 Task: Use "Web Vitals" tools in Chrome DevTools for website performance analysis.
Action: Mouse moved to (196, 29)
Screenshot: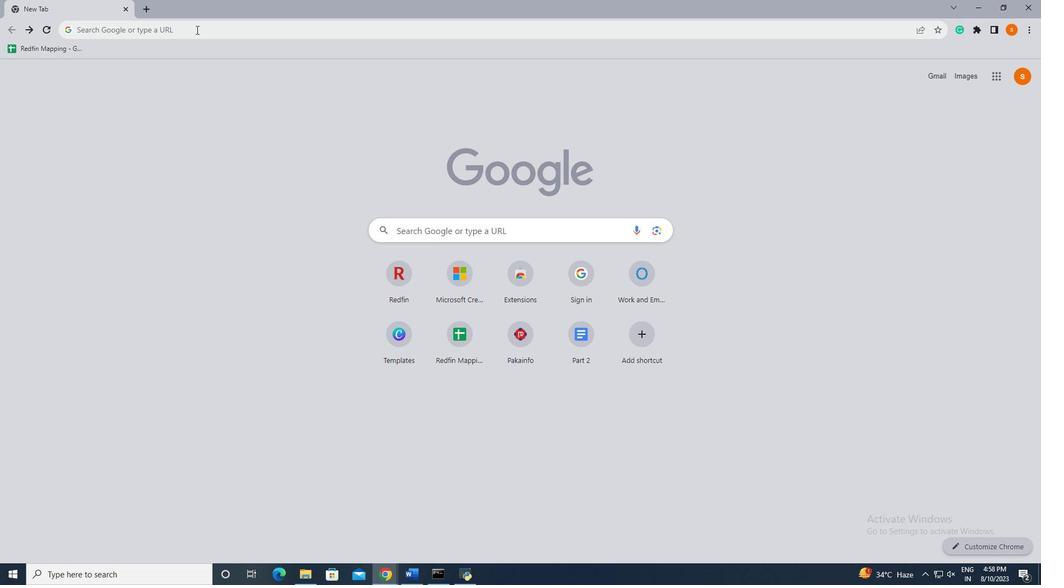 
Action: Mouse pressed left at (196, 29)
Screenshot: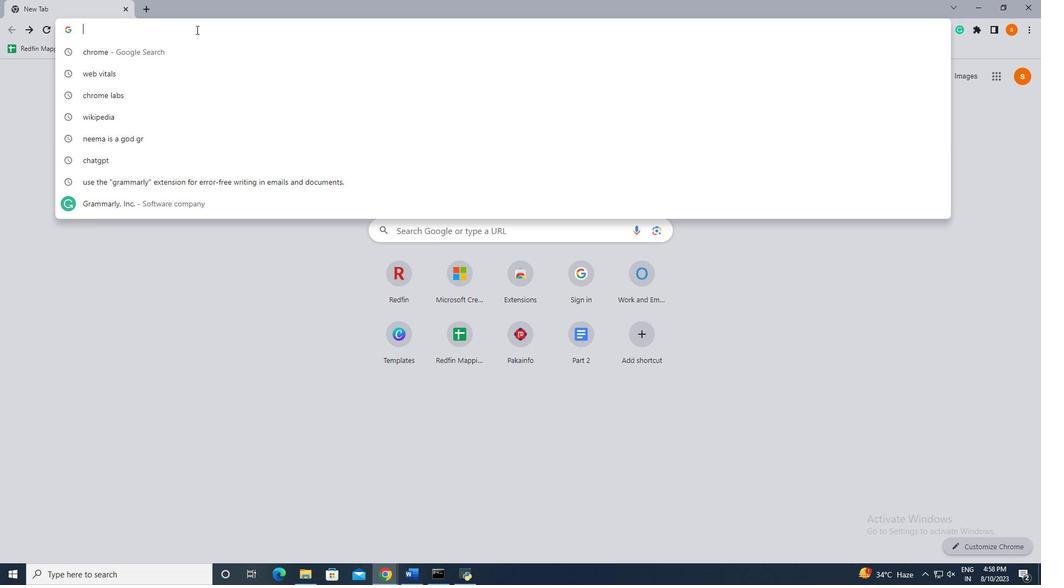 
Action: Key pressed ba<Key.backspace>oatstrap<Key.enter>
Screenshot: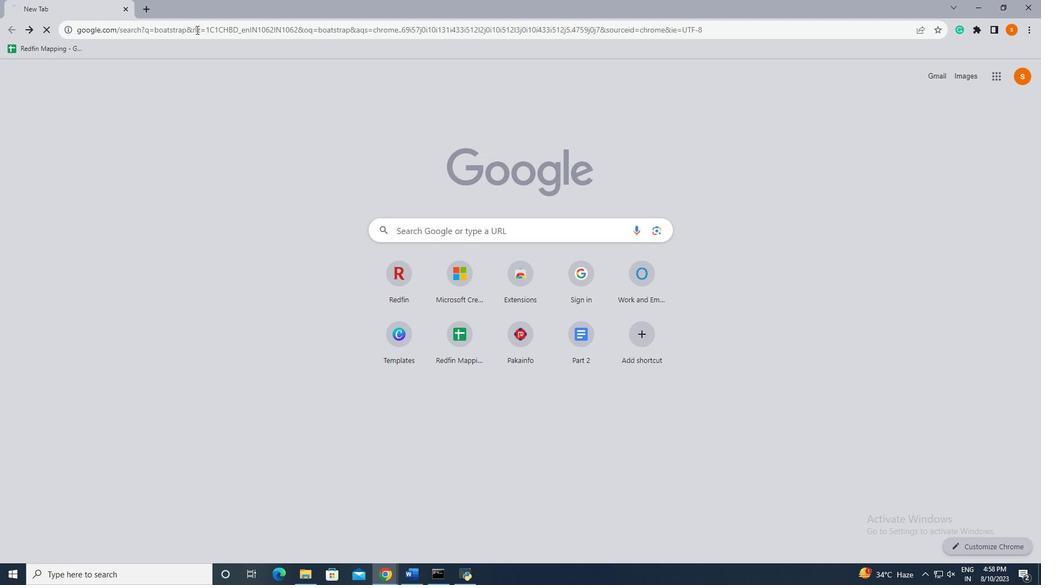 
Action: Mouse moved to (231, 217)
Screenshot: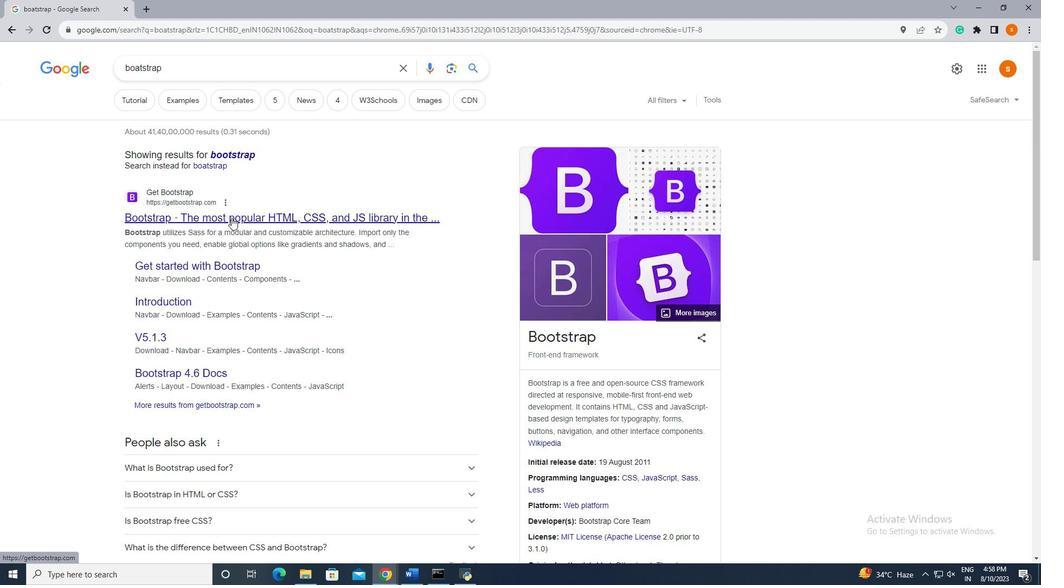 
Action: Mouse pressed left at (231, 217)
Screenshot: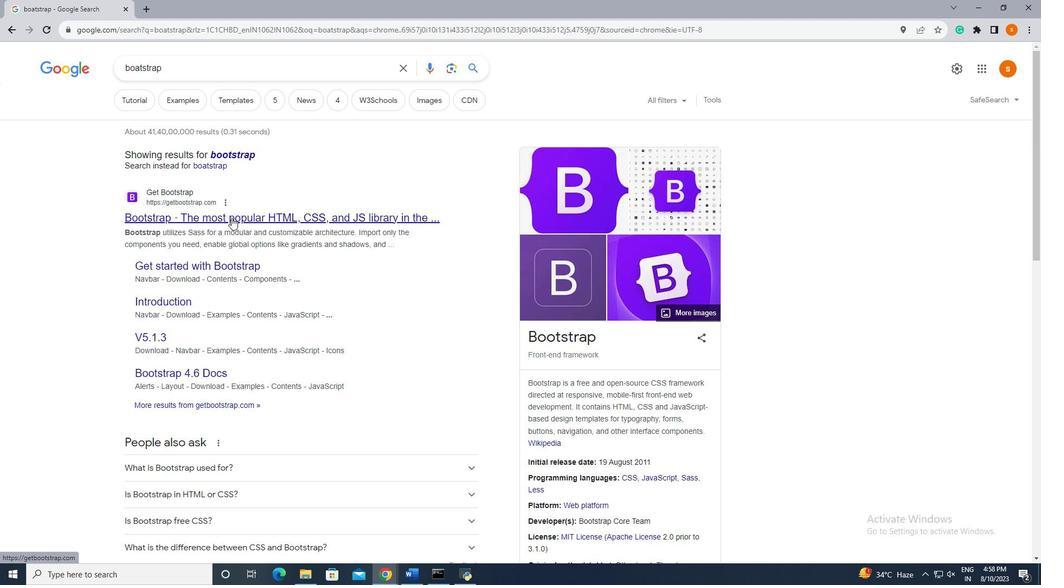 
Action: Mouse moved to (315, 235)
Screenshot: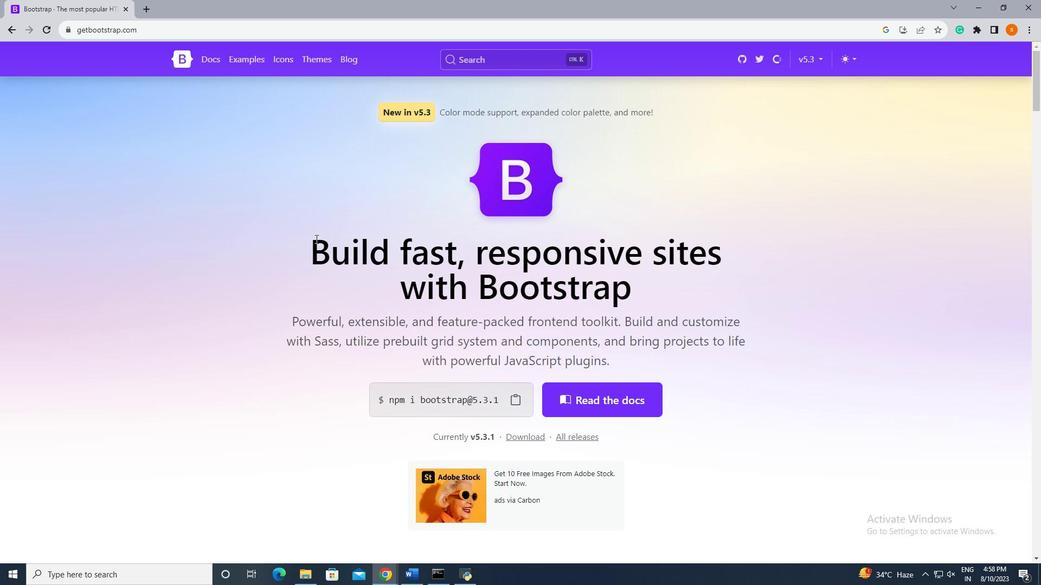 
Action: Mouse pressed left at (315, 235)
Screenshot: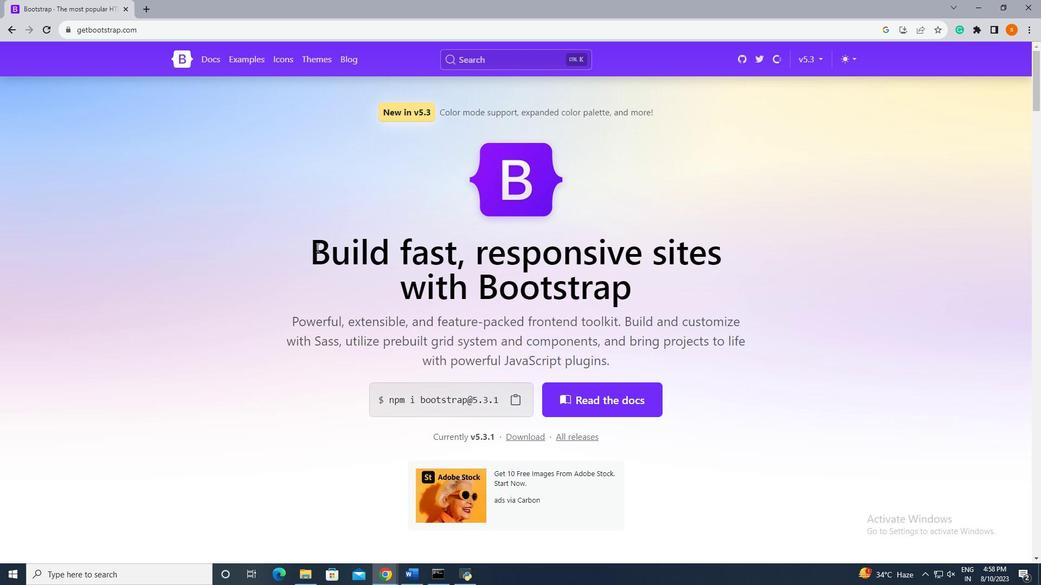 
Action: Mouse moved to (659, 258)
Screenshot: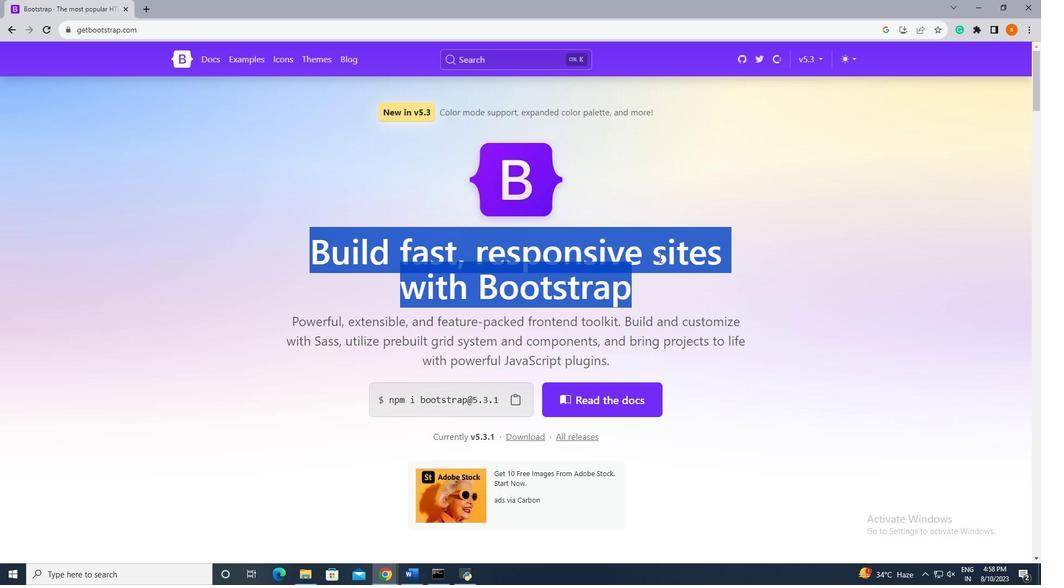 
Action: Mouse pressed right at (659, 258)
Screenshot: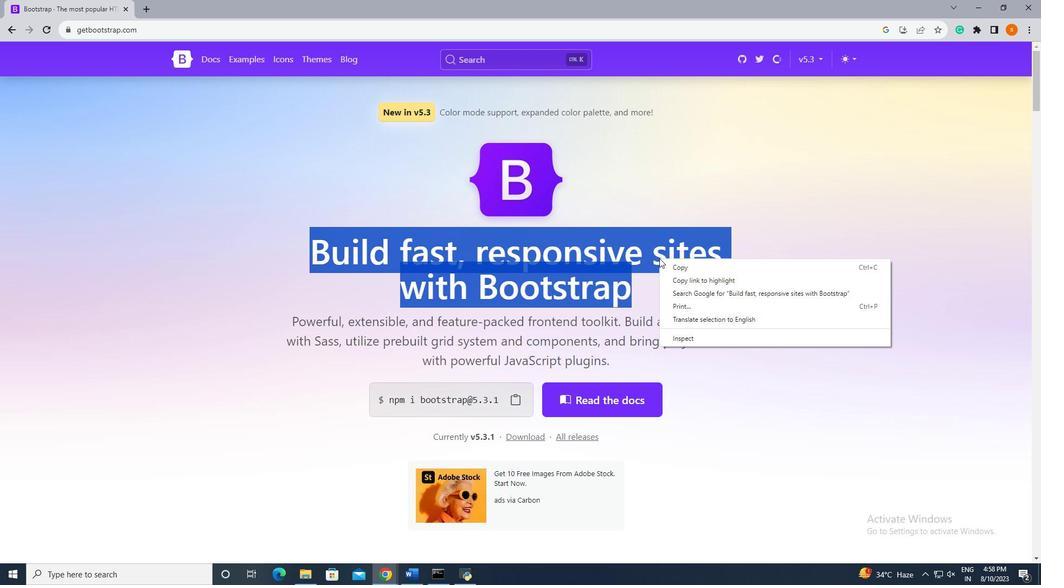 
Action: Mouse moved to (684, 335)
Screenshot: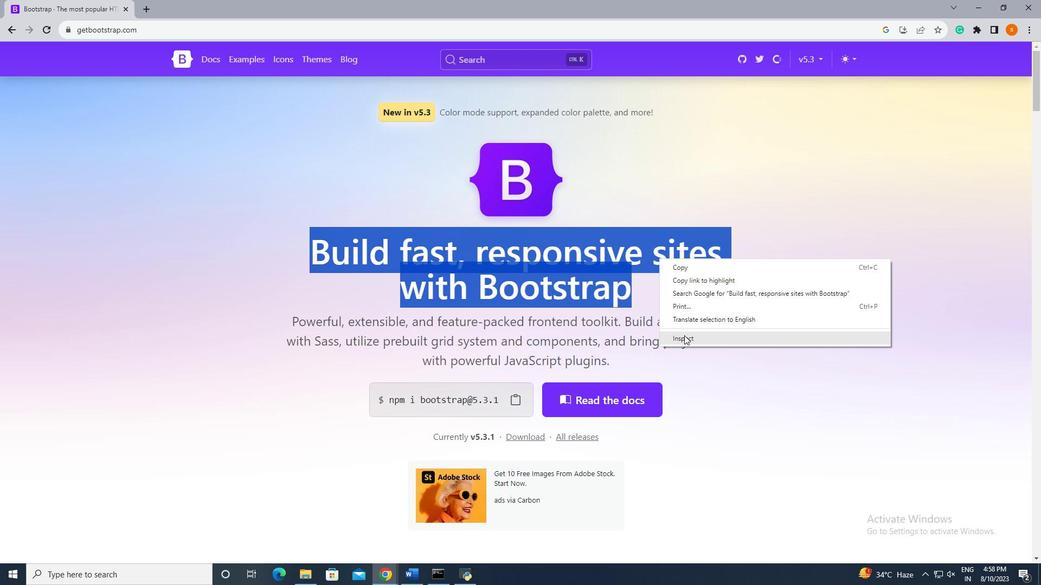 
Action: Mouse pressed left at (684, 335)
Screenshot: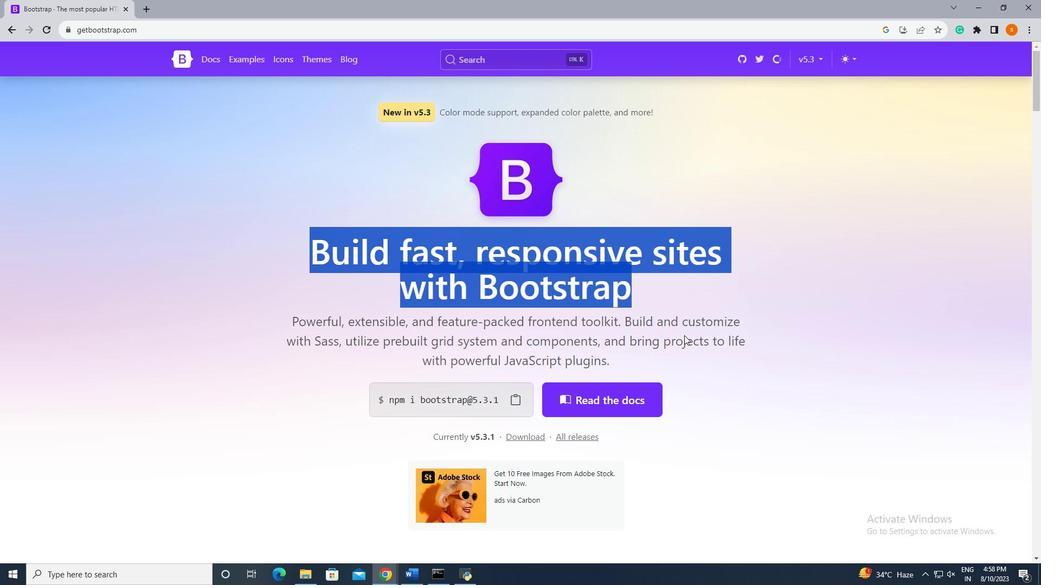 
Action: Mouse moved to (839, 209)
Screenshot: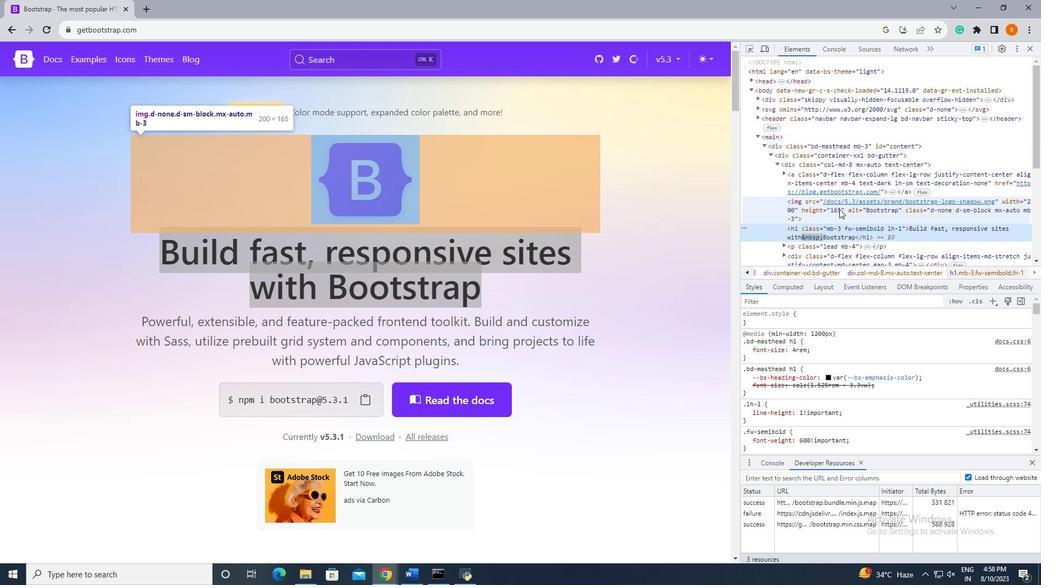 
Action: Mouse pressed left at (839, 209)
Screenshot: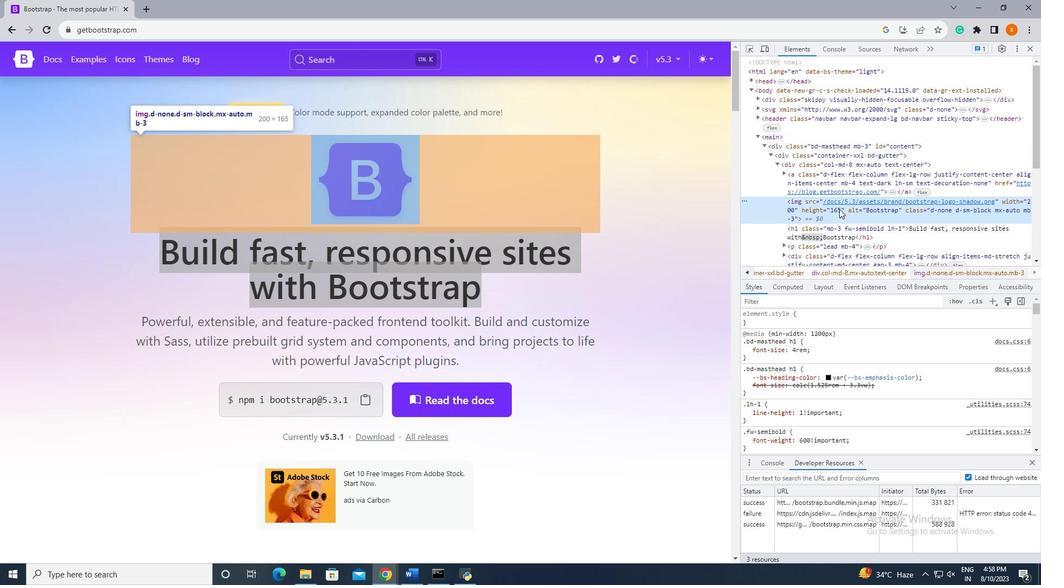 
Action: Mouse moved to (825, 237)
Screenshot: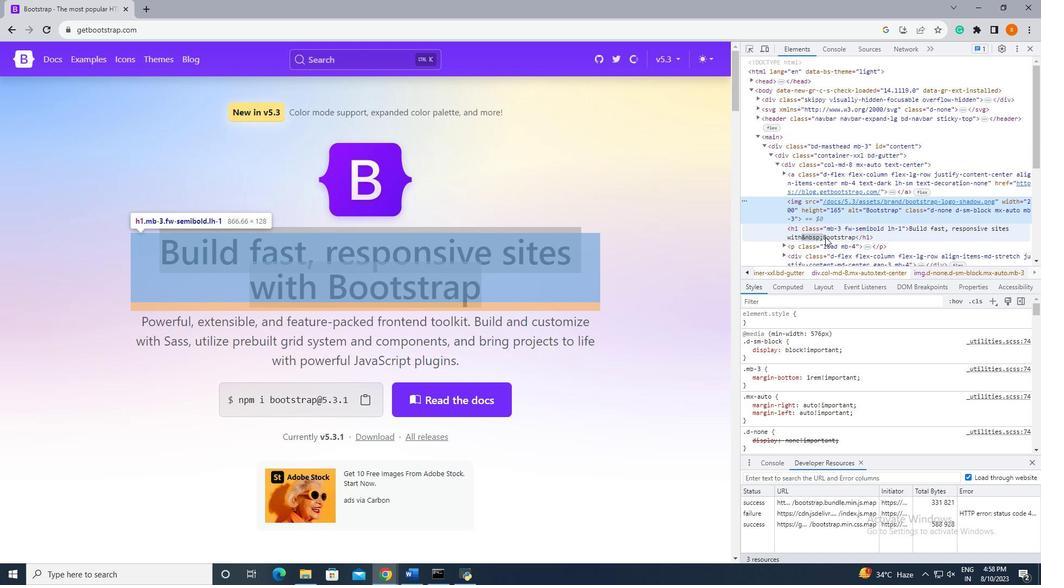 
Action: Mouse pressed left at (825, 237)
Screenshot: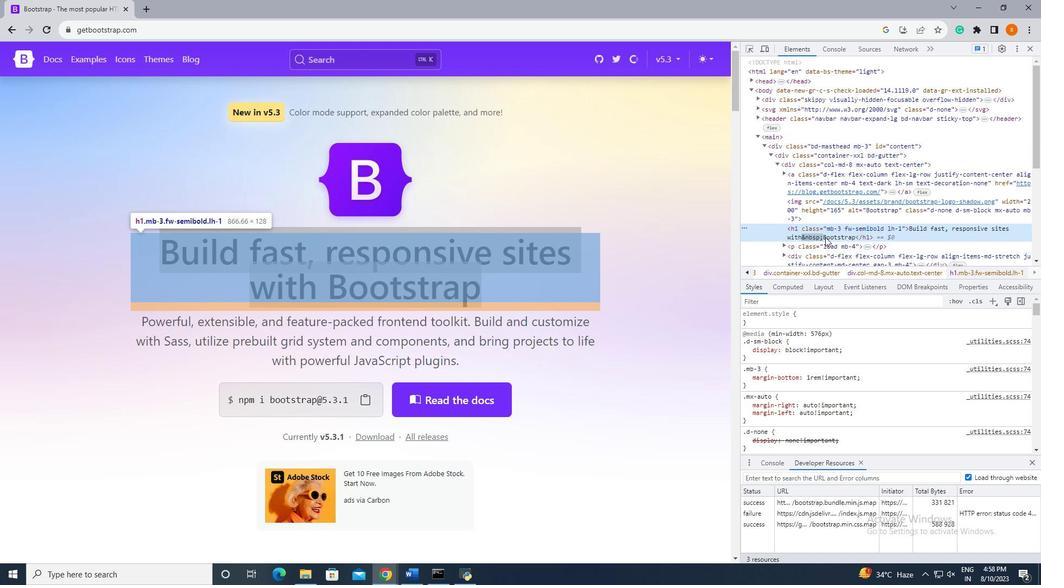 
Action: Mouse pressed left at (825, 237)
Screenshot: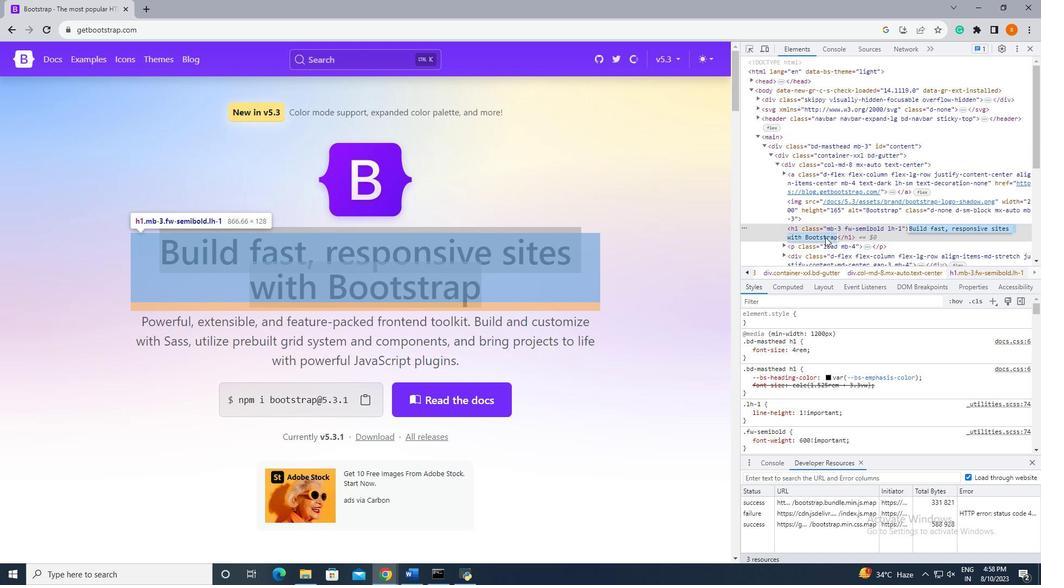 
Action: Key pressed <Key.shift><Key.shift><Key.shift><Key.shift><Key.shift><Key.shift><Key.shift><Key.shift><Key.shift><Key.shift><Key.shift><Key.shift><Key.shift><Key.shift><Key.shift><Key.shift><Key.shift>Code<Key.space><Key.backspace>s<Key.space>with<Key.space>annu<Key.enter>
Screenshot: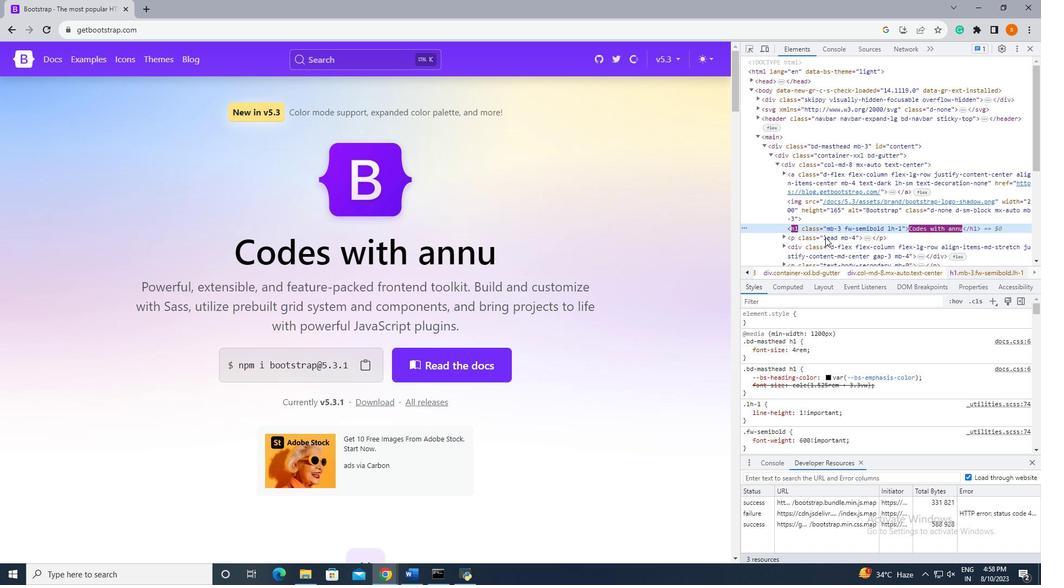 
Action: Mouse scrolled (825, 236) with delta (0, 0)
Screenshot: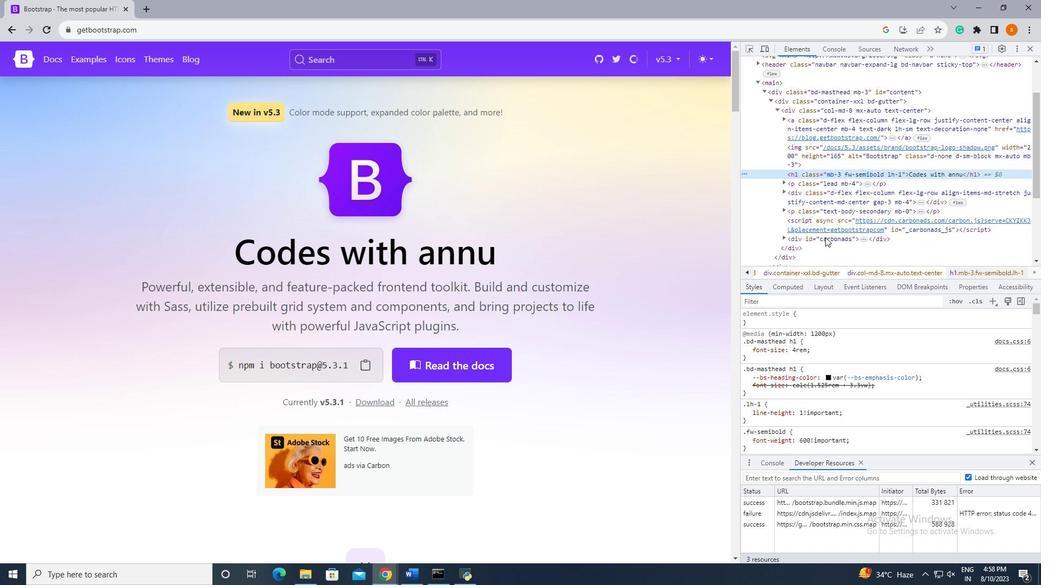 
Action: Mouse scrolled (825, 236) with delta (0, 0)
Screenshot: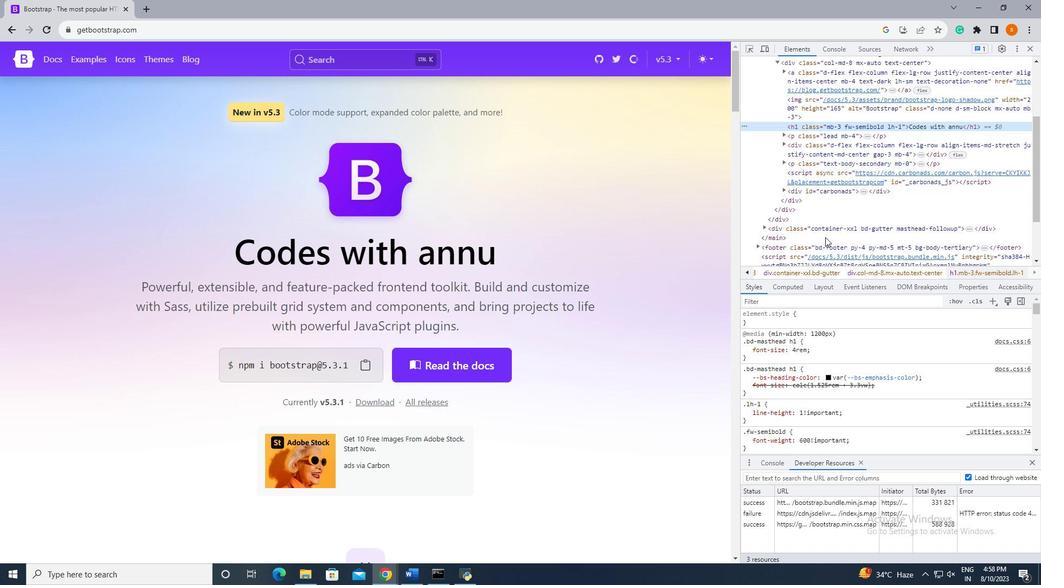 
Action: Mouse scrolled (825, 236) with delta (0, 0)
Screenshot: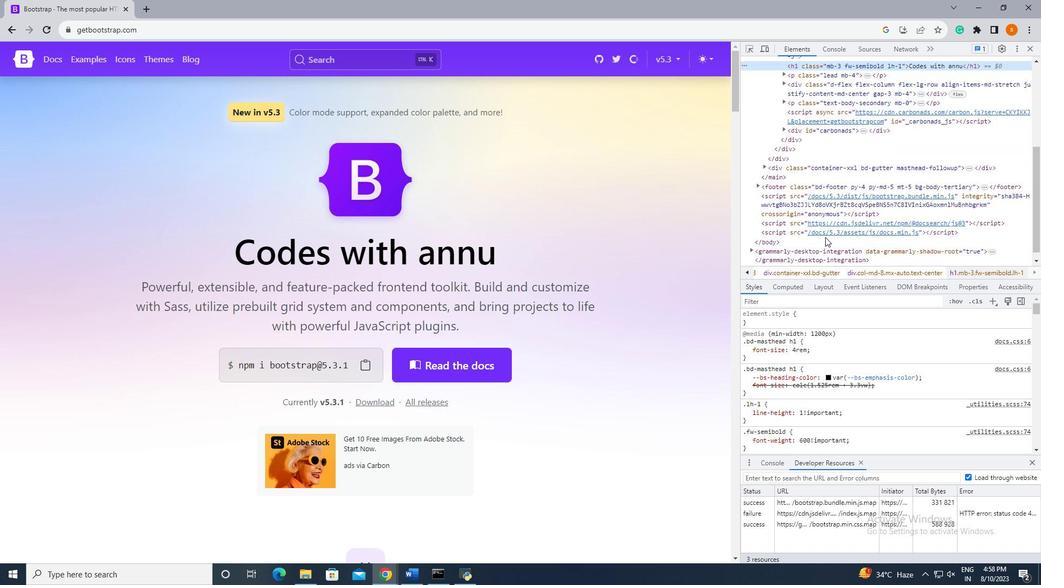 
Action: Mouse scrolled (825, 236) with delta (0, 0)
Screenshot: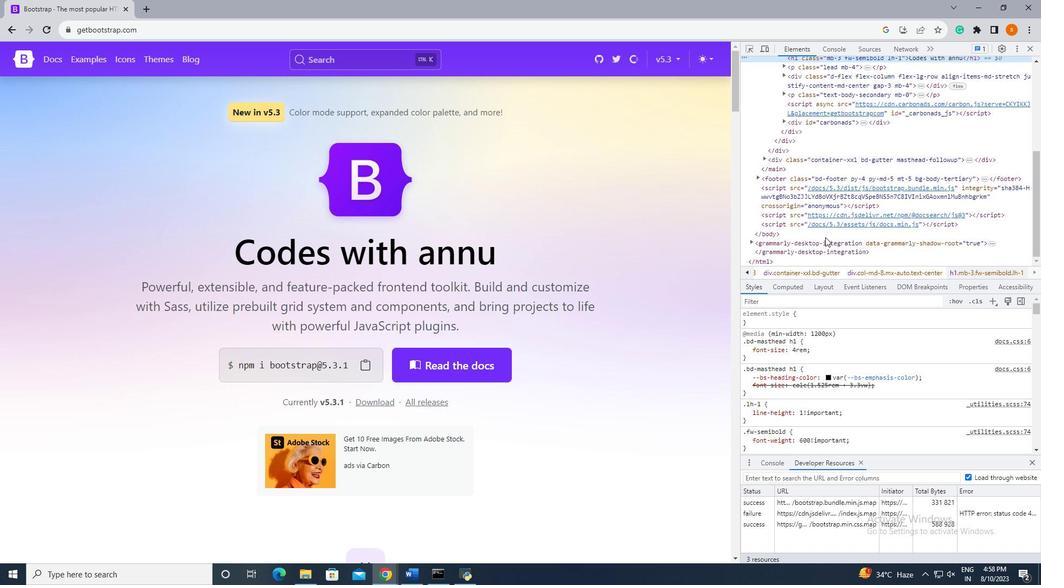 
Action: Mouse scrolled (825, 236) with delta (0, 0)
Screenshot: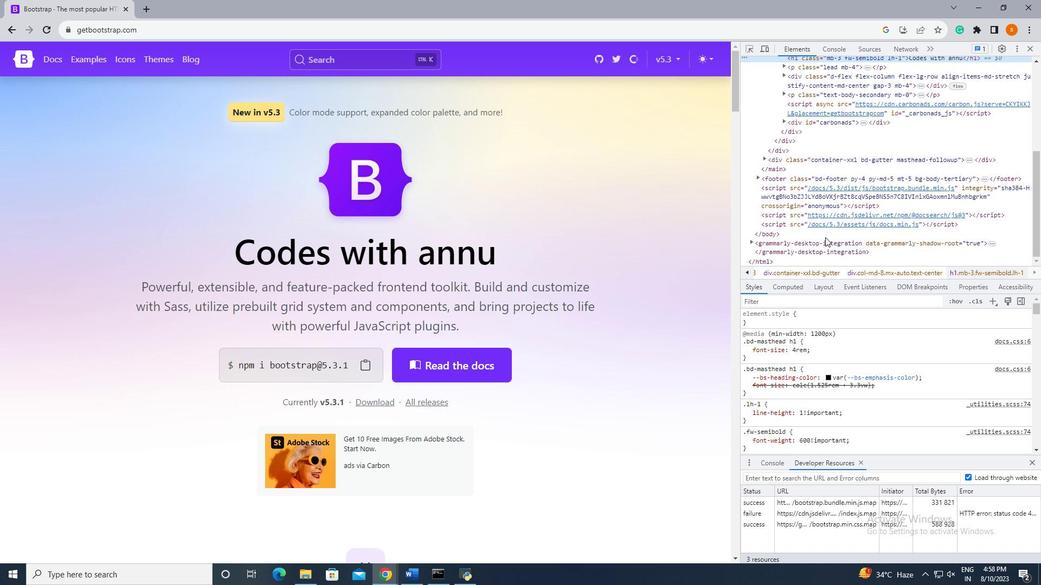 
Action: Mouse moved to (446, 365)
Screenshot: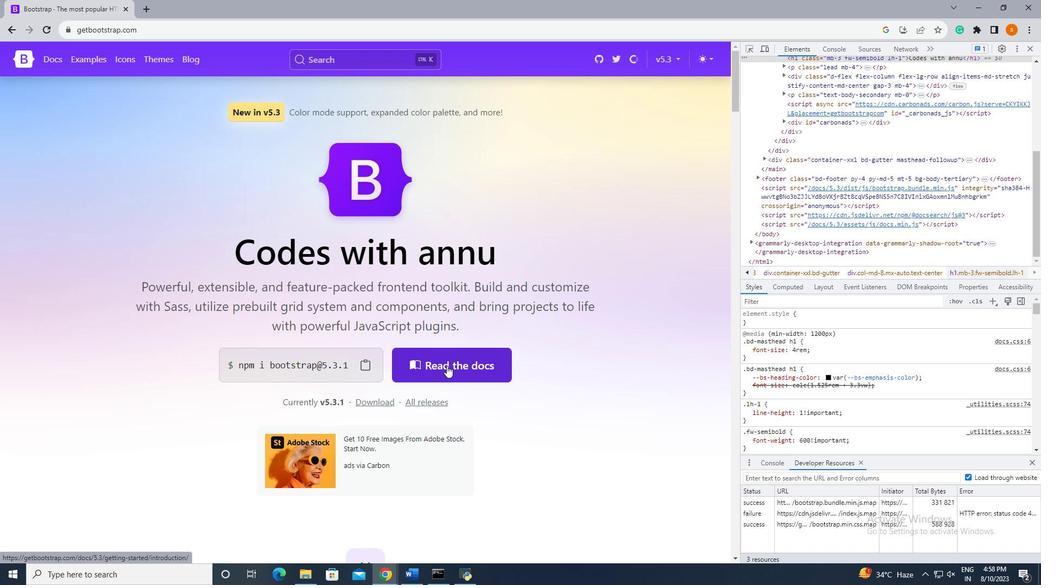 
Action: Mouse pressed left at (446, 365)
Screenshot: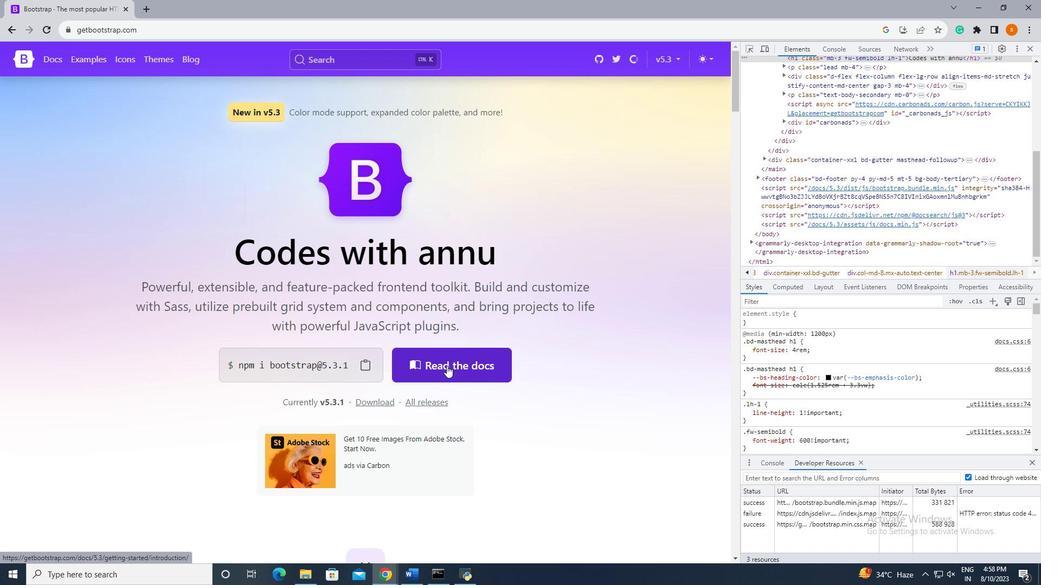 
Action: Mouse pressed right at (446, 365)
Screenshot: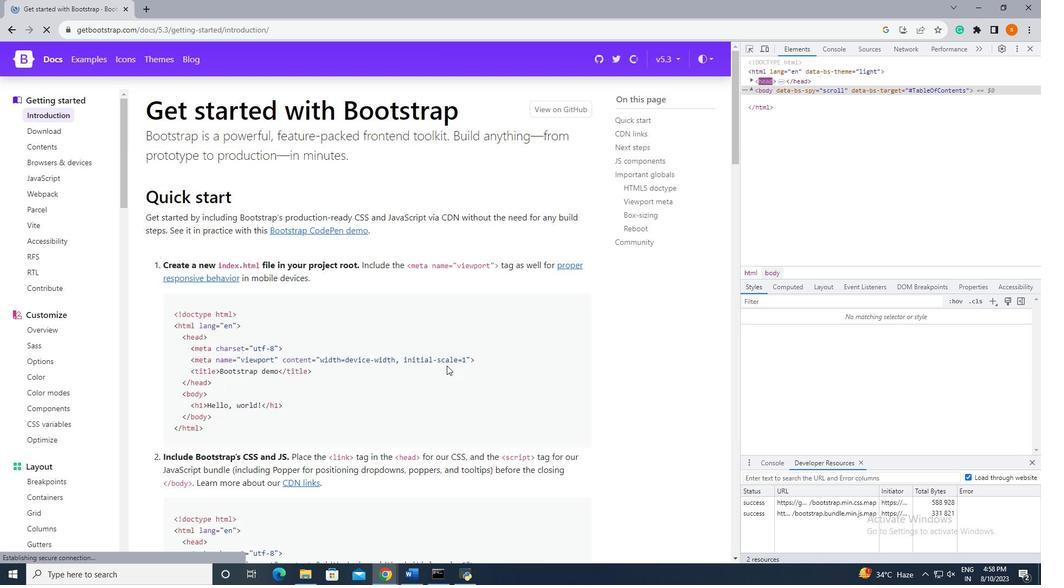 
Action: Mouse moved to (831, 171)
Screenshot: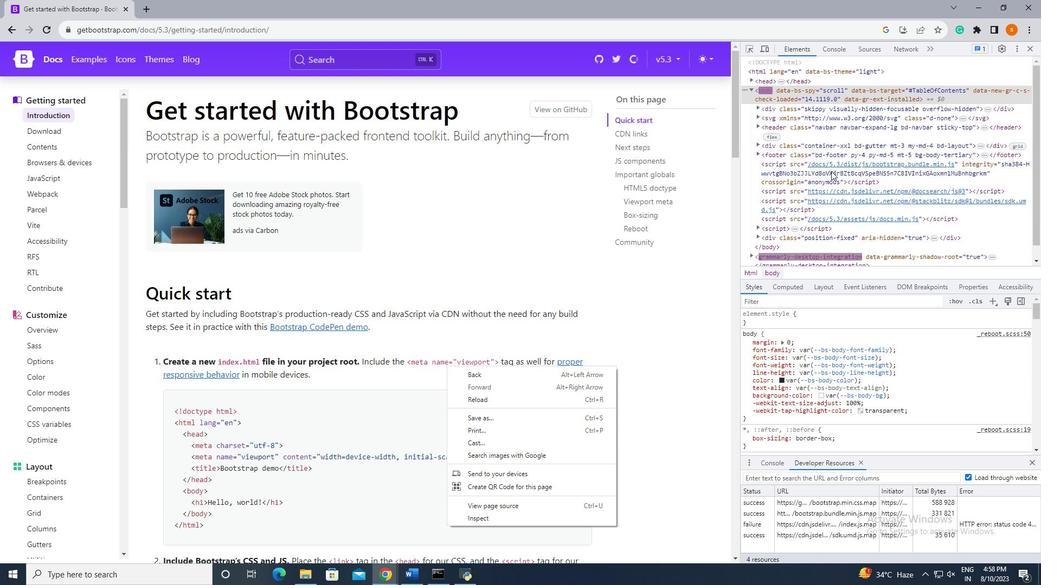 
Action: Mouse scrolled (831, 170) with delta (0, 0)
Screenshot: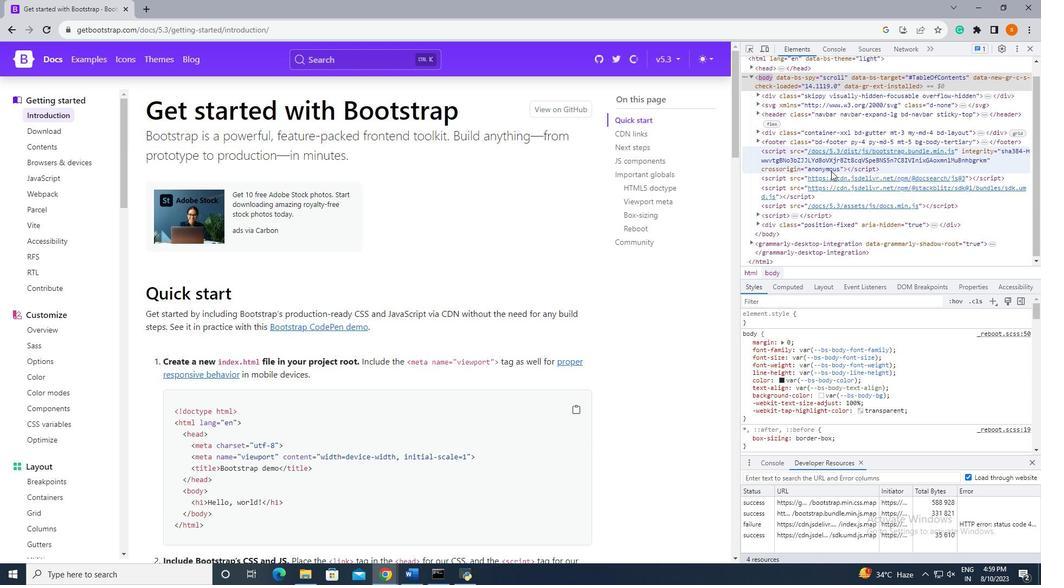 
Action: Mouse moved to (840, 158)
Screenshot: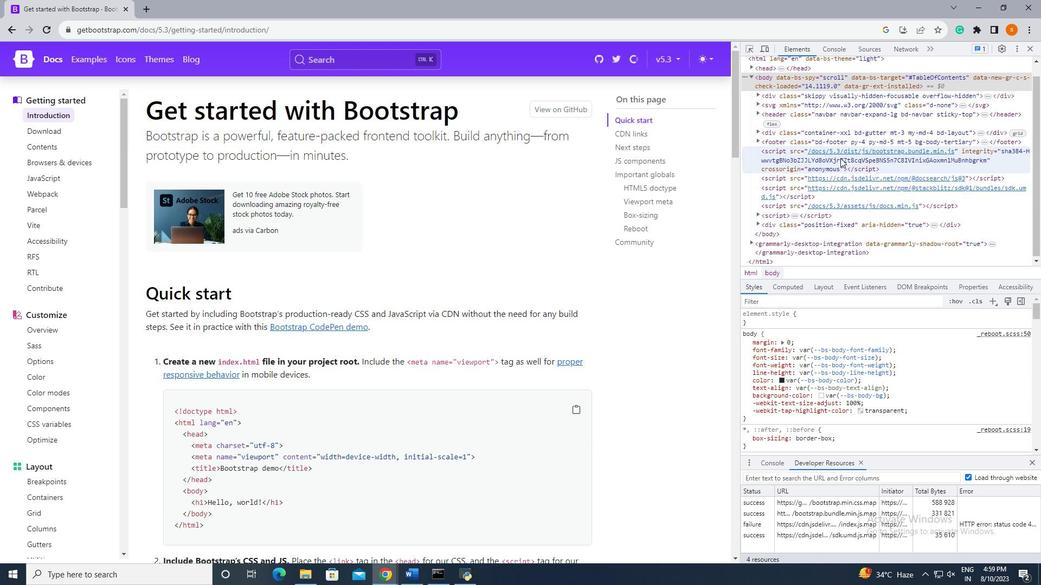 
Action: Mouse scrolled (840, 158) with delta (0, 0)
Screenshot: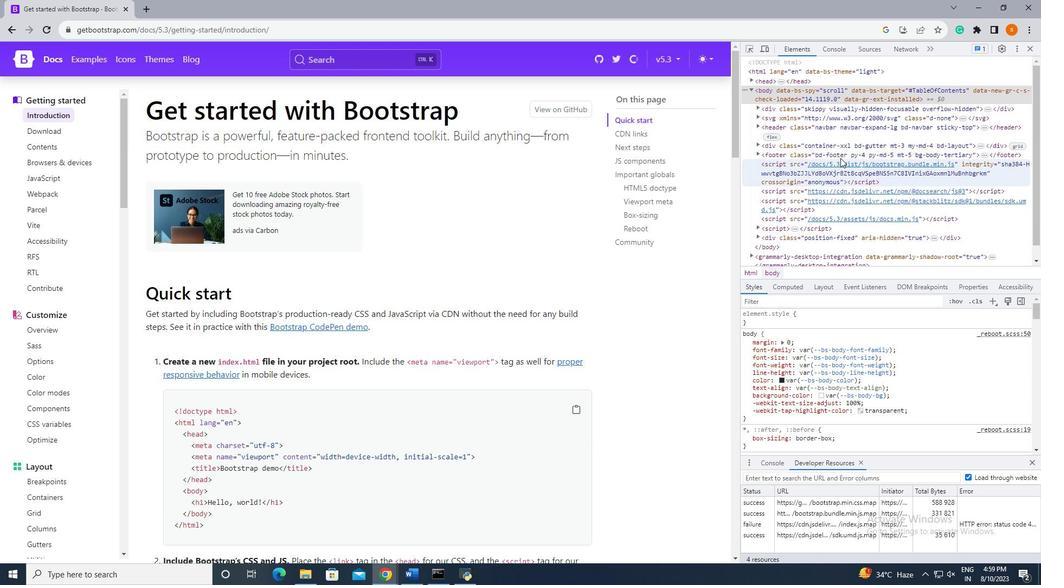 
Action: Mouse scrolled (840, 158) with delta (0, 0)
Screenshot: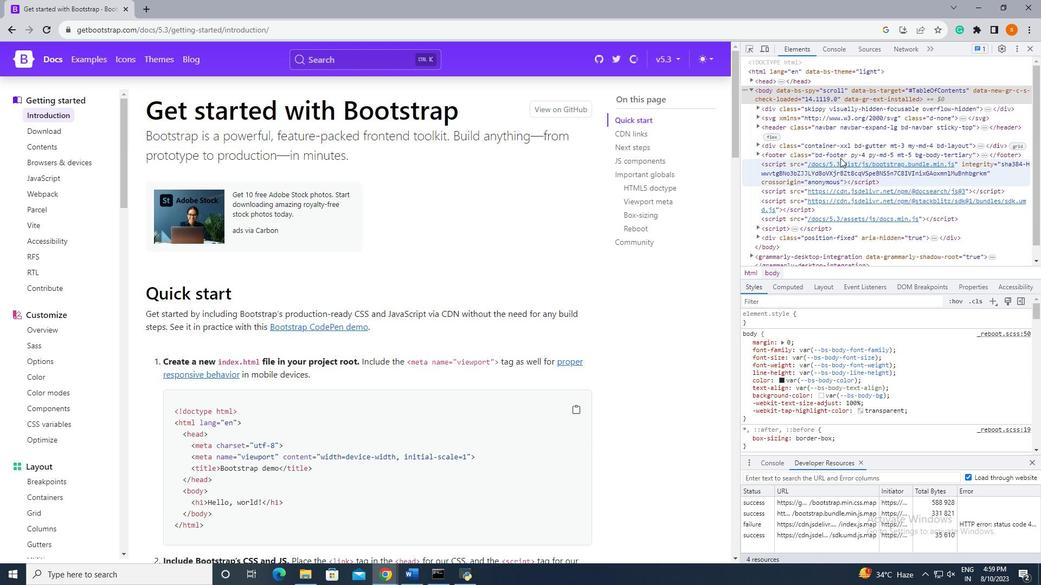 
Action: Mouse scrolled (840, 158) with delta (0, 0)
Screenshot: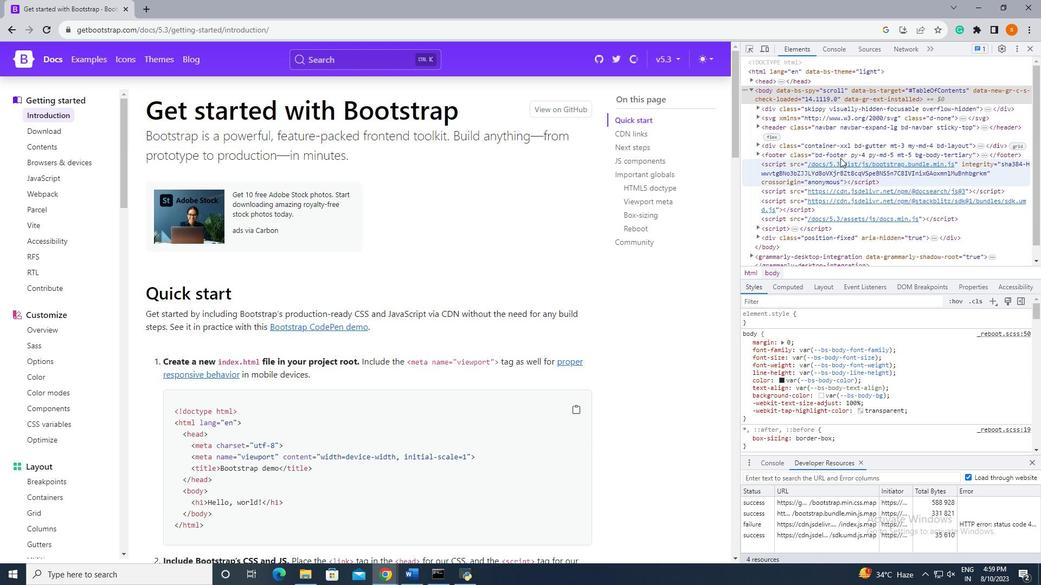
Action: Mouse moved to (285, 209)
Screenshot: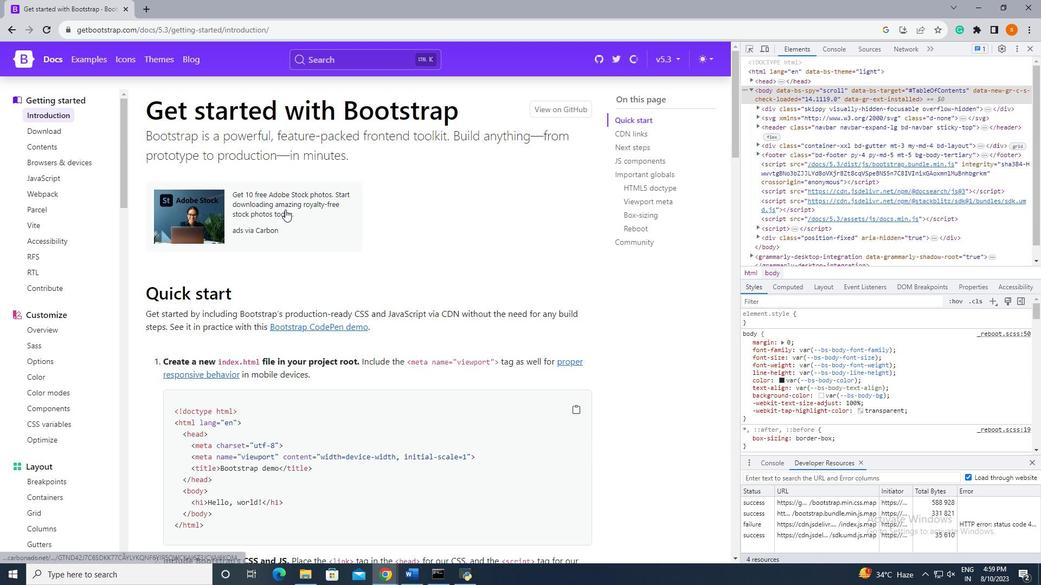 
Action: Mouse scrolled (285, 210) with delta (0, 0)
Screenshot: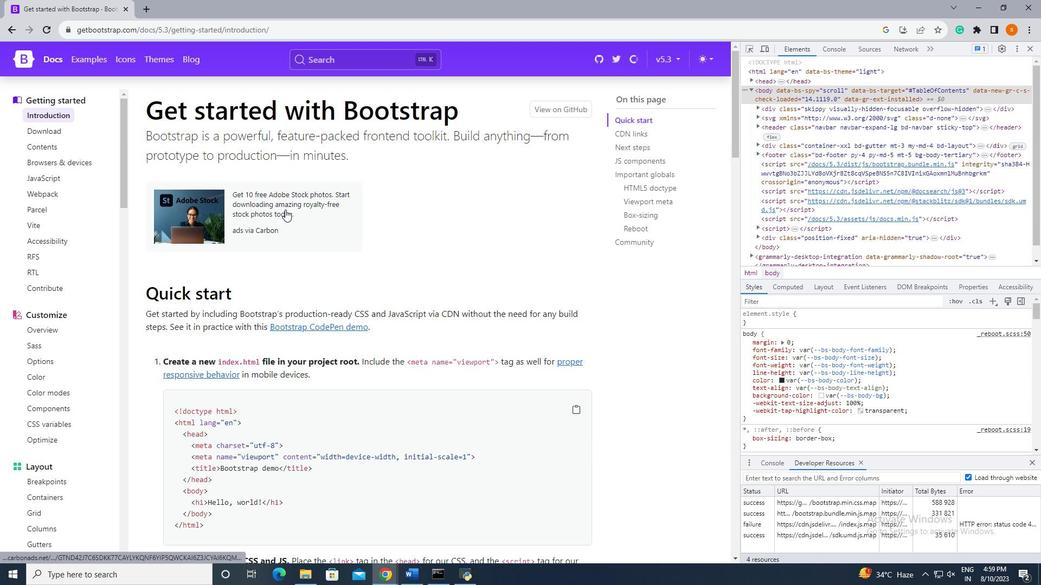 
Action: Mouse scrolled (285, 210) with delta (0, 0)
Screenshot: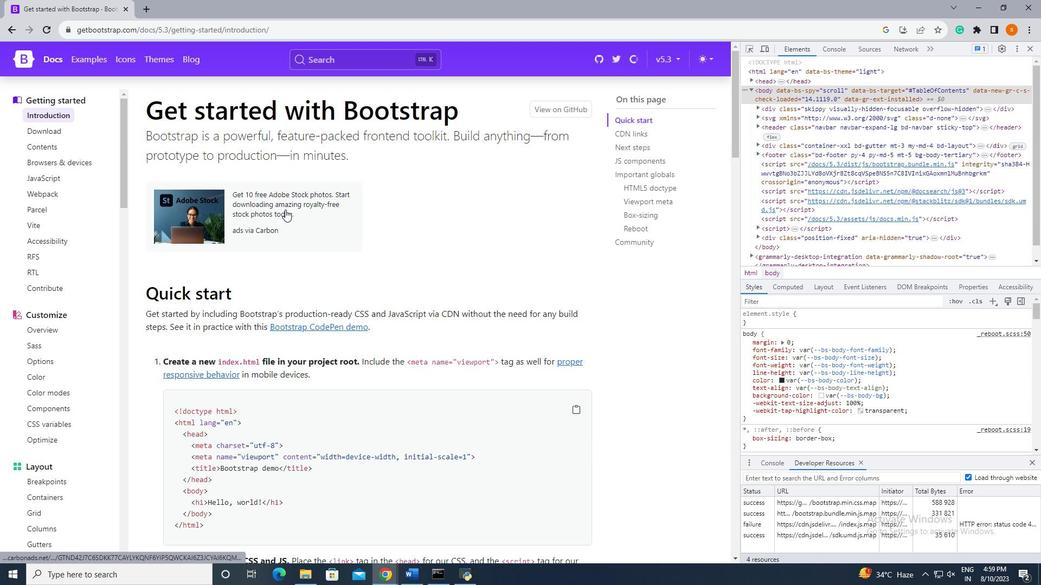 
Action: Mouse scrolled (285, 210) with delta (0, 0)
Screenshot: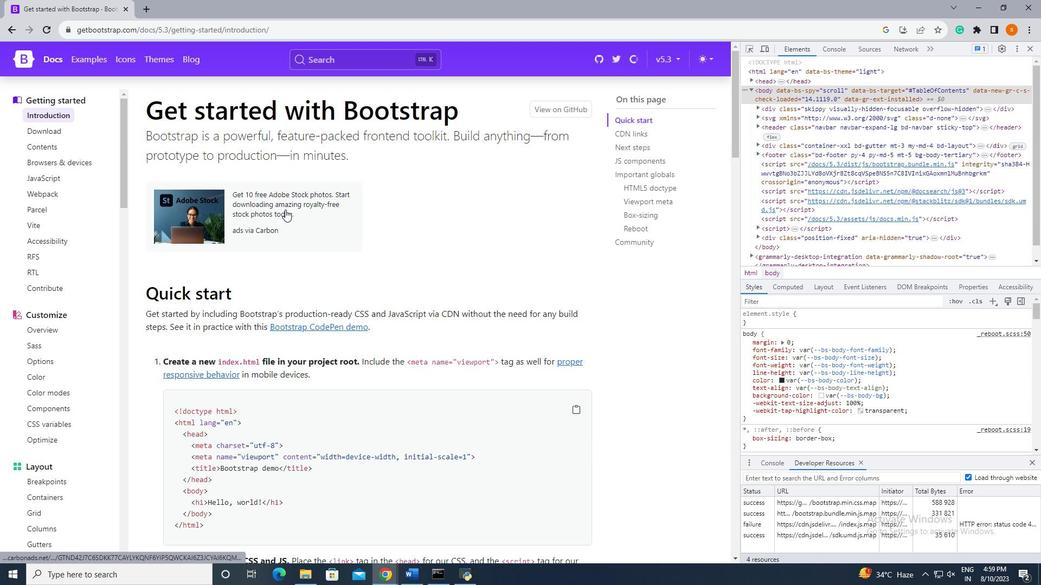 
Action: Mouse moved to (253, 378)
Screenshot: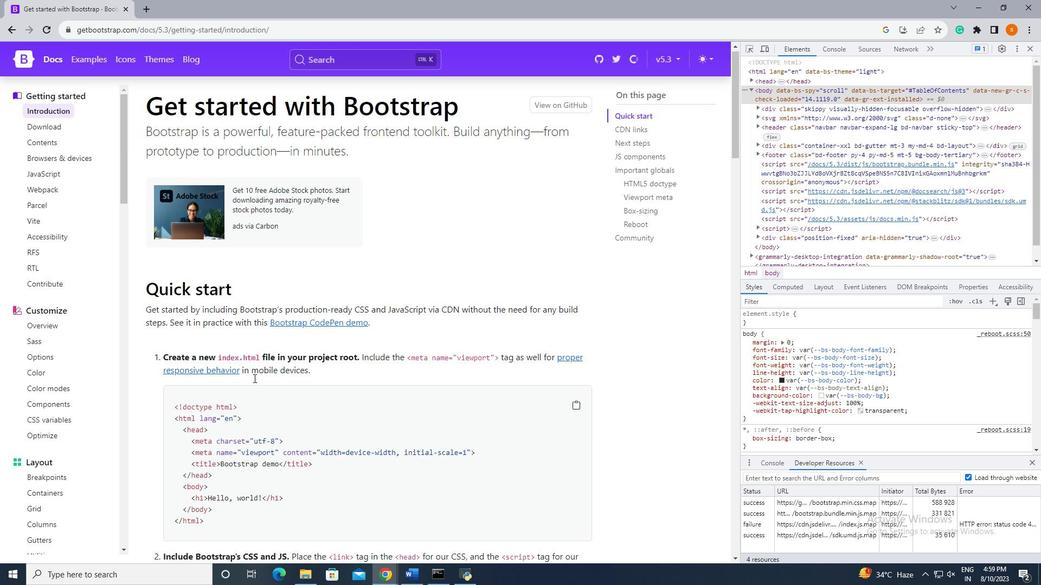 
Action: Mouse scrolled (253, 377) with delta (0, 0)
Screenshot: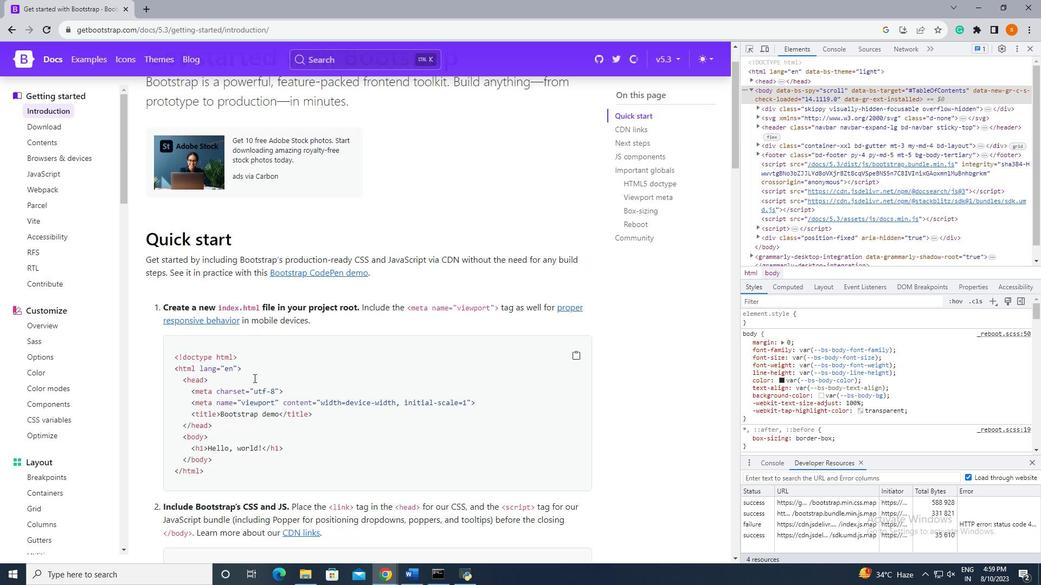 
Action: Mouse moved to (302, 358)
Screenshot: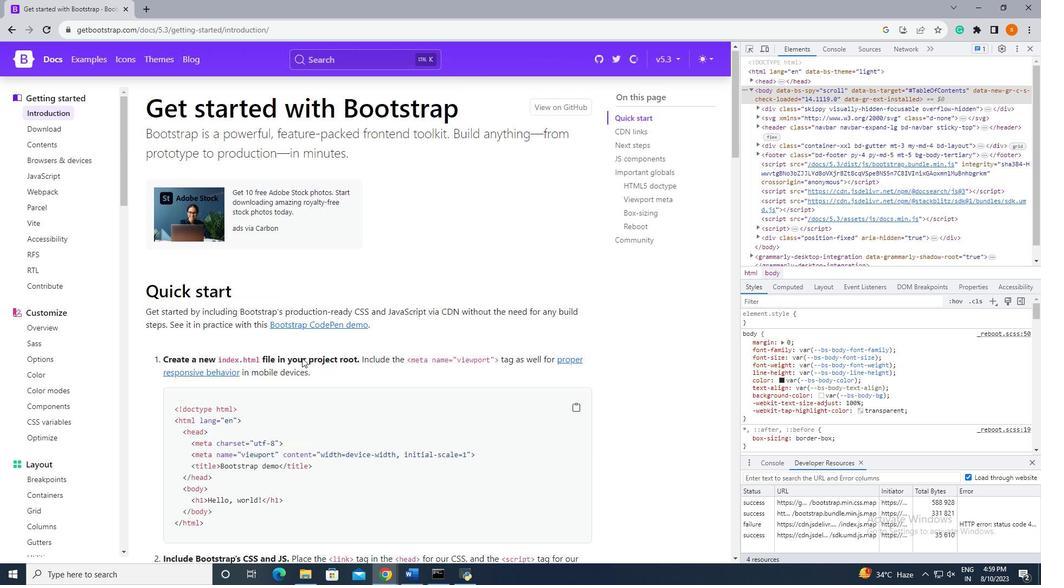 
Action: Mouse scrolled (302, 358) with delta (0, 0)
Screenshot: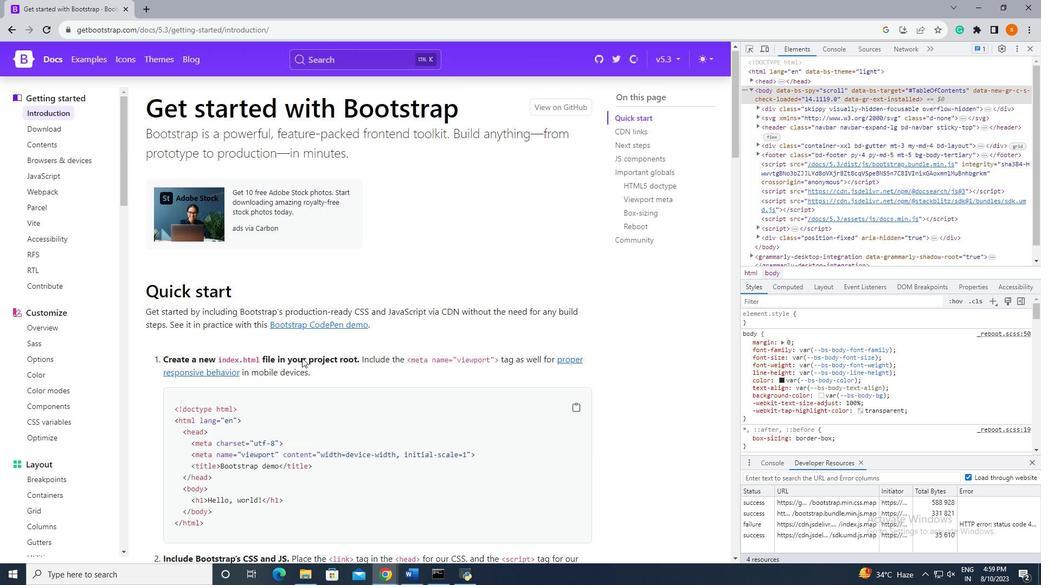 
Action: Mouse scrolled (302, 358) with delta (0, 0)
Screenshot: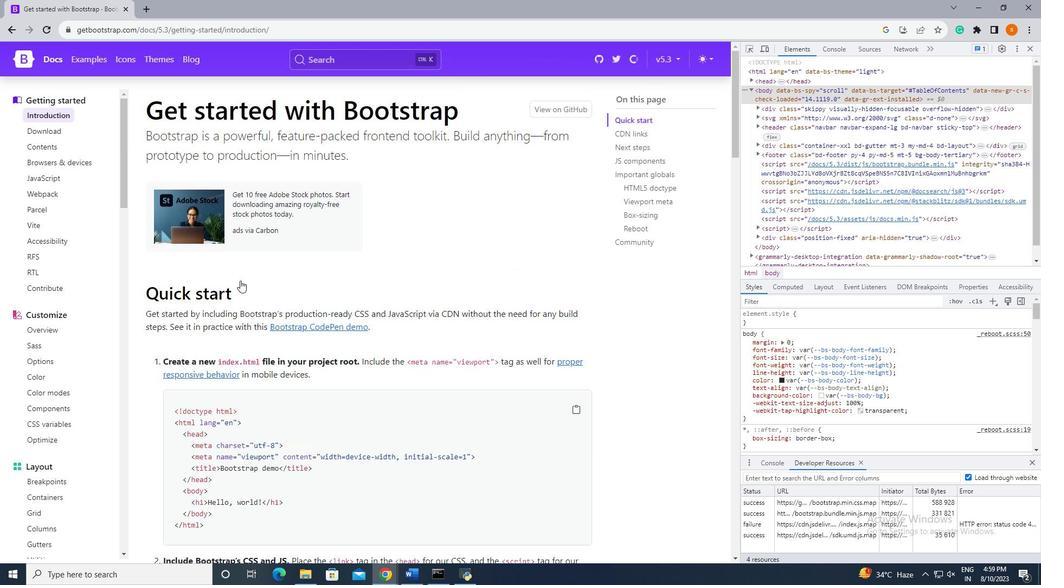 
Action: Mouse moved to (14, 28)
Screenshot: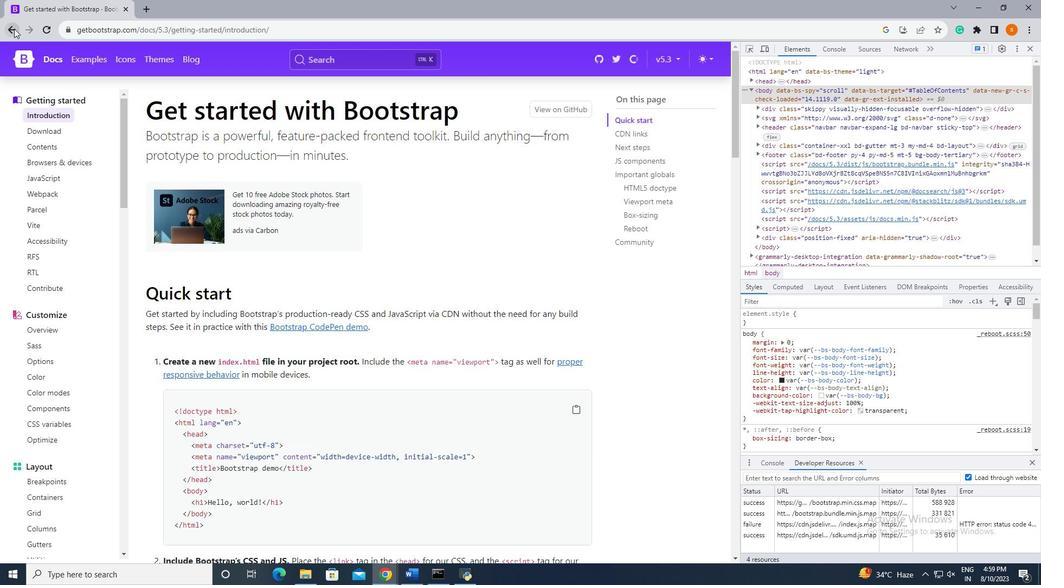 
Action: Mouse pressed left at (14, 28)
Screenshot: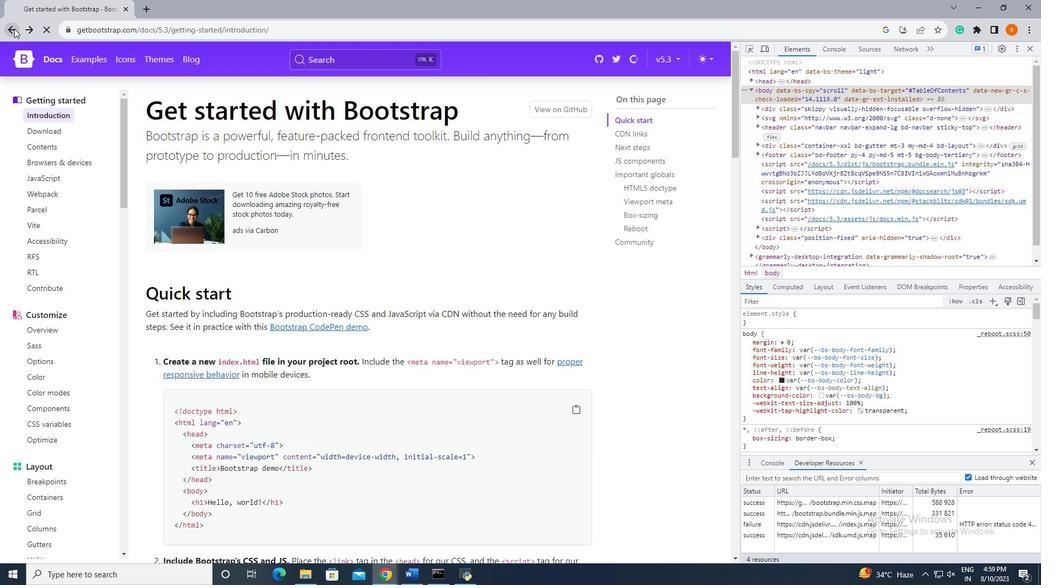 
Action: Mouse moved to (467, 353)
Screenshot: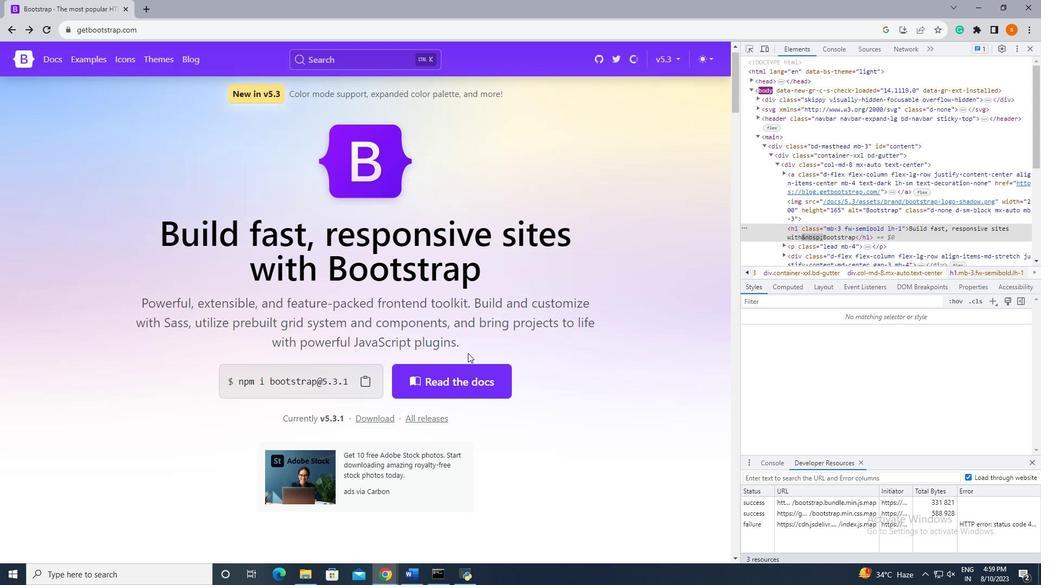 
Action: Mouse scrolled (467, 352) with delta (0, 0)
Screenshot: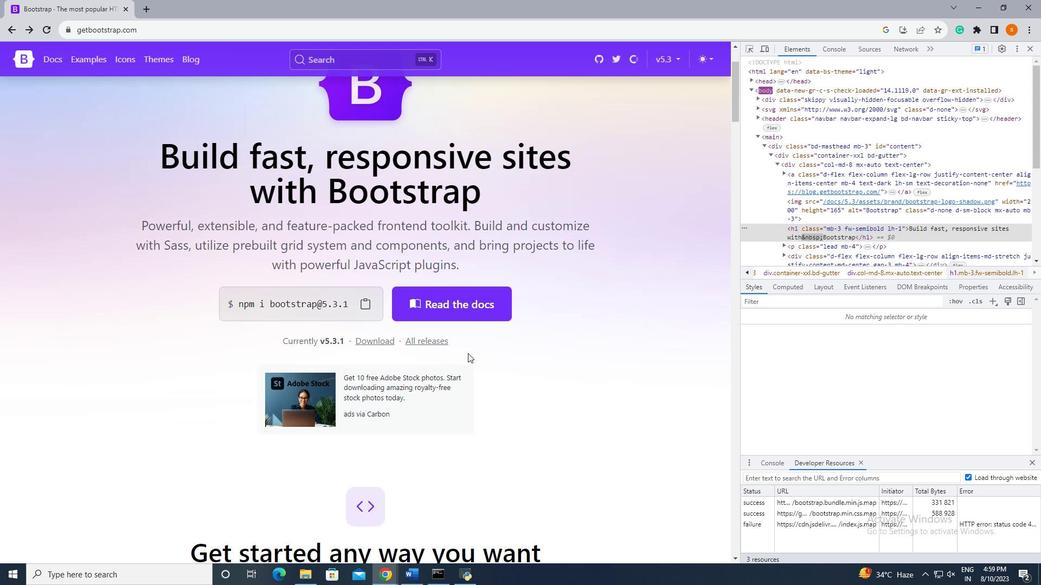 
Action: Mouse scrolled (467, 352) with delta (0, 0)
Screenshot: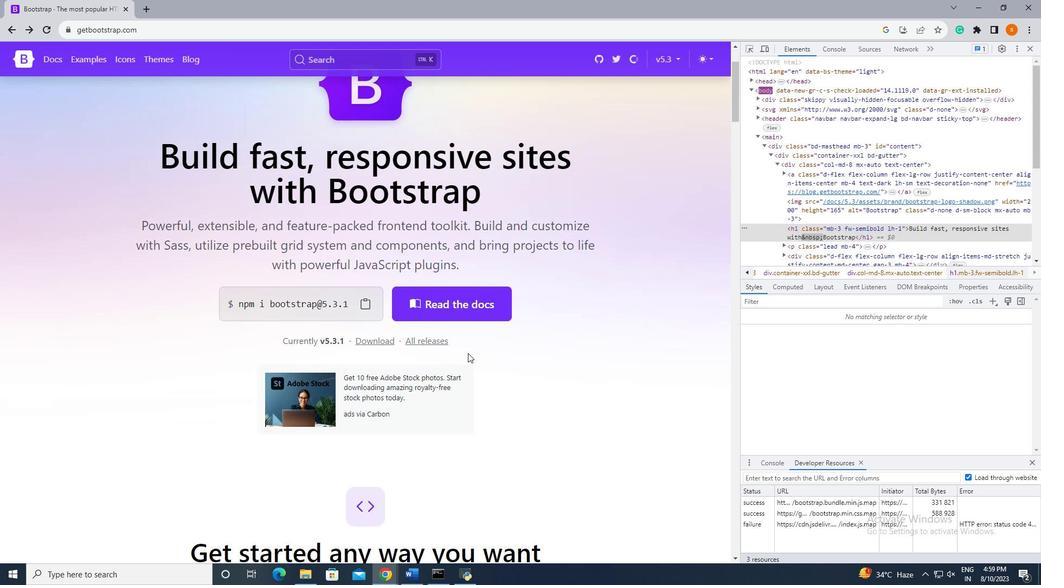 
Action: Mouse scrolled (467, 352) with delta (0, 0)
Screenshot: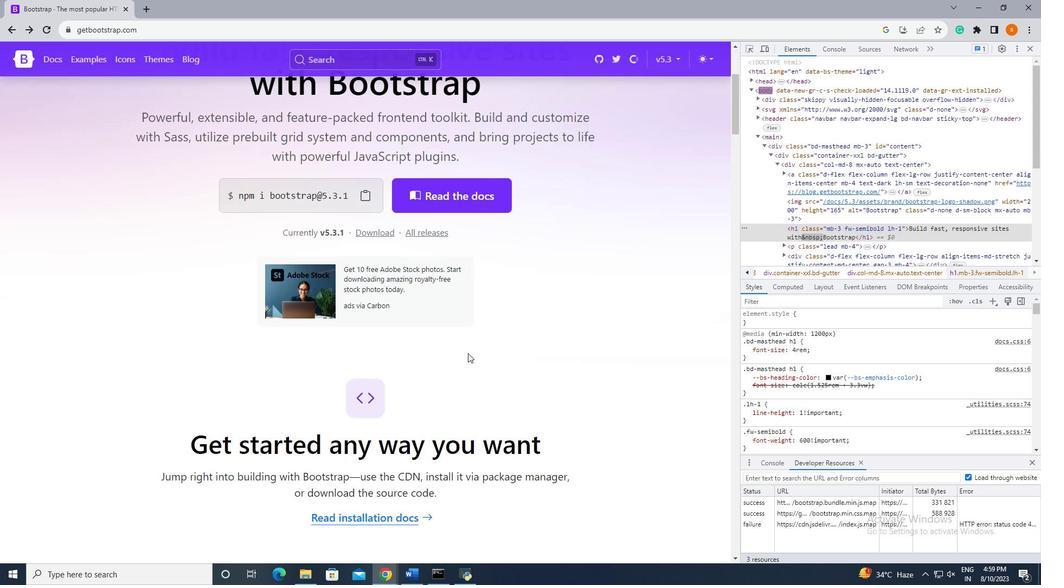 
Action: Mouse scrolled (467, 352) with delta (0, 0)
Screenshot: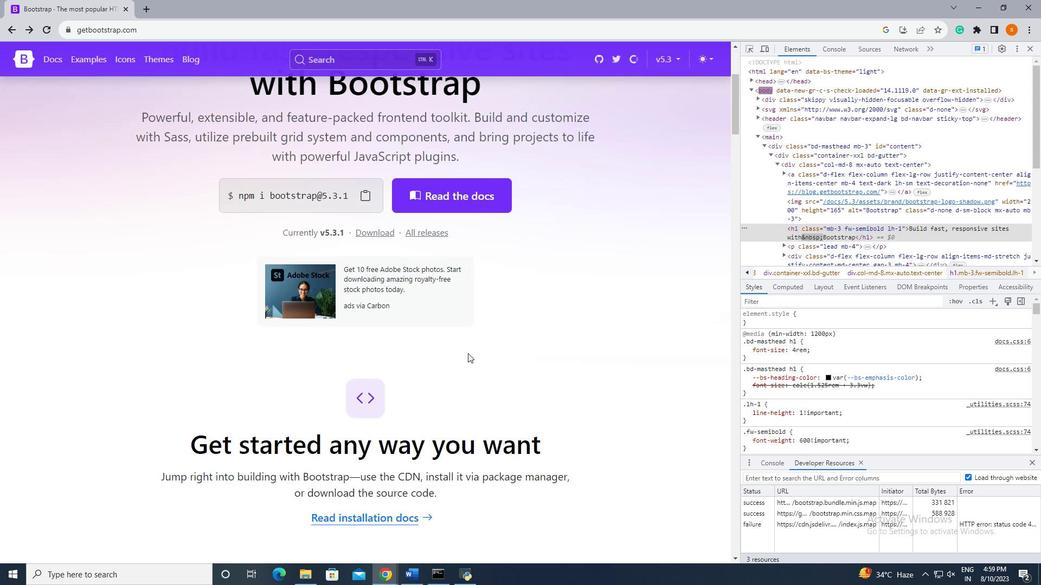 
Action: Mouse scrolled (467, 352) with delta (0, 0)
Screenshot: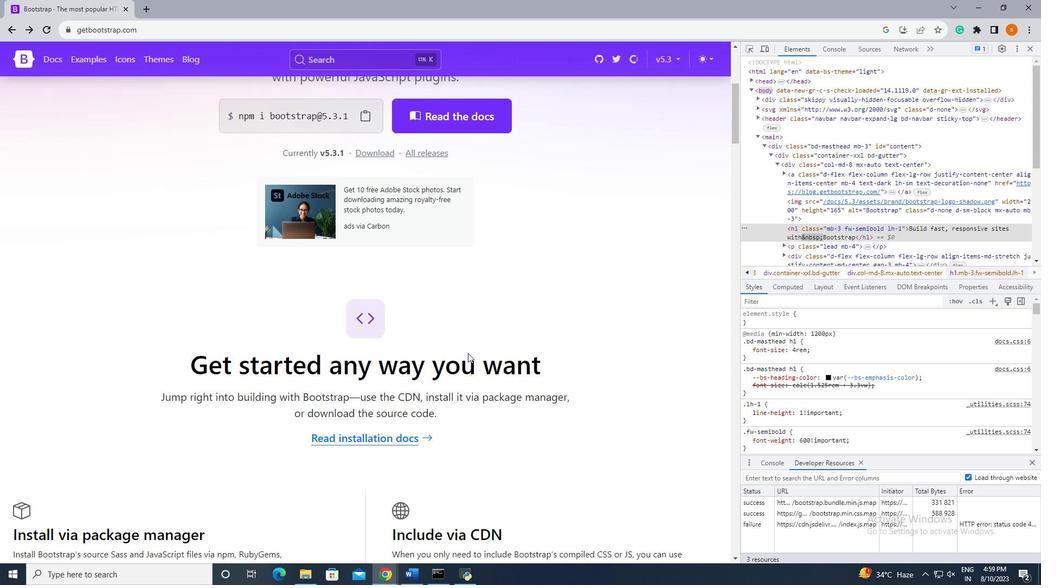 
Action: Mouse scrolled (467, 352) with delta (0, 0)
Screenshot: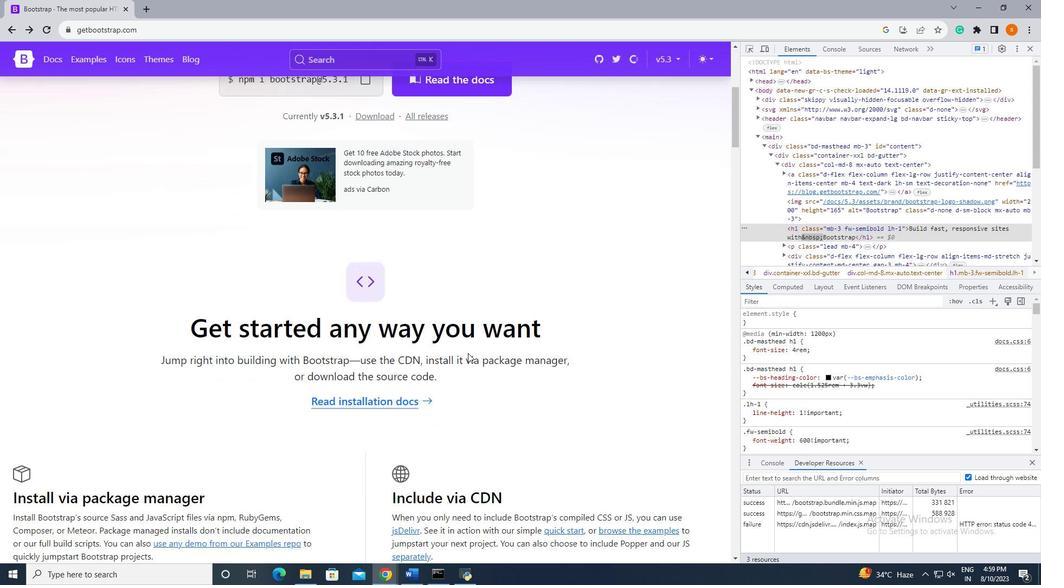 
Action: Mouse moved to (180, 322)
Screenshot: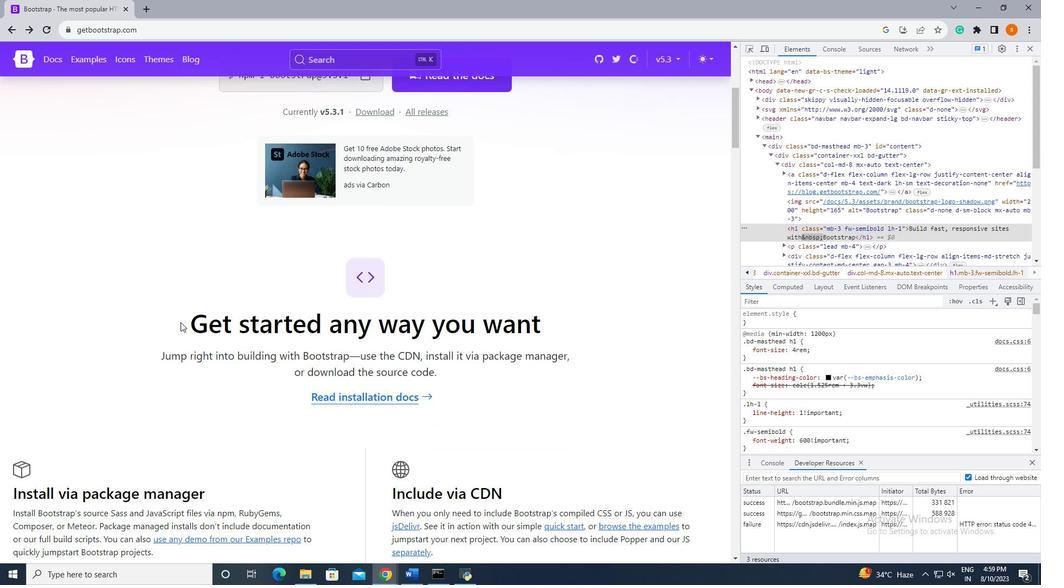 
Action: Mouse pressed left at (180, 322)
Screenshot: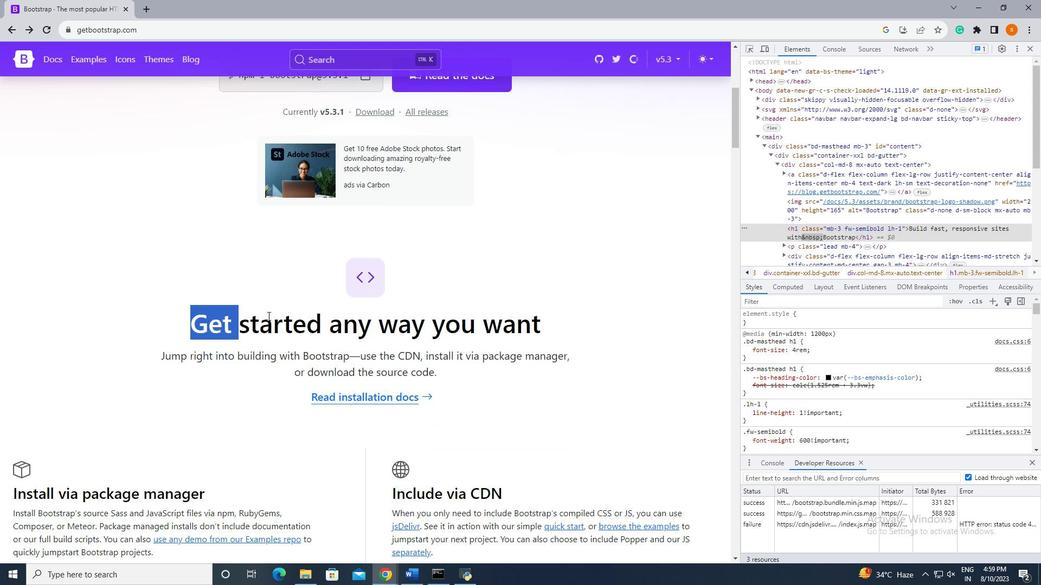 
Action: Mouse moved to (518, 323)
Screenshot: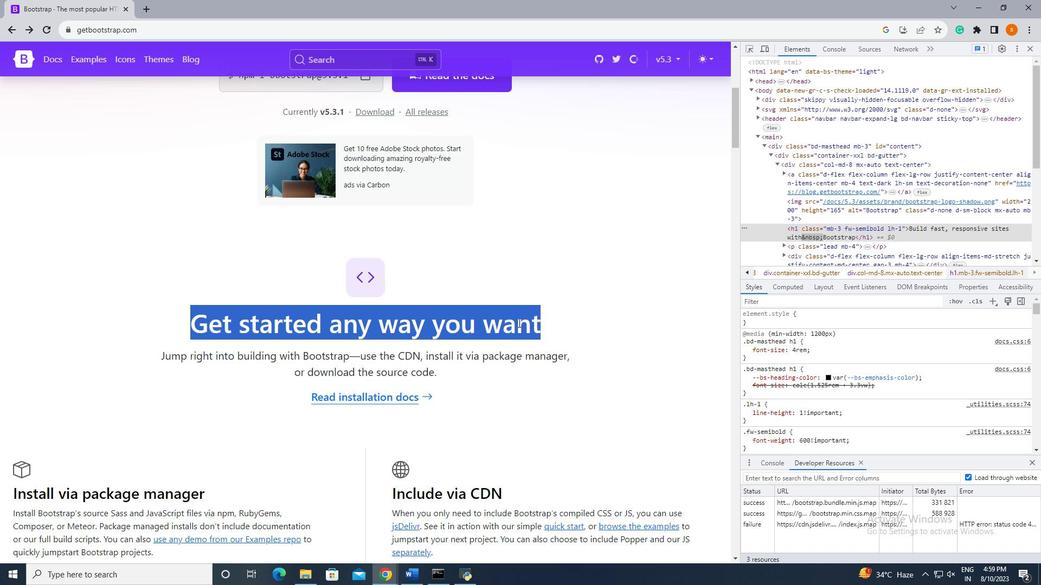 
Action: Mouse pressed right at (518, 323)
Screenshot: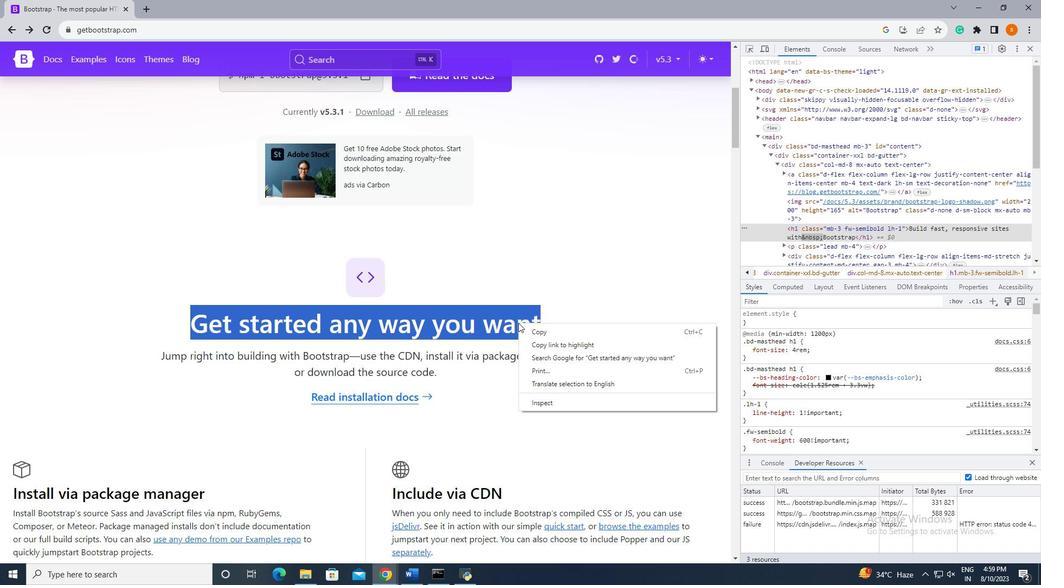 
Action: Mouse moved to (548, 401)
Screenshot: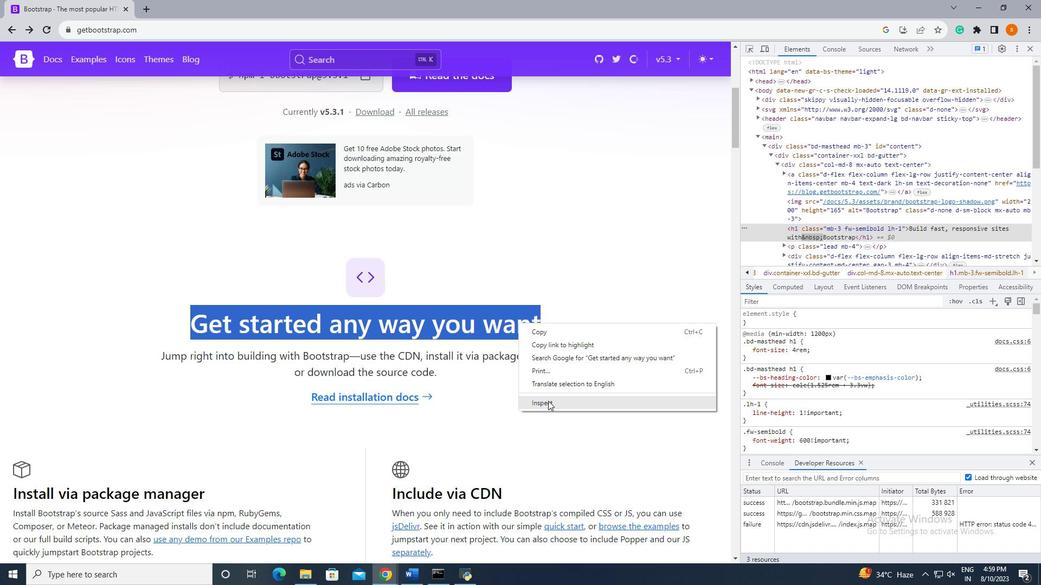 
Action: Mouse pressed left at (548, 401)
Screenshot: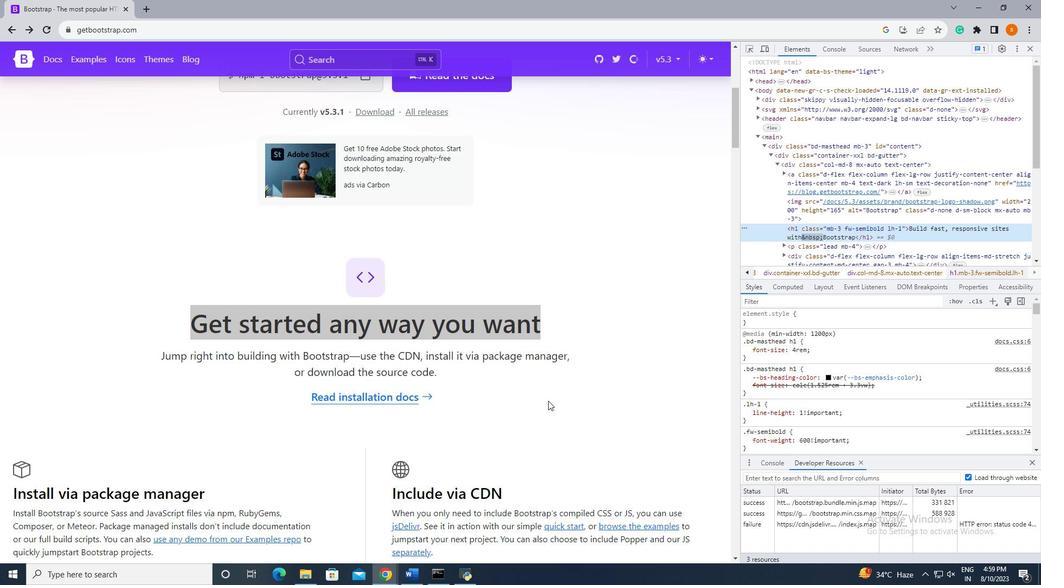 
Action: Mouse moved to (876, 188)
Screenshot: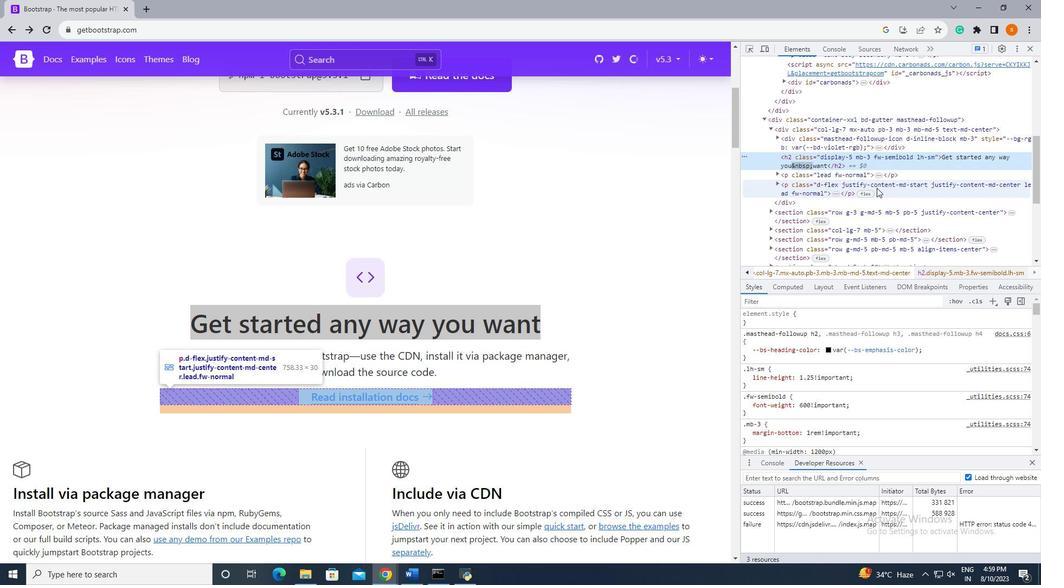 
Action: Mouse pressed left at (876, 188)
Screenshot: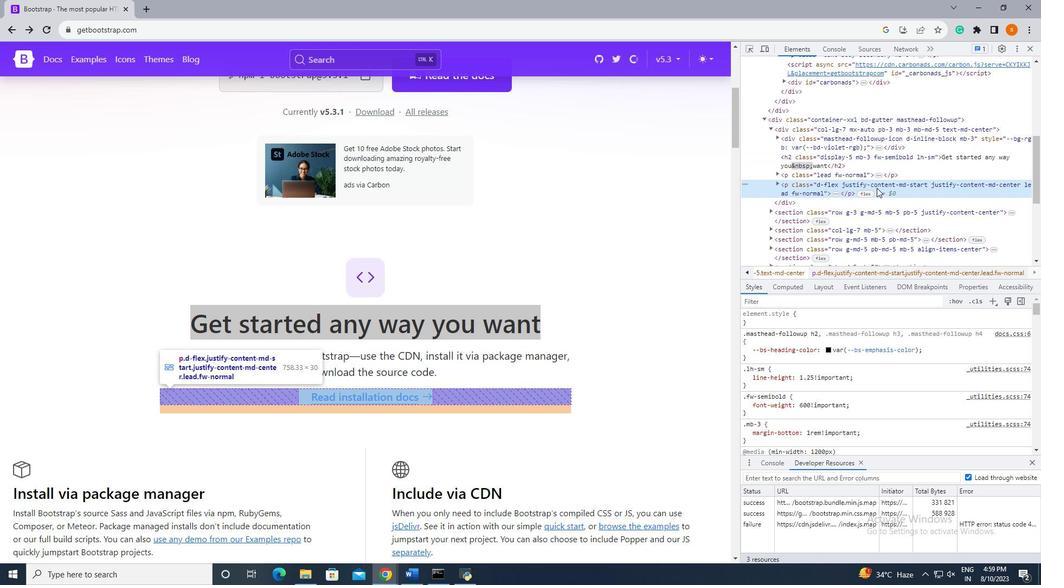 
Action: Mouse scrolled (876, 188) with delta (0, 0)
Screenshot: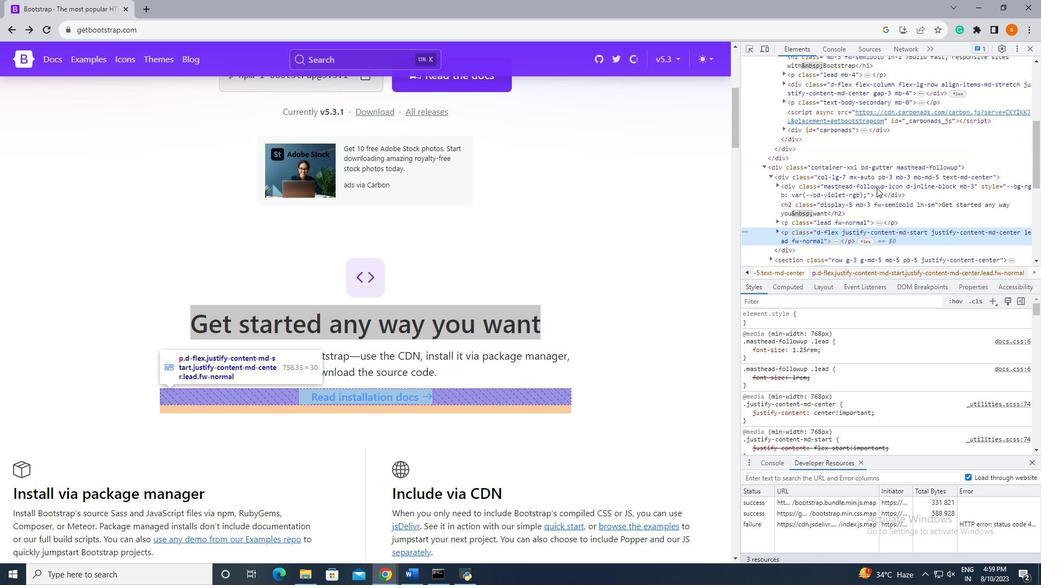
Action: Mouse scrolled (876, 187) with delta (0, 0)
Screenshot: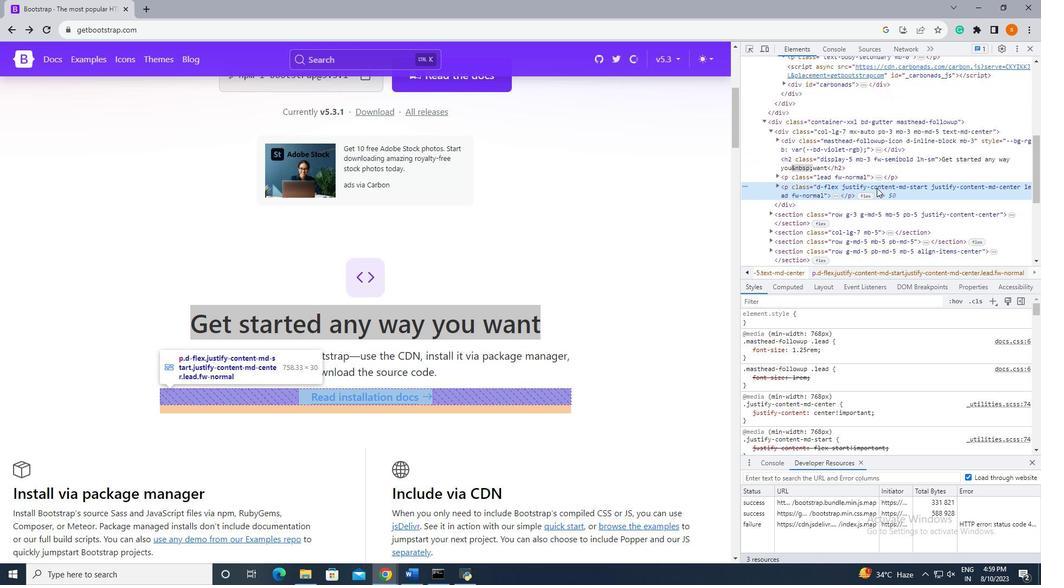 
Action: Mouse scrolled (876, 187) with delta (0, 0)
Screenshot: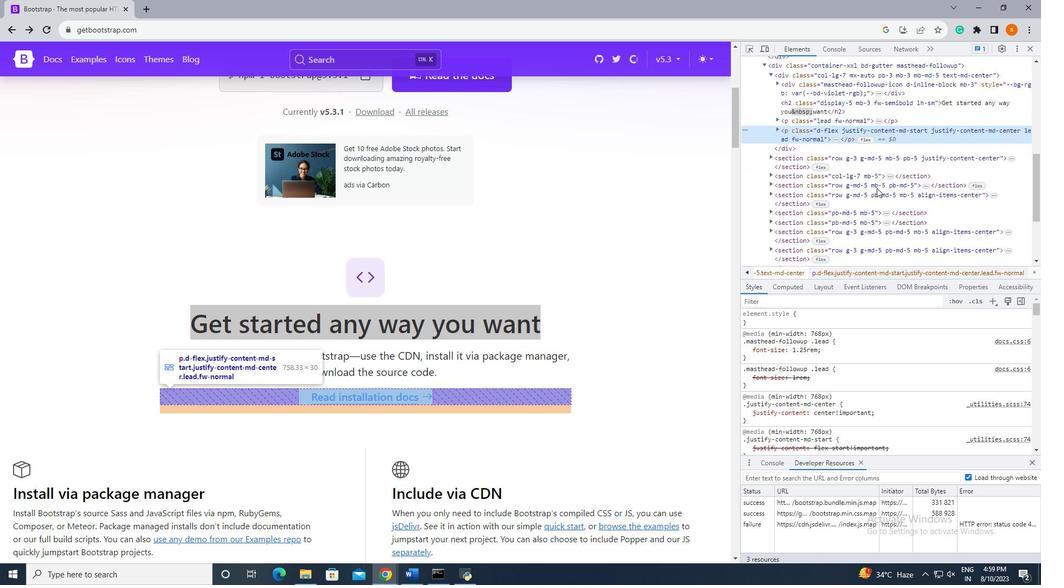 
Action: Mouse scrolled (876, 187) with delta (0, 0)
Screenshot: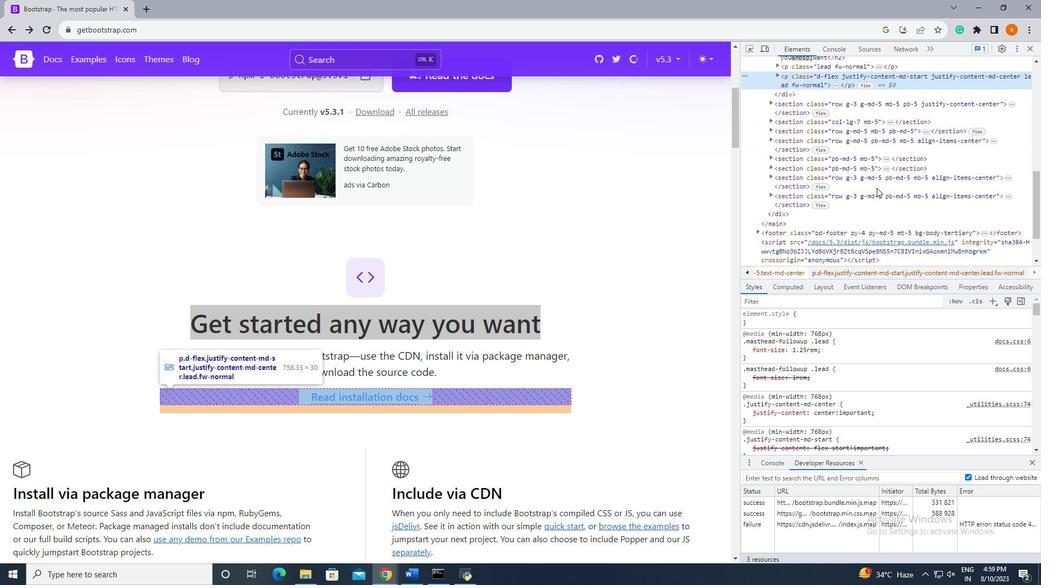 
Action: Mouse scrolled (876, 187) with delta (0, 0)
Screenshot: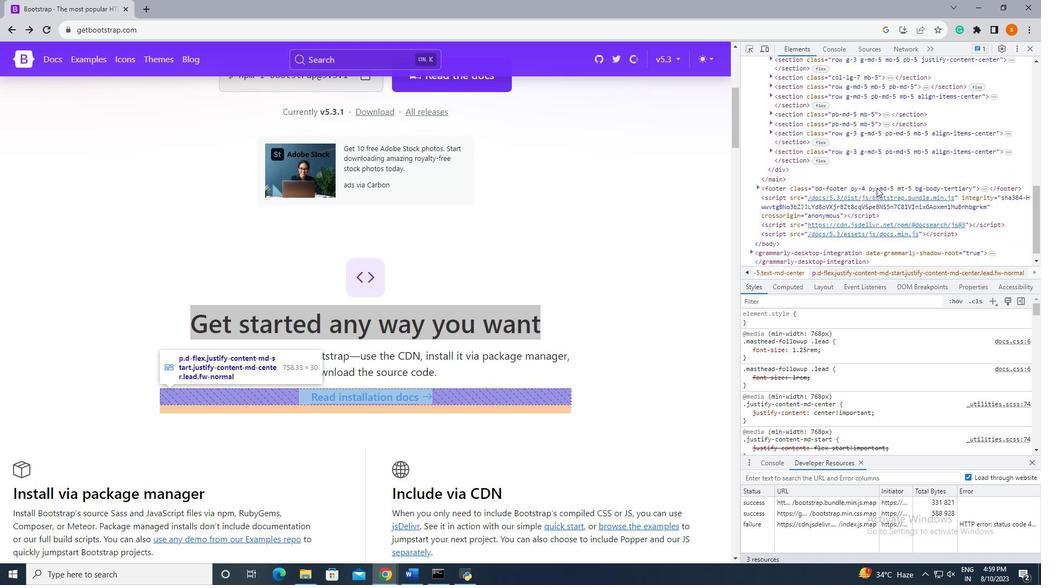 
Action: Mouse scrolled (876, 187) with delta (0, 0)
Screenshot: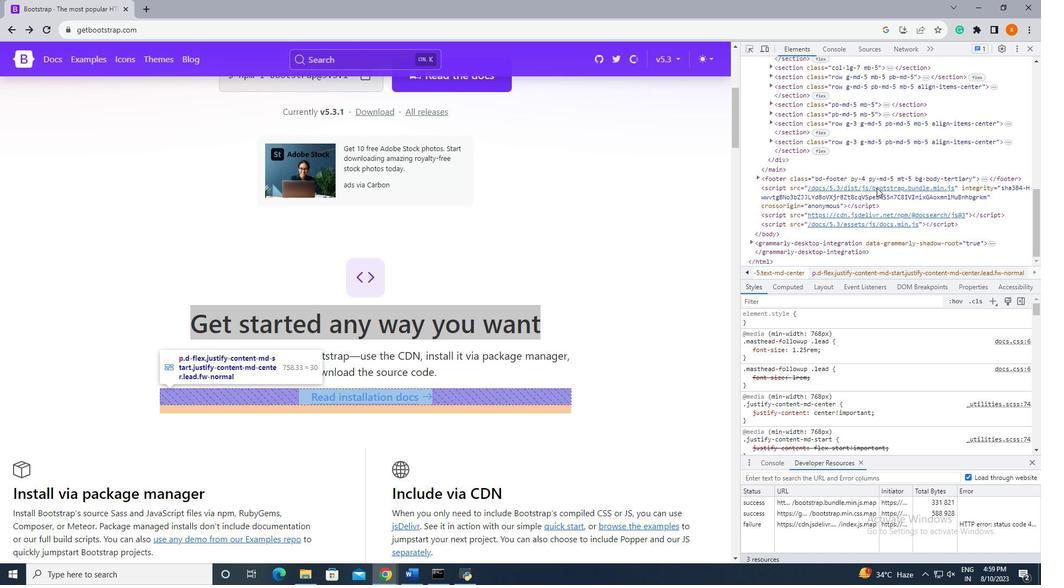 
Action: Mouse scrolled (876, 187) with delta (0, 0)
Screenshot: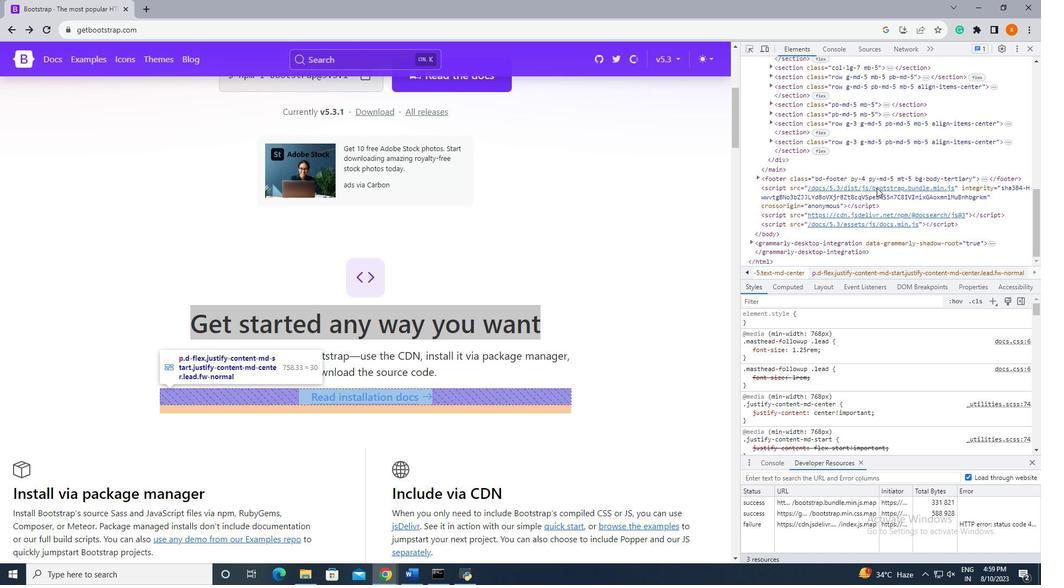 
Action: Mouse moved to (852, 204)
Screenshot: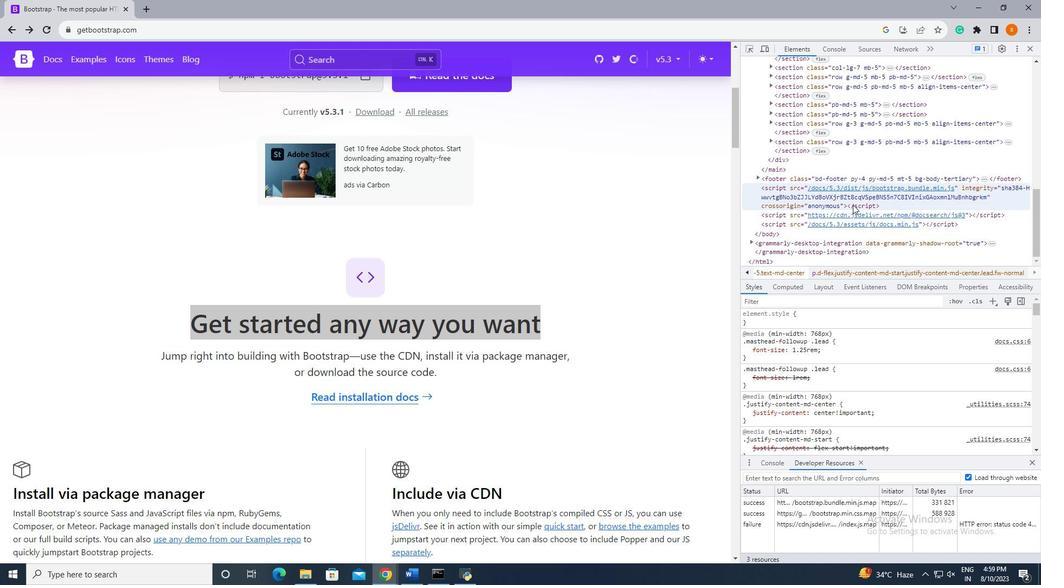 
Action: Mouse scrolled (852, 205) with delta (0, 0)
Screenshot: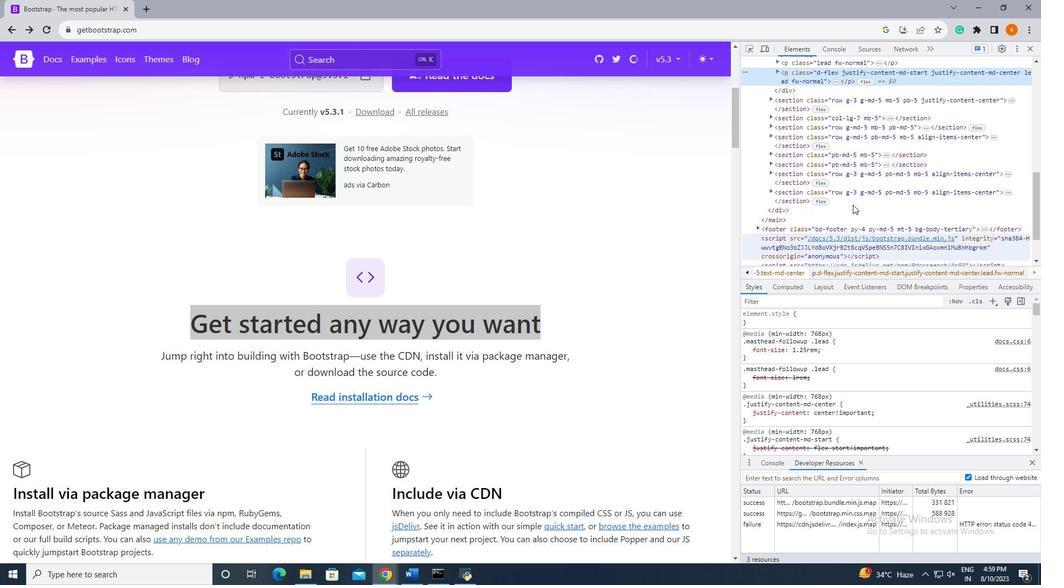 
Action: Mouse moved to (848, 196)
Screenshot: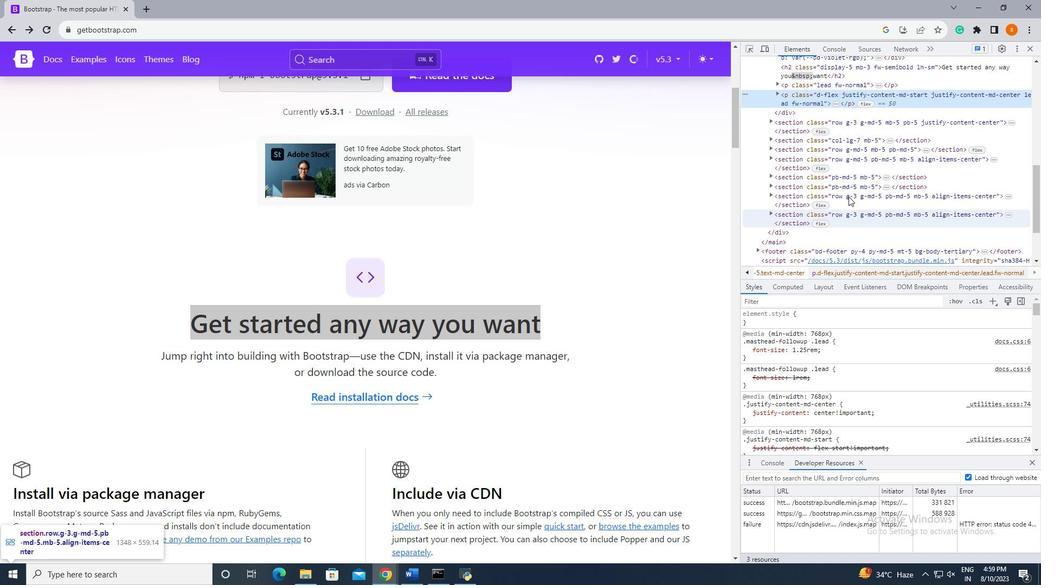 
Action: Mouse scrolled (848, 197) with delta (0, 0)
Screenshot: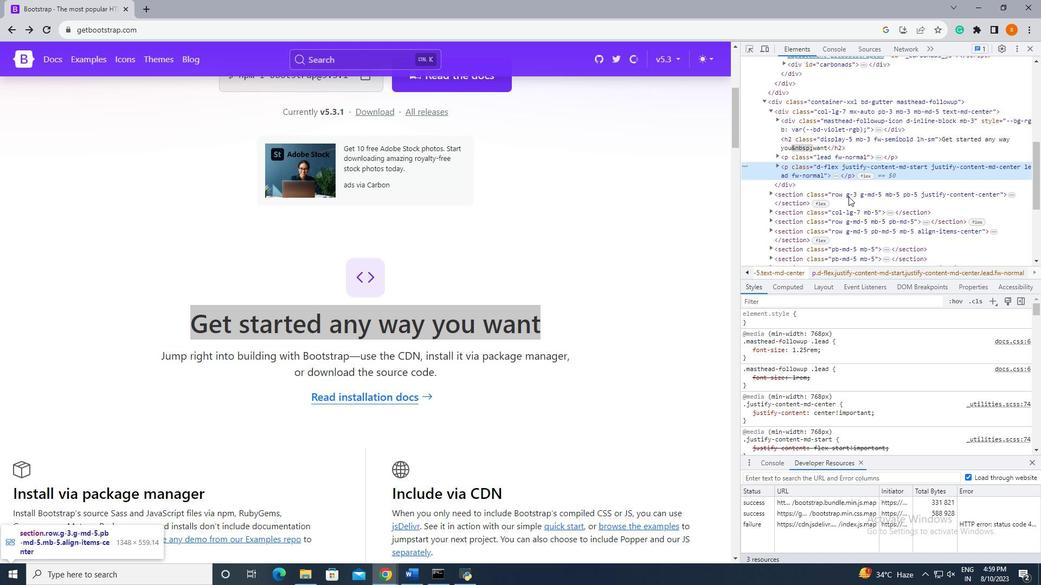 
Action: Mouse scrolled (848, 197) with delta (0, 0)
Screenshot: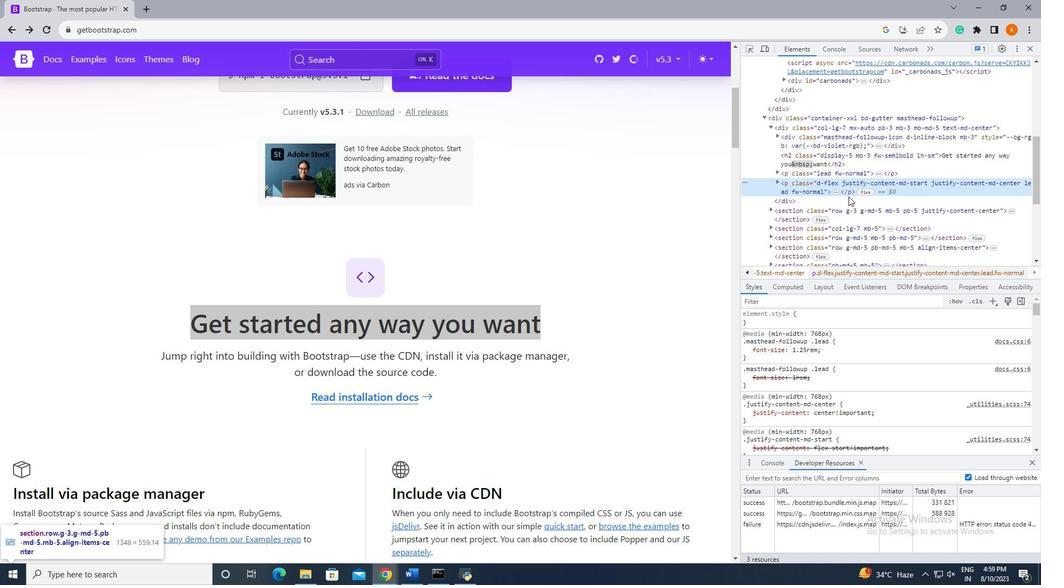 
Action: Mouse scrolled (848, 197) with delta (0, 0)
Screenshot: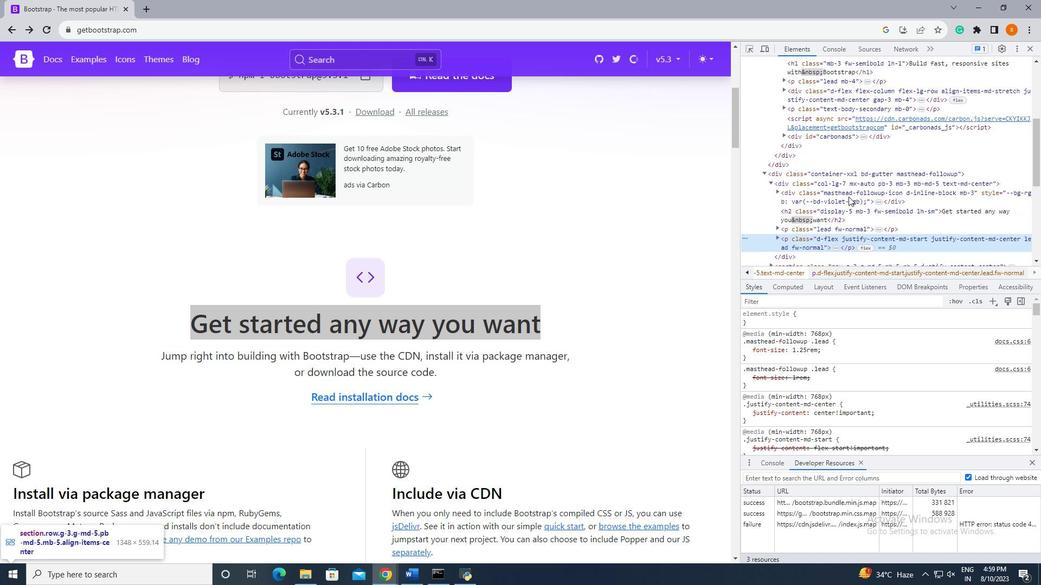 
Action: Mouse moved to (947, 210)
Screenshot: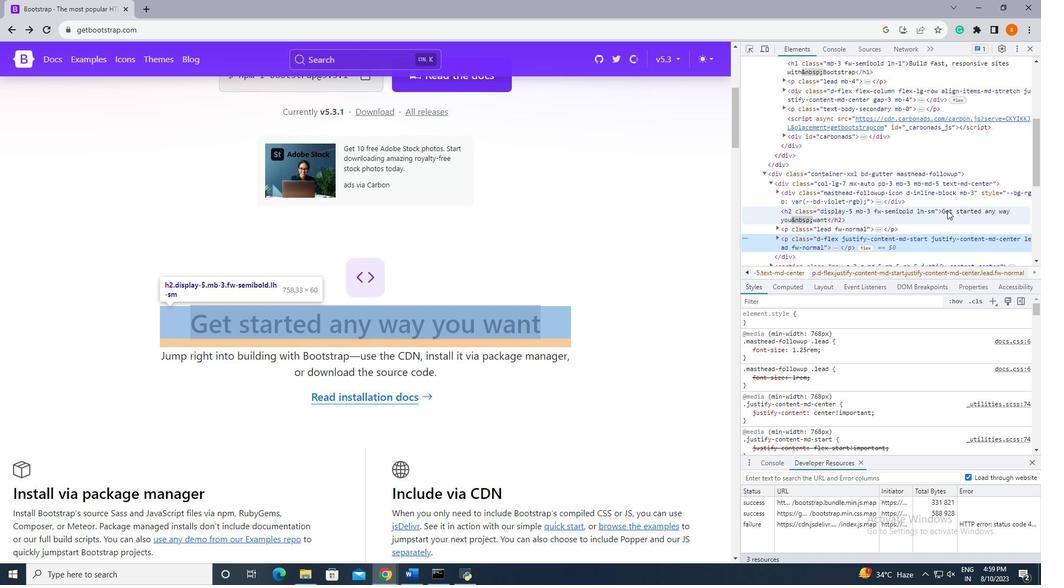 
Action: Mouse pressed left at (947, 210)
Screenshot: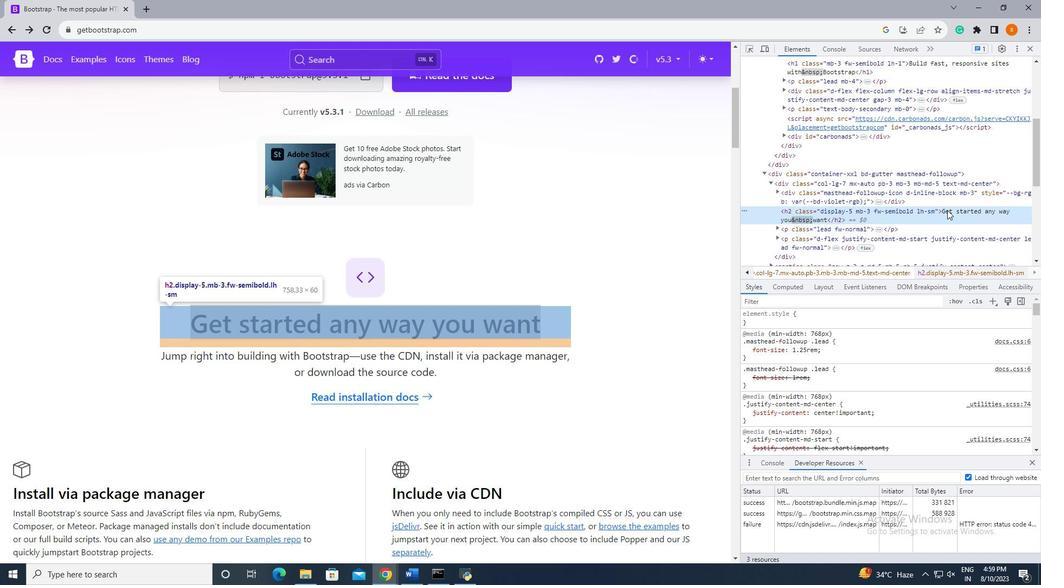 
Action: Key pressed <Key.shift>Mune
Screenshot: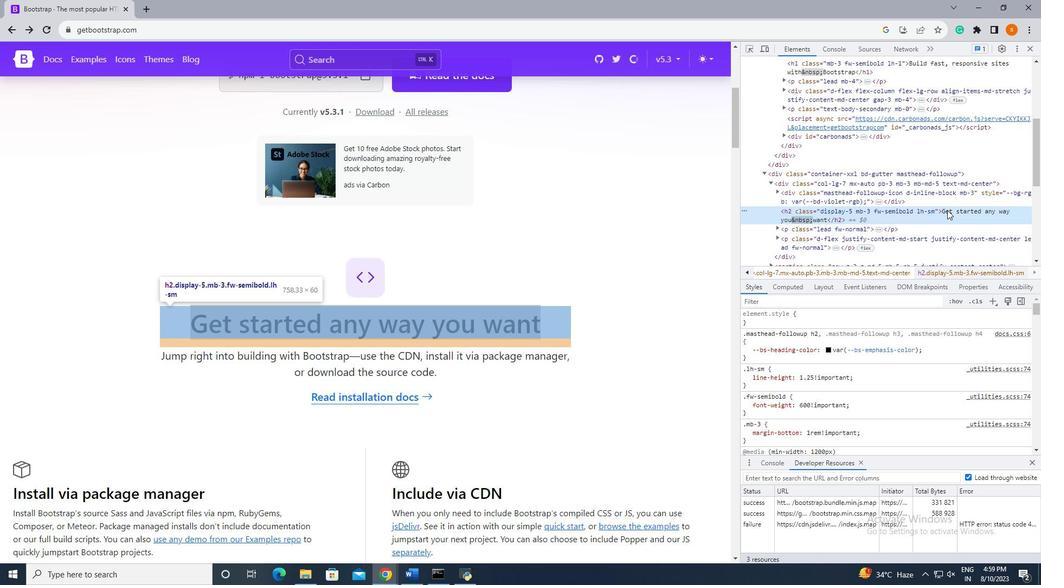 
Action: Mouse pressed left at (947, 210)
Screenshot: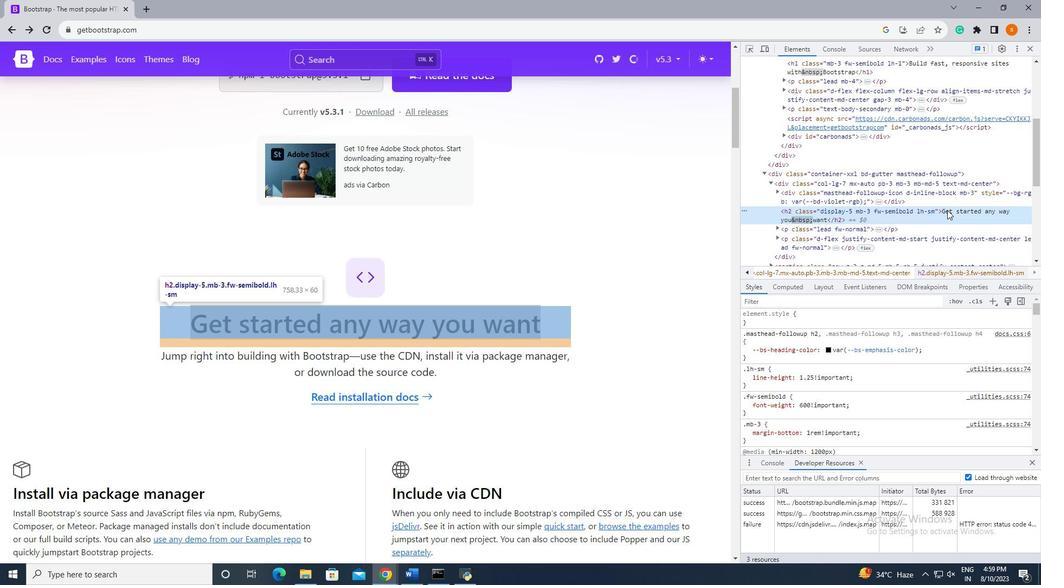 
Action: Mouse pressed left at (947, 210)
Screenshot: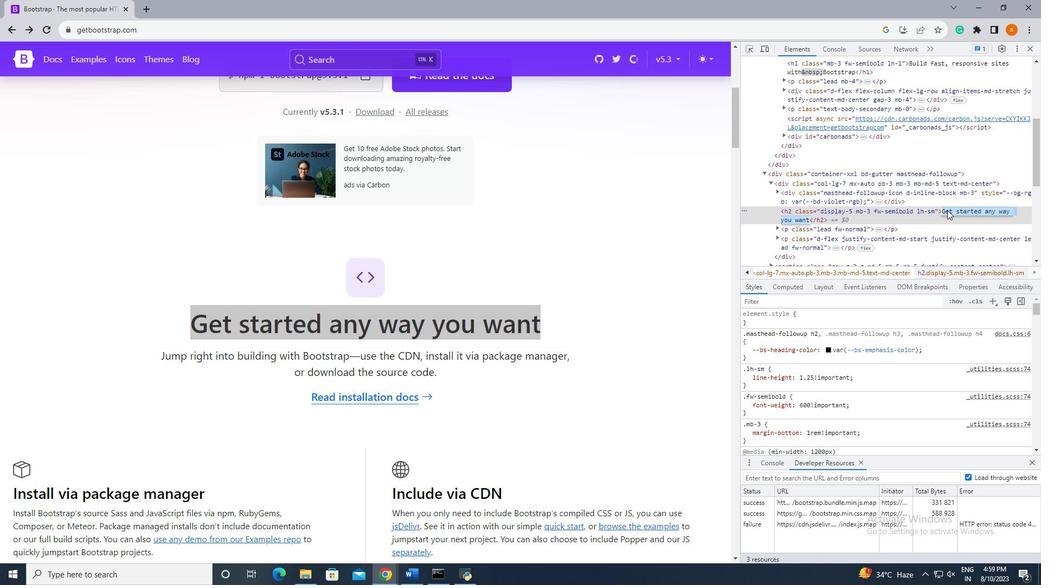 
Action: Key pressed <Key.shift><Key.shift><Key.shift><Key.shift><Key.shift><Key.shift><Key.shift><Key.shift><Key.shift><Key.shift><Key.shift><Key.shift><Key.shift>Krishan<Key.space>kanth<Key.space>is<Key.space>a<Key.space>good<Key.space>boy<Key.space>by<Key.space>using<Key.space>dev<Key.space>tools<Key.enter>
Screenshot: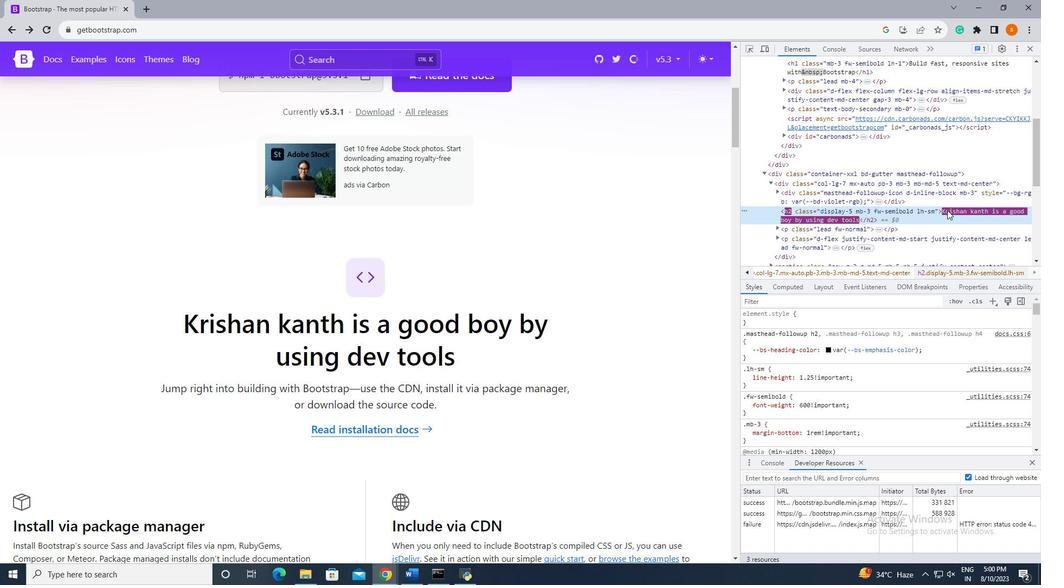
Action: Mouse scrolled (947, 209) with delta (0, 0)
Screenshot: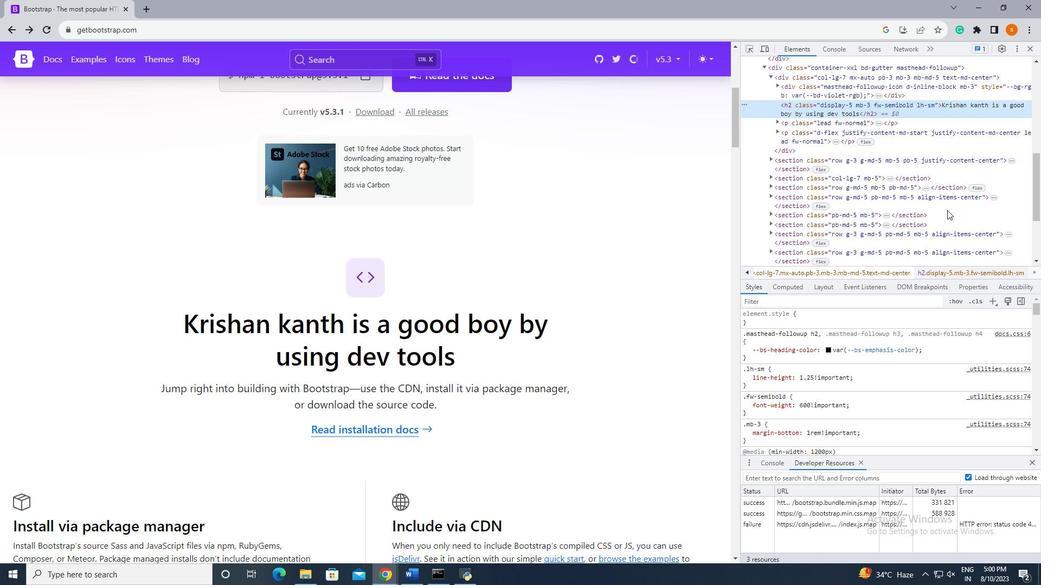 
Action: Mouse scrolled (947, 209) with delta (0, 0)
Screenshot: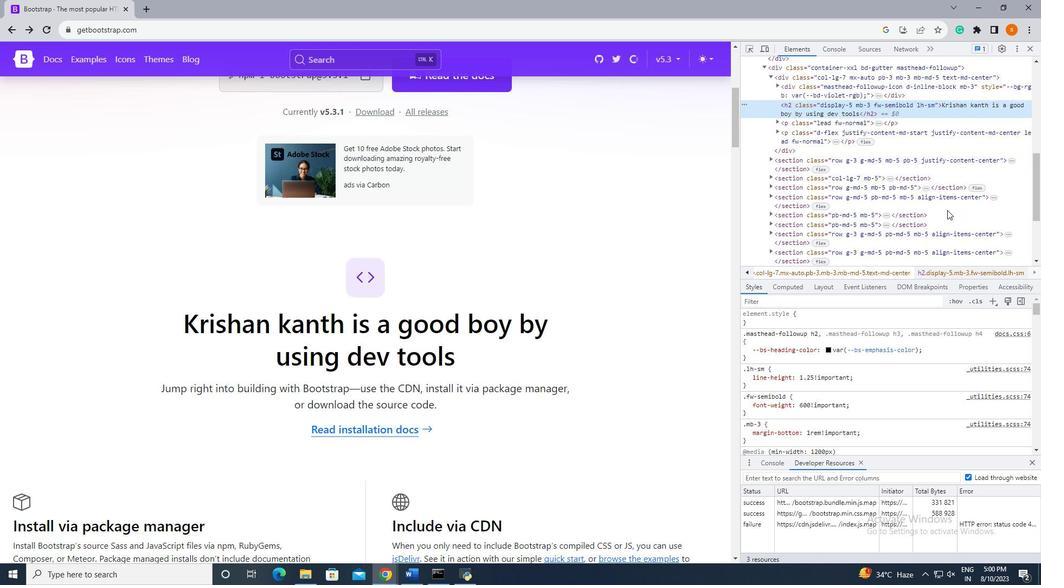 
Action: Mouse moved to (914, 162)
Screenshot: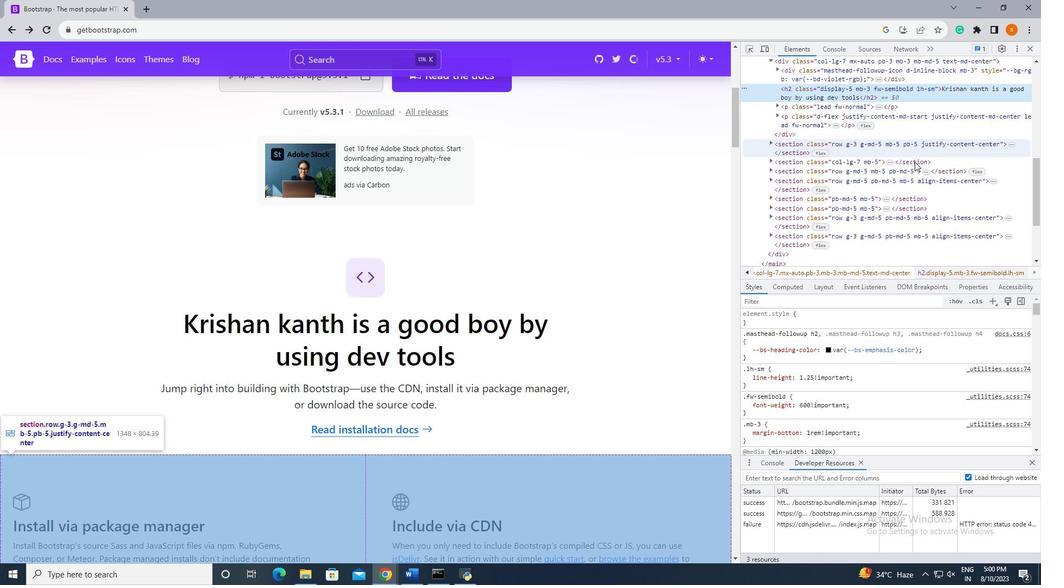 
Action: Mouse scrolled (914, 161) with delta (0, 0)
Screenshot: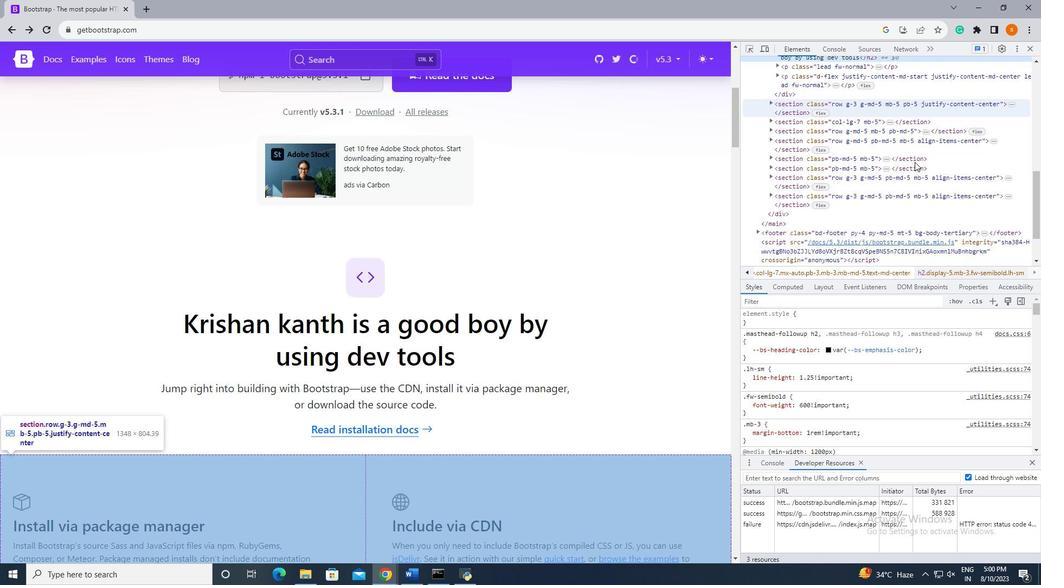 
Action: Mouse scrolled (914, 161) with delta (0, 0)
Screenshot: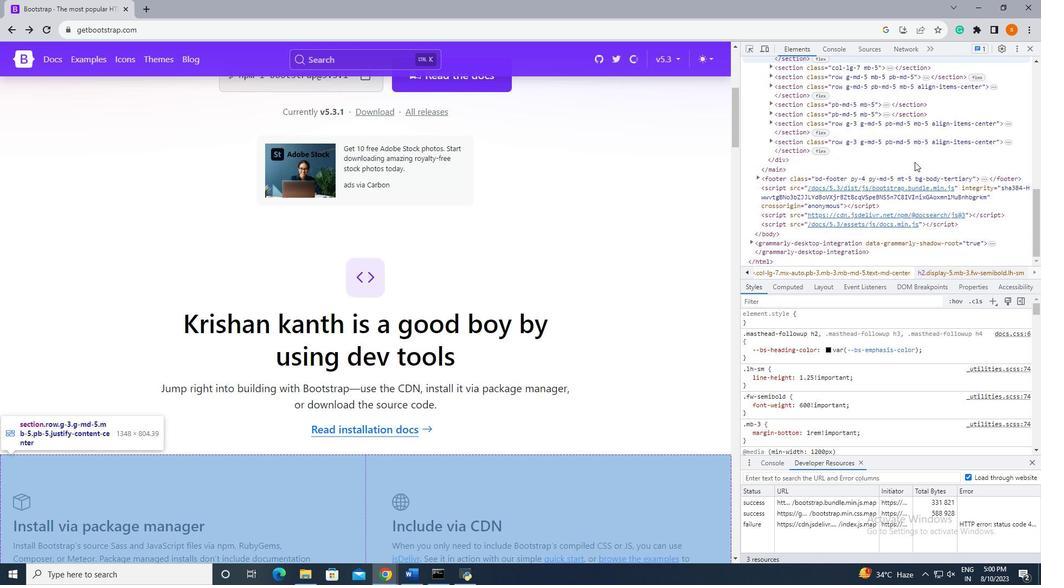 
Action: Mouse scrolled (914, 161) with delta (0, 0)
Screenshot: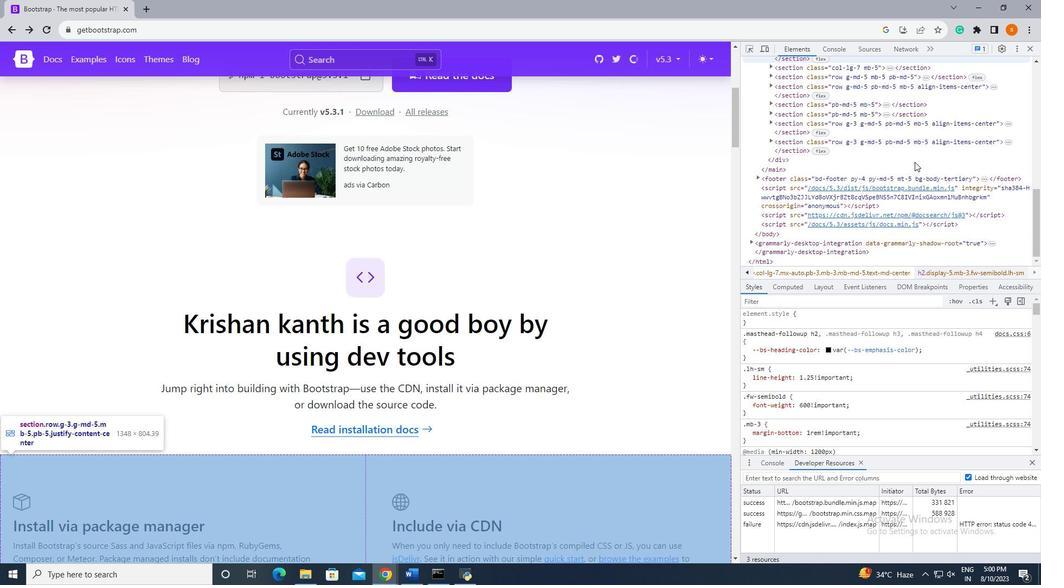 
Action: Mouse scrolled (914, 161) with delta (0, 0)
Screenshot: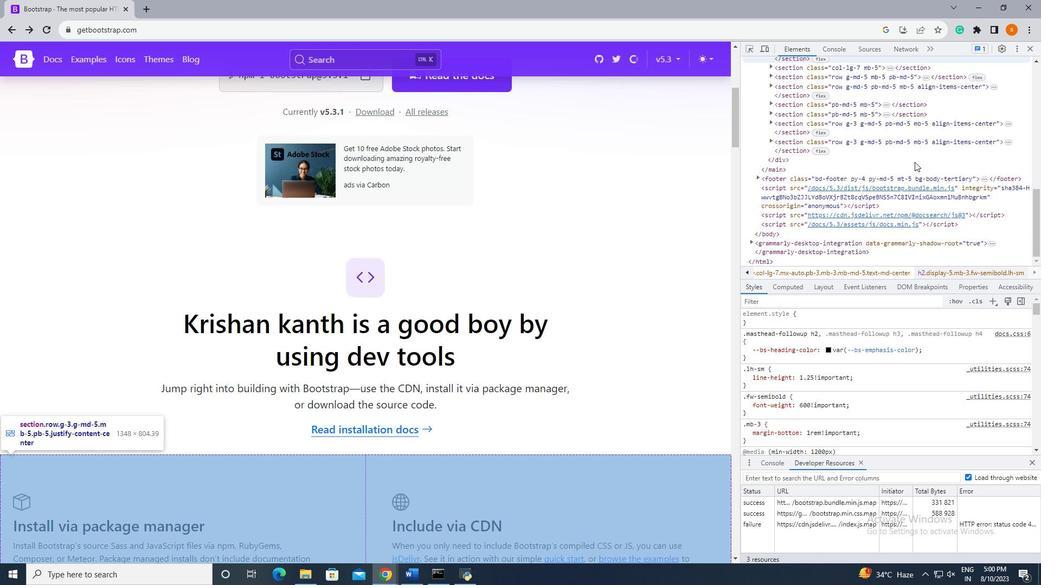 
Action: Mouse scrolled (914, 161) with delta (0, 0)
Screenshot: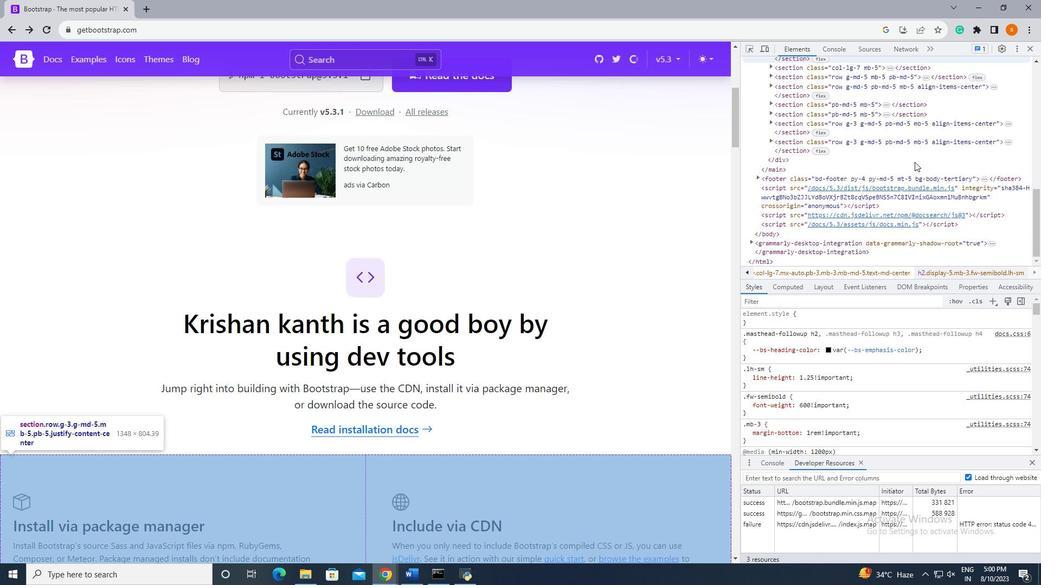 
Action: Mouse moved to (526, 324)
Screenshot: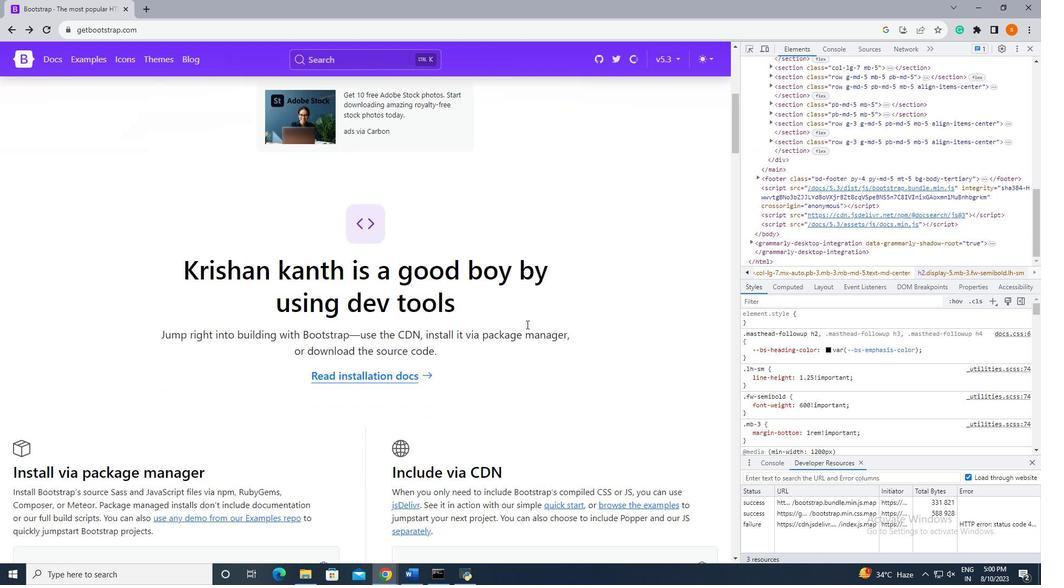 
Action: Mouse scrolled (526, 324) with delta (0, 0)
Screenshot: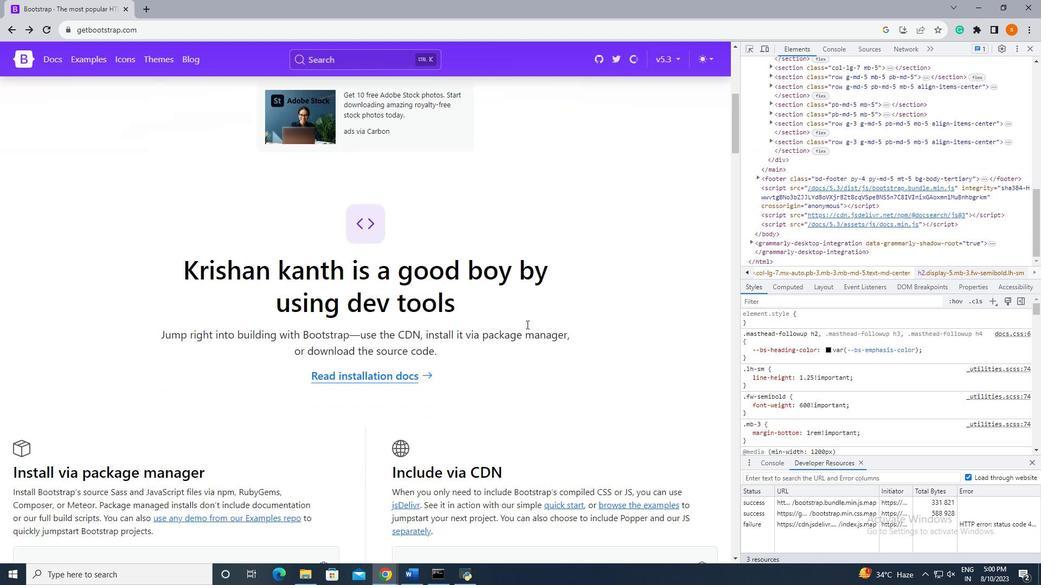 
Action: Mouse scrolled (526, 324) with delta (0, 0)
Screenshot: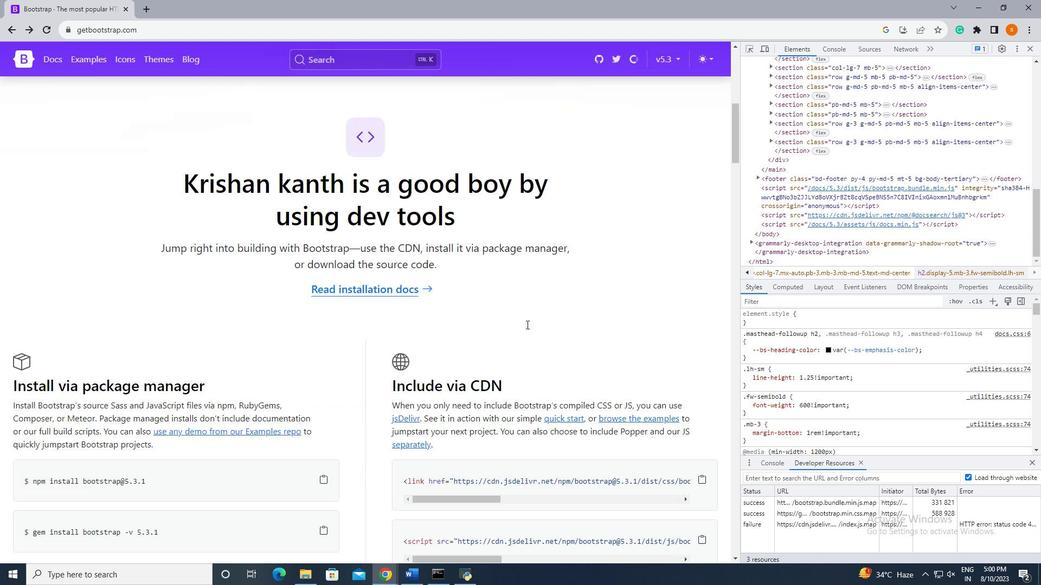 
Action: Mouse scrolled (526, 324) with delta (0, 0)
Screenshot: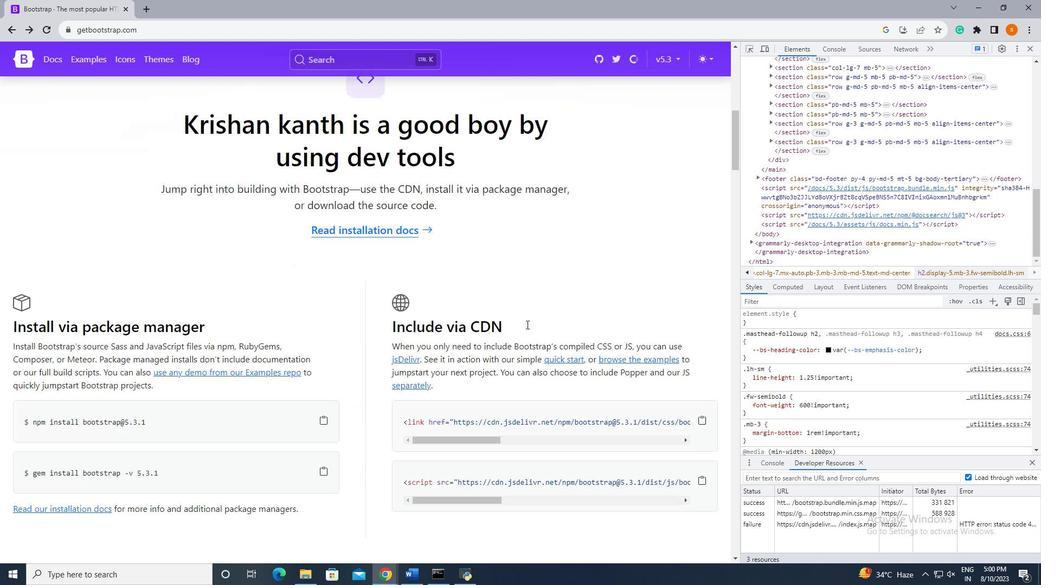 
Action: Mouse scrolled (526, 324) with delta (0, 0)
Screenshot: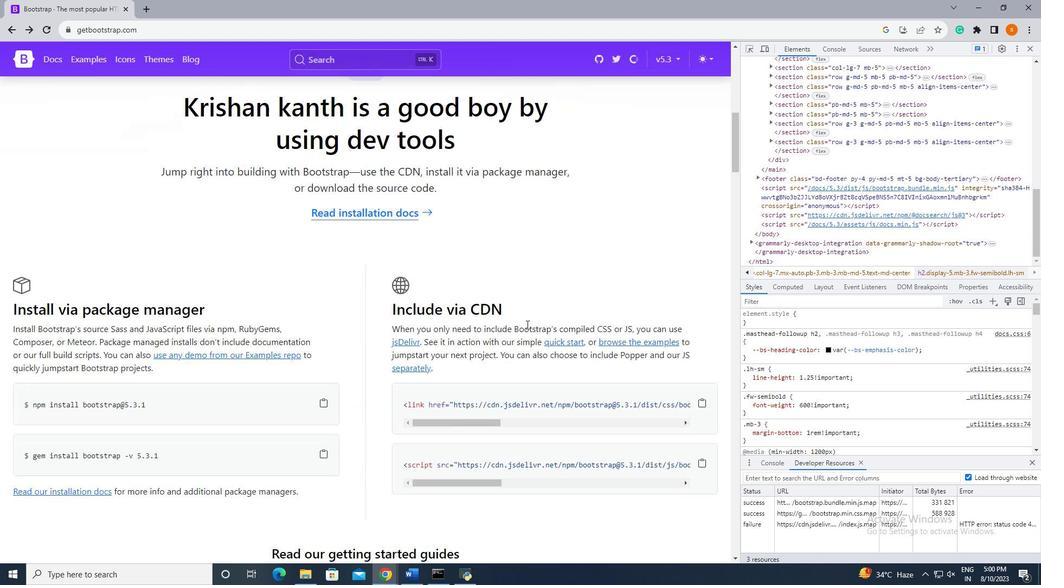 
Action: Mouse scrolled (526, 324) with delta (0, 0)
Screenshot: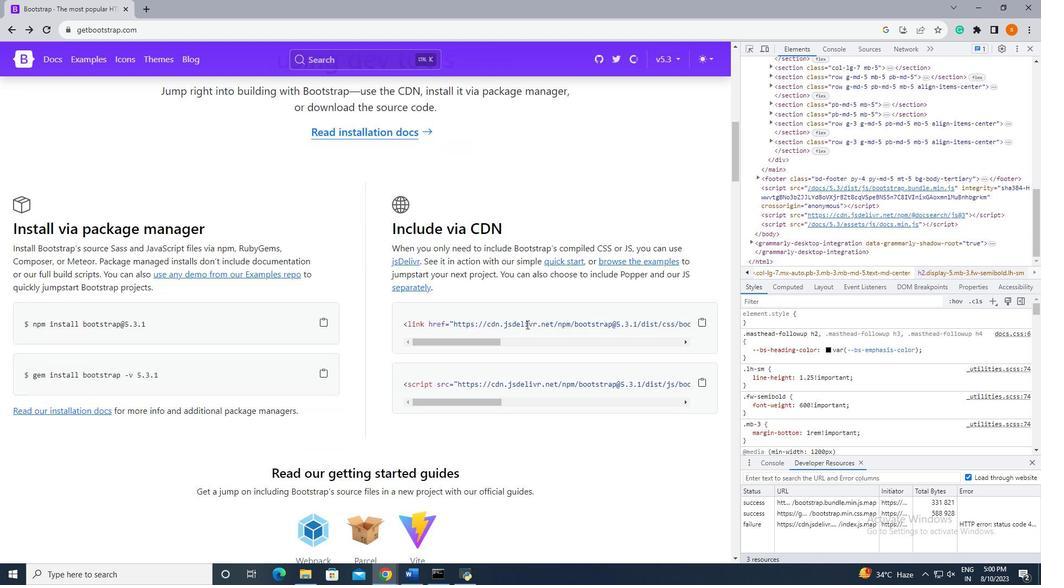 
Action: Mouse scrolled (526, 324) with delta (0, 0)
Screenshot: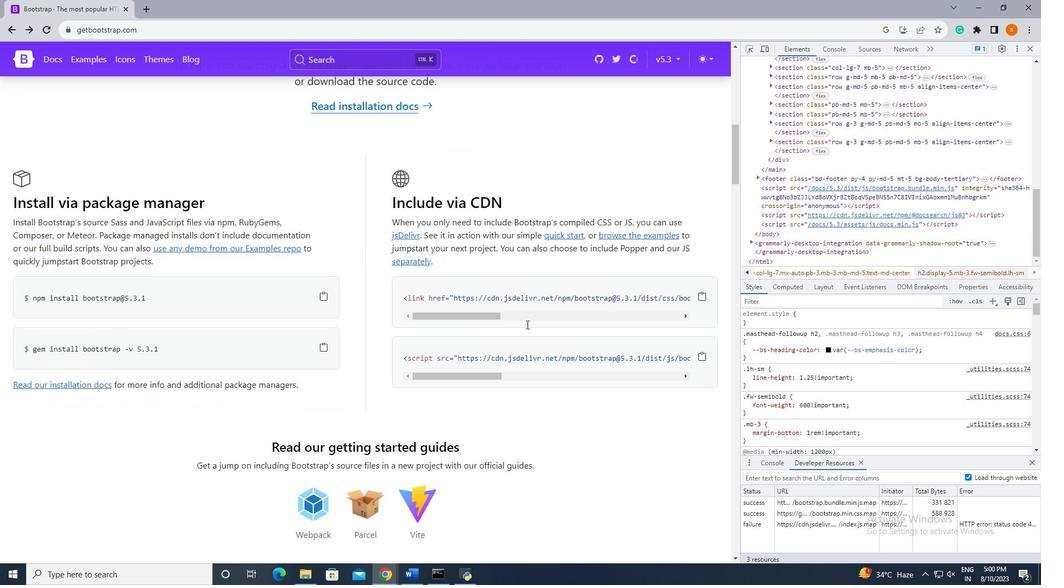 
Action: Mouse scrolled (526, 324) with delta (0, 0)
Screenshot: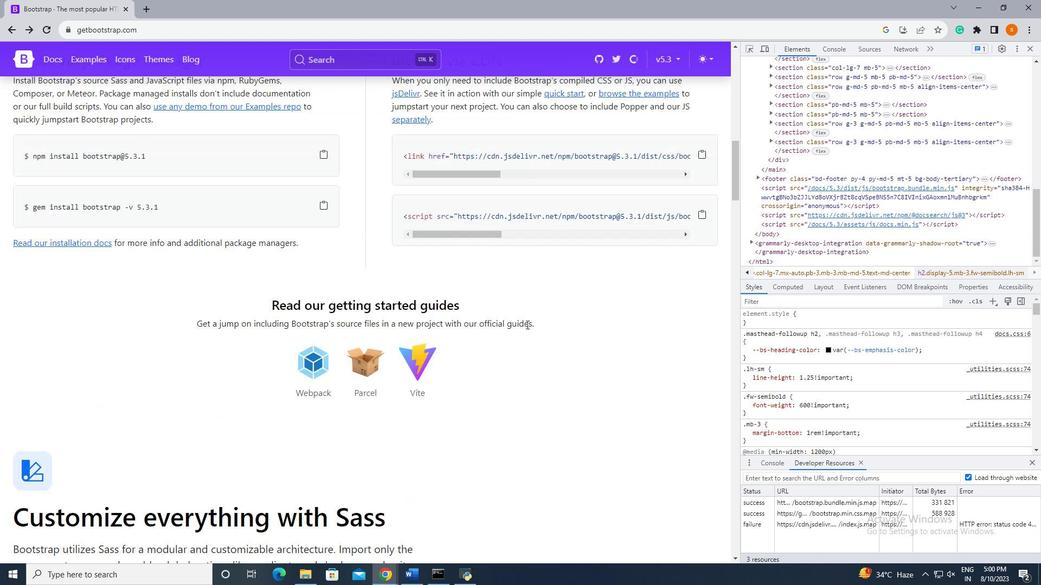 
Action: Mouse scrolled (526, 324) with delta (0, 0)
Screenshot: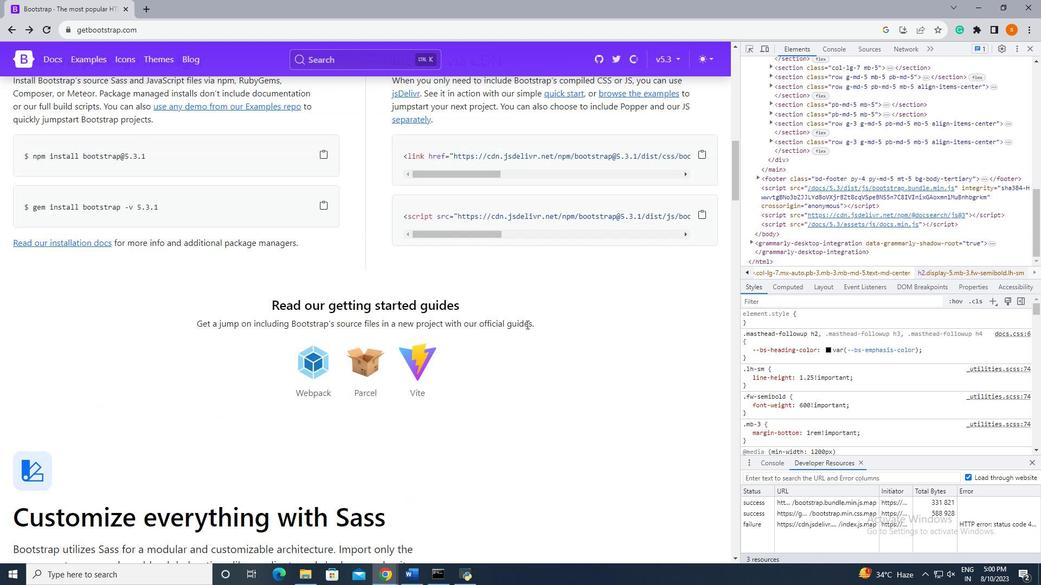 
Action: Mouse scrolled (526, 324) with delta (0, 0)
Screenshot: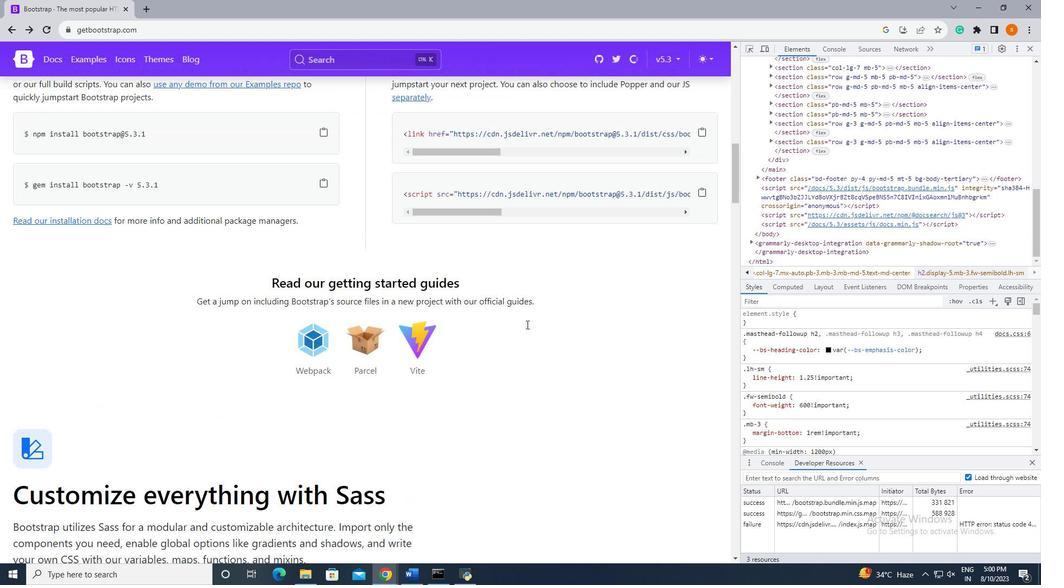 
Action: Mouse scrolled (526, 324) with delta (0, 0)
Screenshot: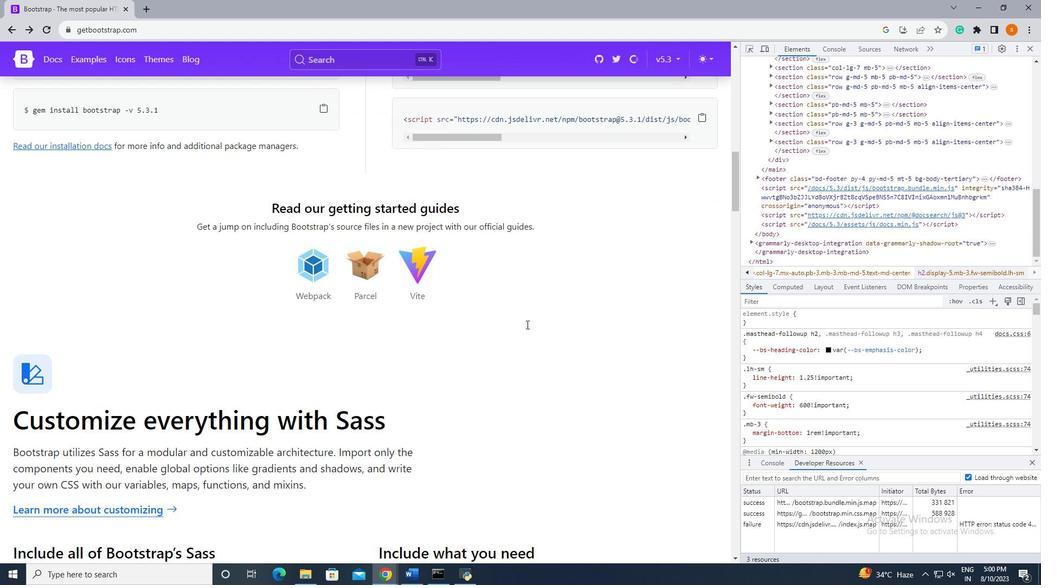 
Action: Mouse scrolled (526, 324) with delta (0, 0)
Screenshot: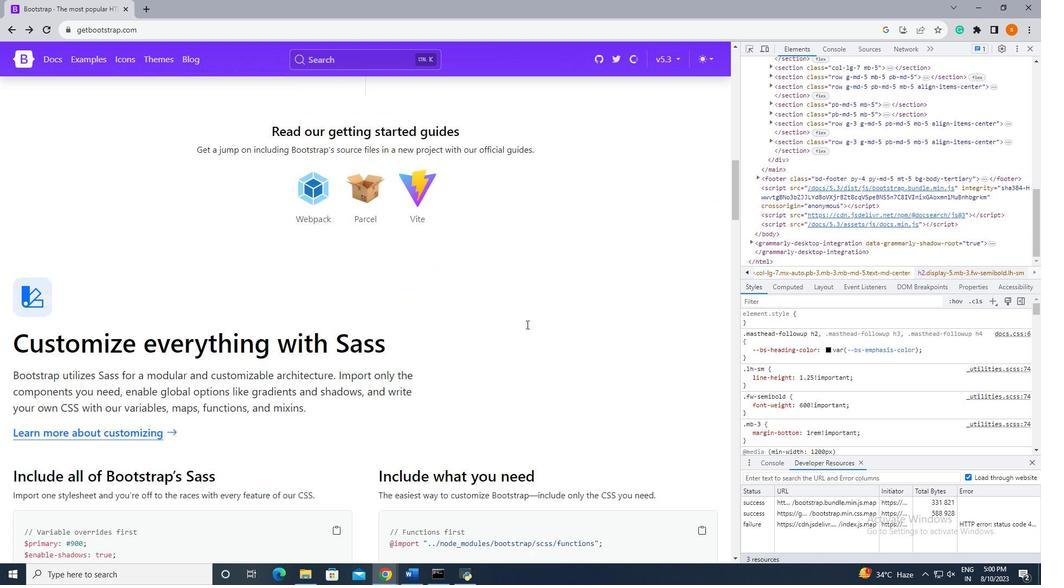 
Action: Mouse scrolled (526, 324) with delta (0, 0)
Screenshot: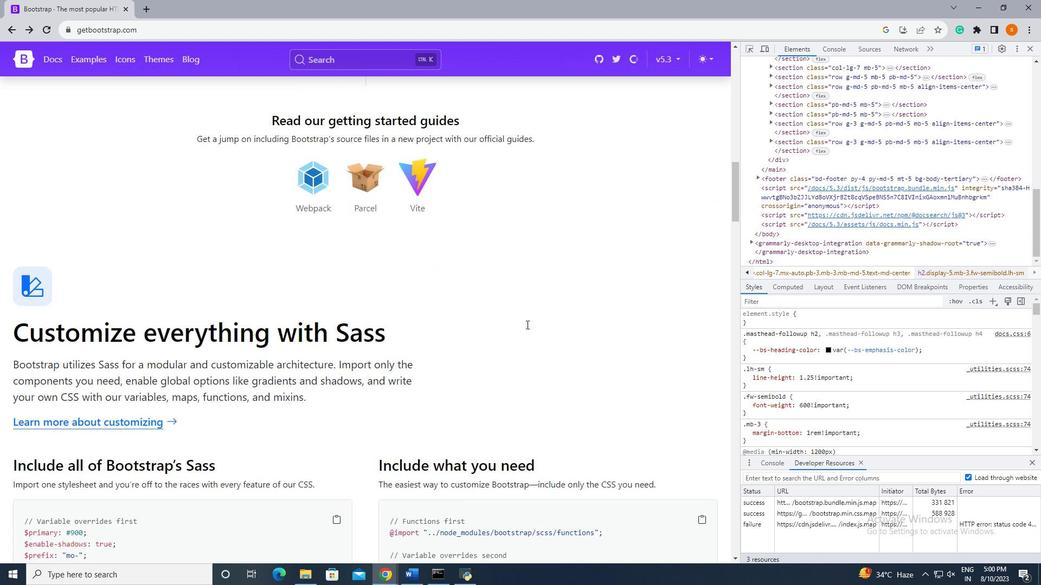 
Action: Mouse moved to (20, 322)
Screenshot: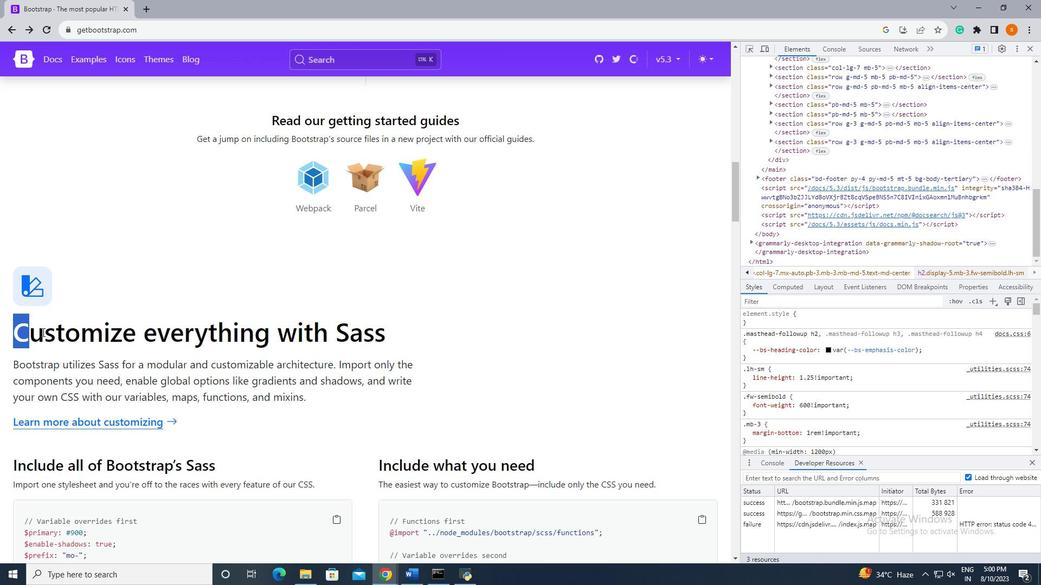
Action: Mouse pressed left at (20, 322)
Screenshot: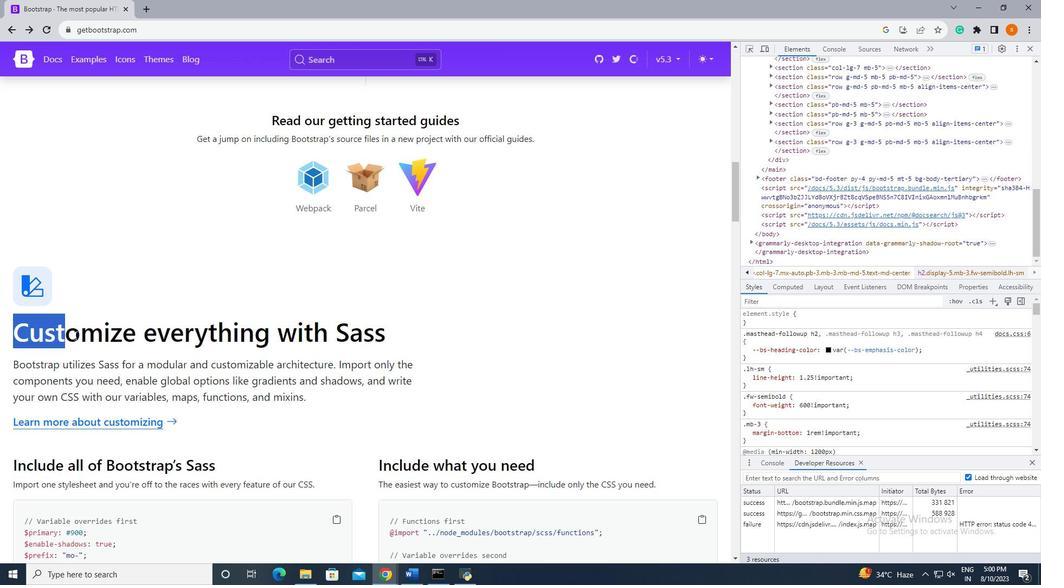 
Action: Mouse moved to (342, 326)
Screenshot: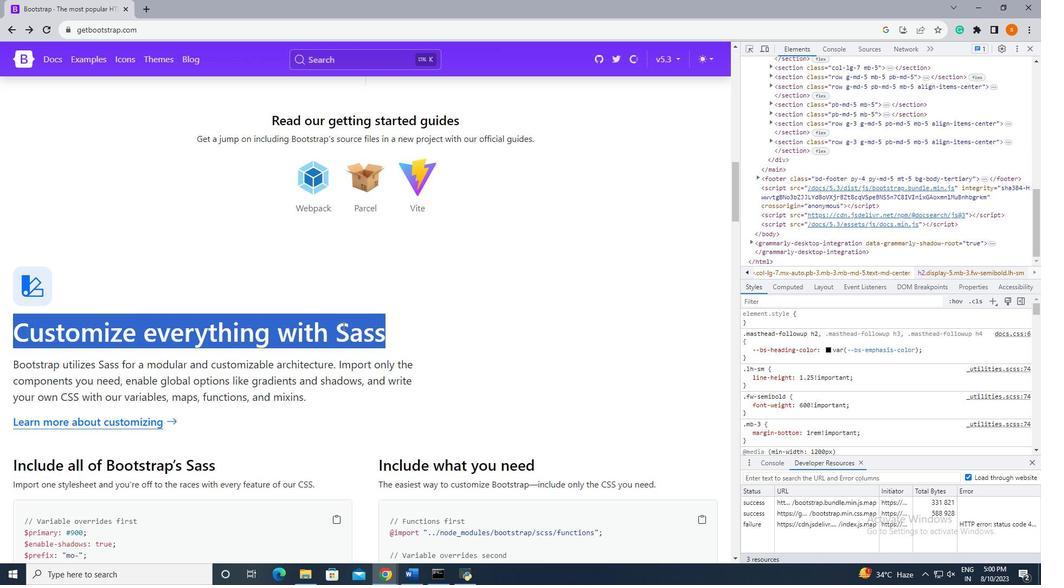 
Action: Mouse pressed right at (342, 326)
Screenshot: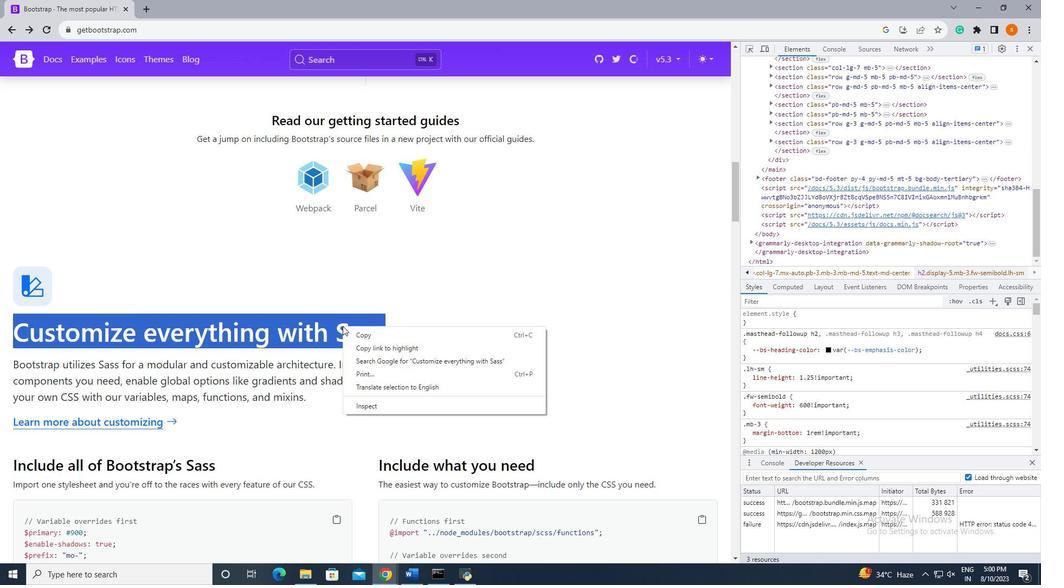 
Action: Mouse moved to (381, 406)
Screenshot: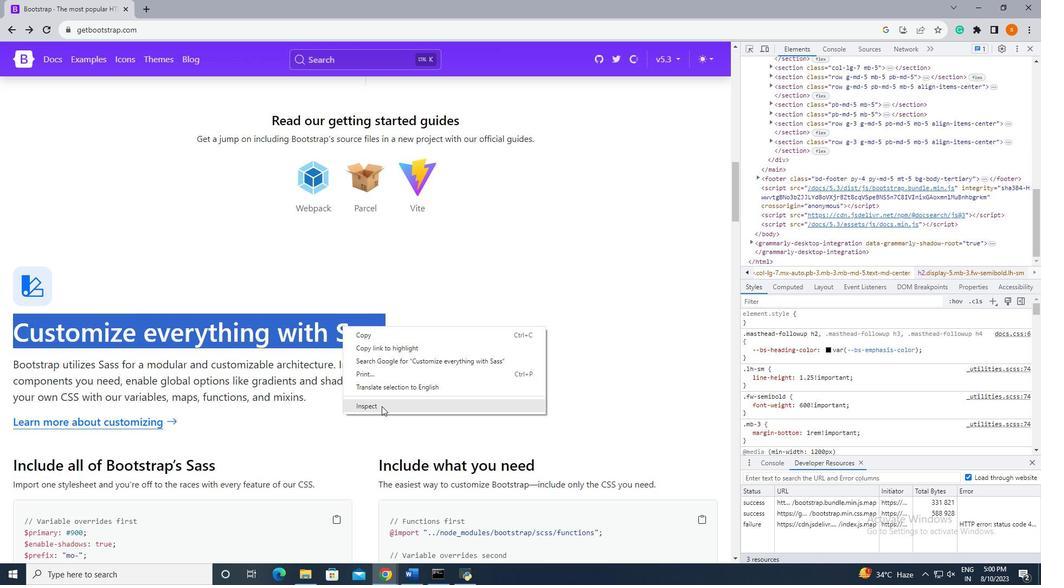 
Action: Mouse pressed left at (381, 406)
Screenshot: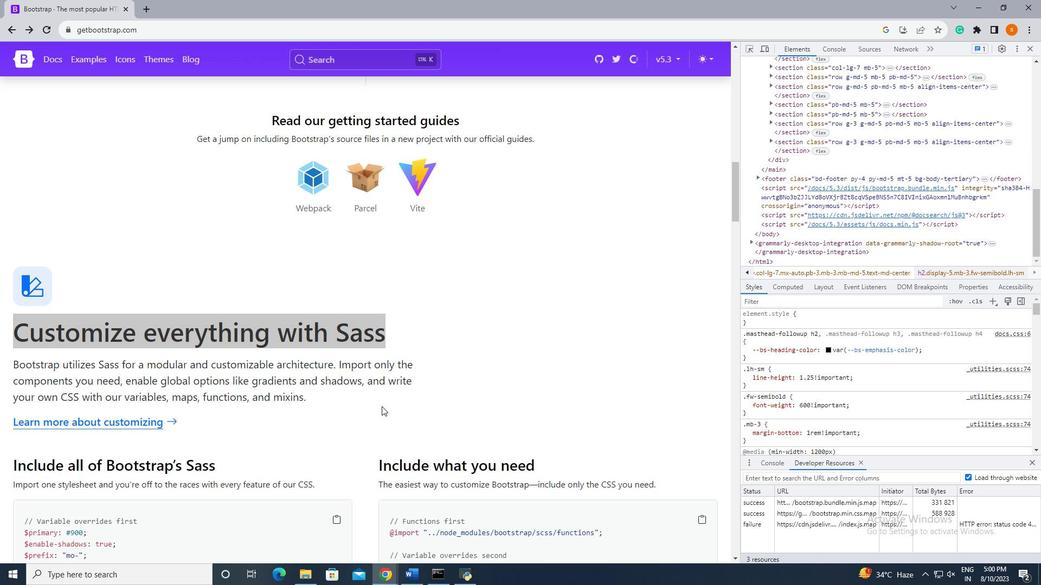 
Action: Mouse moved to (820, 226)
Screenshot: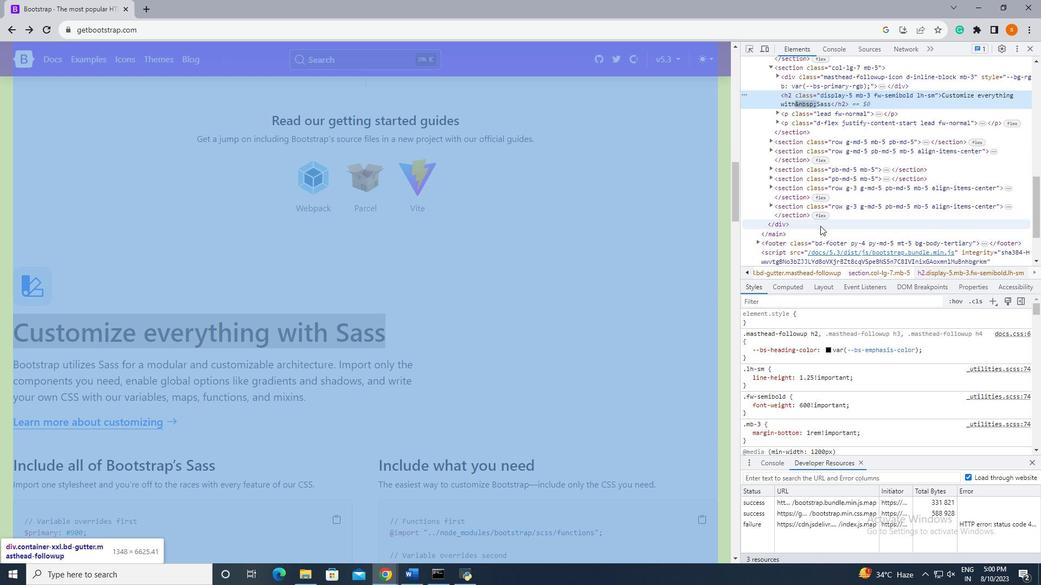 
Action: Mouse scrolled (820, 225) with delta (0, 0)
Screenshot: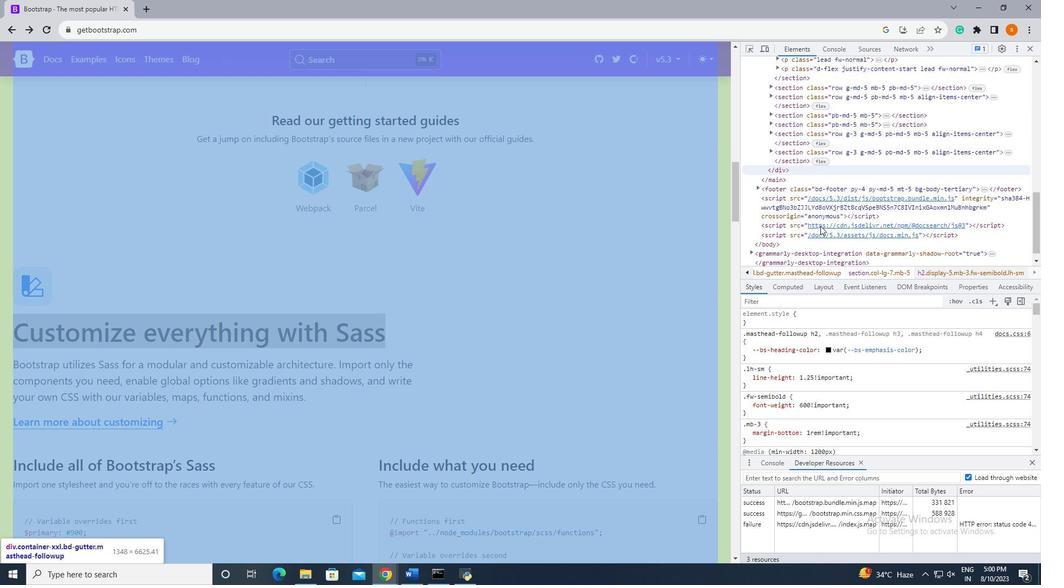 
Action: Mouse scrolled (820, 225) with delta (0, 0)
Screenshot: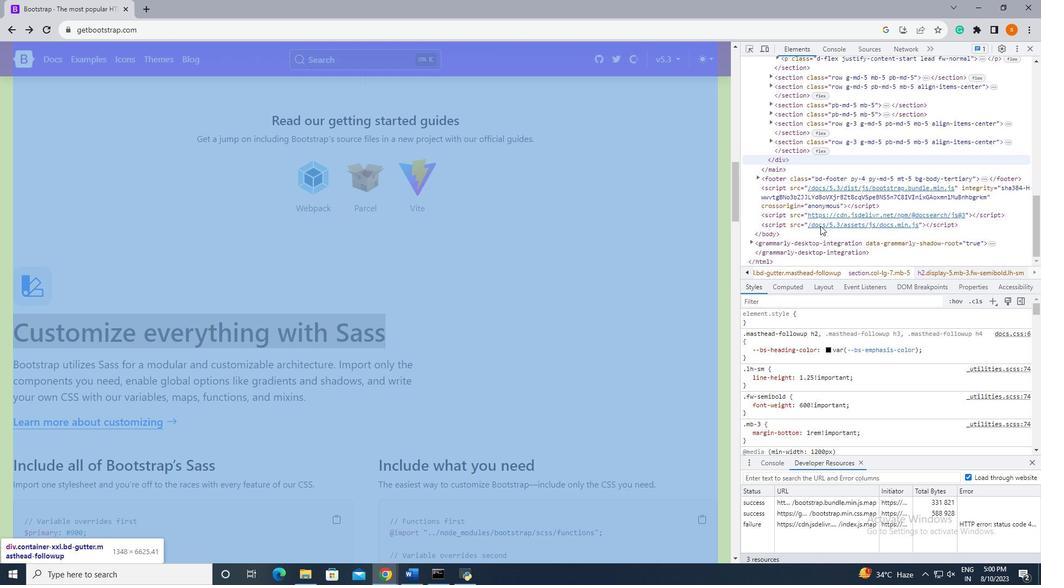 
Action: Mouse scrolled (820, 225) with delta (0, 0)
Screenshot: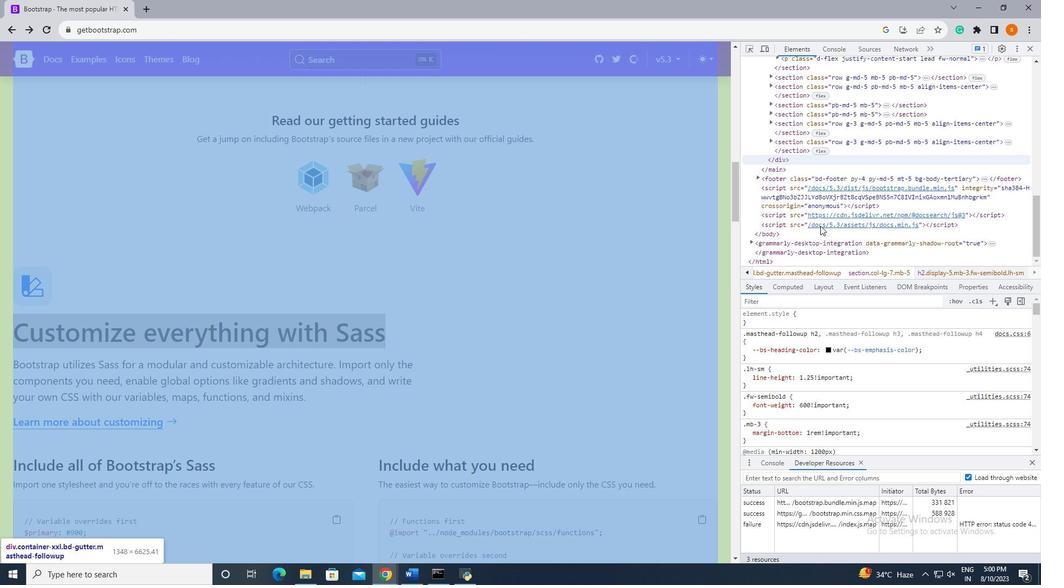 
Action: Mouse scrolled (820, 225) with delta (0, 0)
Screenshot: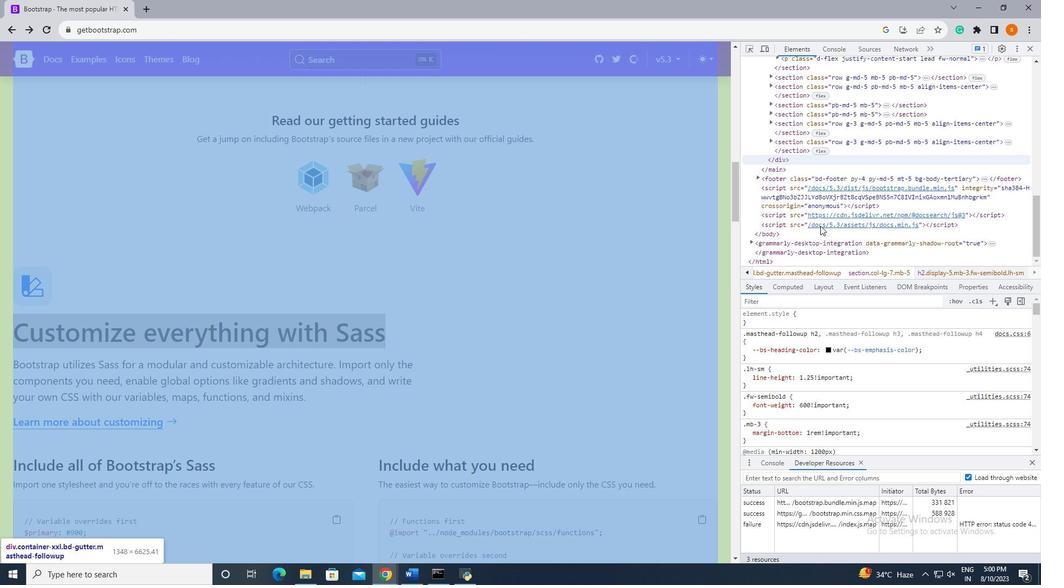 
Action: Mouse scrolled (820, 226) with delta (0, 0)
Screenshot: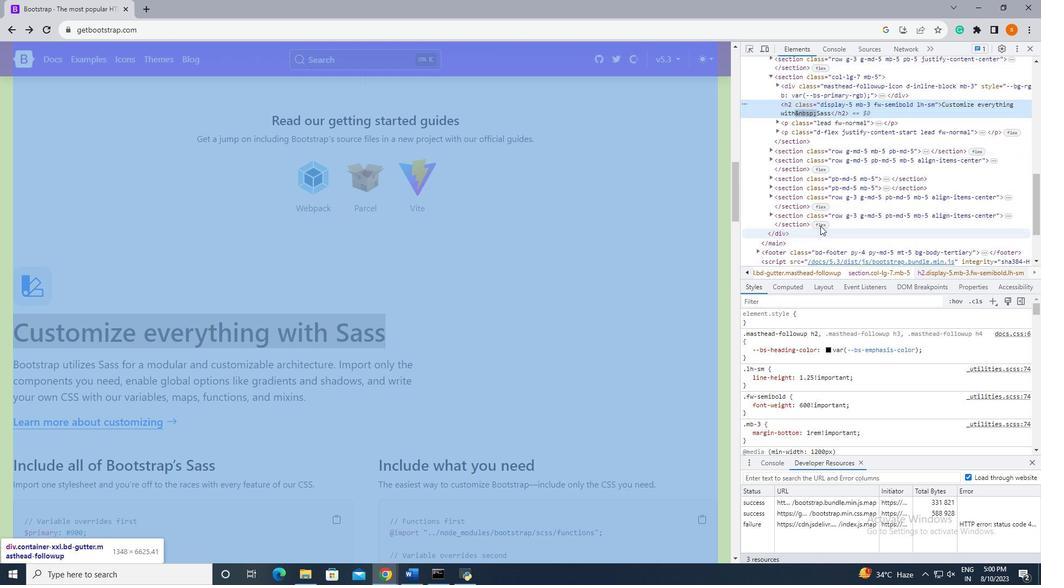 
Action: Mouse scrolled (820, 226) with delta (0, 0)
Screenshot: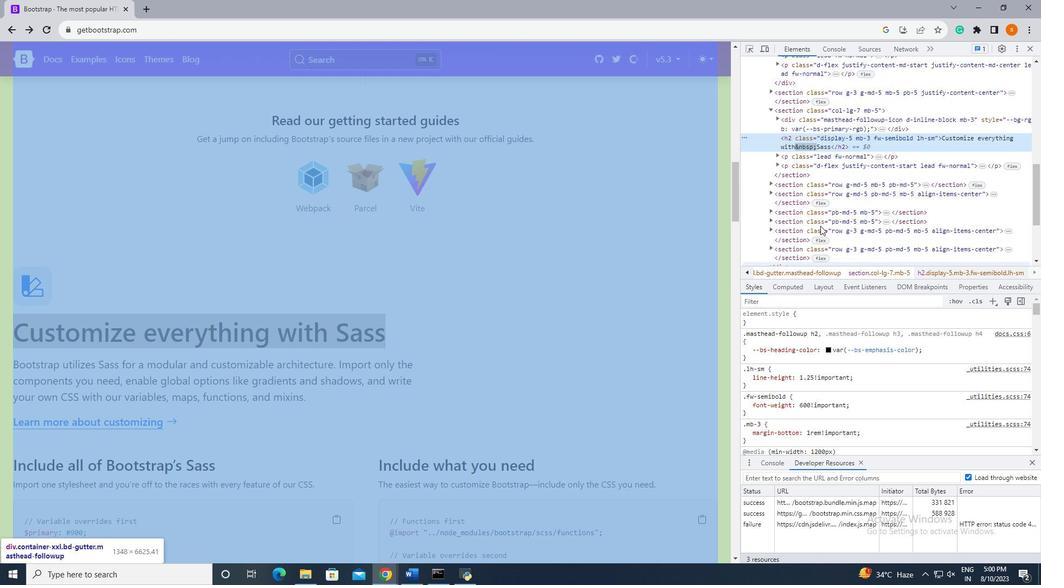 
Action: Mouse scrolled (820, 226) with delta (0, 0)
Screenshot: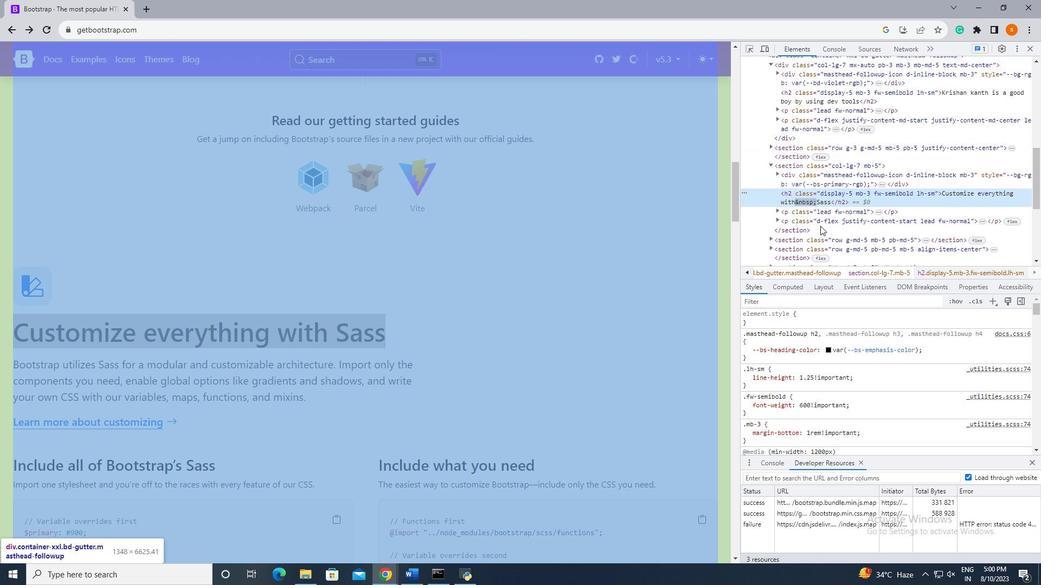 
Action: Mouse moved to (898, 197)
Screenshot: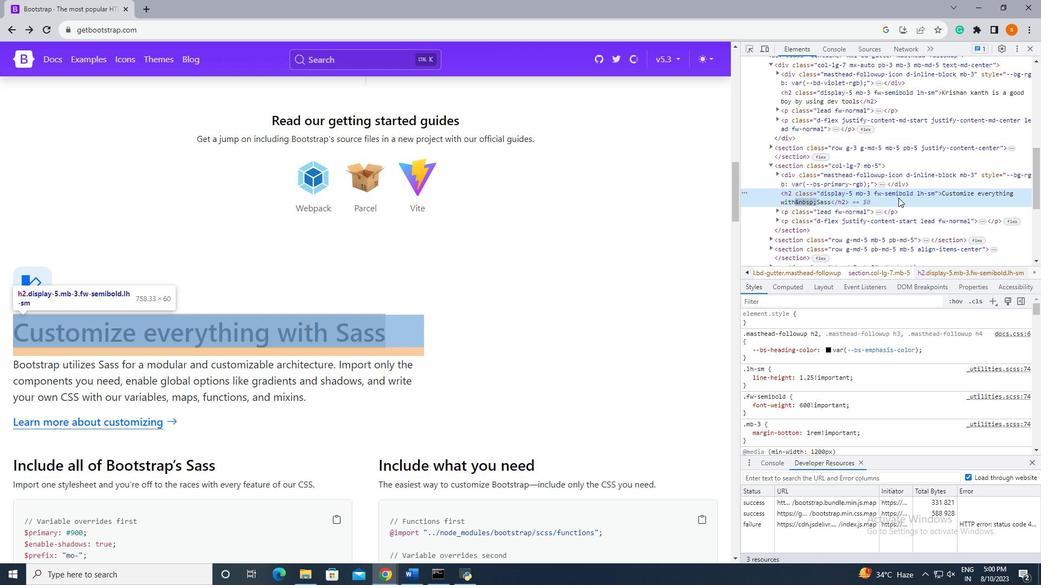 
Action: Mouse scrolled (898, 198) with delta (0, 0)
Screenshot: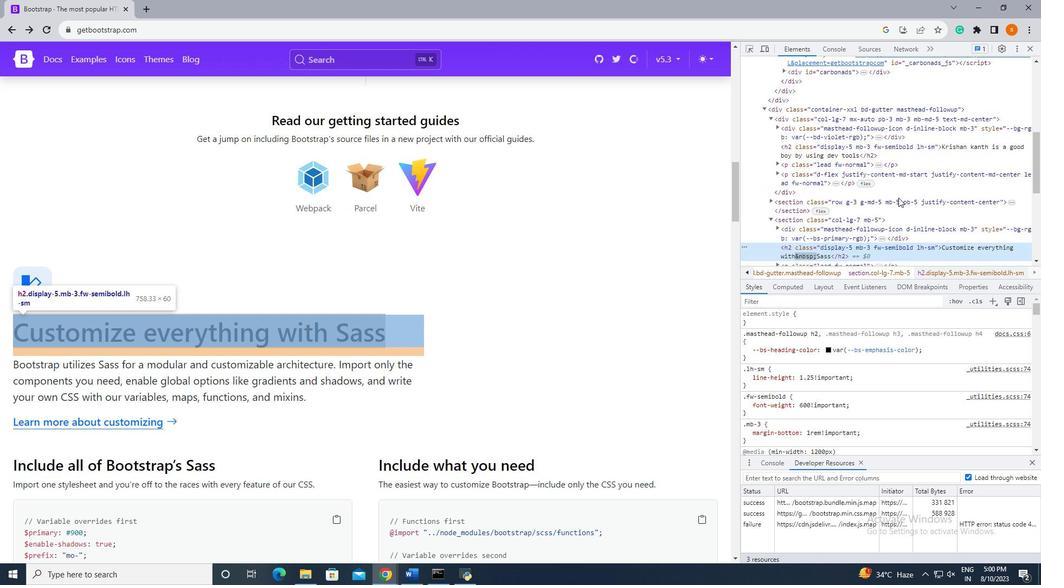 
Action: Mouse scrolled (898, 198) with delta (0, 0)
Screenshot: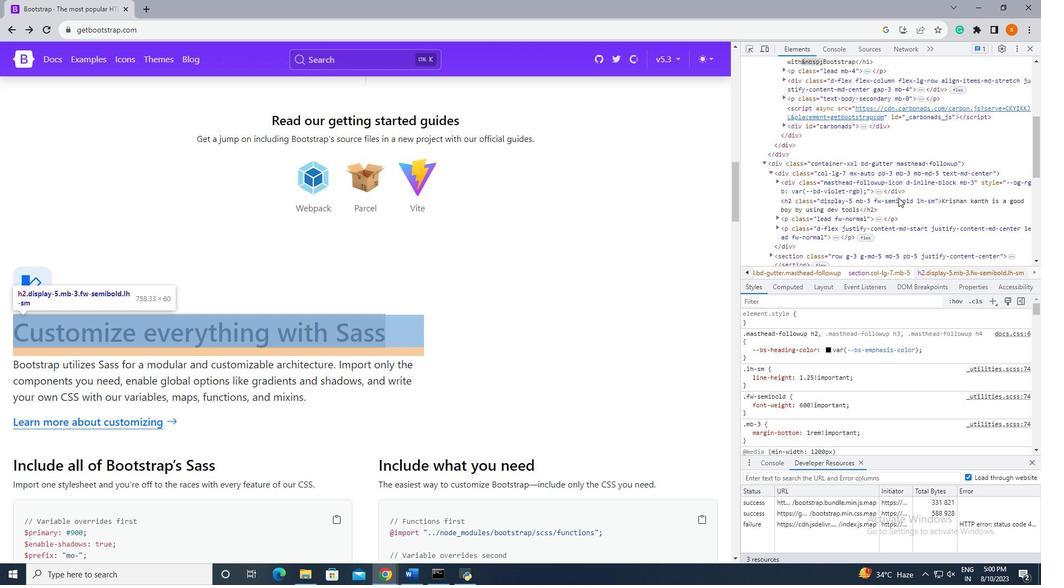 
Action: Mouse scrolled (898, 197) with delta (0, 0)
Screenshot: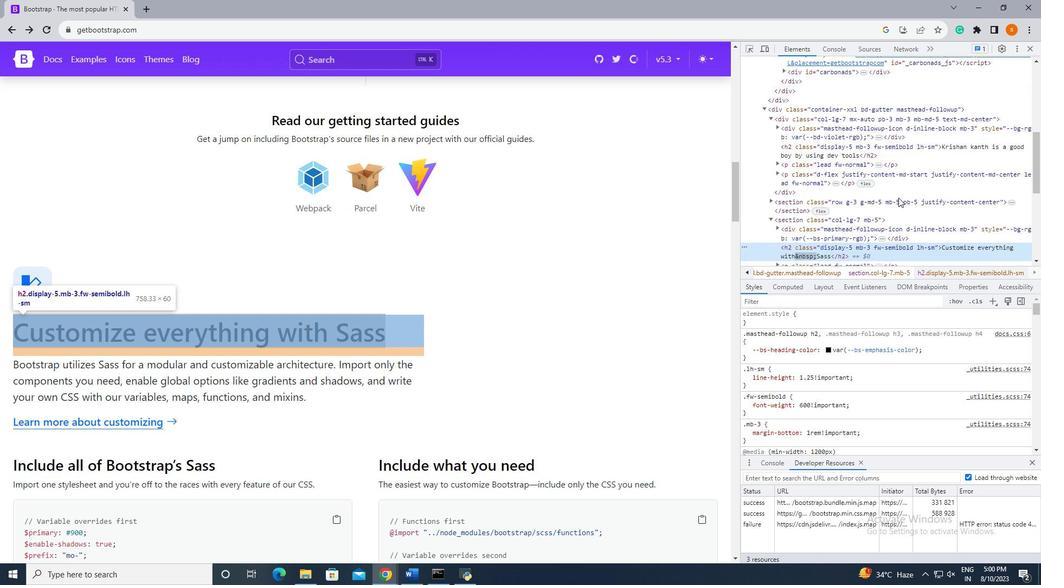 
Action: Mouse moved to (904, 191)
Screenshot: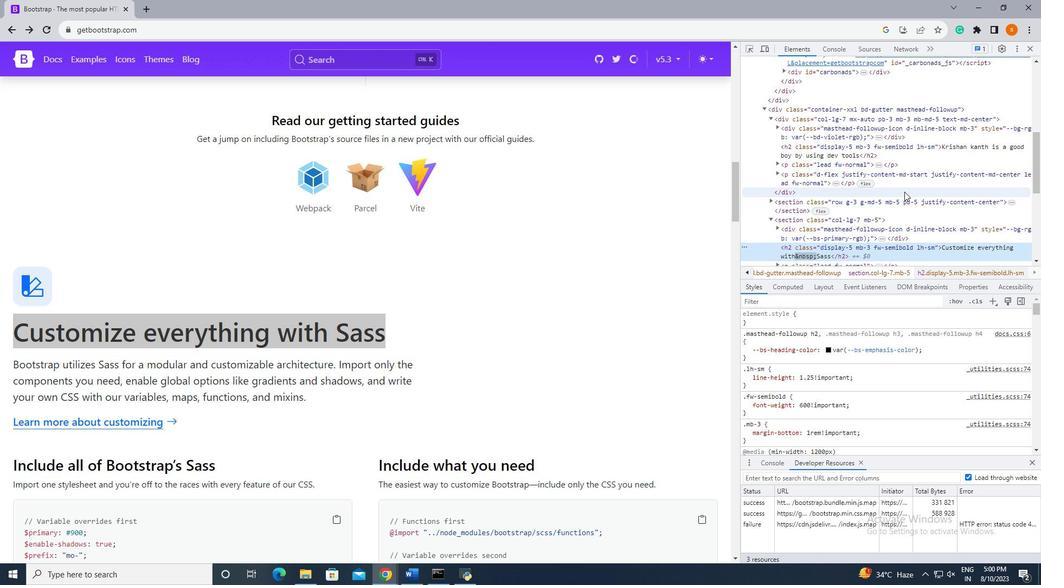 
Action: Mouse scrolled (904, 191) with delta (0, 0)
Screenshot: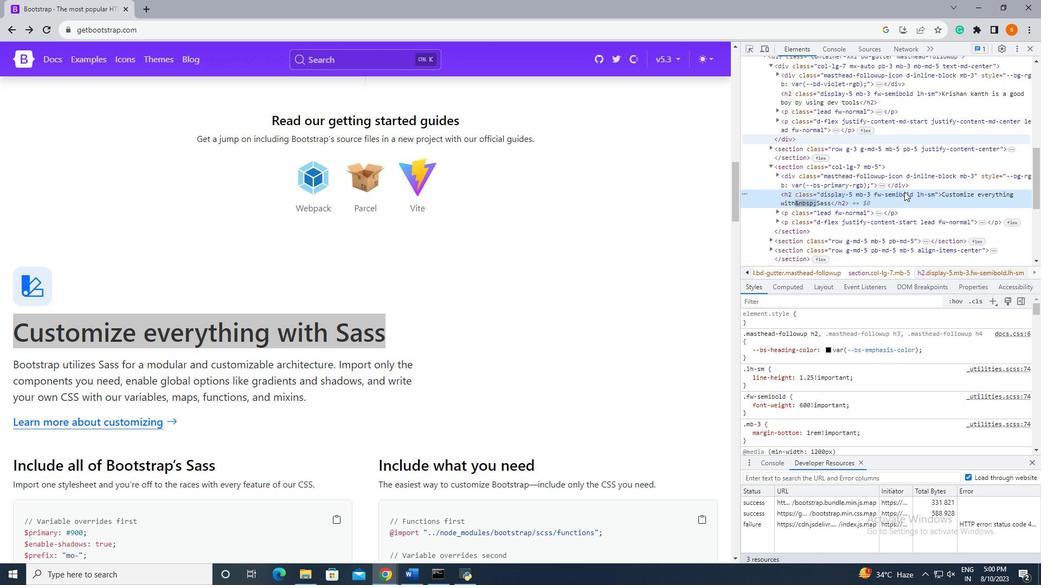 
Action: Mouse moved to (945, 192)
Screenshot: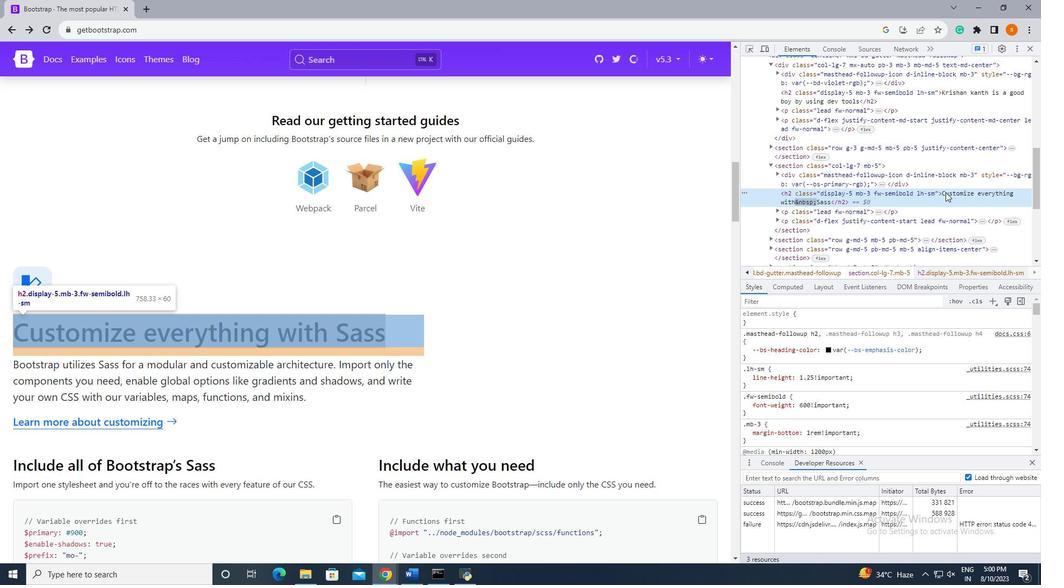 
Action: Mouse pressed left at (945, 192)
Screenshot: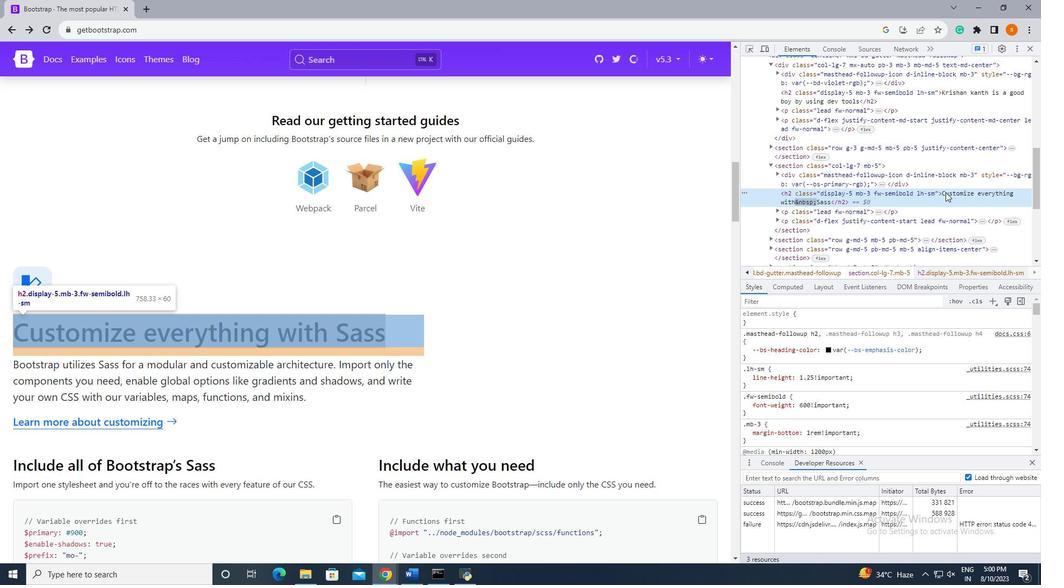 
Action: Mouse pressed left at (945, 192)
Screenshot: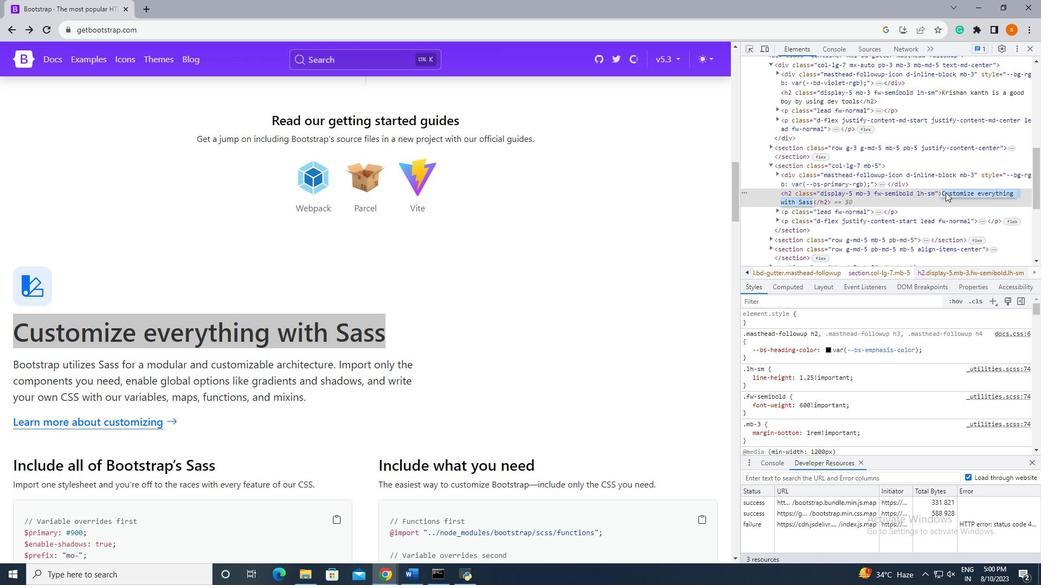 
Action: Mouse pressed left at (945, 192)
Screenshot: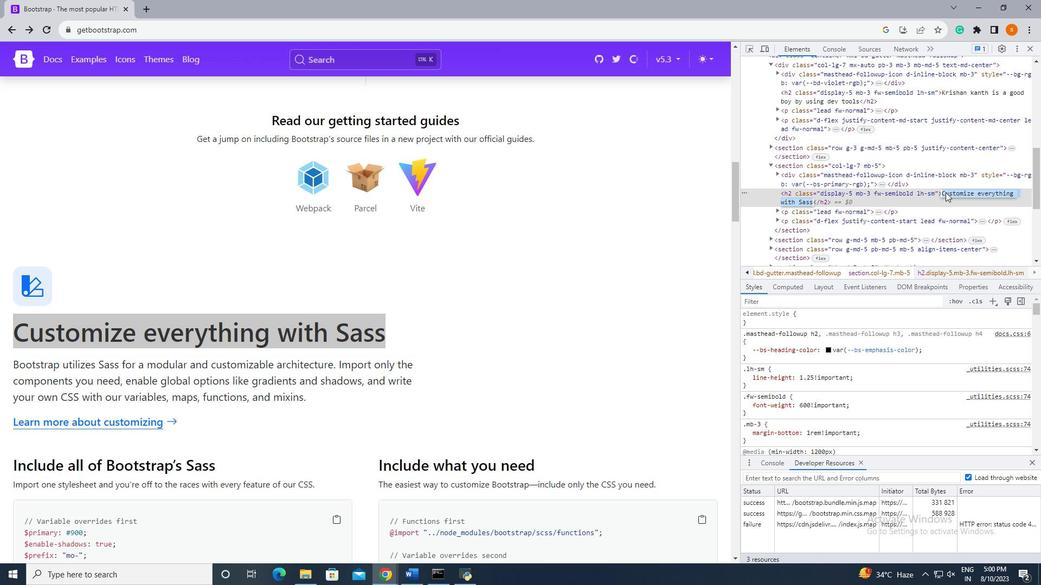 
Action: Mouse moved to (946, 191)
Screenshot: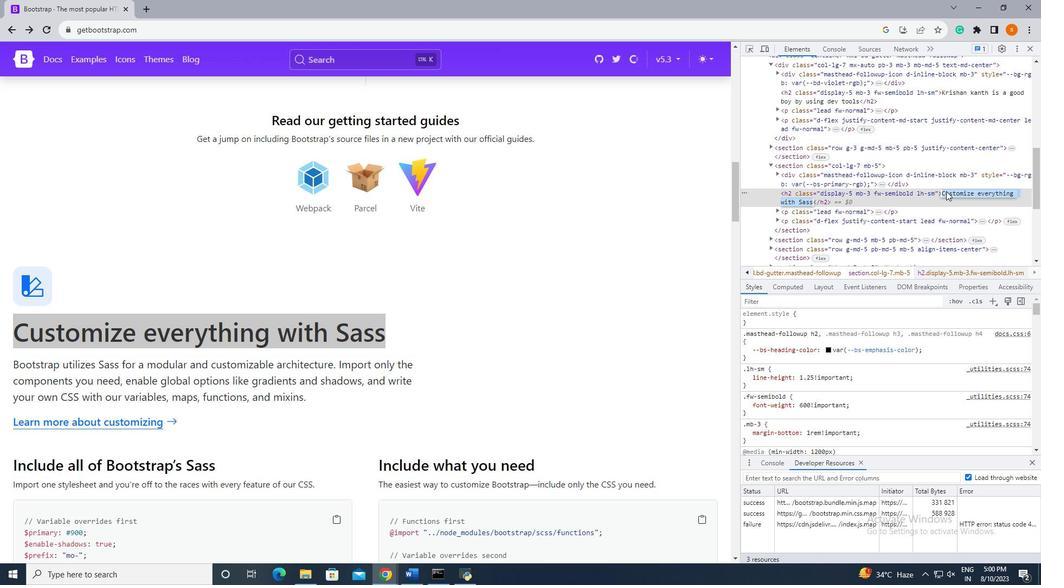 
Action: Key pressed <Key.shift><Key.shift><Key.shift><Key.shift><Key.shift><Key.shift><Key.shift><Key.shift><Key.shift><Key.shift>We<Key.space>are<Key.space>all<Key.space>a<Key.space>stue<Key.backspace>dents<Key.space>in<Key.space>a<Key.space><Key.backspace><Key.backspace><Key.space>softage<Key.space>firms<Key.enter>
Screenshot: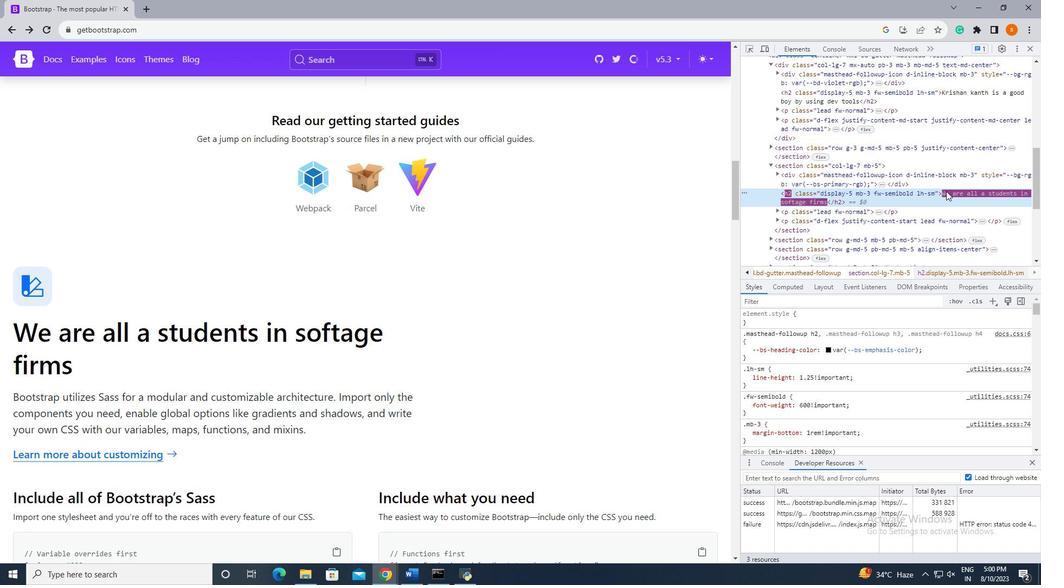 
Action: Mouse moved to (914, 195)
Screenshot: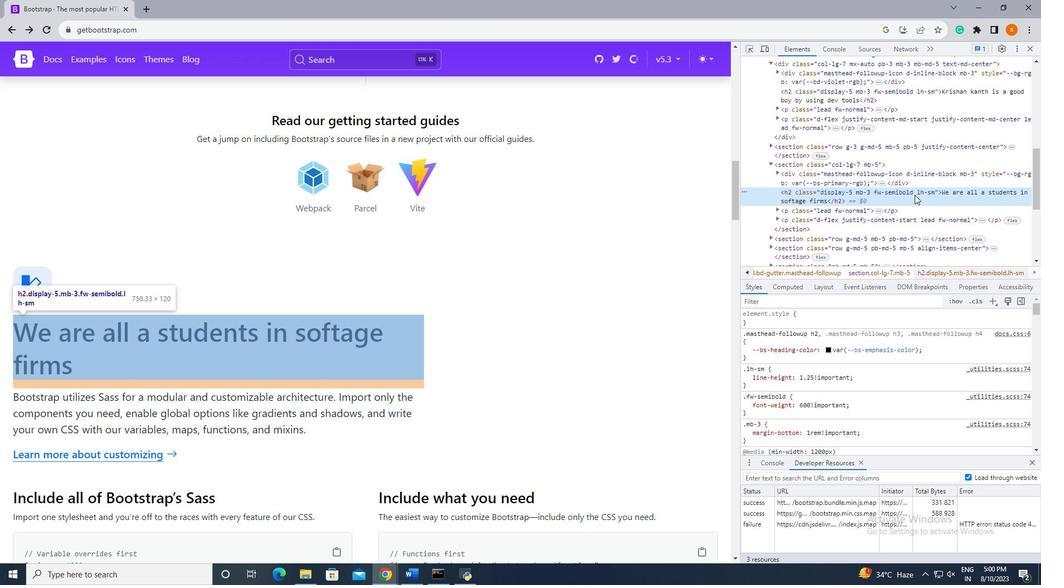 
Action: Mouse scrolled (914, 194) with delta (0, 0)
Screenshot: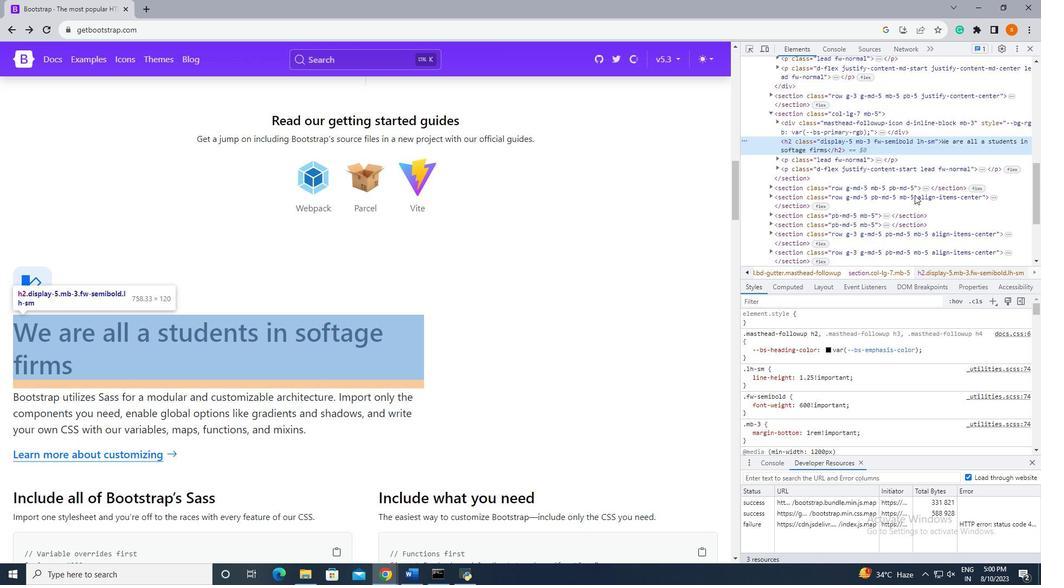 
Action: Mouse moved to (868, 166)
Screenshot: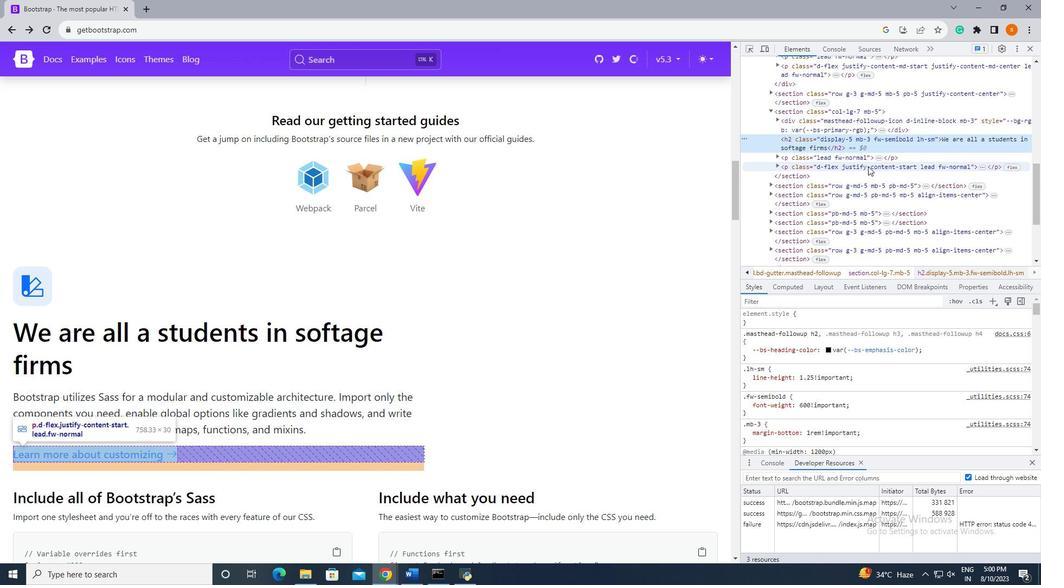 
Action: Mouse scrolled (868, 165) with delta (0, 0)
Screenshot: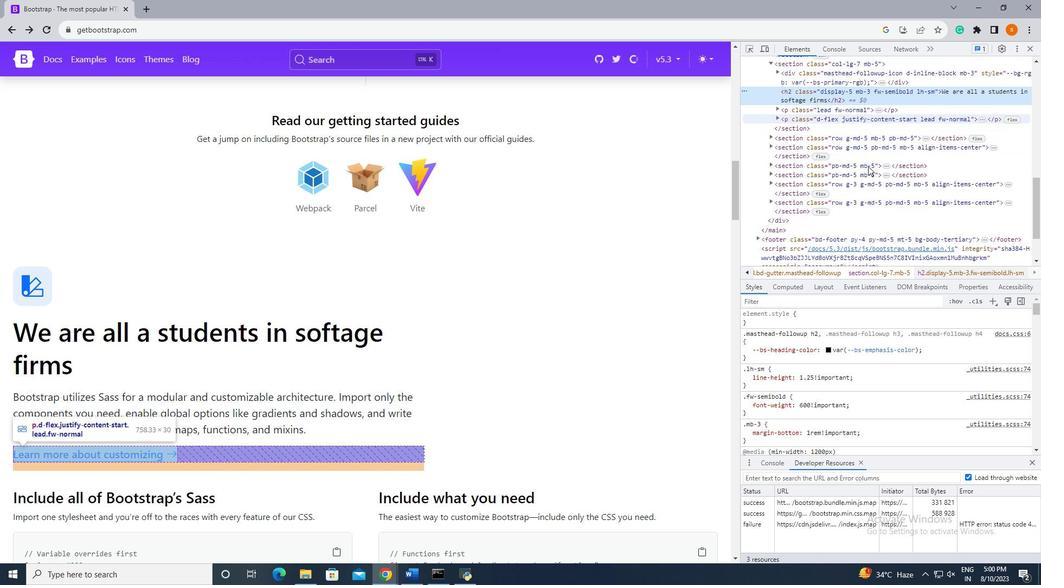 
Action: Mouse moved to (969, 138)
Screenshot: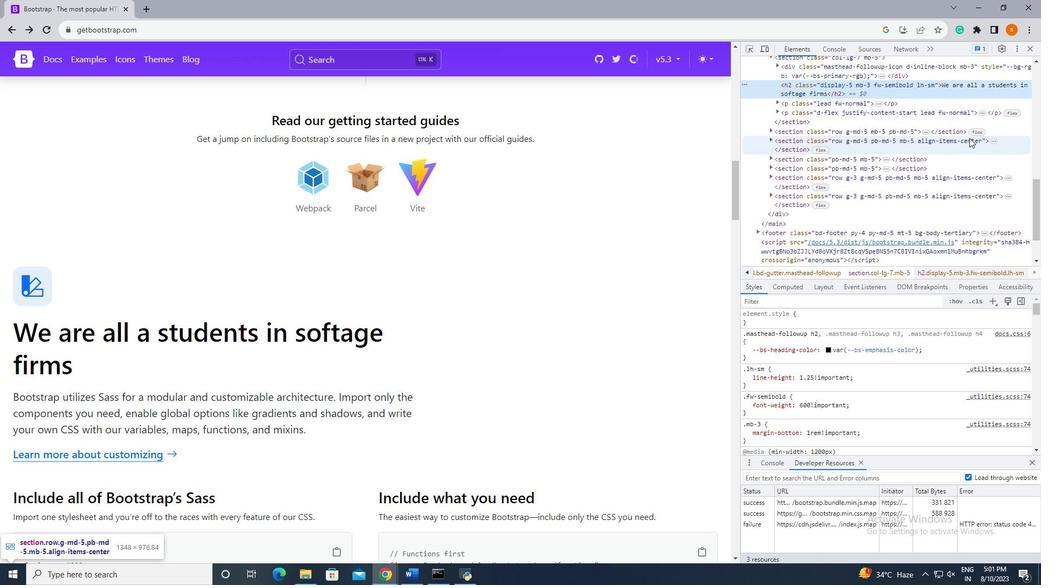 
Action: Mouse scrolled (969, 137) with delta (0, 0)
Screenshot: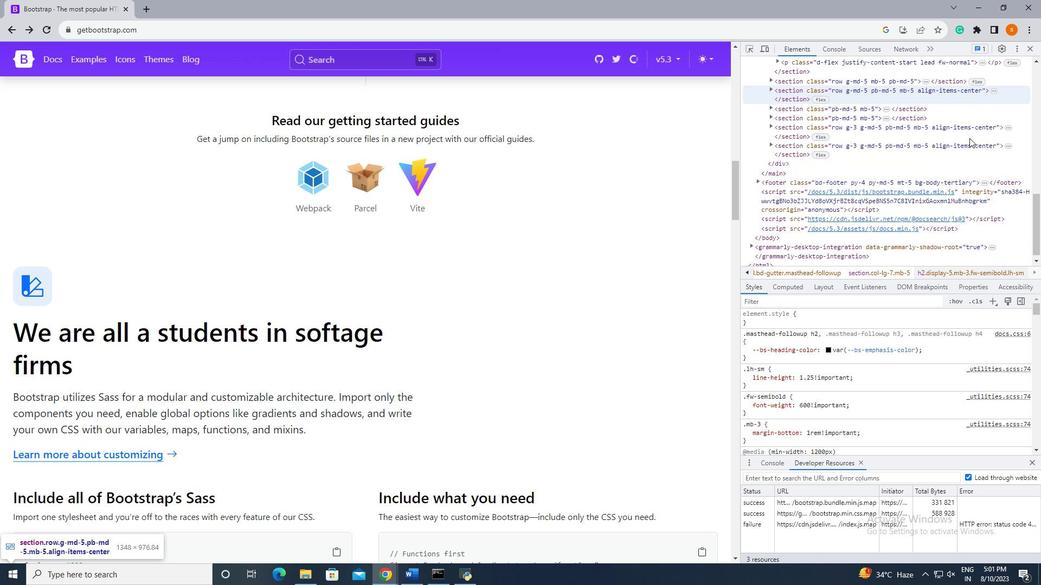 
Action: Mouse moved to (909, 133)
Screenshot: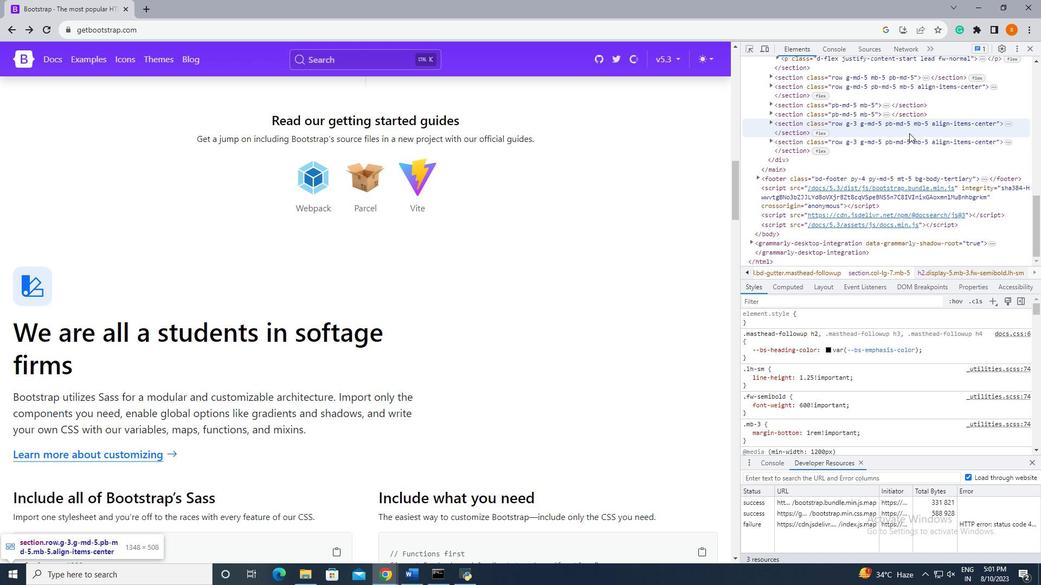 
Action: Mouse scrolled (909, 132) with delta (0, 0)
Screenshot: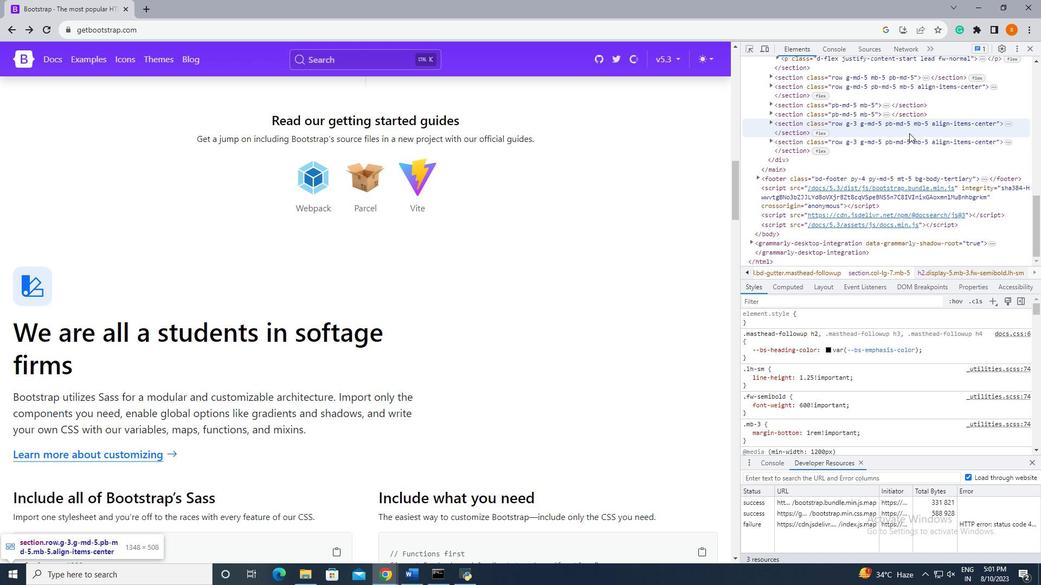 
Action: Mouse moved to (496, 265)
Screenshot: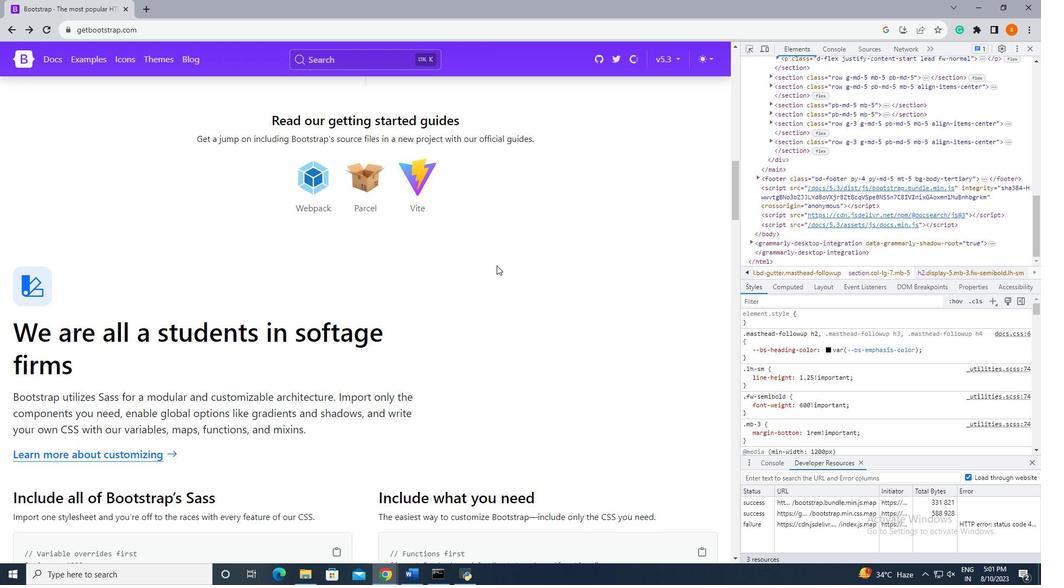 
Action: Mouse scrolled (496, 265) with delta (0, 0)
Screenshot: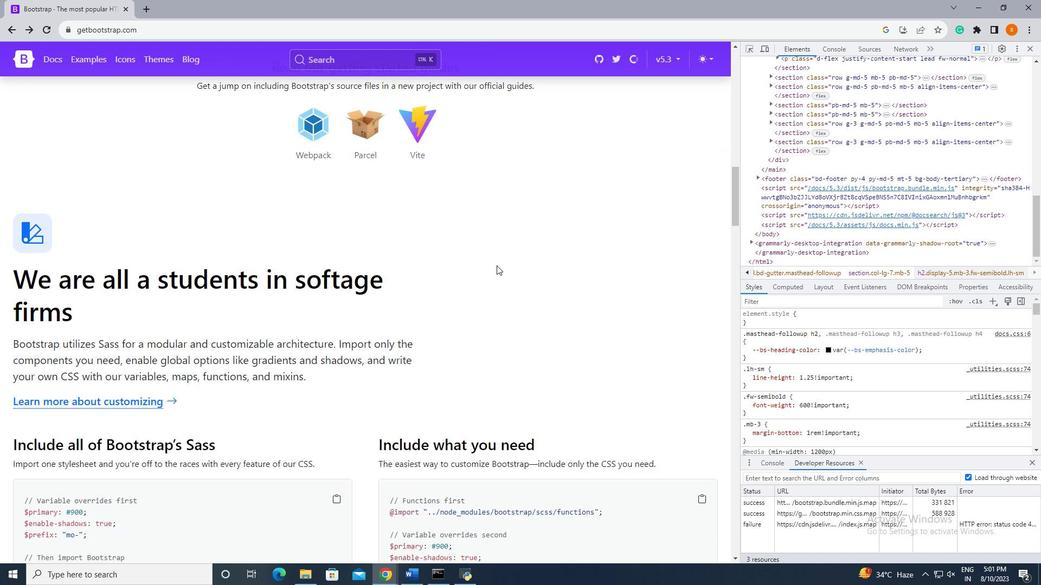 
Action: Mouse scrolled (496, 265) with delta (0, 0)
Screenshot: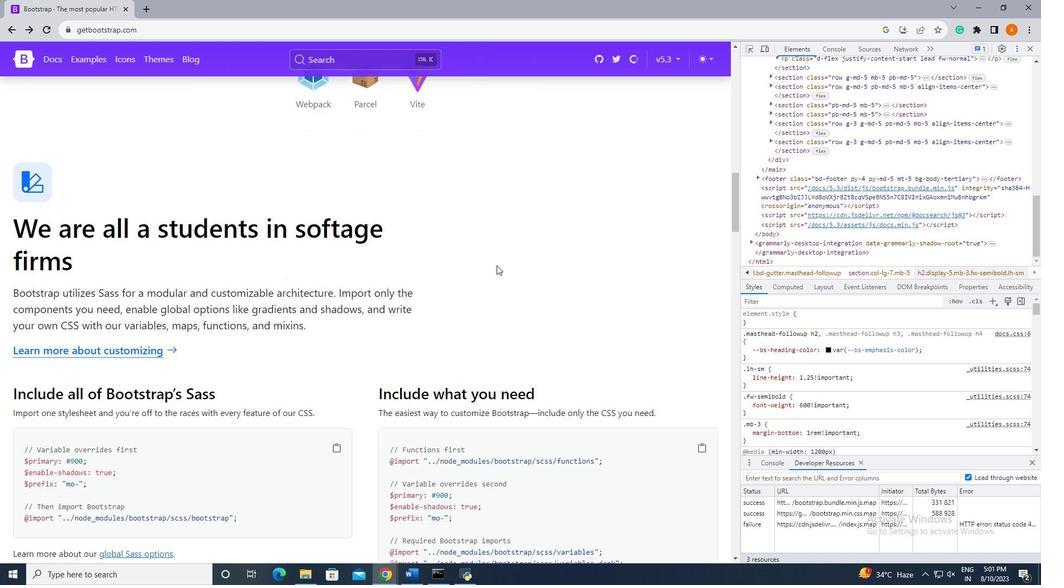 
Action: Mouse moved to (1029, 50)
Screenshot: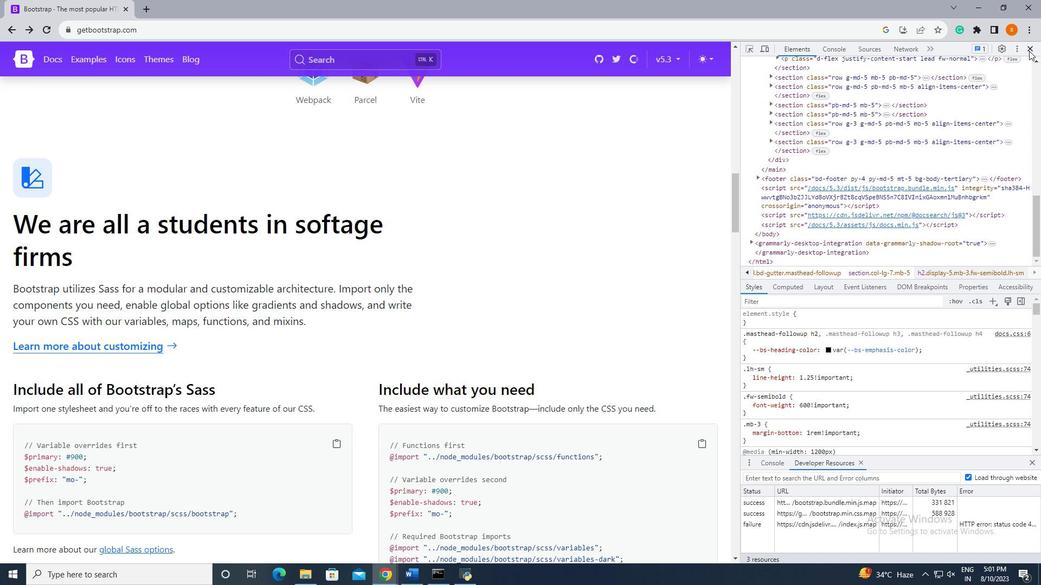 
Action: Mouse pressed left at (1029, 50)
Screenshot: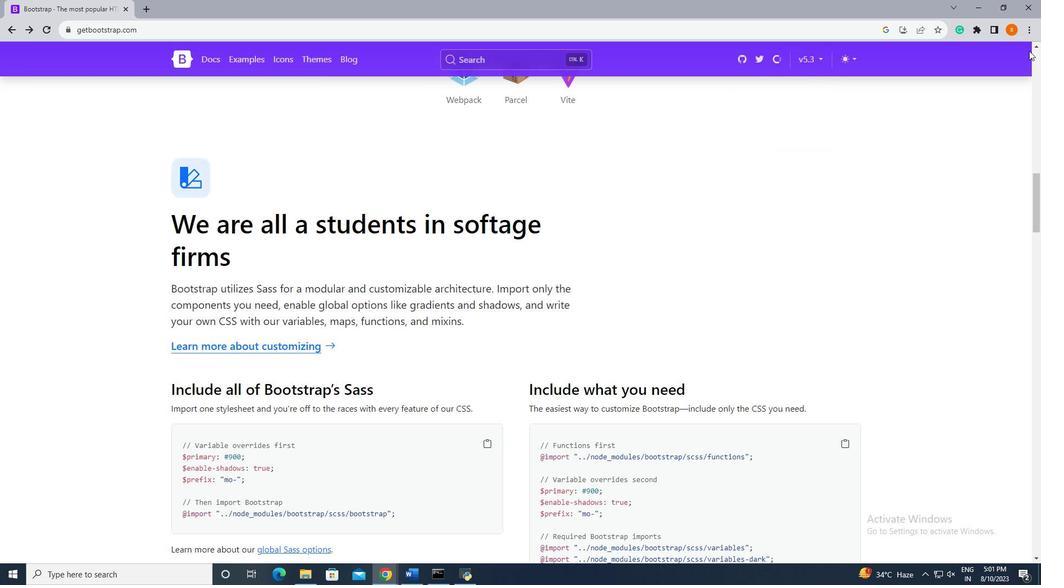 
Action: Mouse moved to (432, 230)
Screenshot: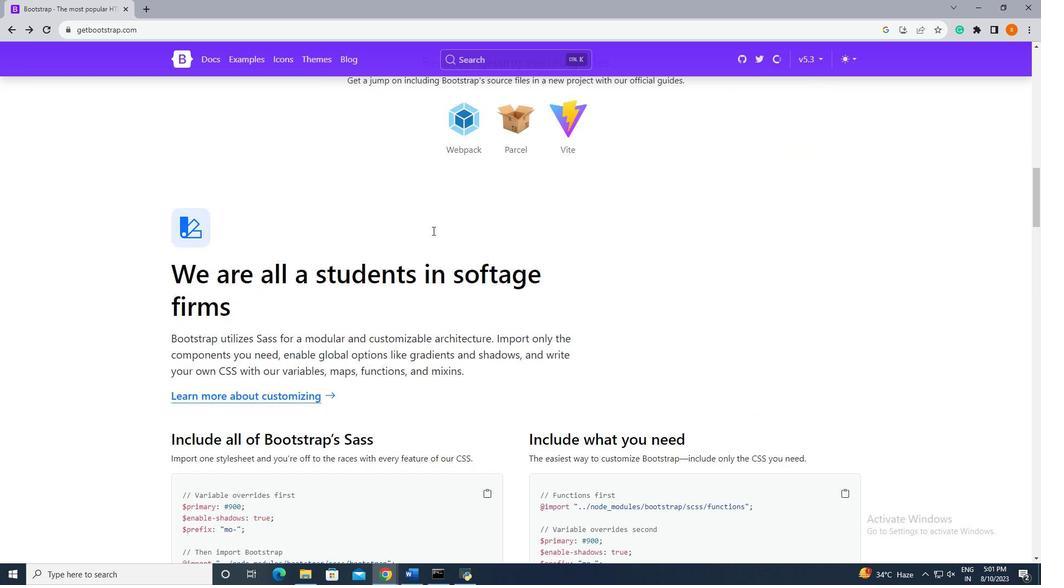 
Action: Mouse scrolled (432, 231) with delta (0, 0)
Screenshot: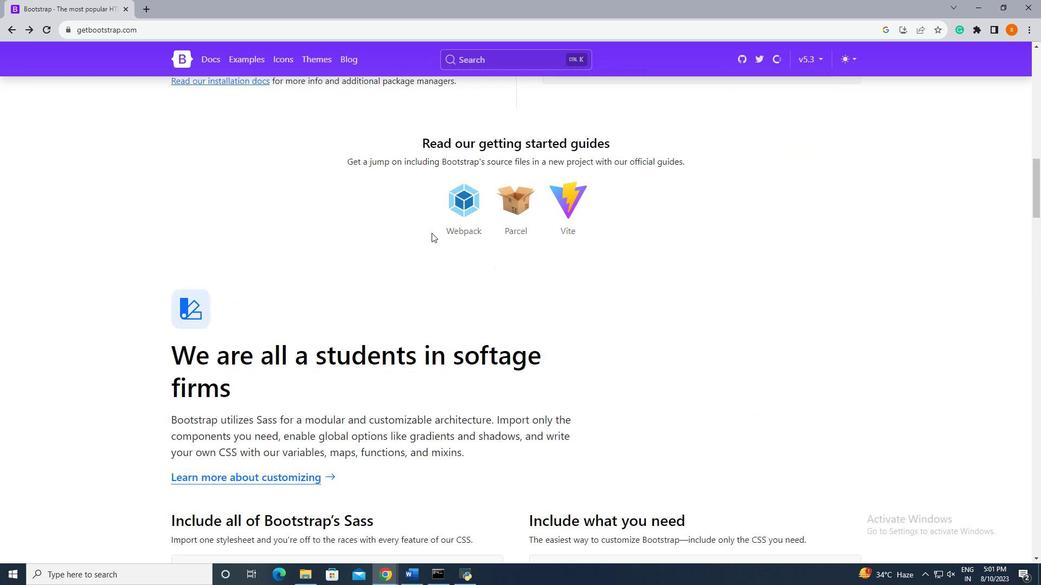 
Action: Mouse scrolled (432, 231) with delta (0, 0)
Screenshot: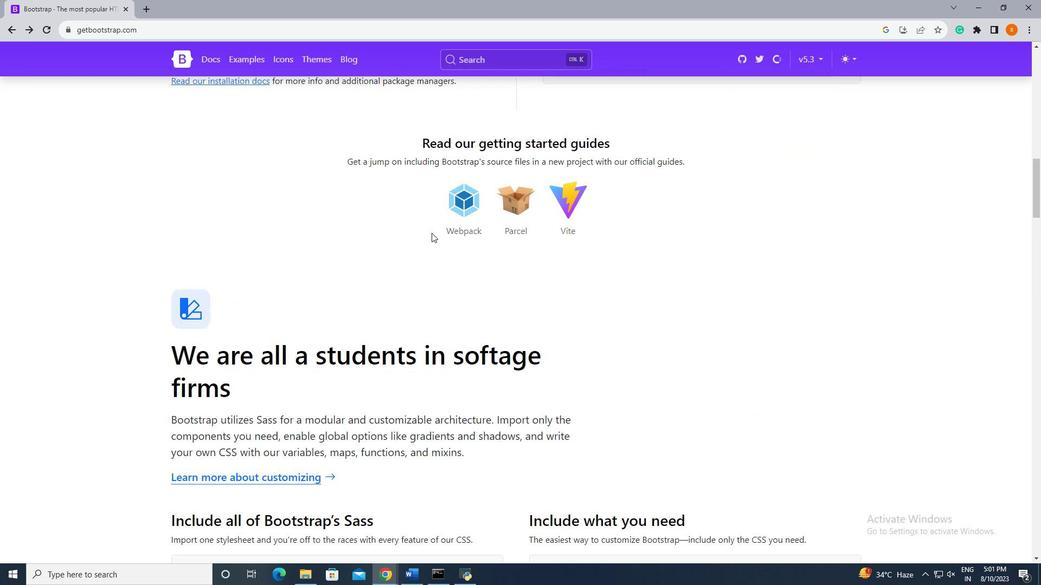 
Action: Mouse scrolled (432, 231) with delta (0, 0)
Screenshot: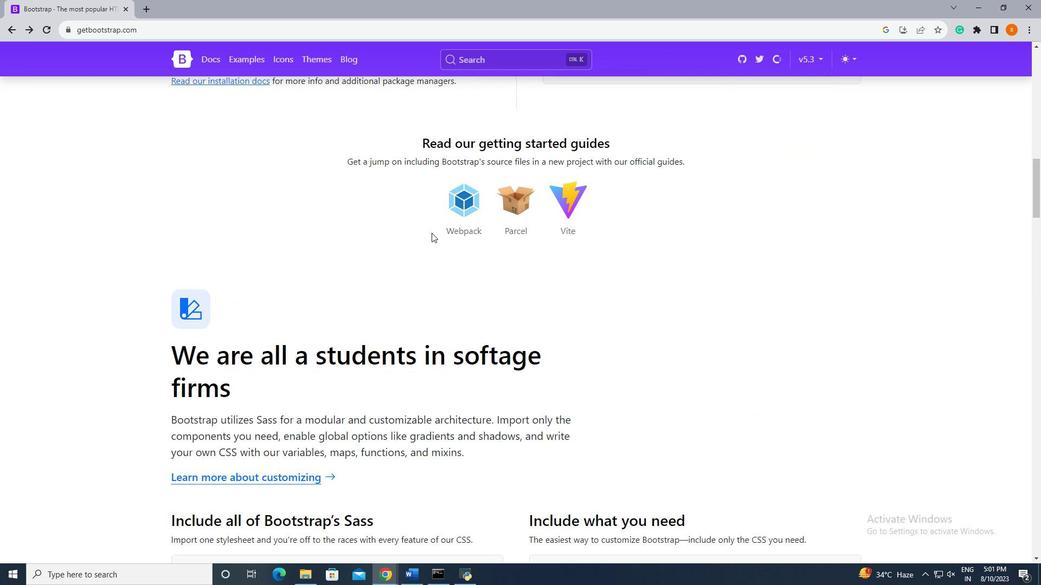 
Action: Mouse moved to (415, 279)
Screenshot: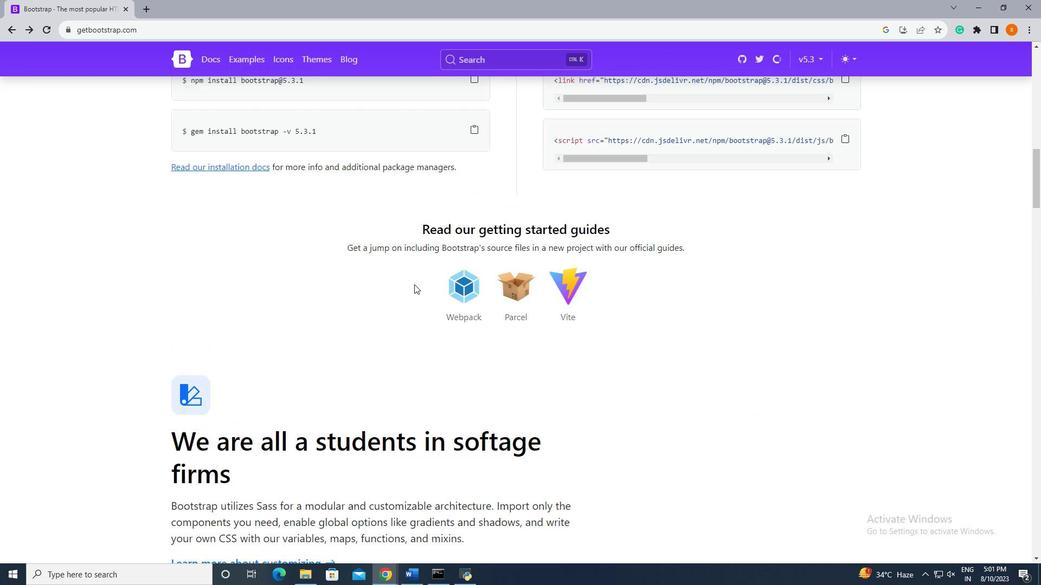 
Action: Mouse scrolled (415, 277) with delta (0, 0)
Screenshot: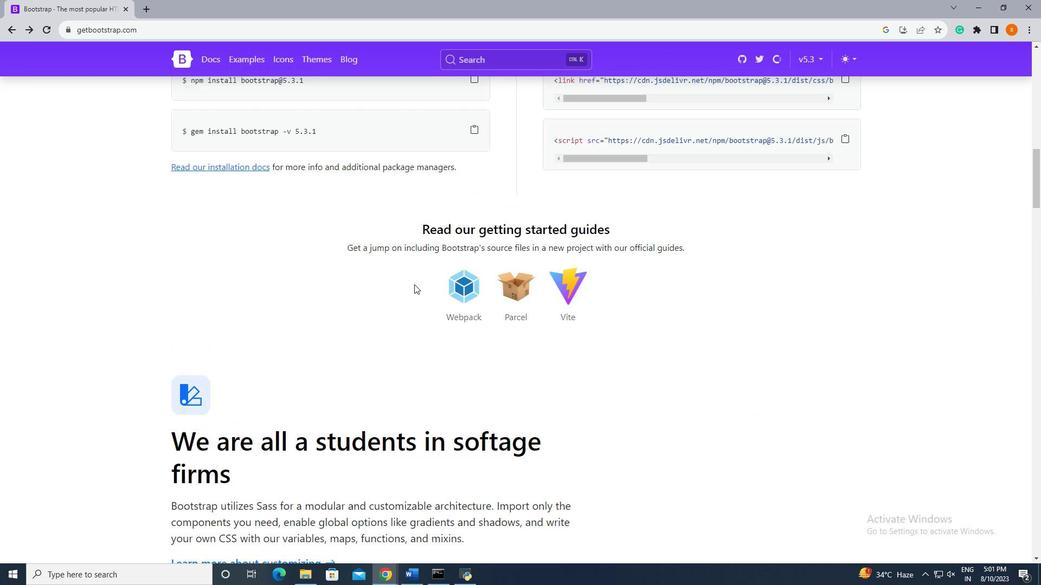 
Action: Mouse moved to (414, 284)
Screenshot: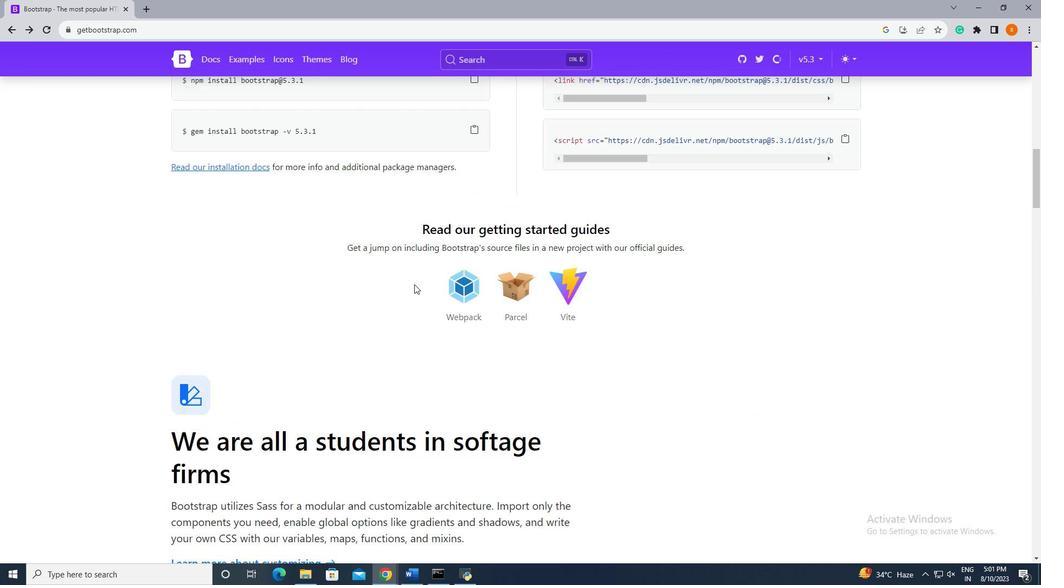 
Action: Mouse scrolled (414, 285) with delta (0, 0)
Screenshot: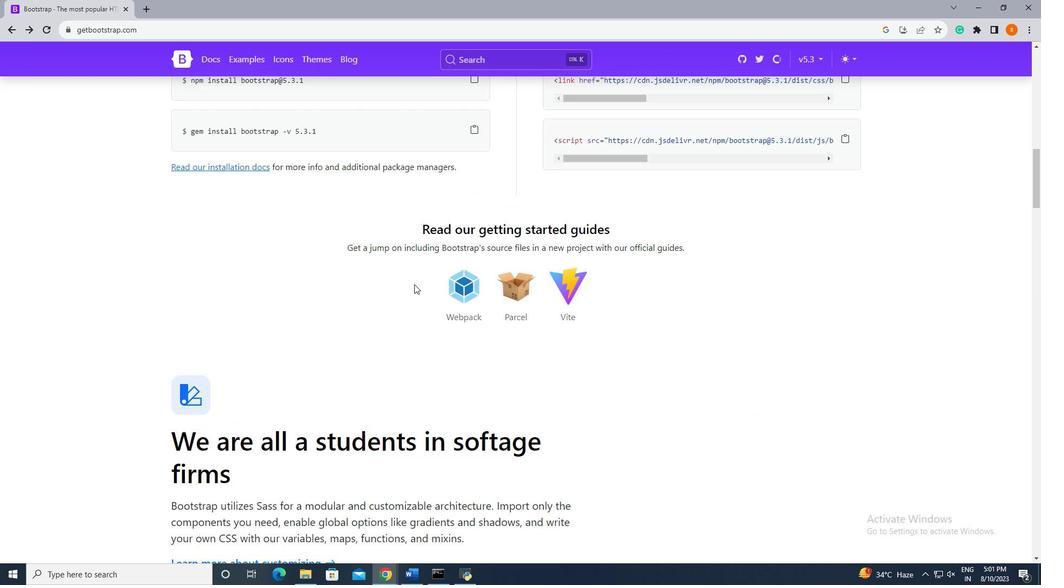 
Action: Mouse scrolled (414, 285) with delta (0, 0)
Screenshot: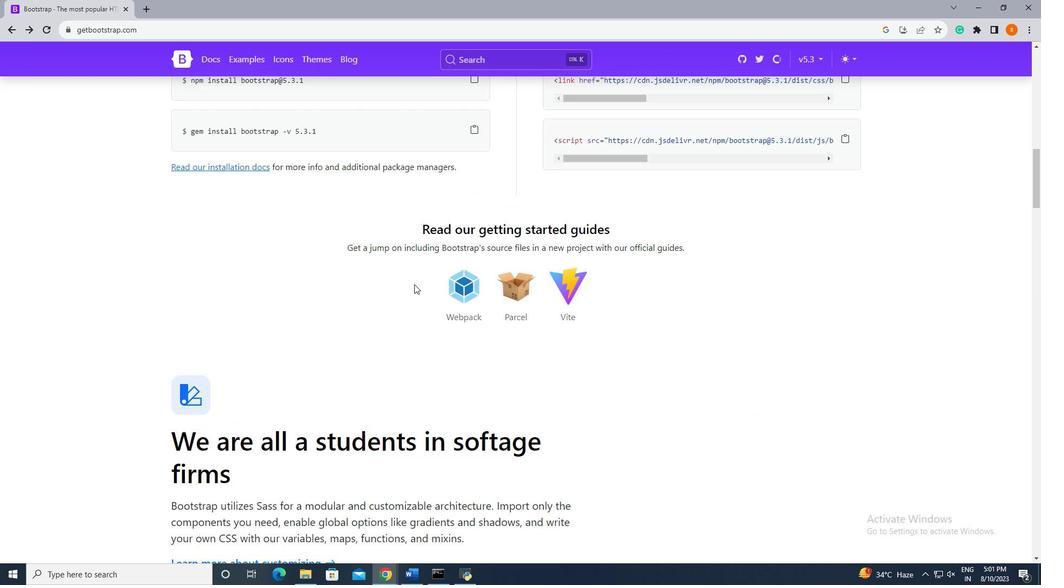 
Action: Mouse scrolled (414, 285) with delta (0, 0)
Screenshot: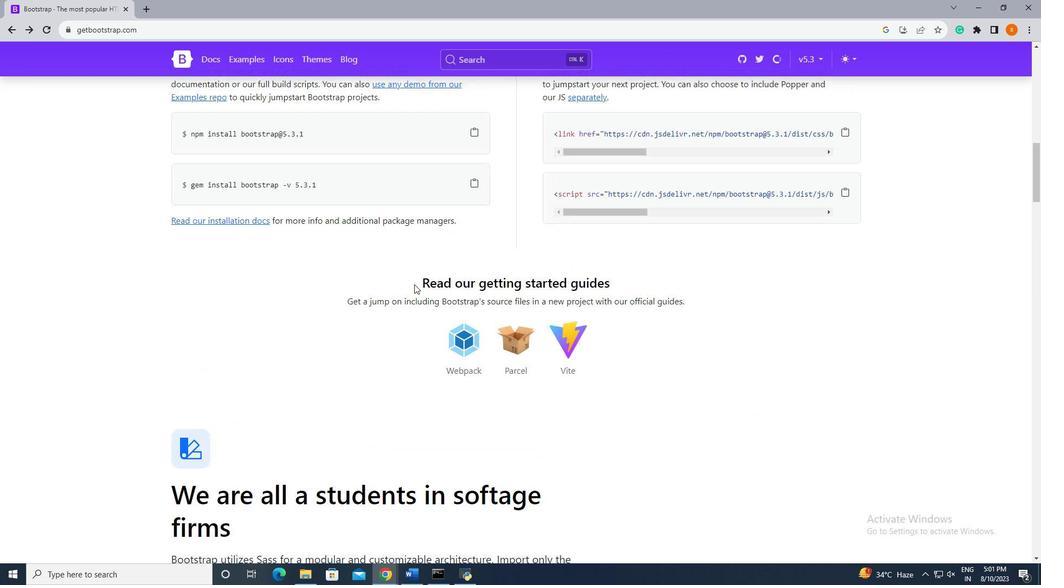 
Action: Mouse scrolled (414, 285) with delta (0, 0)
Screenshot: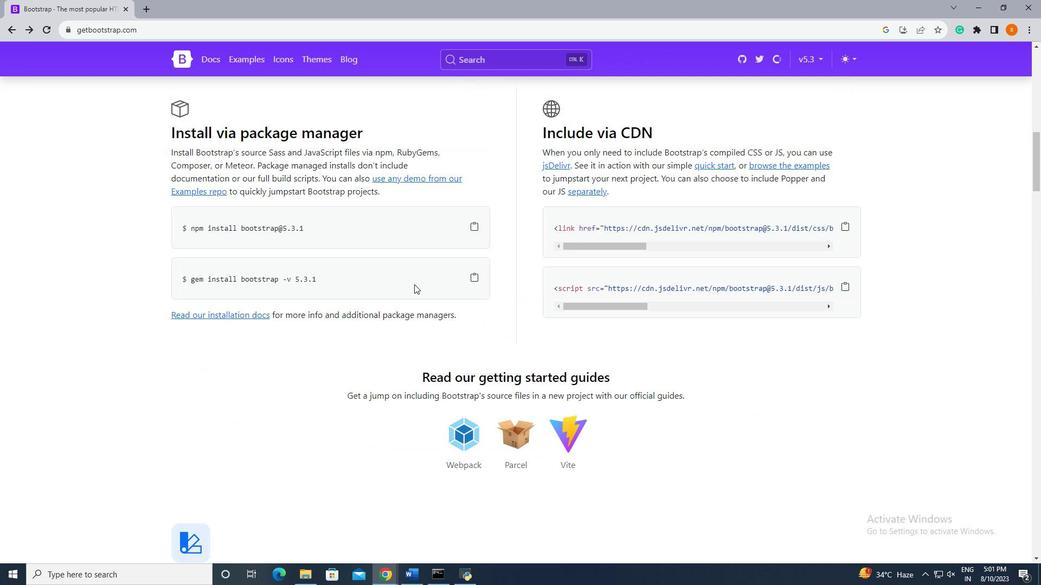 
Action: Mouse scrolled (414, 285) with delta (0, 0)
Screenshot: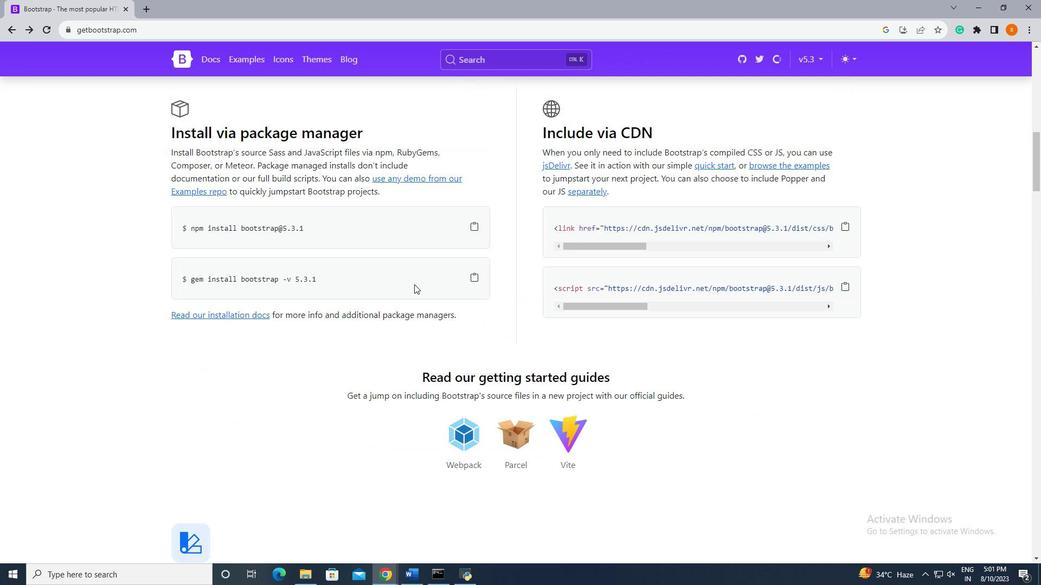 
Action: Mouse scrolled (414, 285) with delta (0, 0)
Screenshot: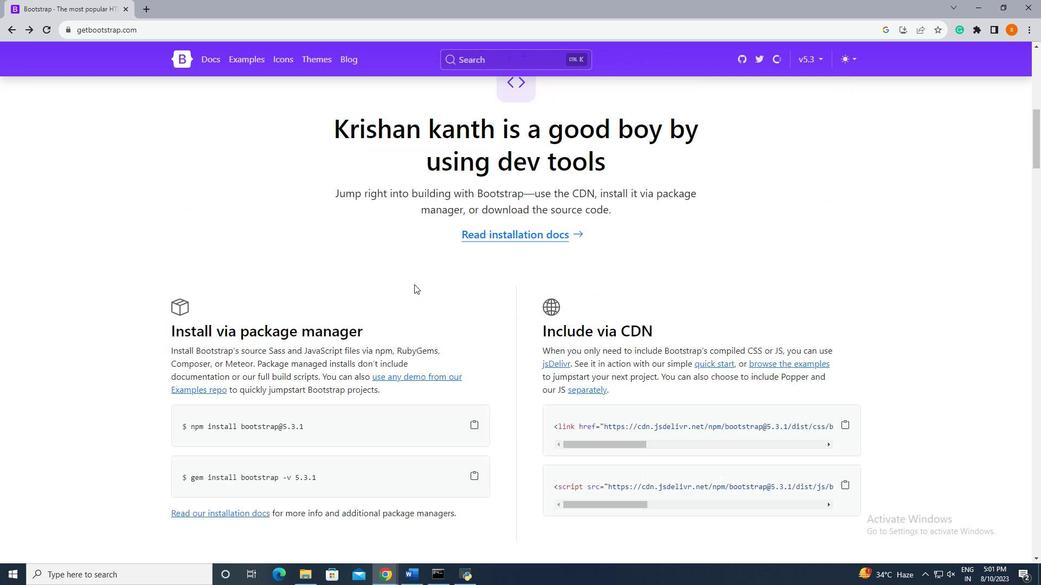 
Action: Mouse scrolled (414, 285) with delta (0, 0)
Screenshot: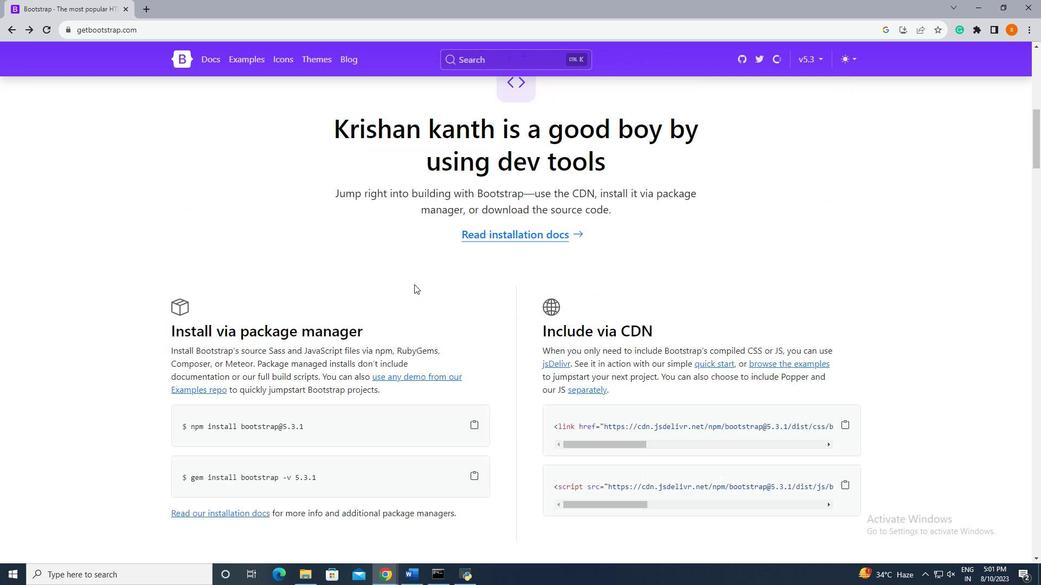 
Action: Mouse scrolled (414, 285) with delta (0, 0)
Screenshot: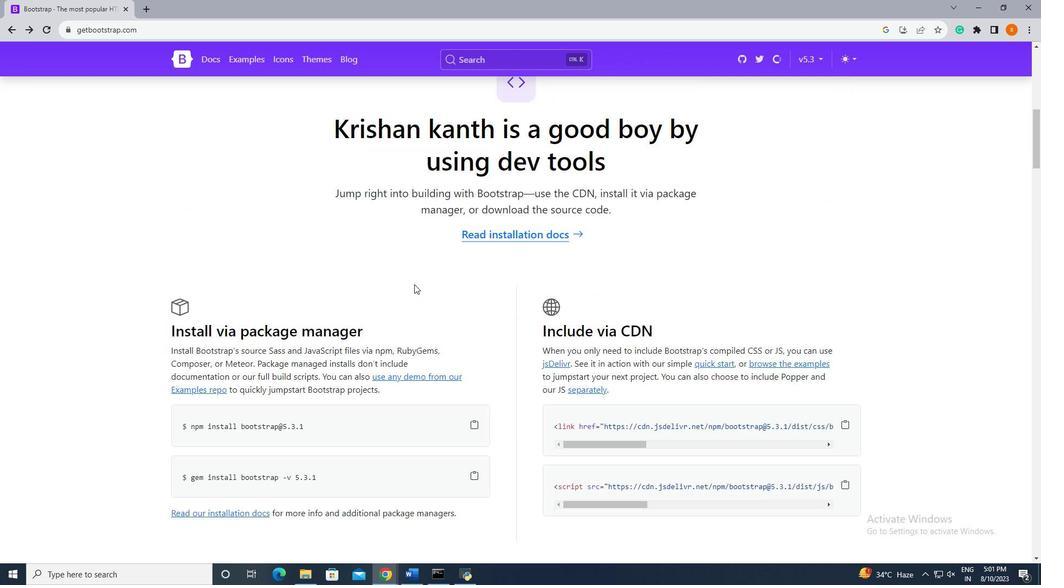 
Action: Mouse scrolled (414, 285) with delta (0, 0)
Screenshot: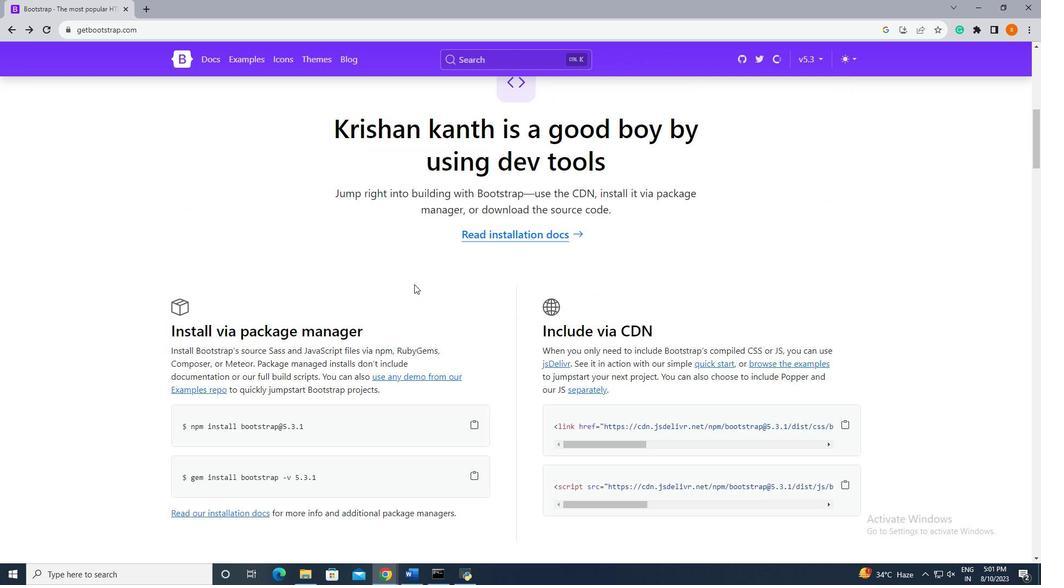 
Action: Mouse scrolled (414, 285) with delta (0, 0)
Screenshot: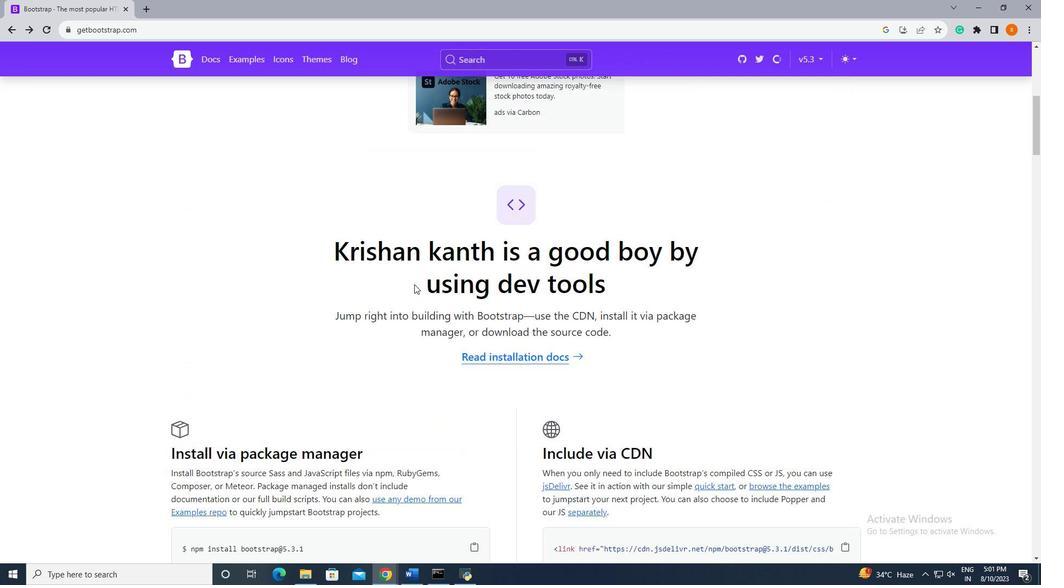 
Action: Mouse scrolled (414, 285) with delta (0, 0)
Screenshot: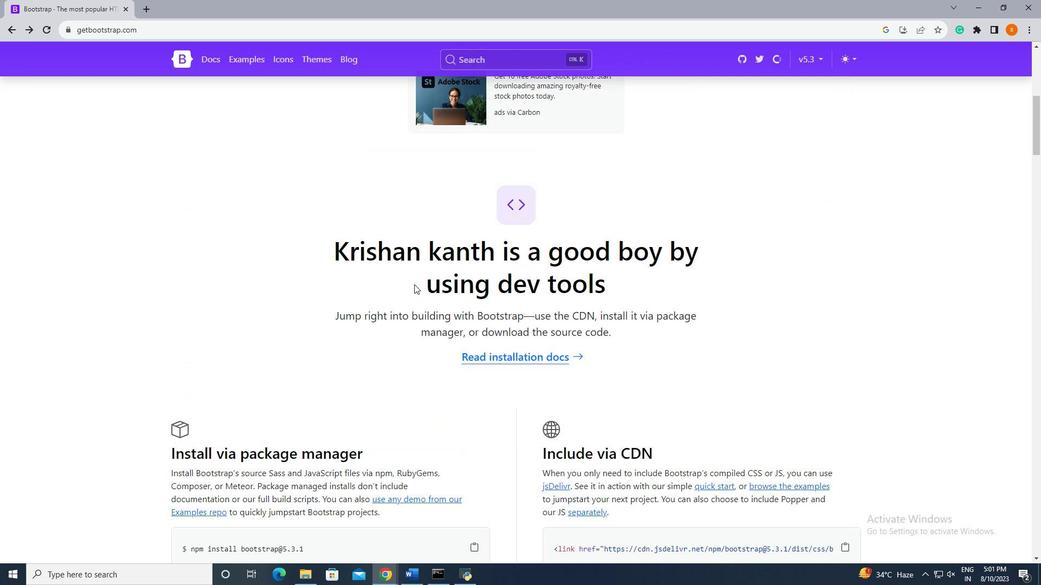 
Action: Mouse scrolled (414, 285) with delta (0, 0)
Screenshot: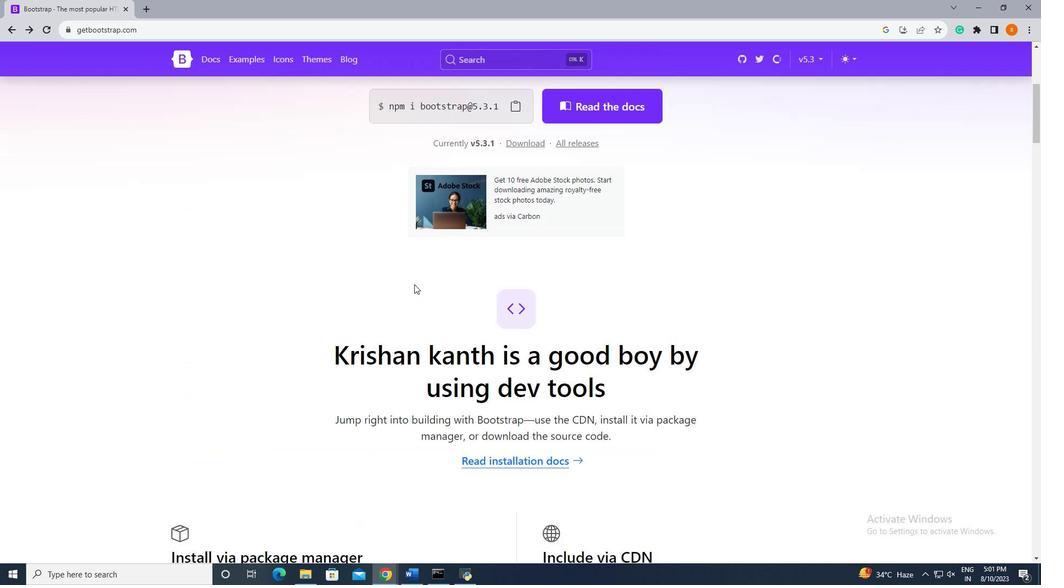
Action: Mouse scrolled (414, 284) with delta (0, 0)
Screenshot: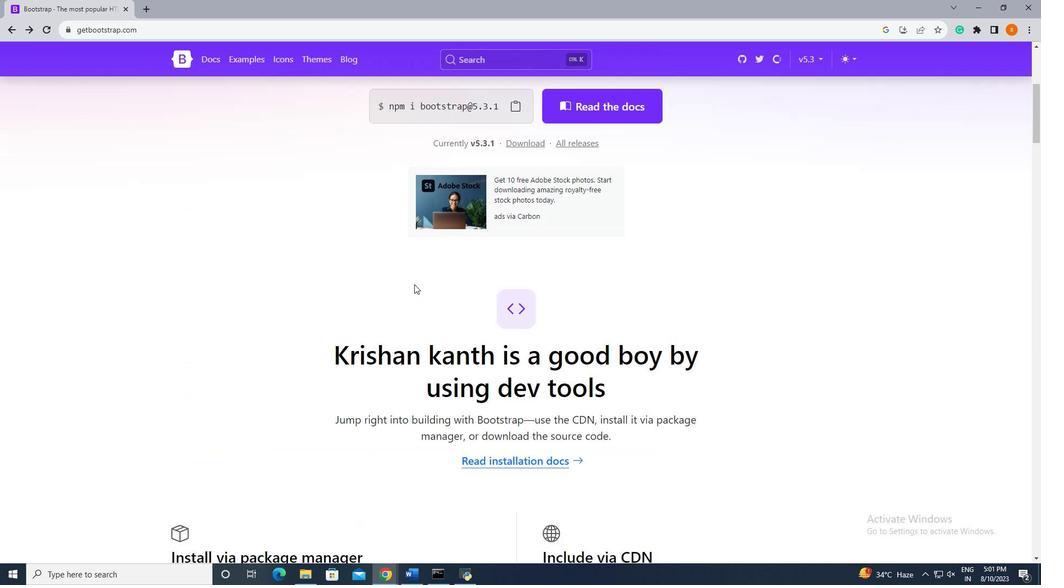 
Action: Mouse scrolled (414, 285) with delta (0, 0)
Screenshot: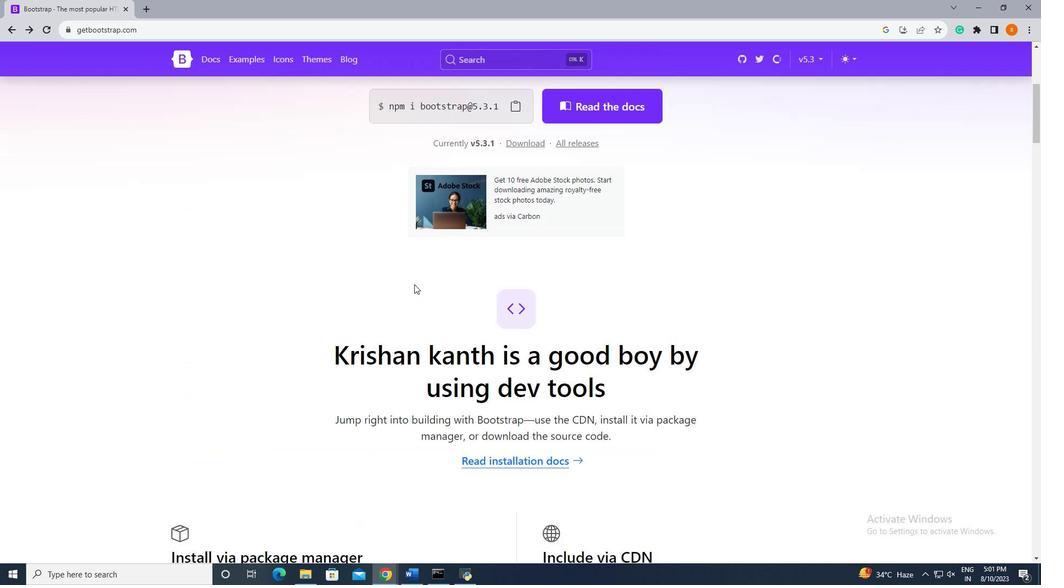 
Action: Mouse scrolled (414, 285) with delta (0, 0)
Screenshot: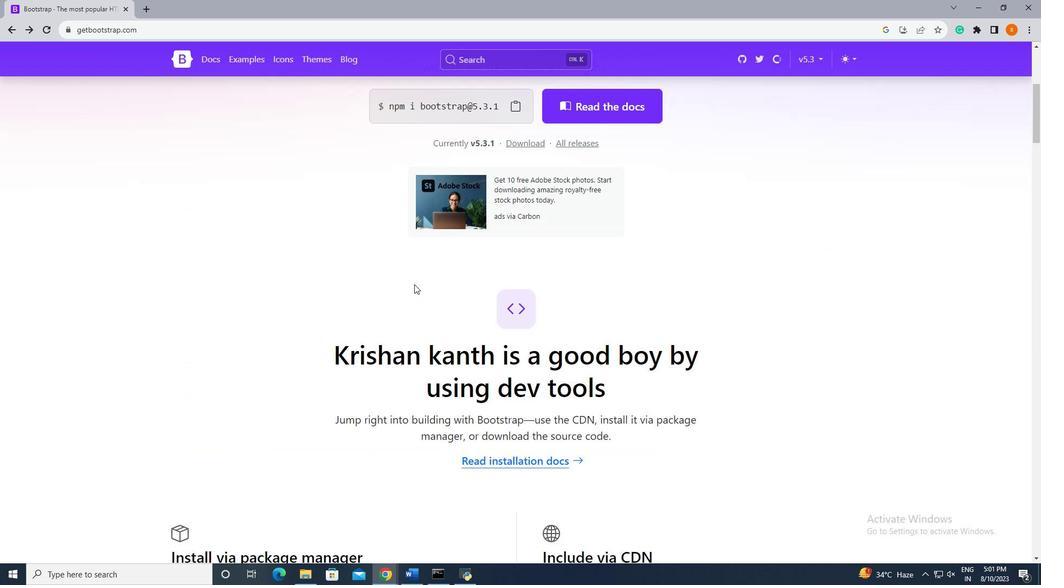 
Action: Mouse scrolled (414, 285) with delta (0, 0)
Screenshot: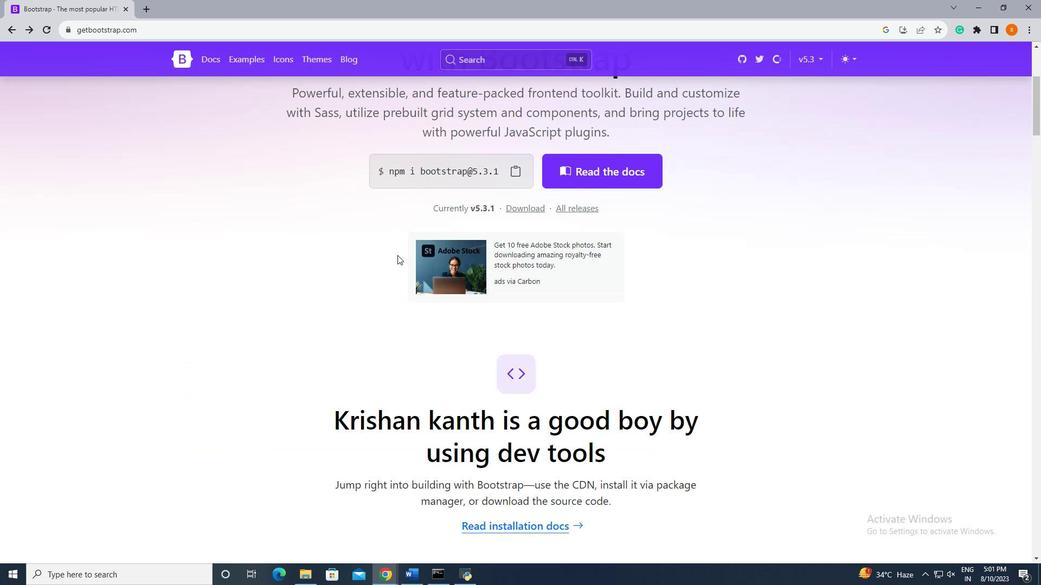 
Action: Mouse scrolled (414, 285) with delta (0, 0)
Screenshot: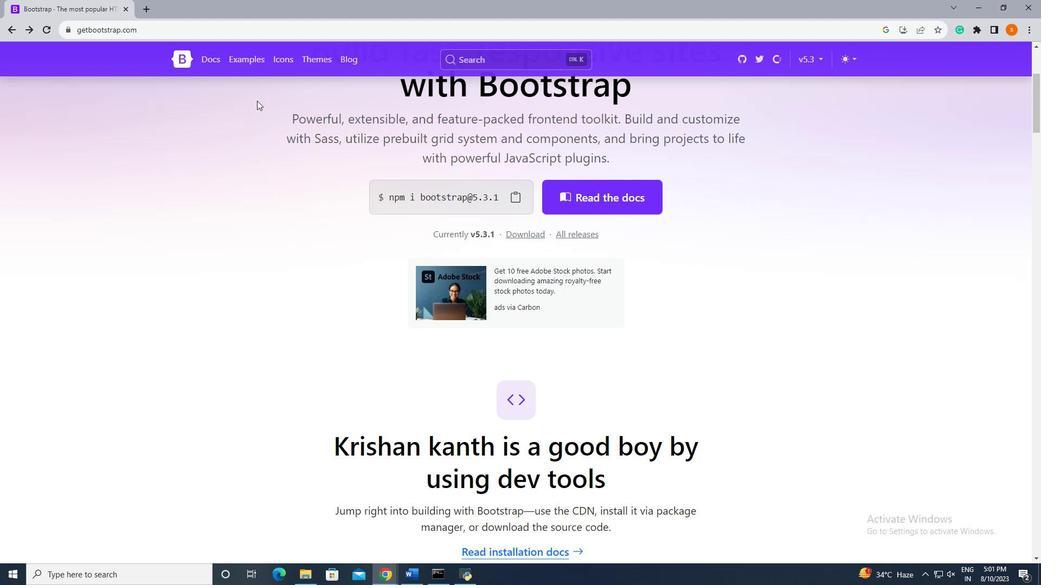 
Action: Mouse moved to (214, 169)
Screenshot: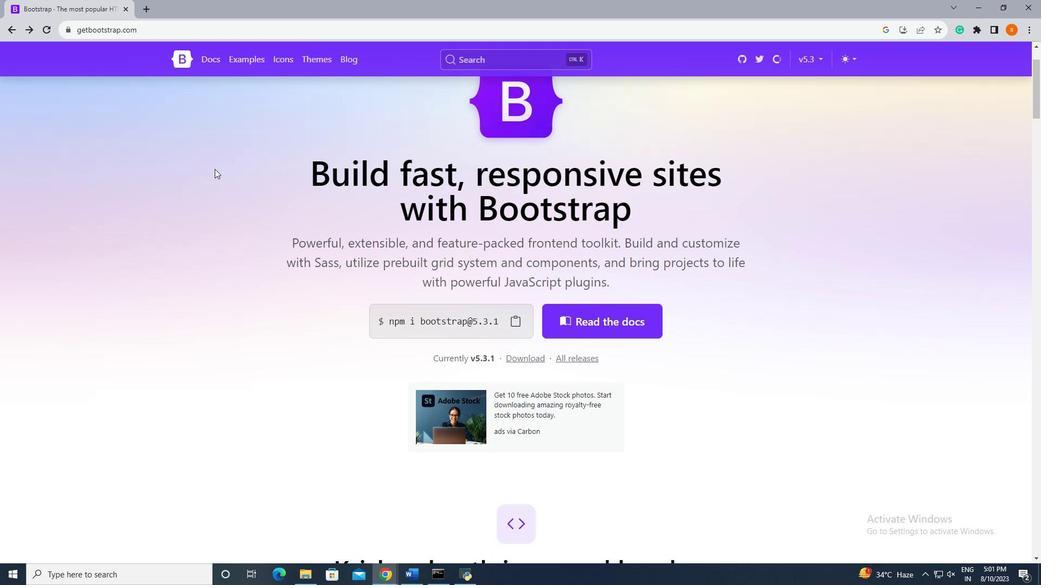 
Action: Mouse scrolled (214, 169) with delta (0, 0)
Screenshot: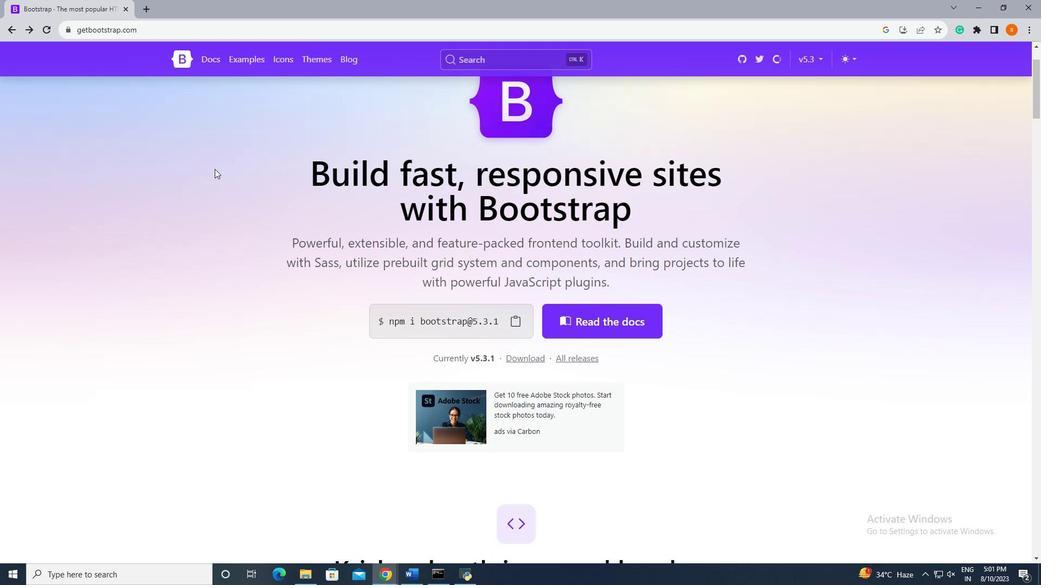 
Action: Mouse scrolled (214, 169) with delta (0, 0)
Screenshot: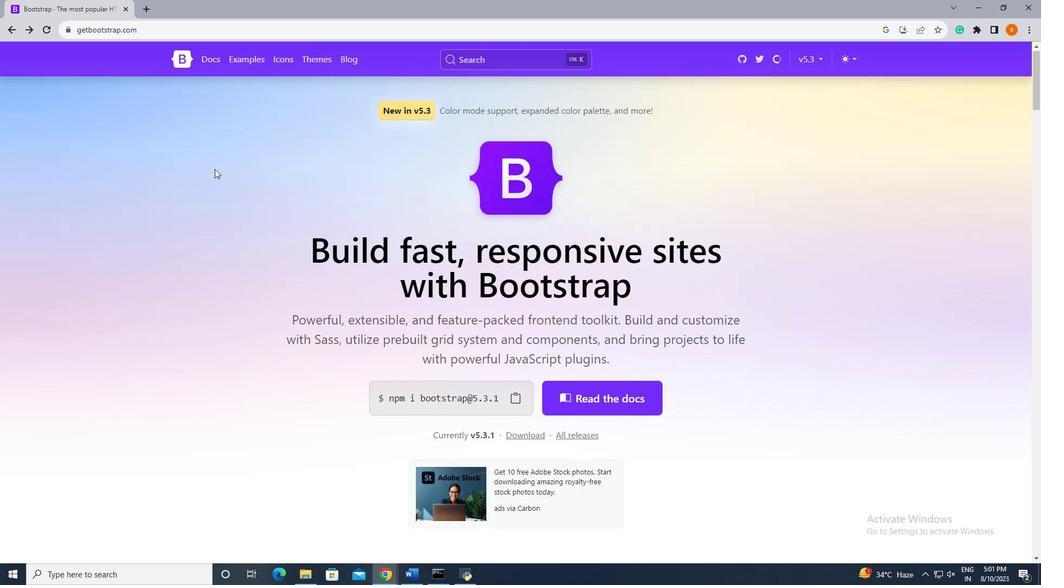 
Action: Mouse scrolled (214, 169) with delta (0, 0)
Screenshot: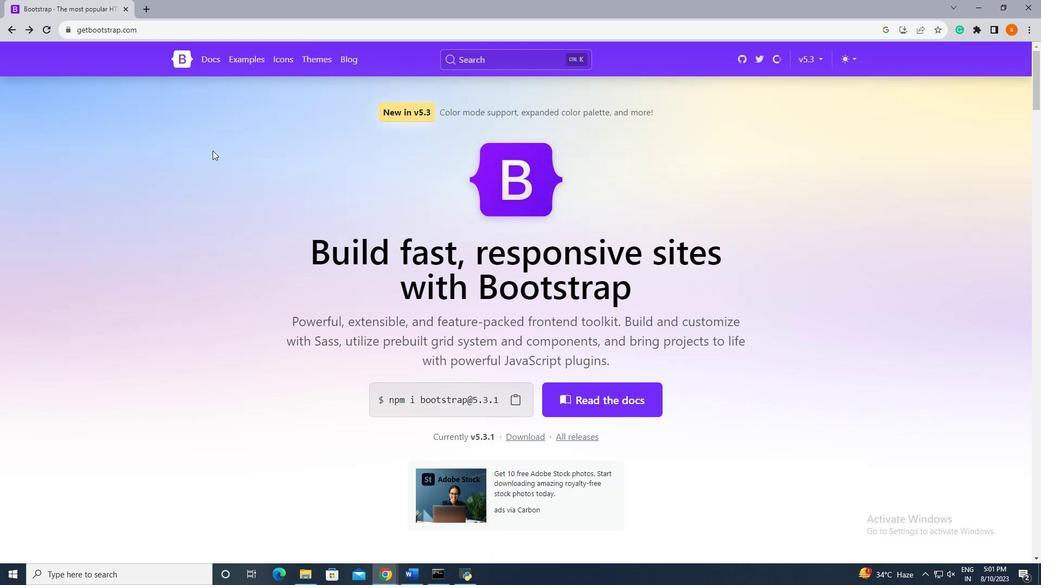 
Action: Mouse scrolled (214, 169) with delta (0, 0)
Screenshot: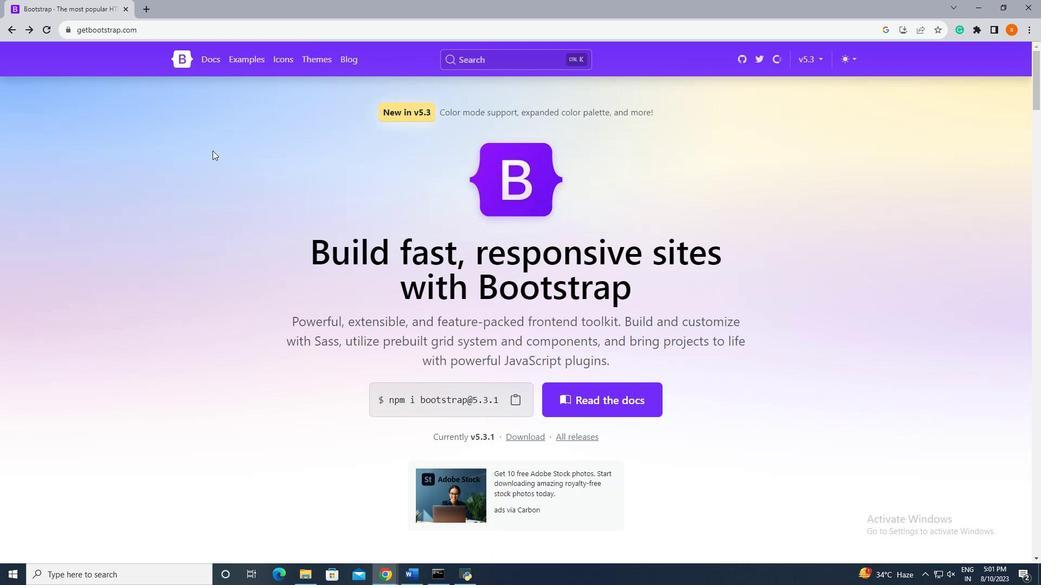 
Action: Mouse moved to (208, 29)
Screenshot: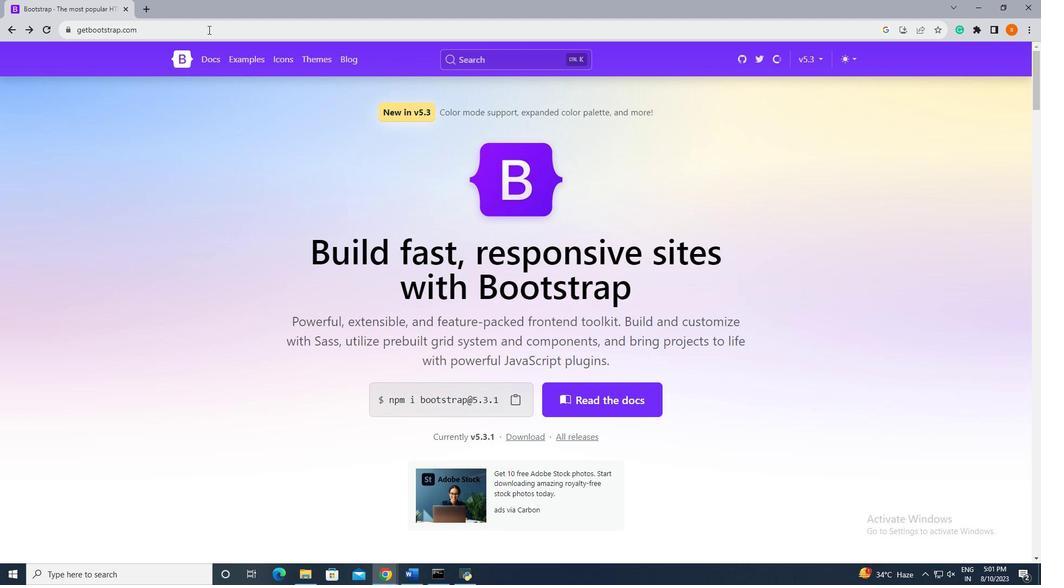 
Action: Mouse pressed left at (208, 29)
Screenshot: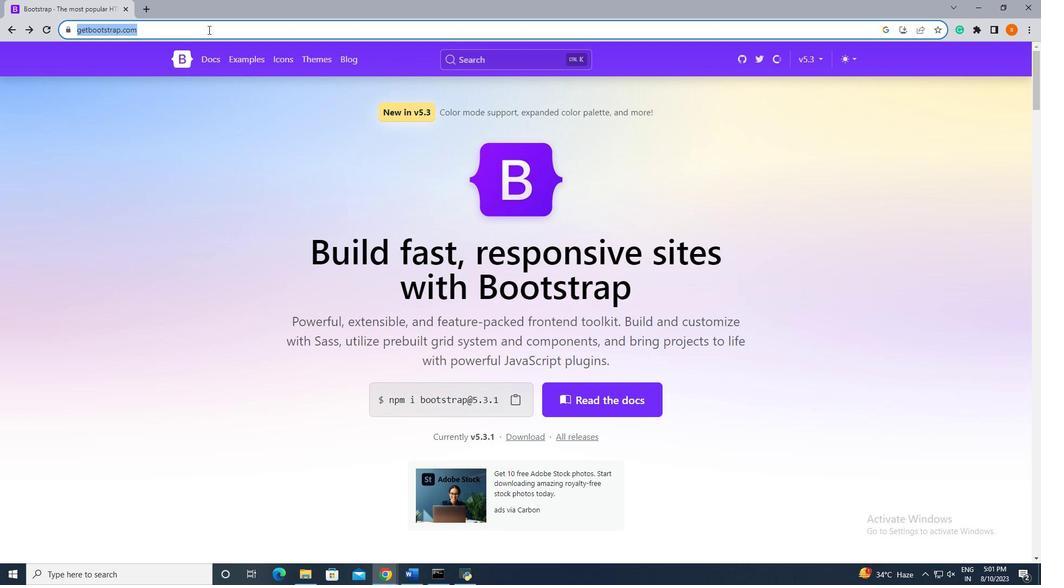 
Action: Key pressed <Key.shift><Key.shift><Key.shift><Key.shift><Key.shift><Key.shift><Key.shift><Key.shift><Key.shift><Key.shift><Key.shift><Key.shift><Key.shift><Key.shift><Key.shift><Key.shift><Key.shift><Key.shift><Key.shift><Key.shift><Key.shift>Softage<Key.space>infoamtion<Key.space>technoogy<Key.enter>
Screenshot: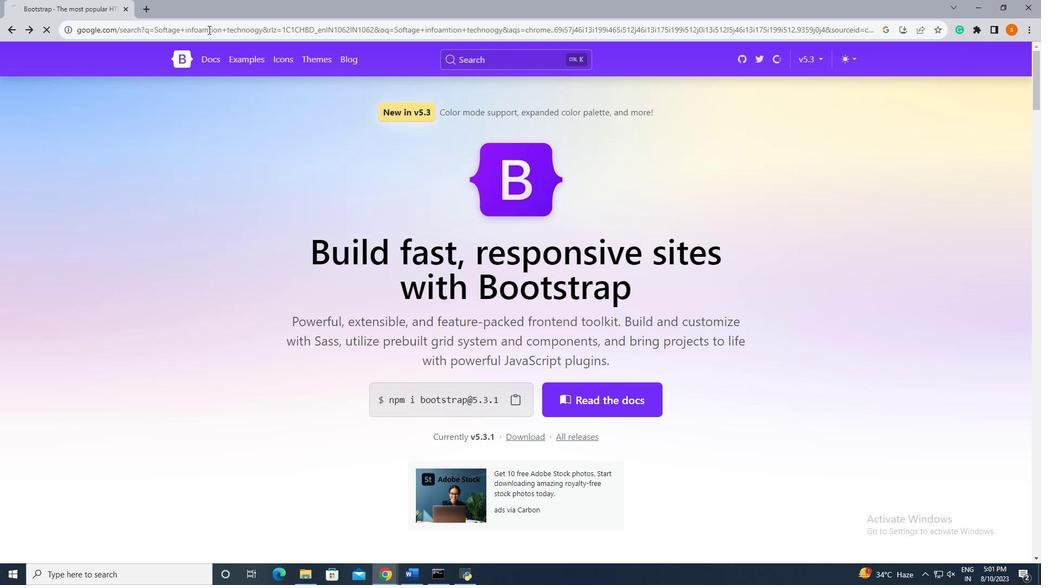
Action: Mouse moved to (192, 260)
Screenshot: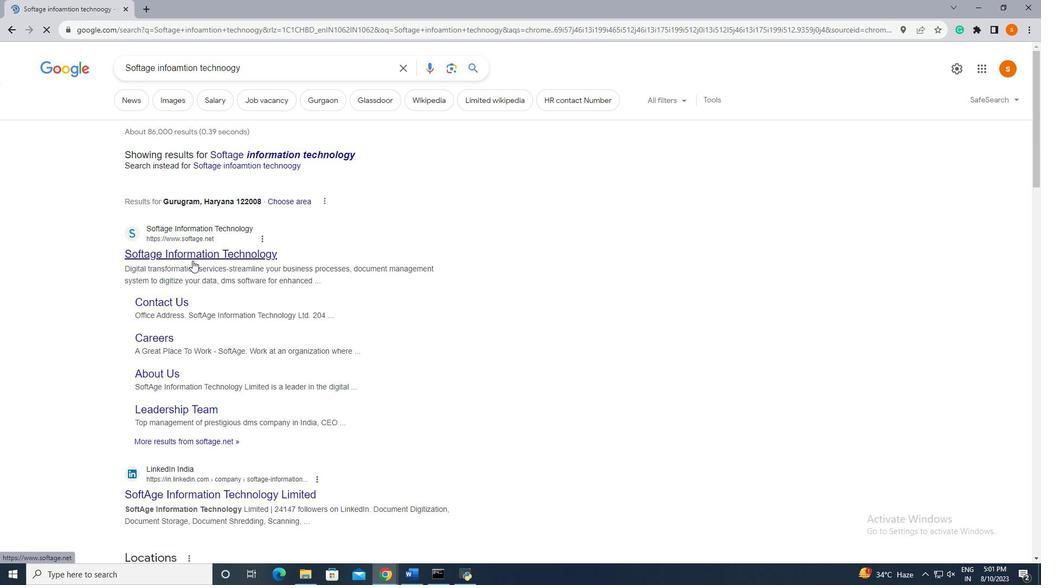 
Action: Mouse pressed left at (192, 260)
Screenshot: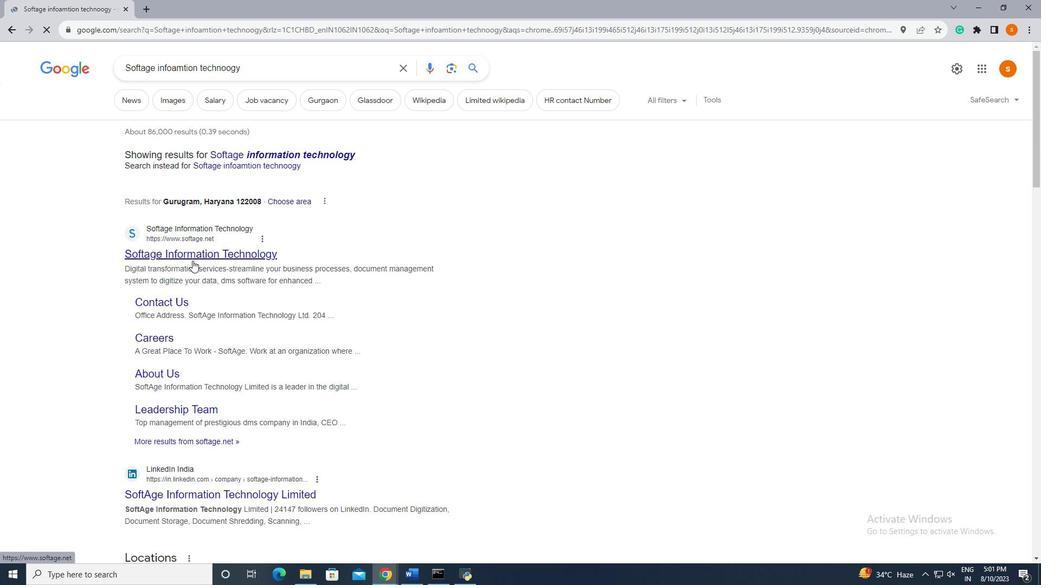 
Action: Mouse moved to (194, 248)
Screenshot: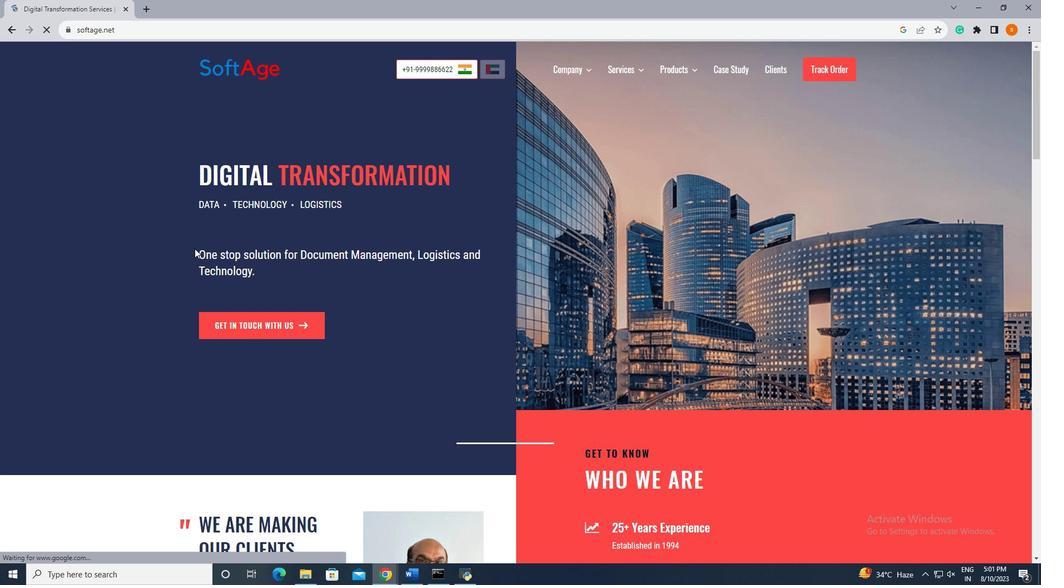
Action: Mouse pressed left at (194, 248)
Screenshot: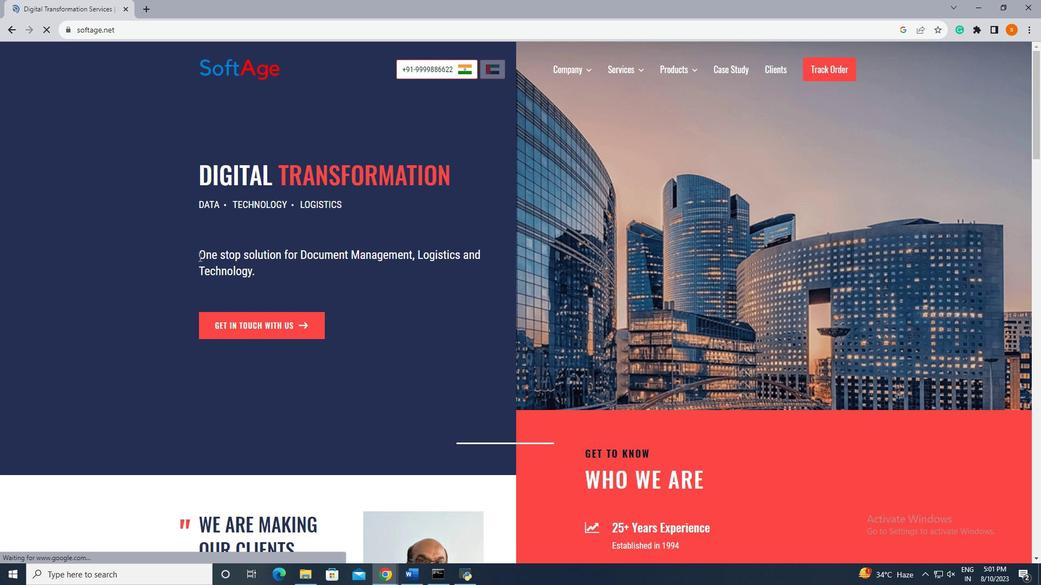 
Action: Mouse moved to (399, 257)
Screenshot: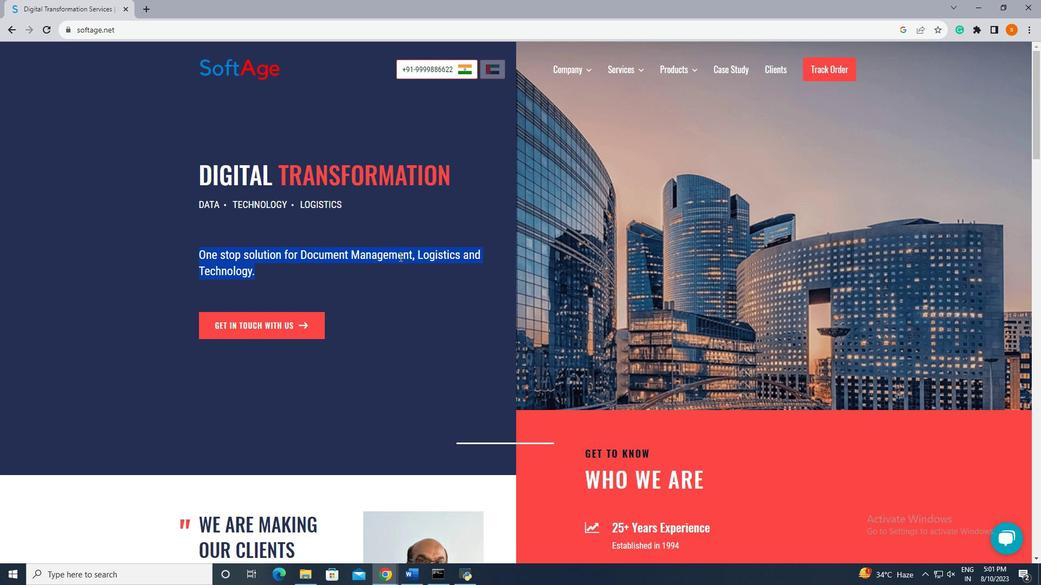 
Action: Mouse pressed right at (399, 257)
Screenshot: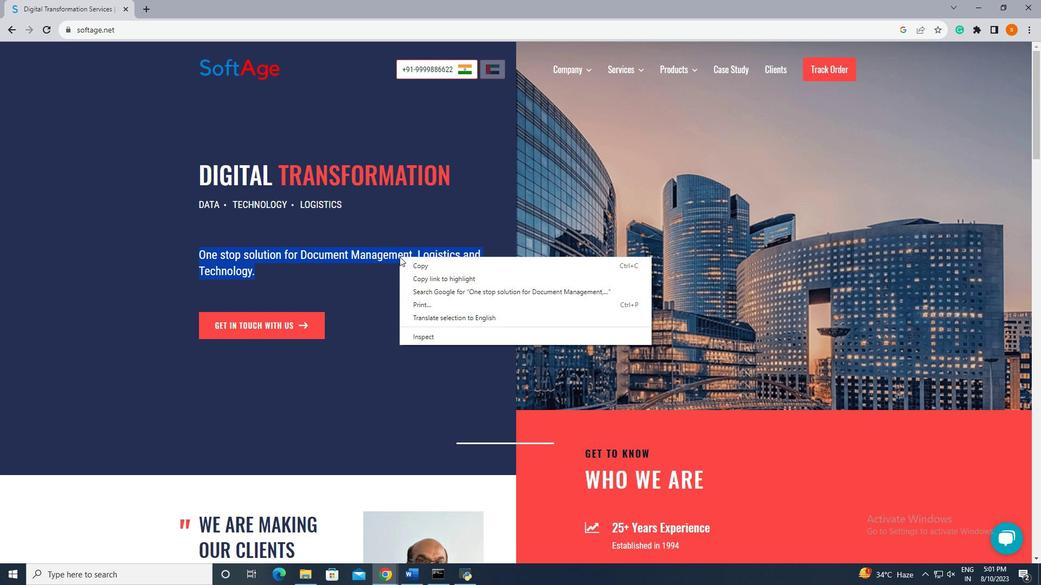 
Action: Mouse moved to (428, 332)
Screenshot: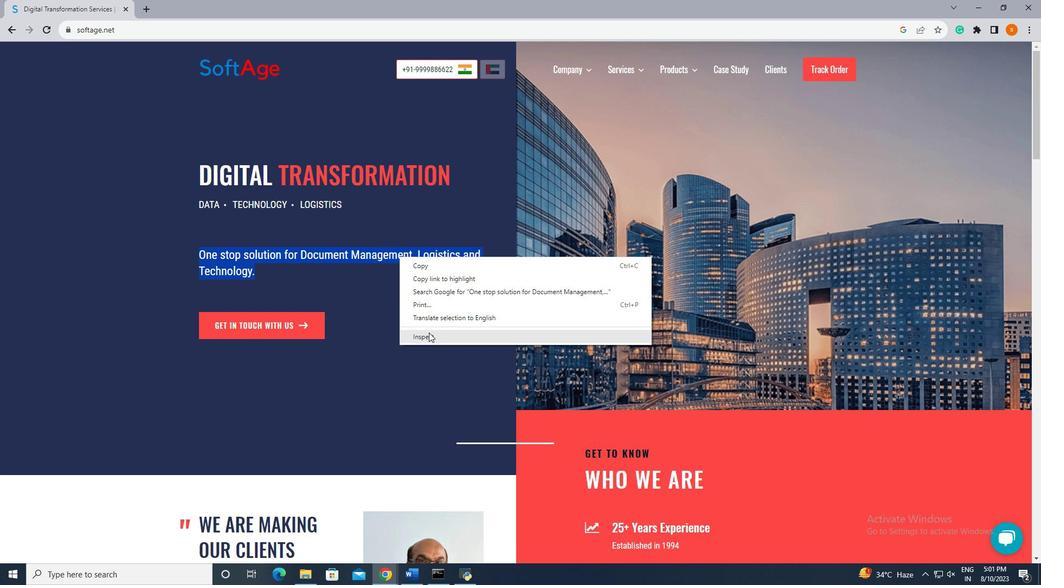 
Action: Mouse pressed left at (428, 332)
Screenshot: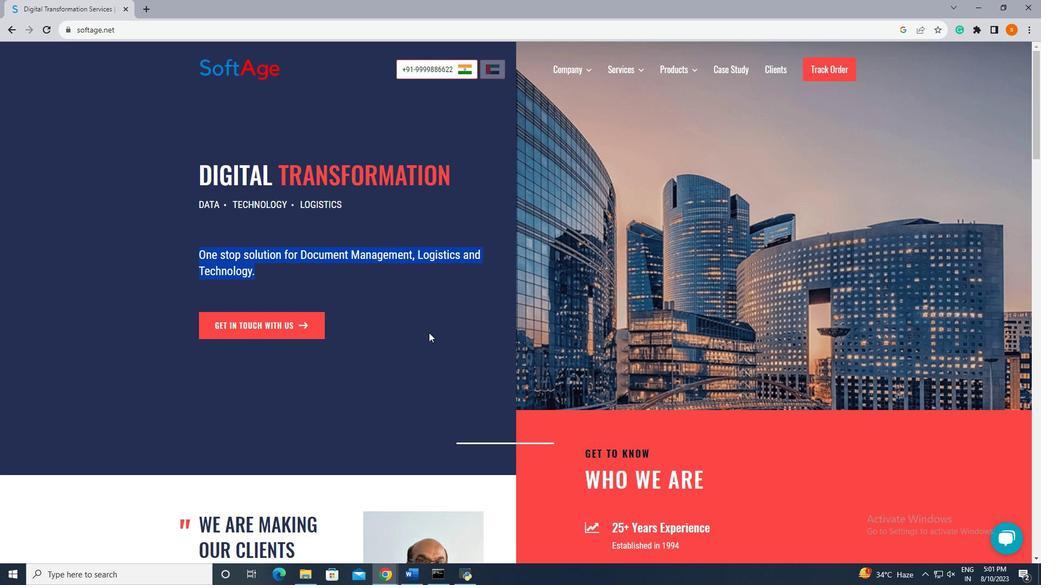 
Action: Mouse moved to (906, 162)
Screenshot: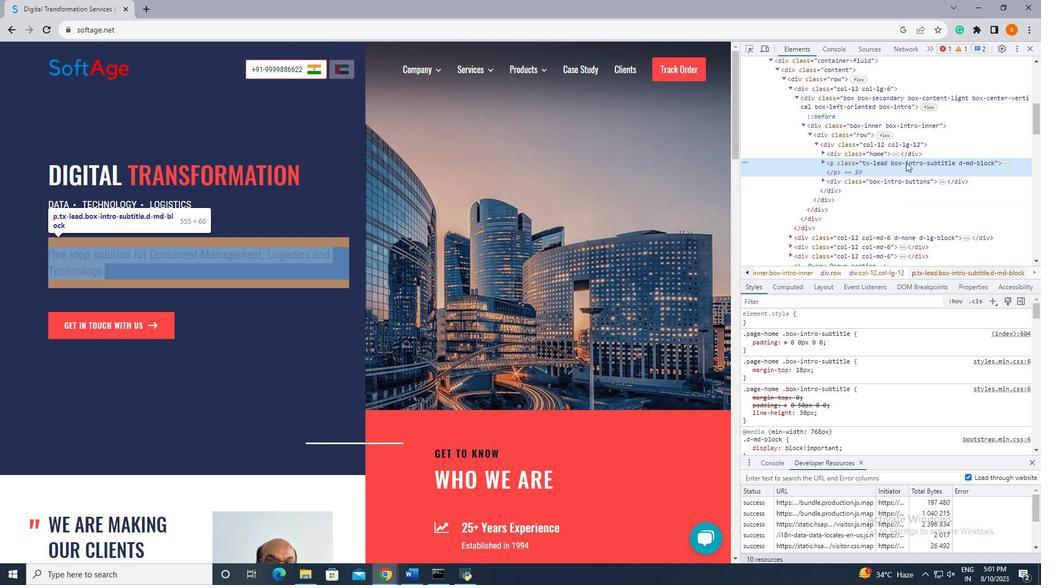 
Action: Mouse scrolled (906, 163) with delta (0, 0)
Screenshot: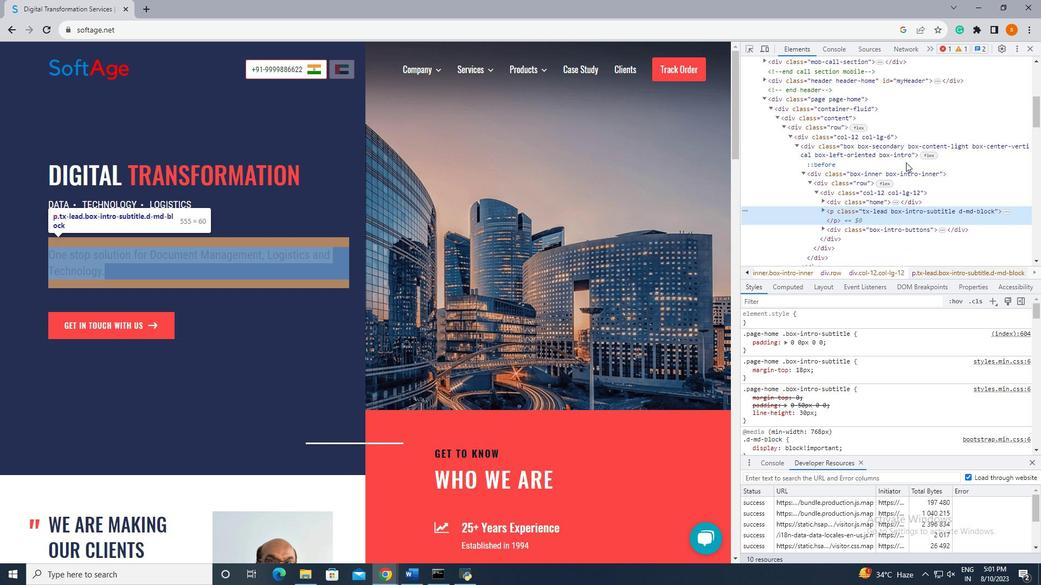 
Action: Mouse moved to (899, 165)
Screenshot: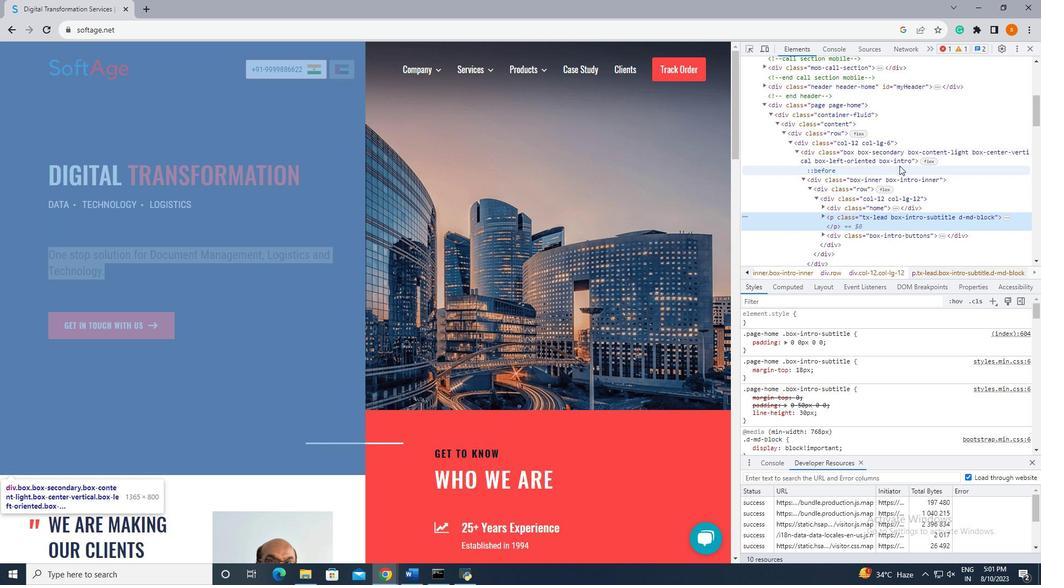 
Action: Mouse scrolled (899, 166) with delta (0, 0)
Screenshot: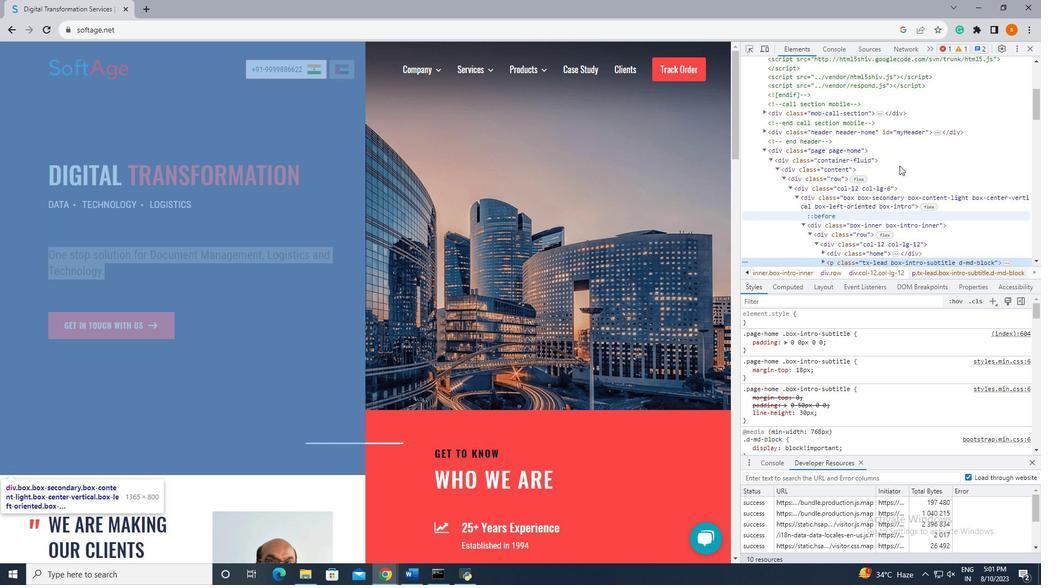 
Action: Mouse scrolled (899, 165) with delta (0, 0)
Screenshot: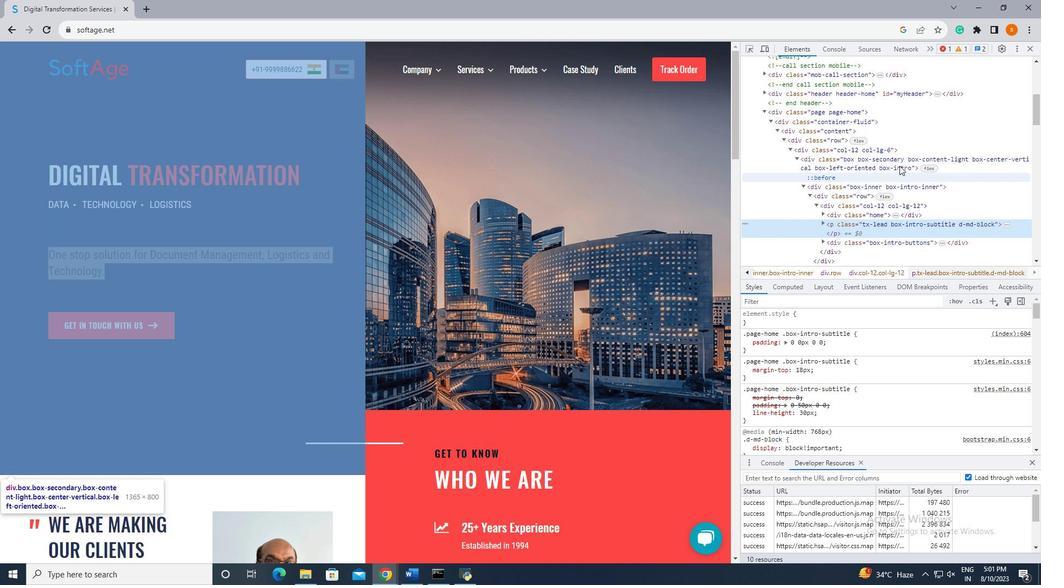 
Action: Mouse scrolled (899, 165) with delta (0, 0)
Screenshot: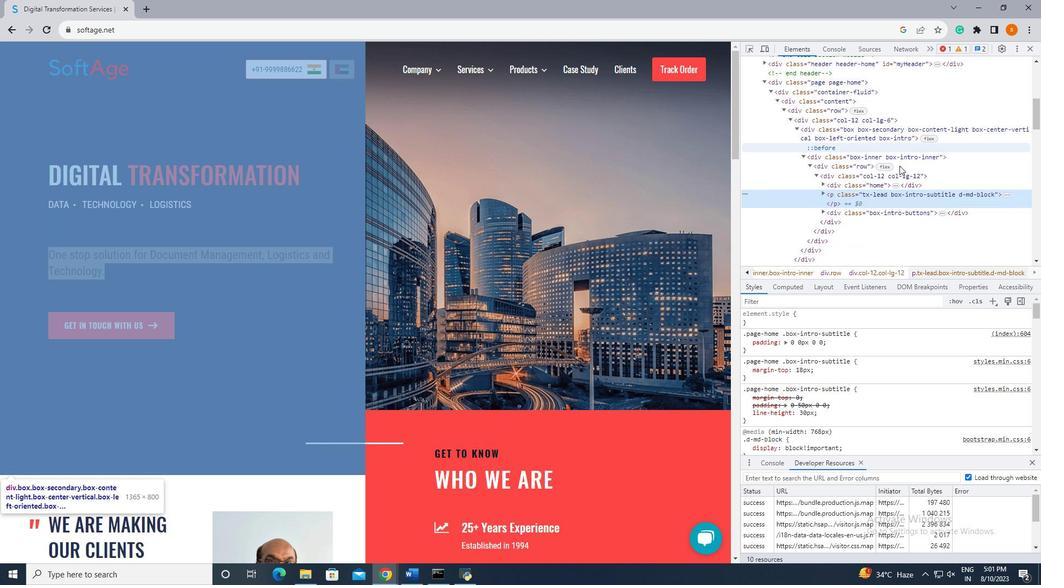 
Action: Mouse scrolled (899, 165) with delta (0, 0)
Screenshot: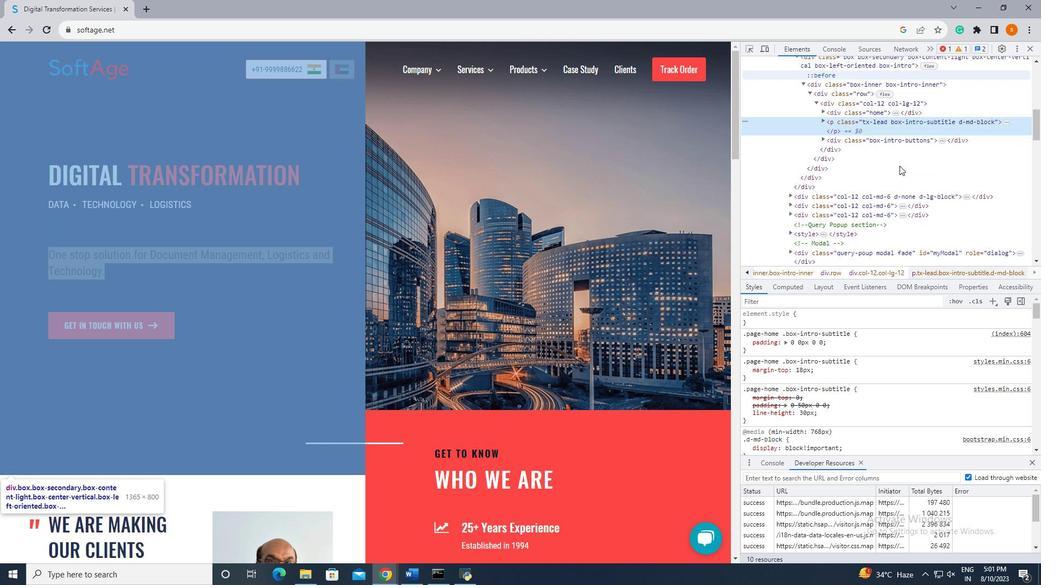 
Action: Mouse scrolled (899, 166) with delta (0, 0)
Screenshot: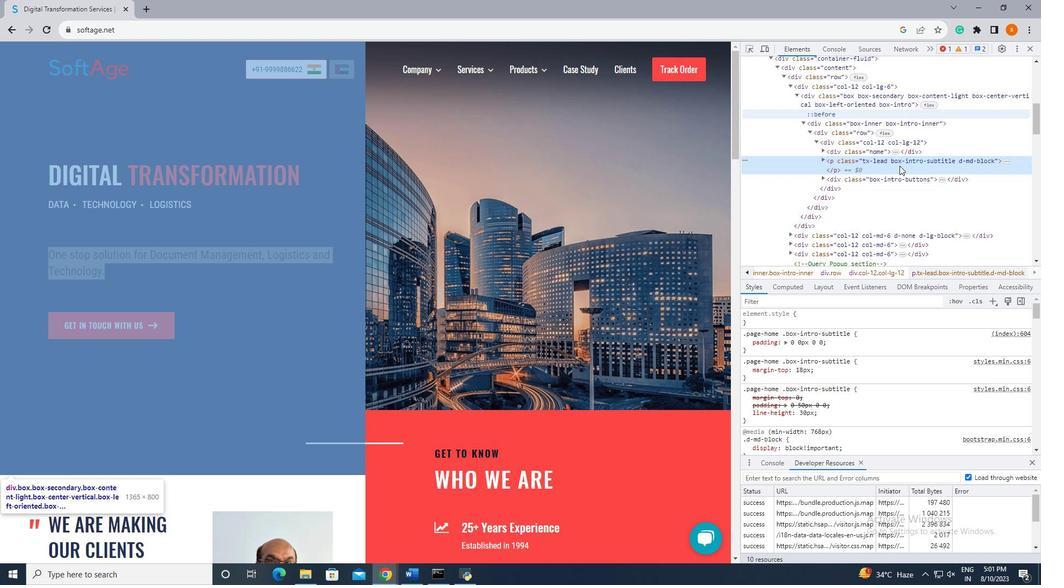 
Action: Mouse scrolled (899, 166) with delta (0, 0)
Screenshot: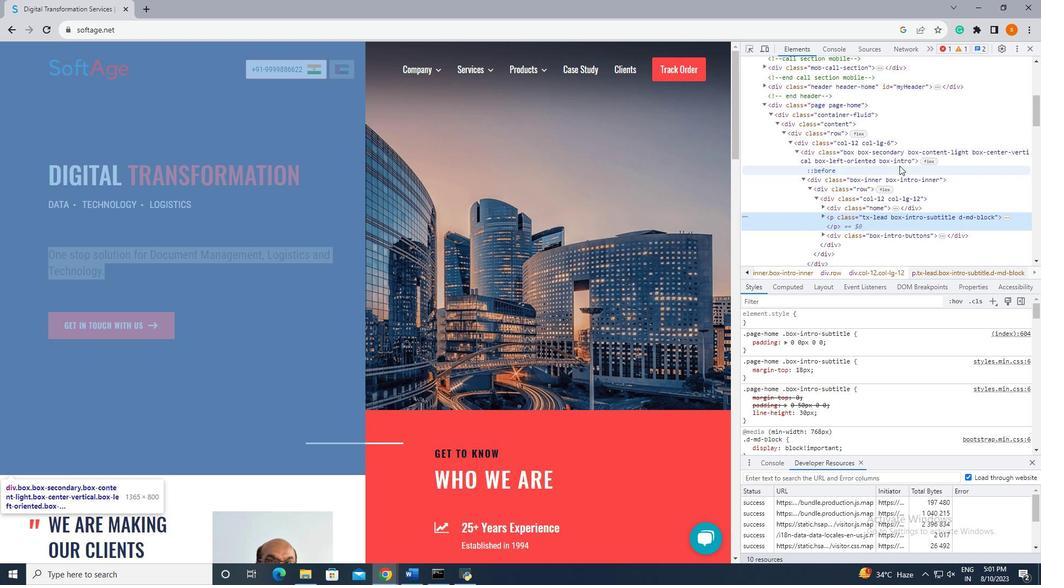
Action: Mouse scrolled (899, 166) with delta (0, 0)
Screenshot: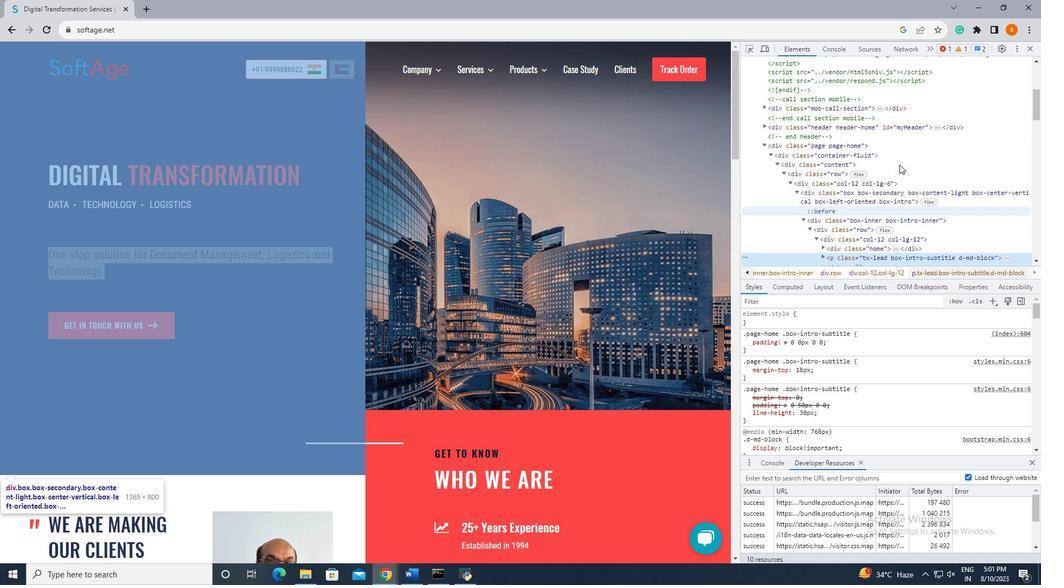 
Action: Mouse moved to (899, 164)
Screenshot: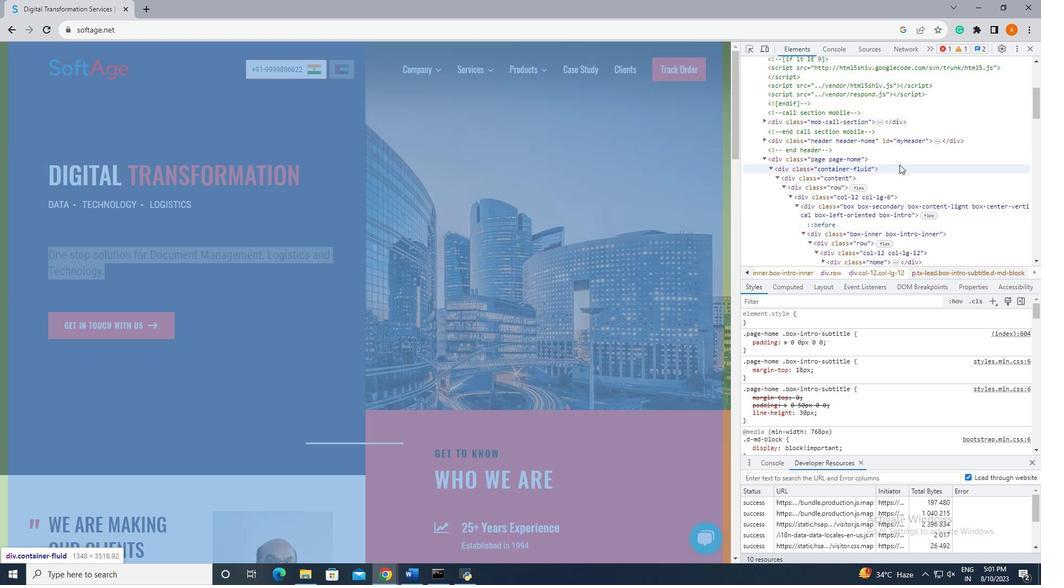 
Action: Mouse scrolled (899, 165) with delta (0, 0)
Screenshot: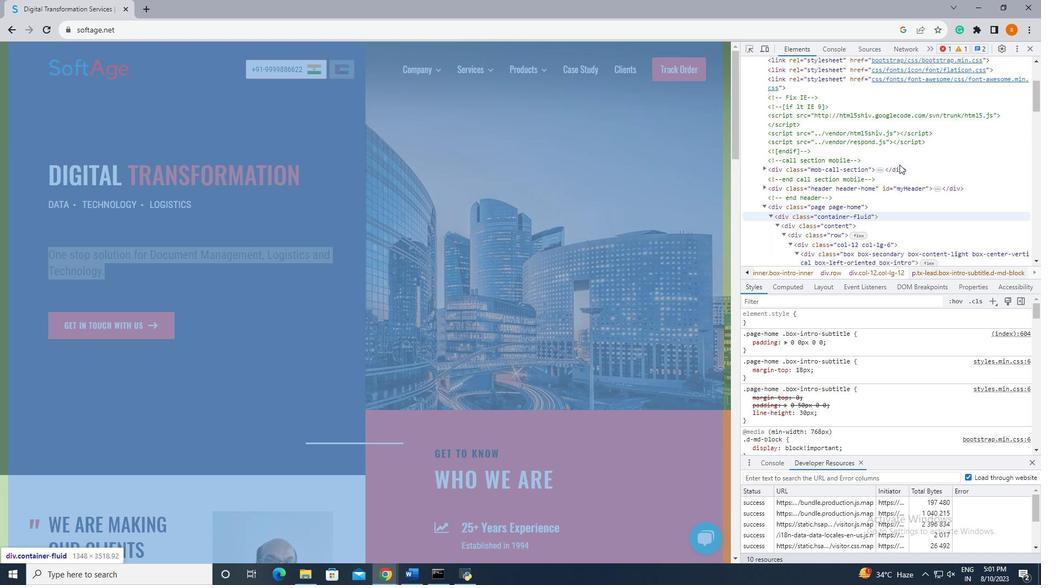 
Action: Mouse scrolled (899, 165) with delta (0, 0)
Screenshot: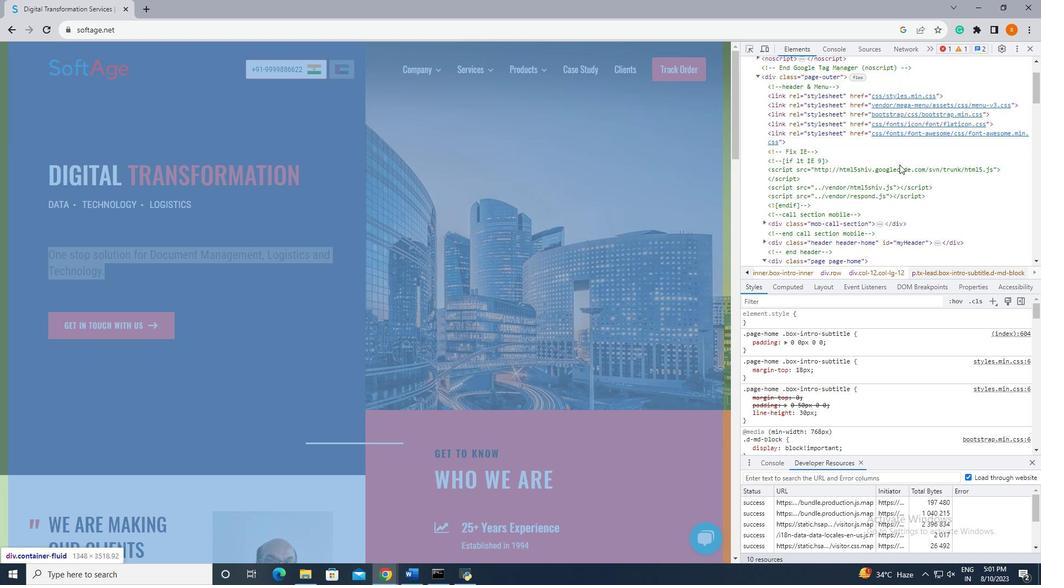 
Action: Mouse scrolled (899, 164) with delta (0, 0)
Screenshot: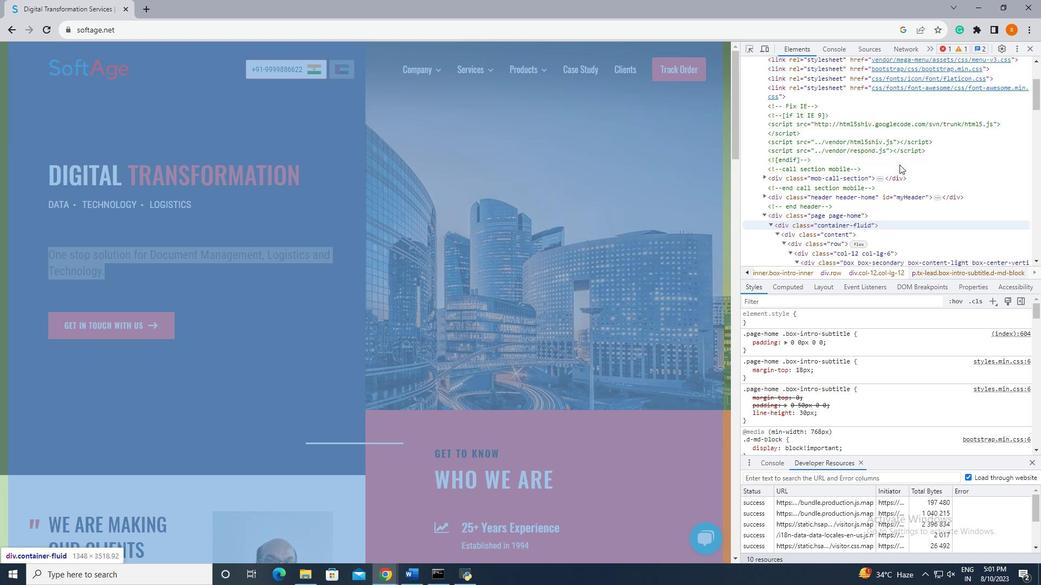 
Action: Mouse scrolled (899, 164) with delta (0, 0)
Screenshot: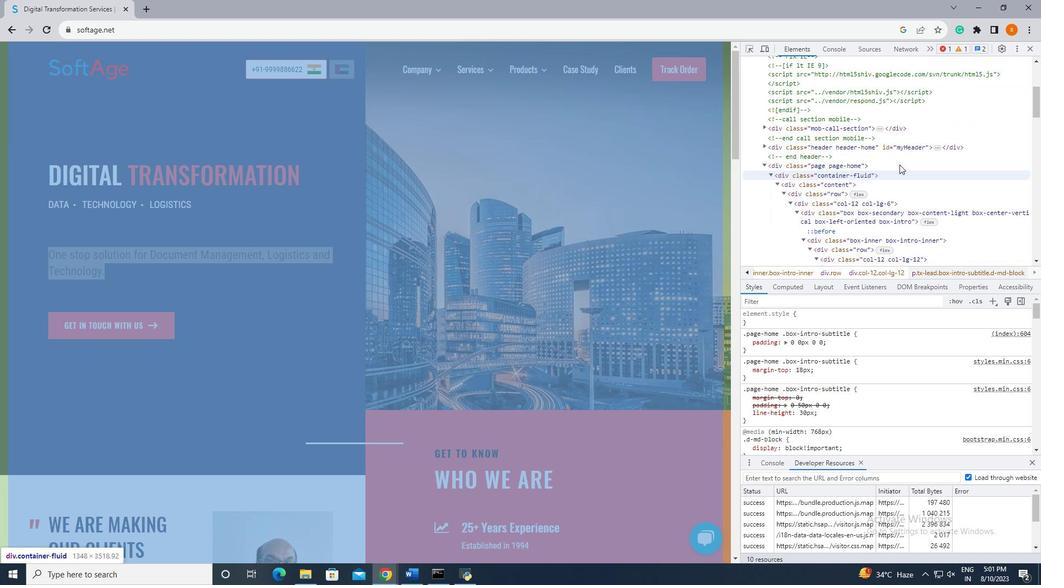 
Action: Mouse scrolled (899, 164) with delta (0, 0)
Screenshot: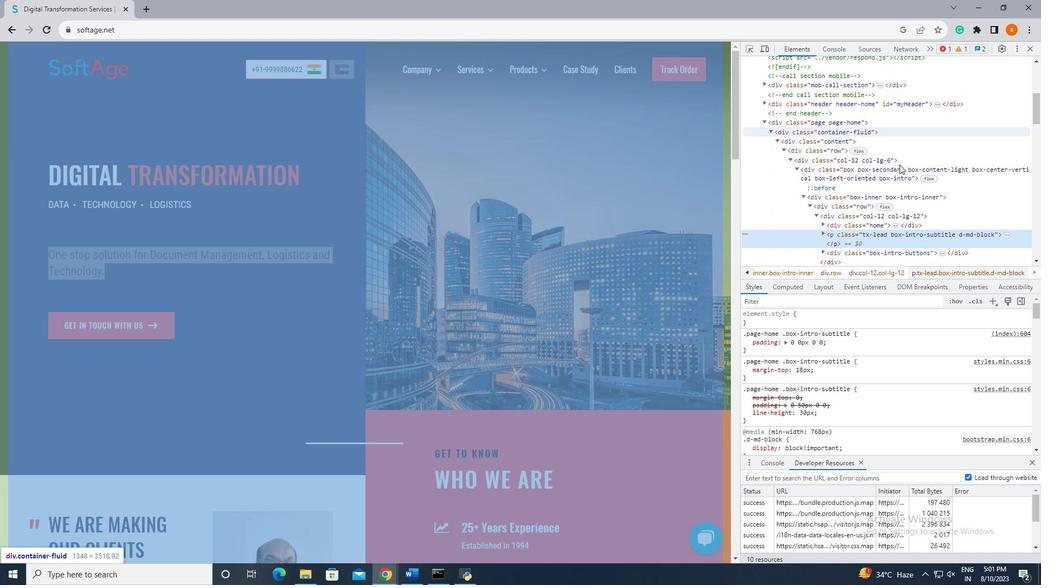
Action: Mouse scrolled (899, 164) with delta (0, 0)
Screenshot: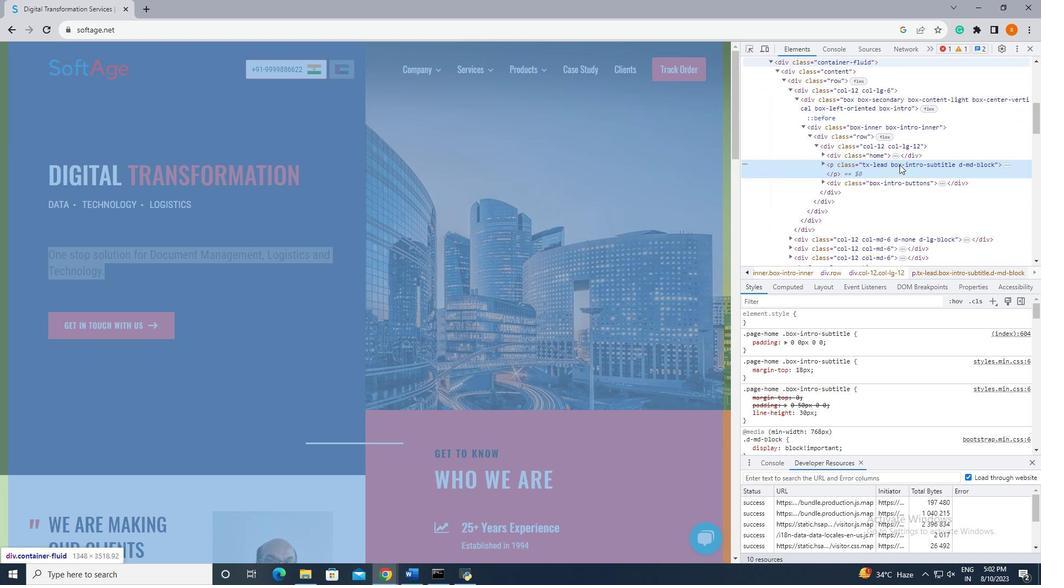 
Action: Mouse moved to (877, 162)
Screenshot: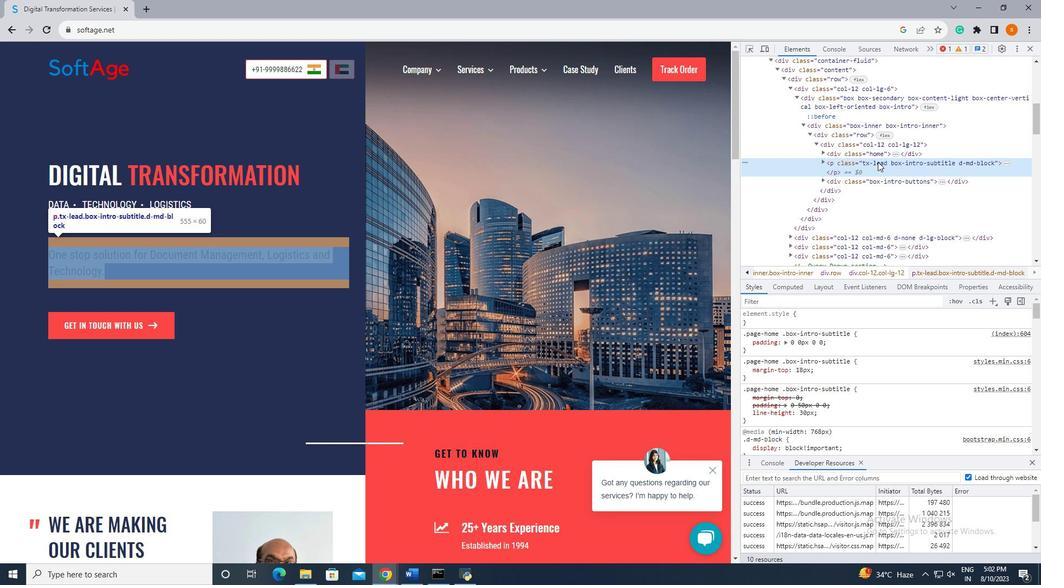 
Action: Mouse scrolled (877, 161) with delta (0, 0)
Screenshot: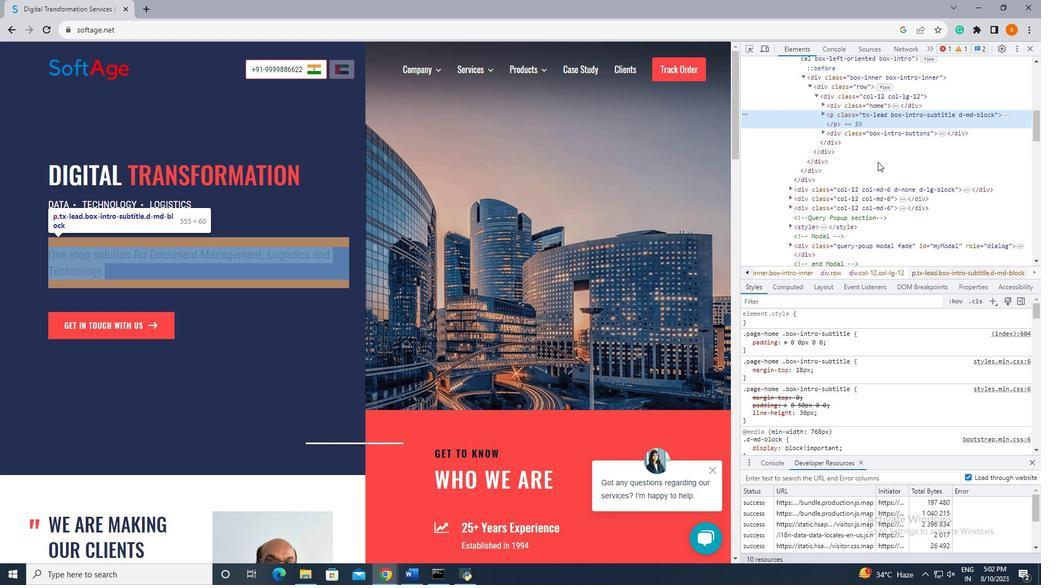 
Action: Mouse scrolled (877, 161) with delta (0, 0)
Screenshot: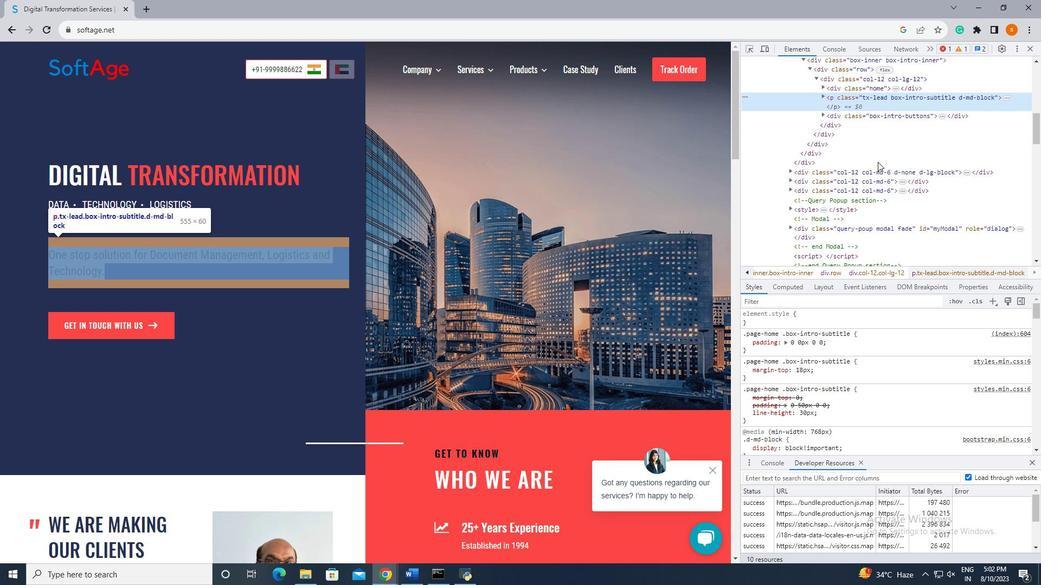 
Action: Mouse moved to (877, 161)
Screenshot: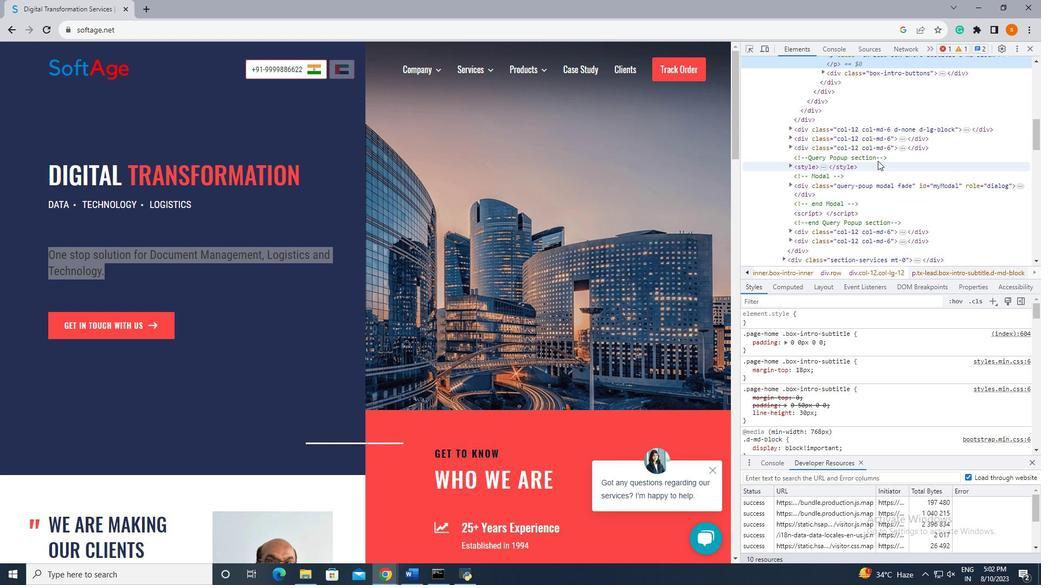 
Action: Mouse scrolled (877, 160) with delta (0, 0)
Screenshot: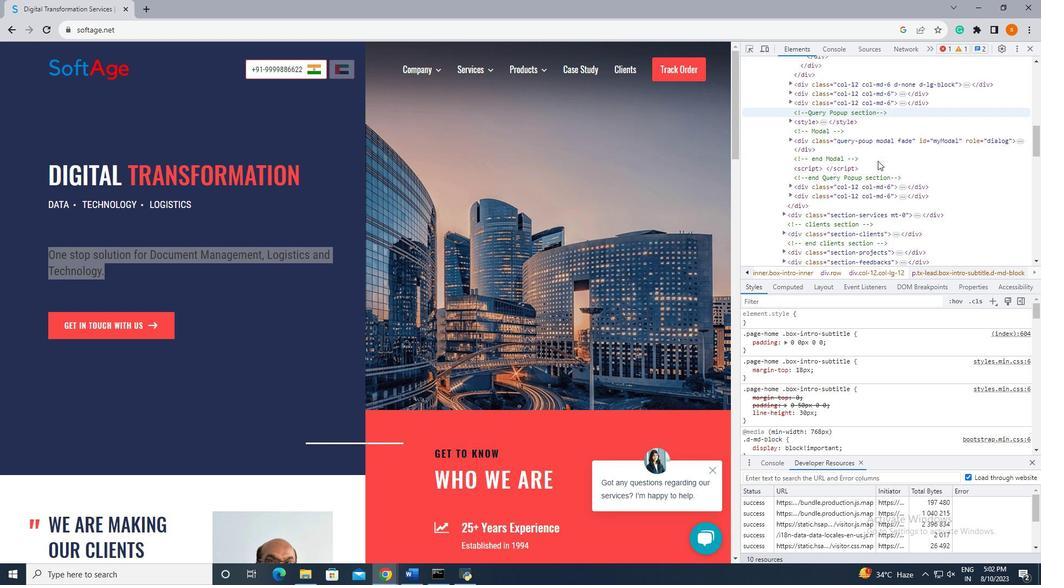 
Action: Mouse scrolled (877, 160) with delta (0, 0)
Screenshot: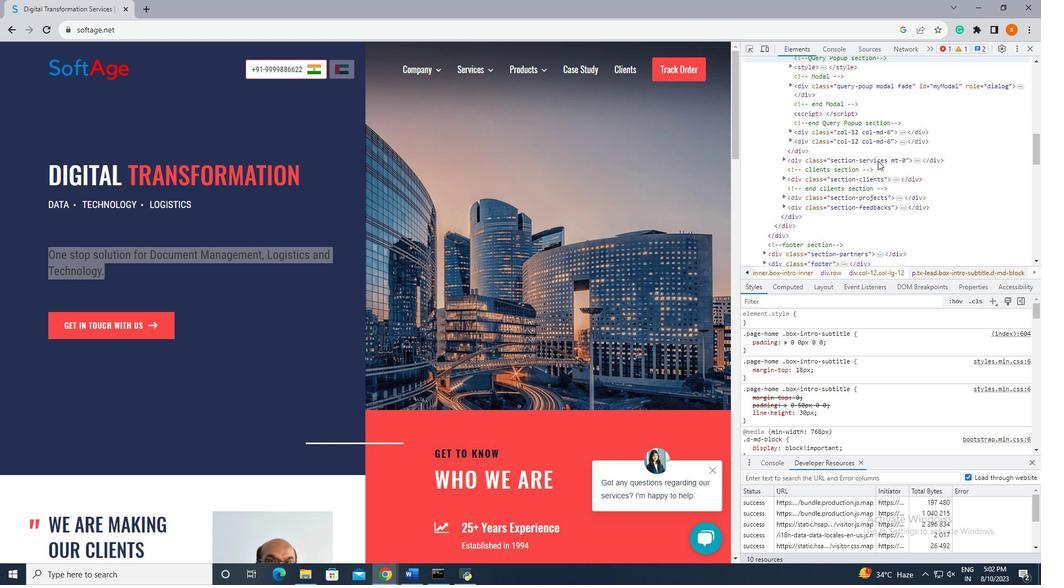 
Action: Mouse scrolled (877, 161) with delta (0, 0)
Screenshot: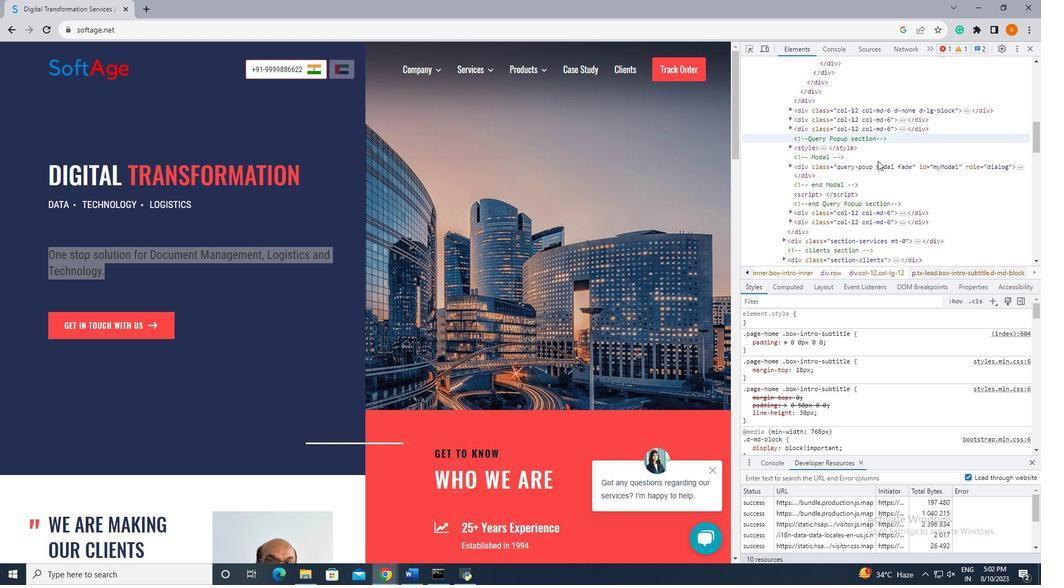 
Action: Mouse scrolled (877, 161) with delta (0, 0)
Screenshot: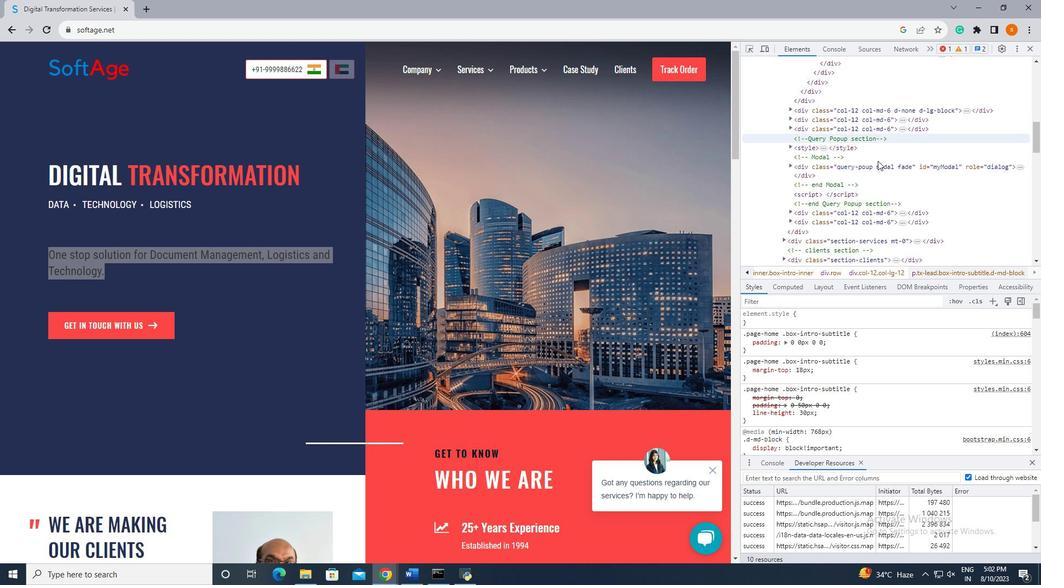 
Action: Mouse scrolled (877, 161) with delta (0, 0)
Screenshot: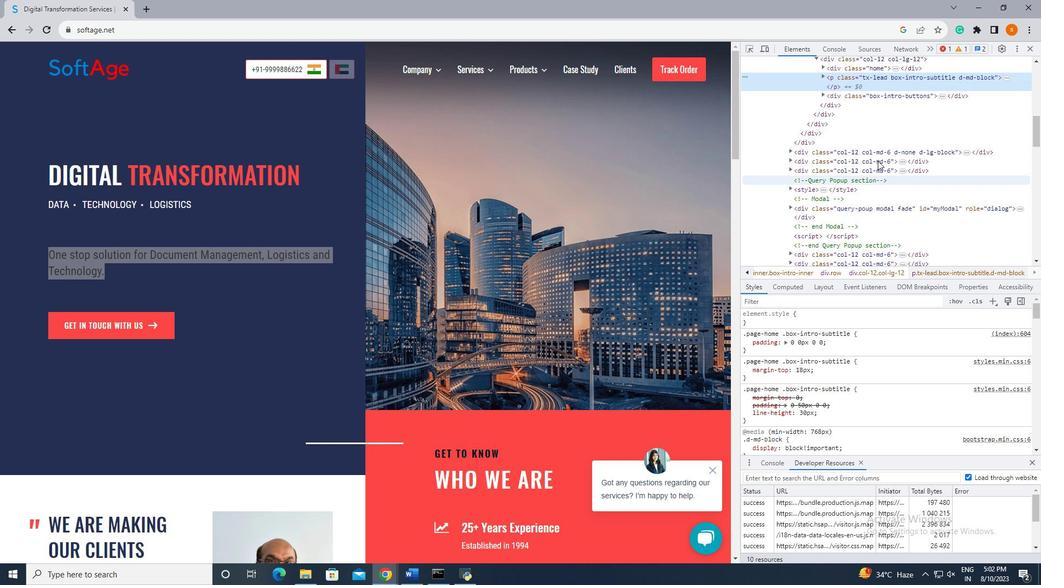 
Action: Mouse scrolled (877, 161) with delta (0, 0)
Screenshot: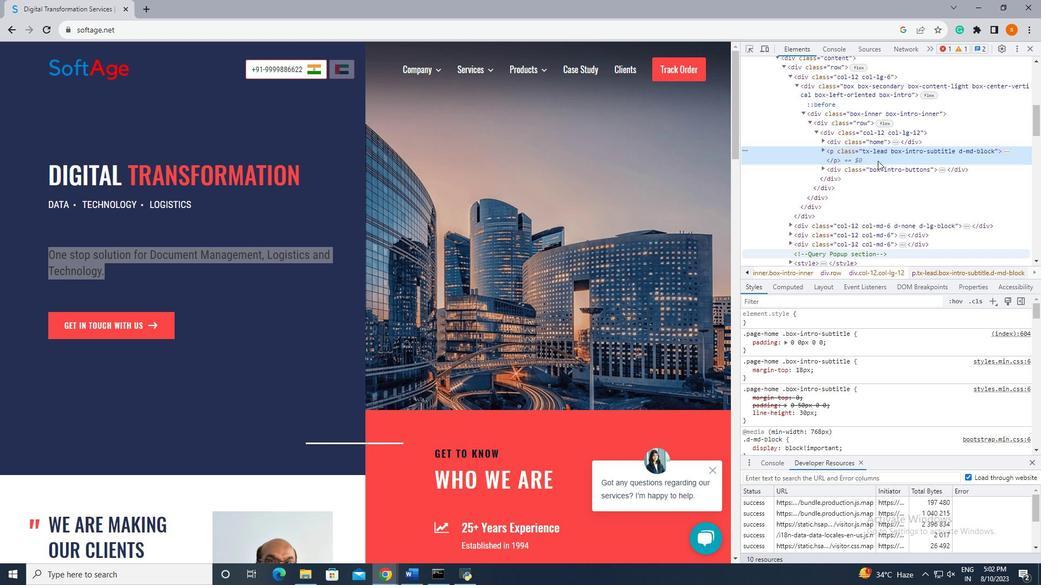 
Action: Mouse scrolled (877, 161) with delta (0, 0)
Screenshot: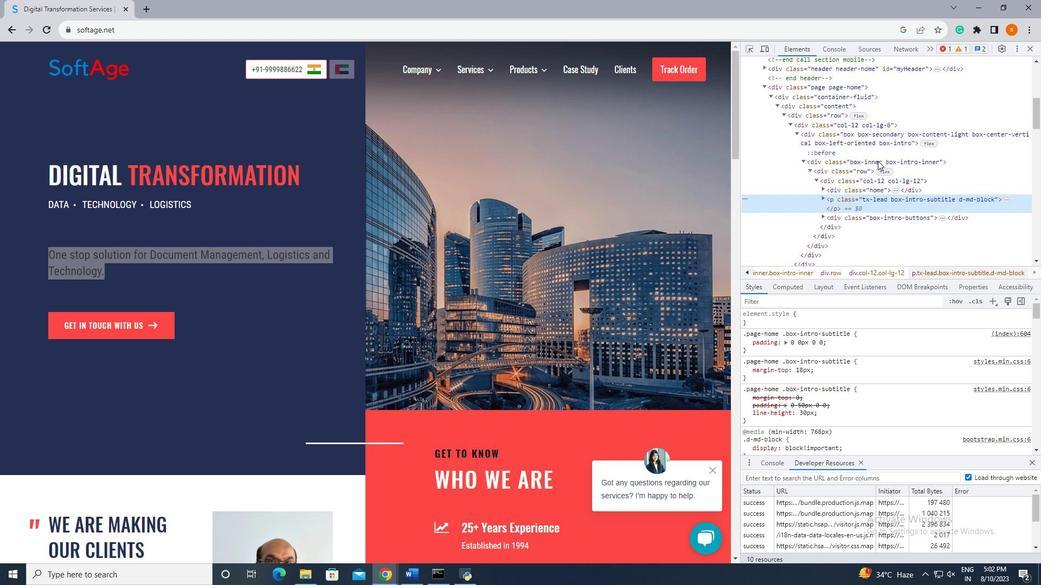 
Action: Mouse scrolled (877, 161) with delta (0, 0)
Screenshot: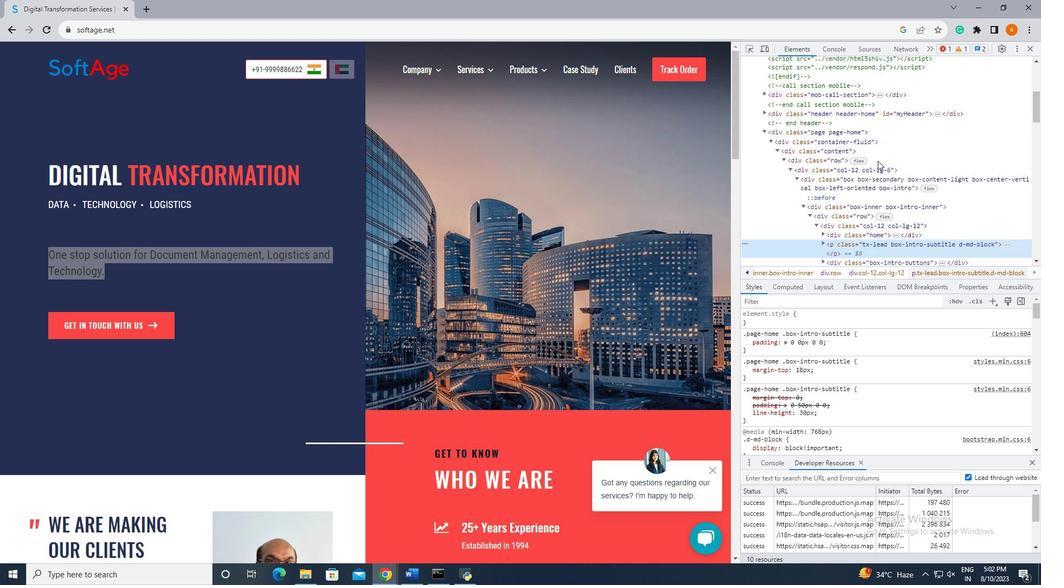 
Action: Mouse scrolled (877, 161) with delta (0, 0)
Screenshot: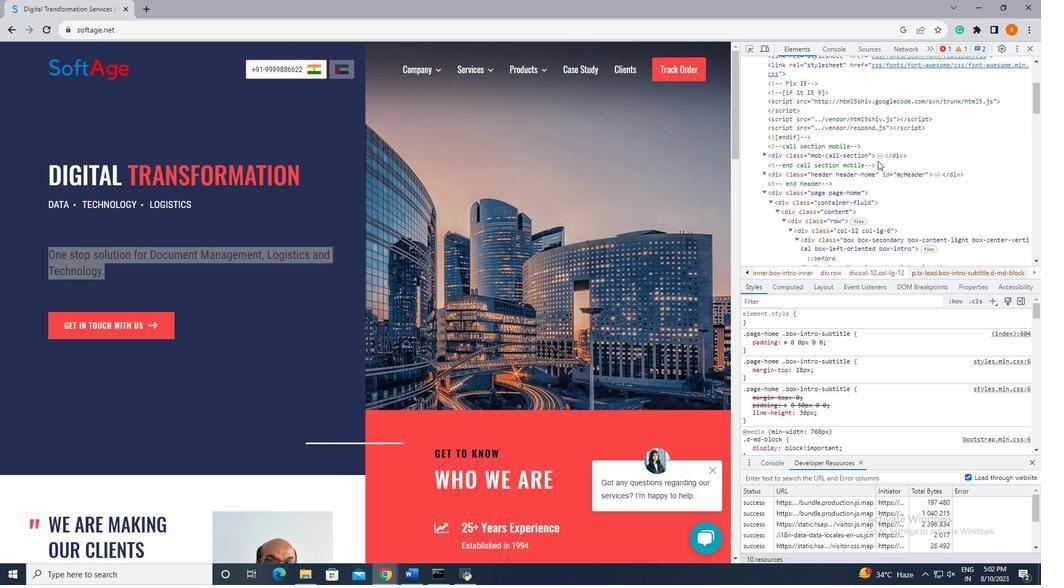 
Action: Mouse scrolled (877, 161) with delta (0, 0)
Screenshot: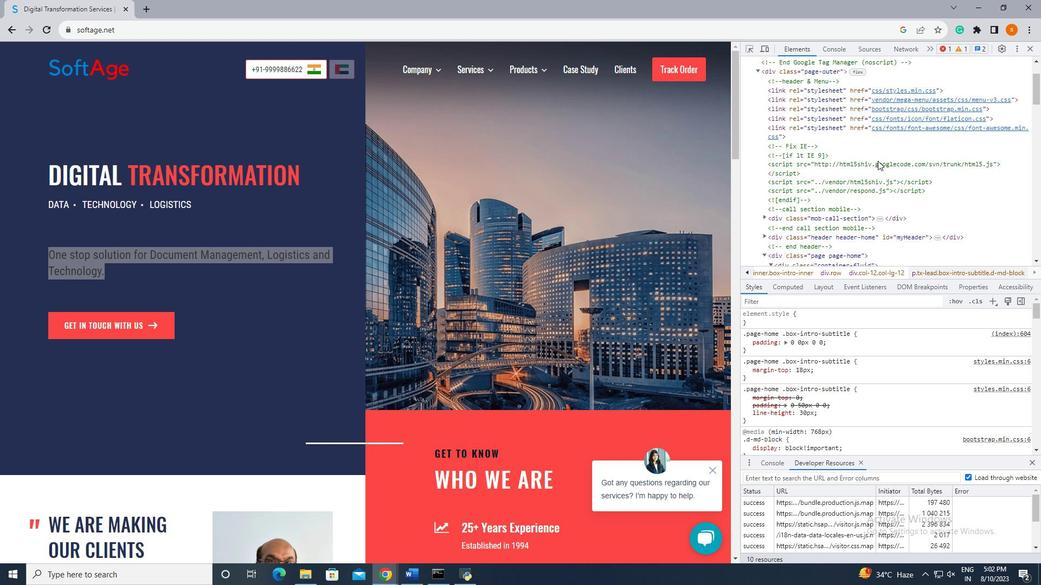 
Action: Mouse scrolled (877, 161) with delta (0, 0)
Screenshot: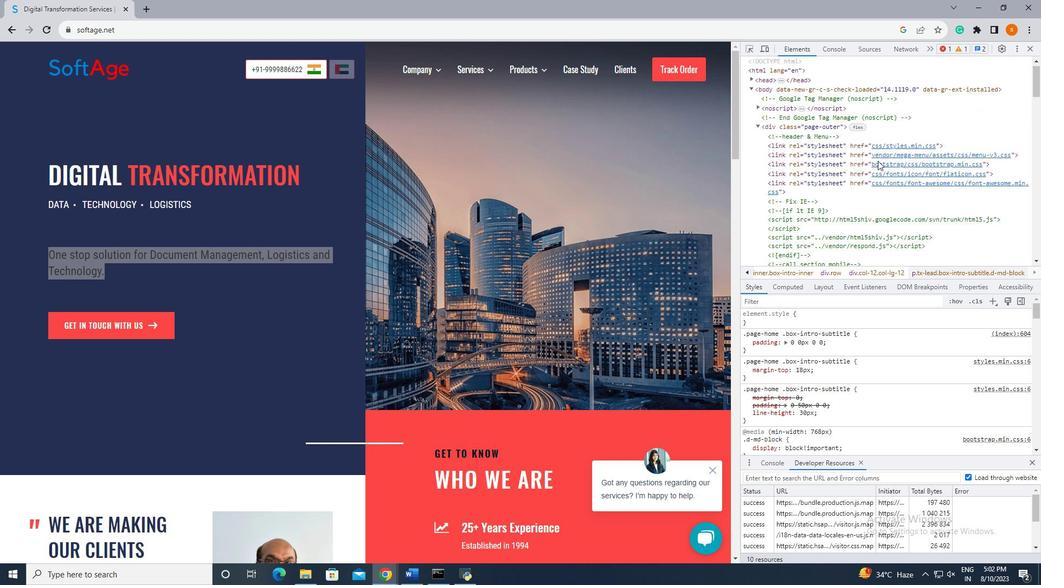 
Action: Mouse scrolled (877, 161) with delta (0, 0)
Screenshot: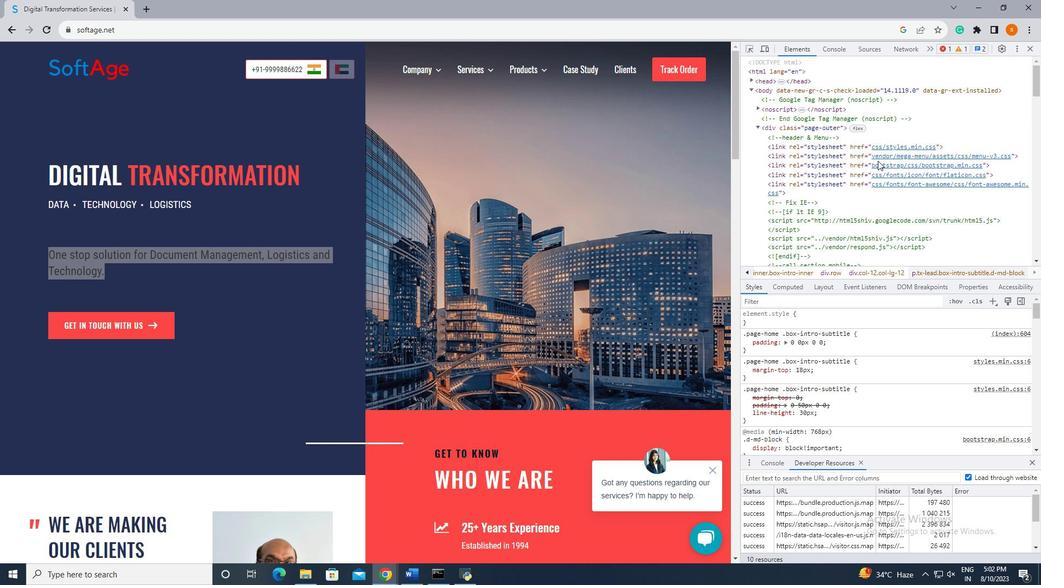 
Action: Mouse scrolled (877, 160) with delta (0, 0)
Screenshot: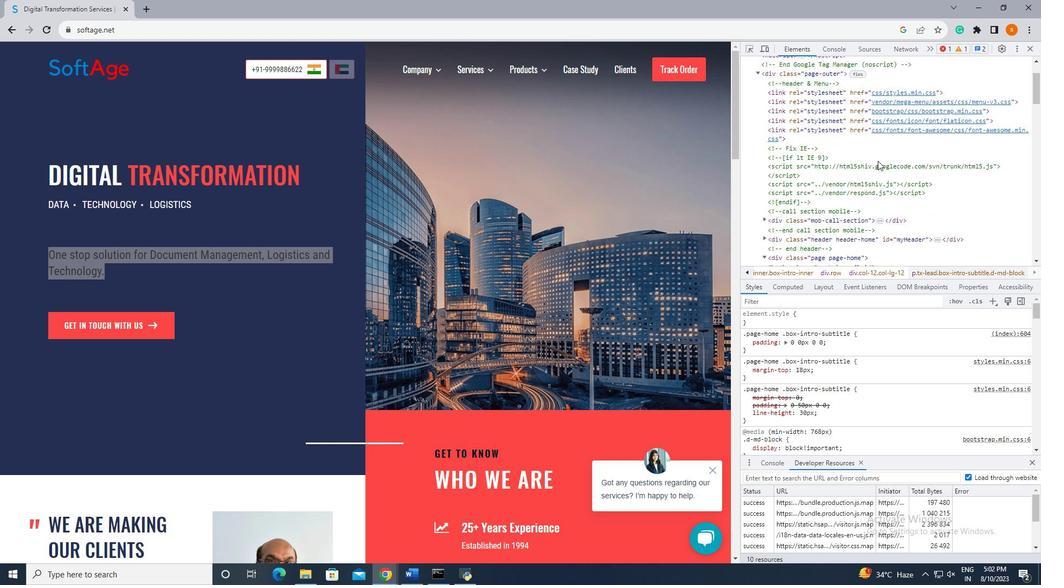 
Action: Mouse scrolled (877, 160) with delta (0, 0)
Screenshot: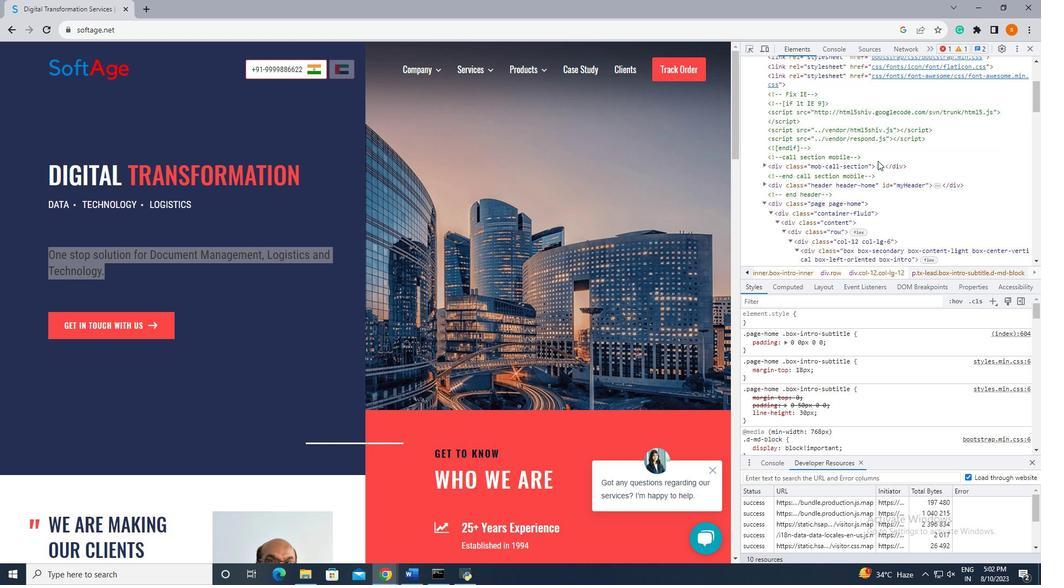 
Action: Mouse scrolled (877, 160) with delta (0, 0)
Screenshot: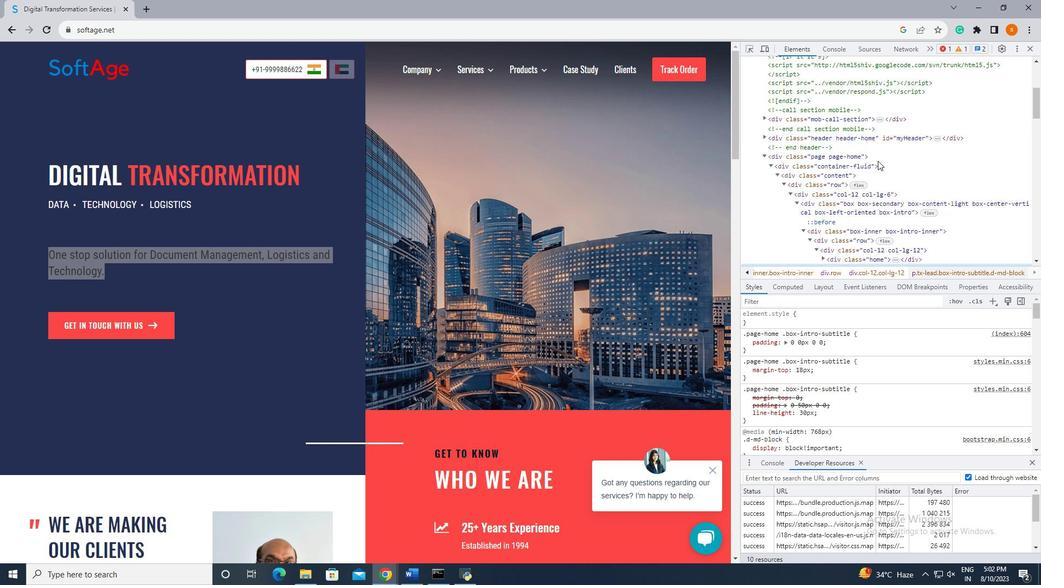 
Action: Mouse scrolled (877, 161) with delta (0, 0)
Screenshot: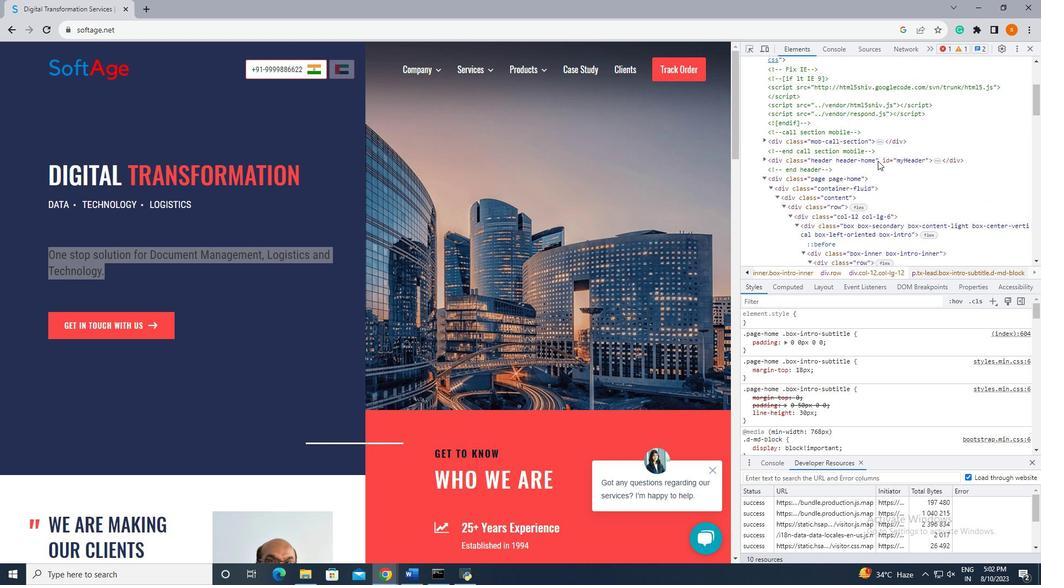 
Action: Mouse moved to (863, 168)
Screenshot: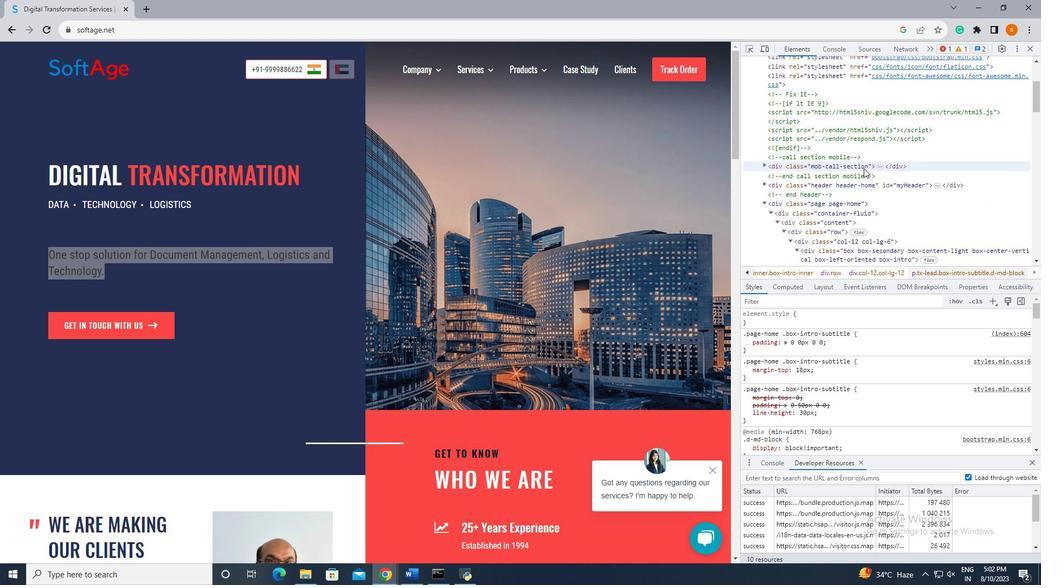 
Action: Mouse scrolled (863, 169) with delta (0, 0)
Screenshot: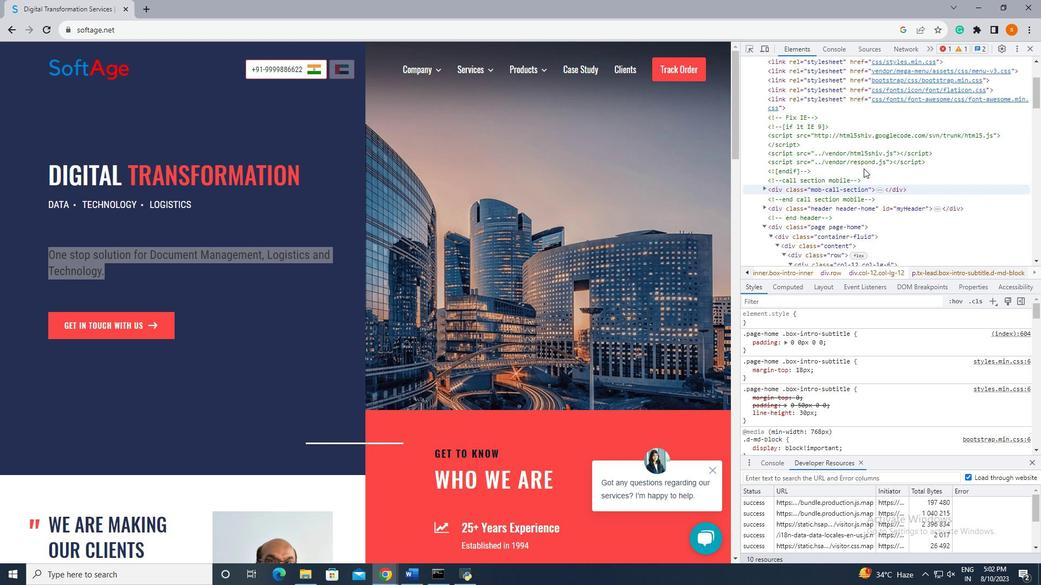 
Action: Mouse scrolled (863, 169) with delta (0, 0)
Screenshot: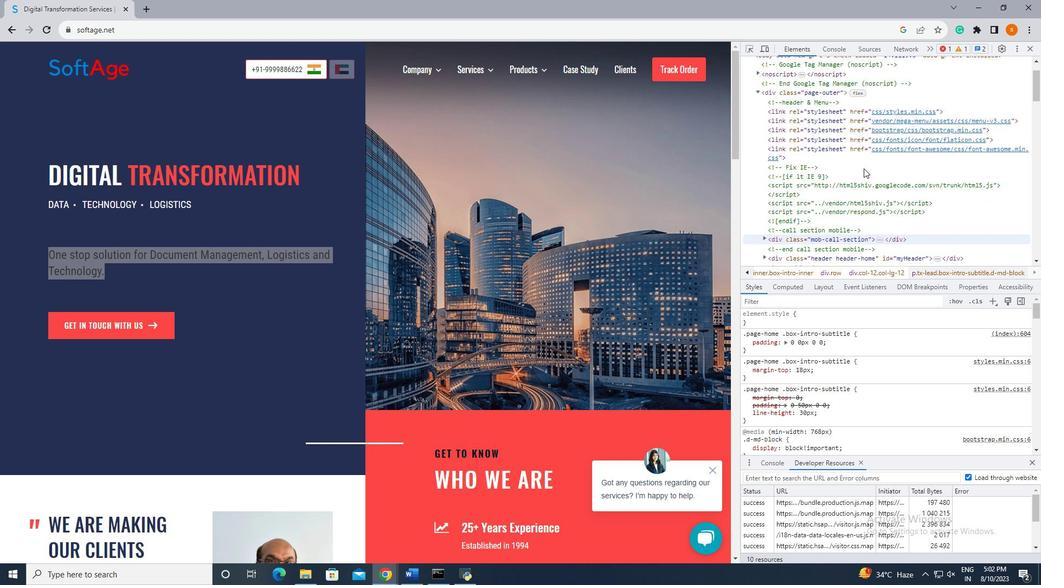 
Action: Mouse moved to (868, 204)
Screenshot: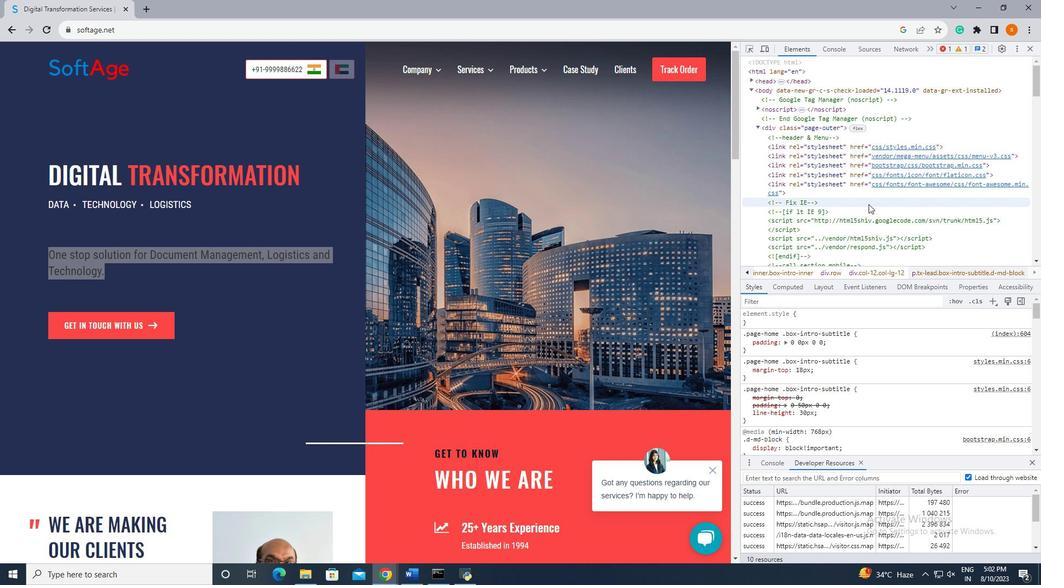 
Action: Mouse scrolled (868, 203) with delta (0, 0)
Screenshot: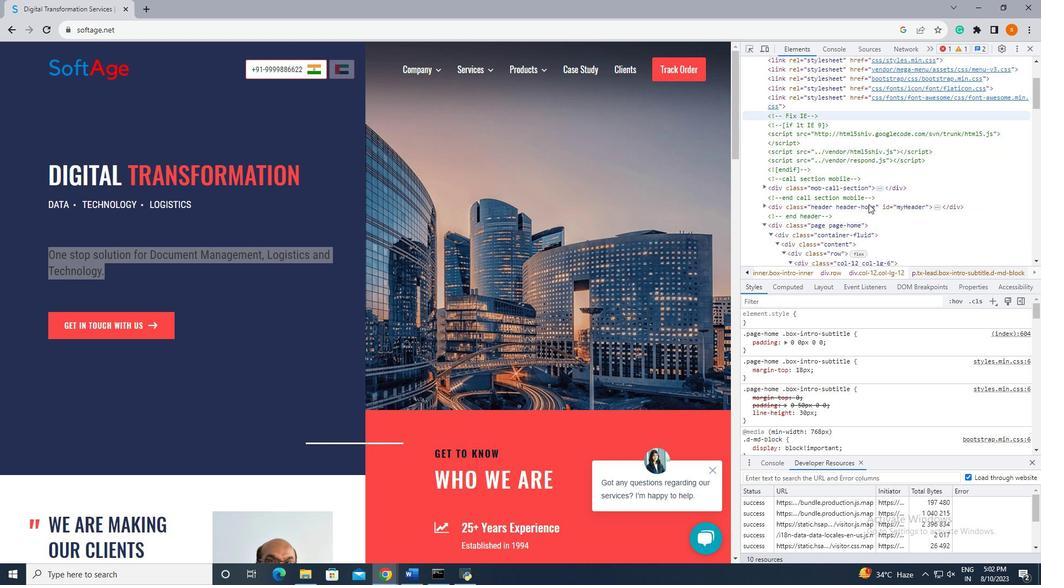 
Action: Mouse scrolled (868, 203) with delta (0, 0)
Screenshot: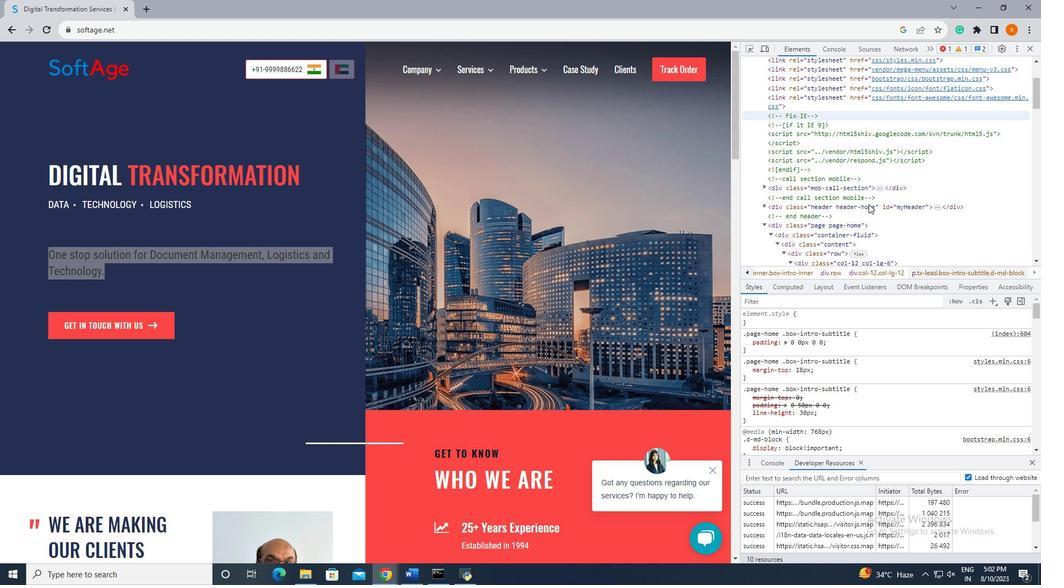 
Action: Mouse scrolled (868, 203) with delta (0, 0)
Screenshot: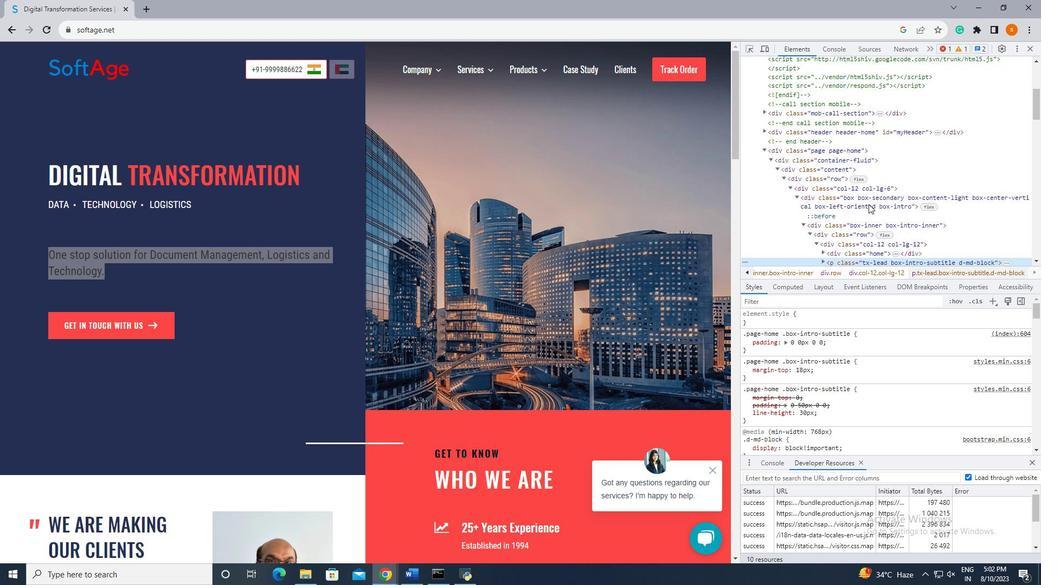 
Action: Mouse scrolled (868, 203) with delta (0, 0)
Screenshot: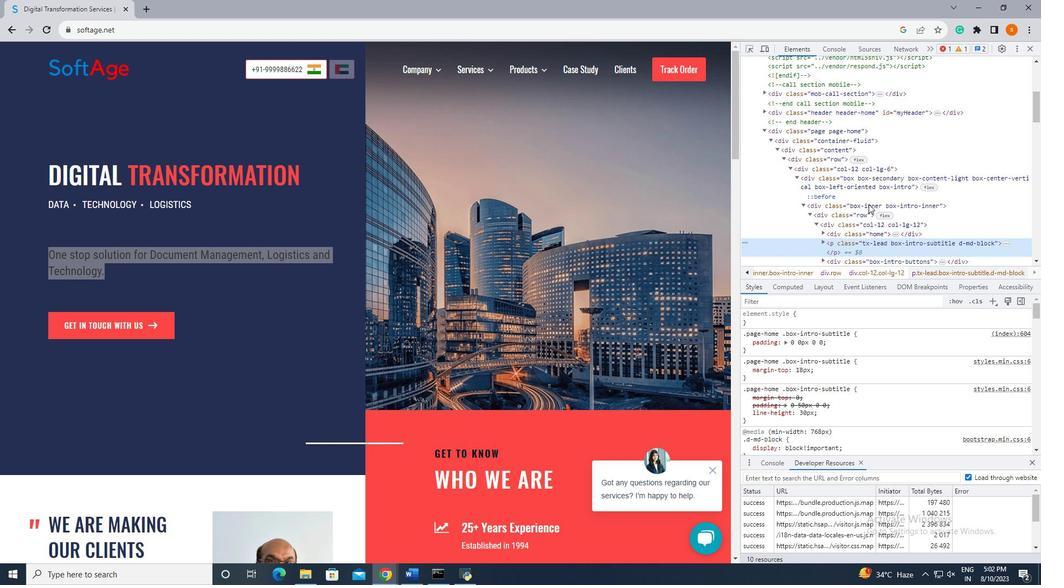 
Action: Mouse moved to (866, 209)
Screenshot: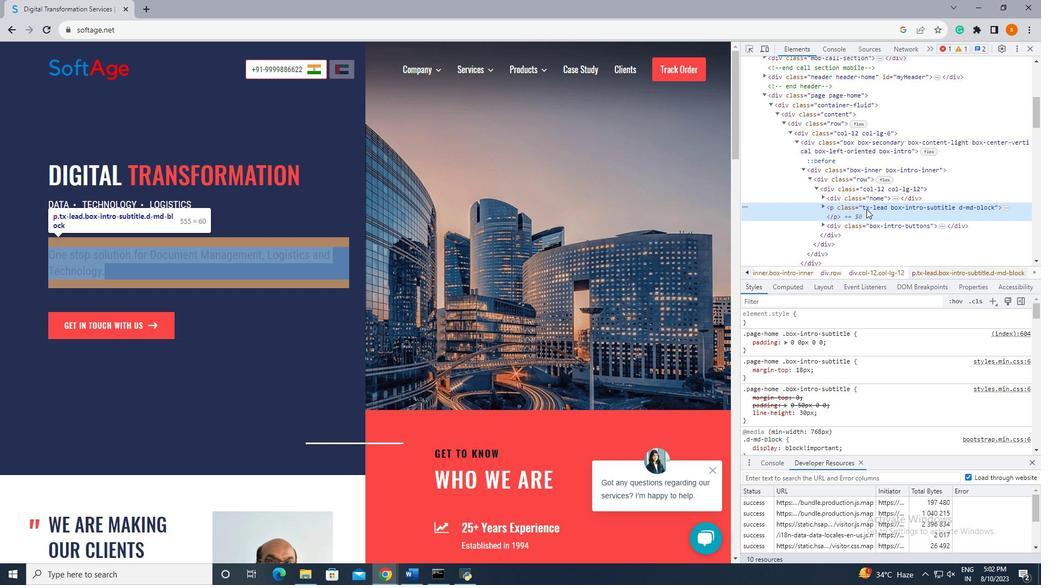 
Action: Mouse pressed left at (866, 209)
Screenshot: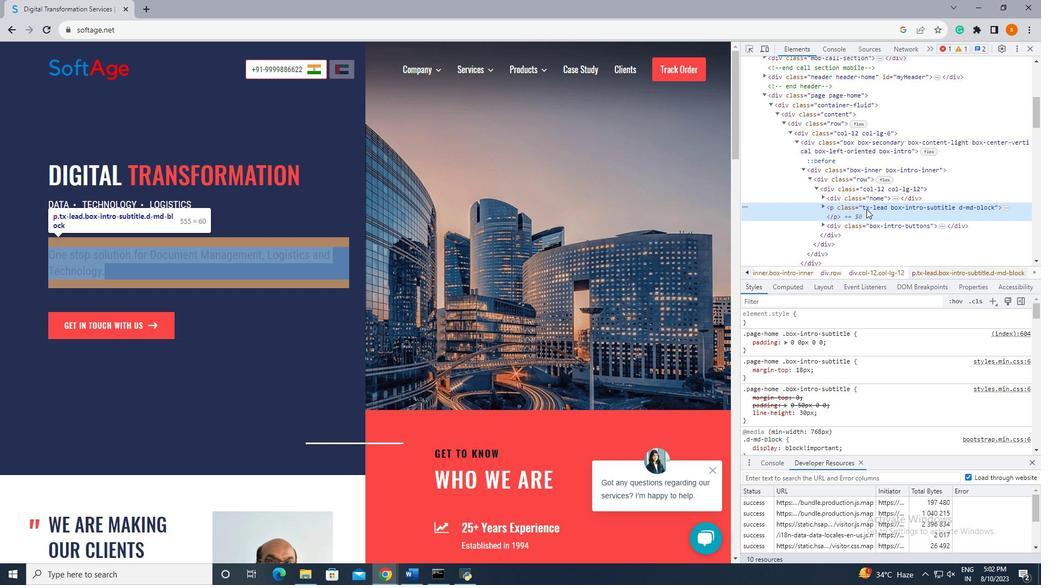 
Action: Mouse pressed left at (866, 209)
Screenshot: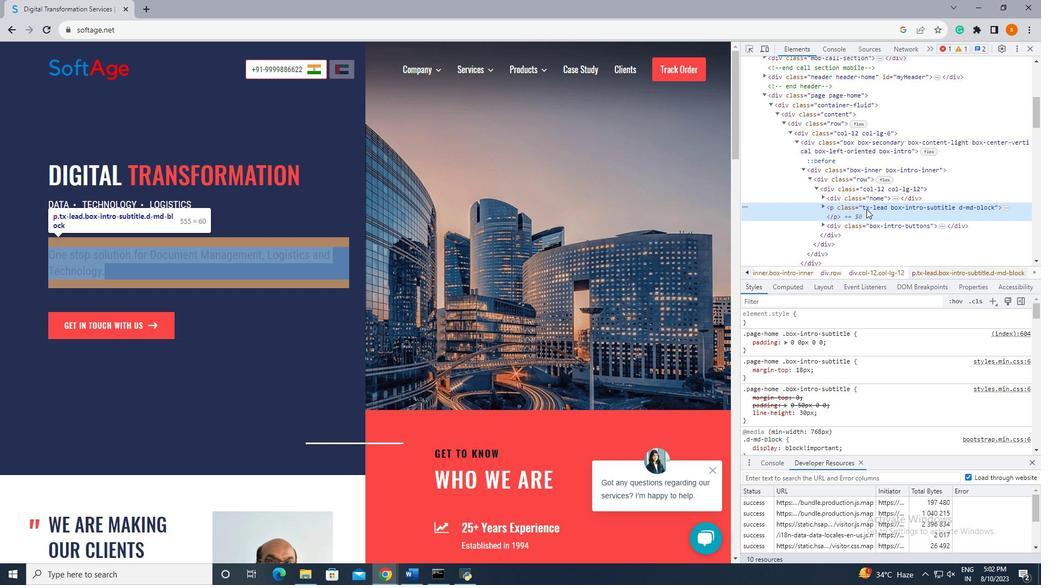 
Action: Mouse moved to (866, 206)
Screenshot: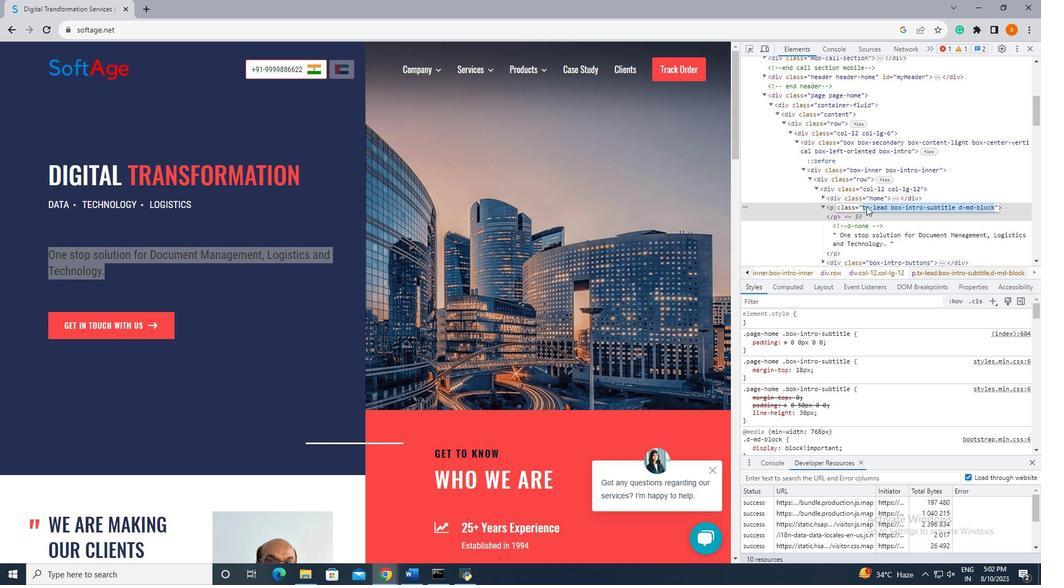 
Action: Mouse pressed left at (866, 206)
Screenshot: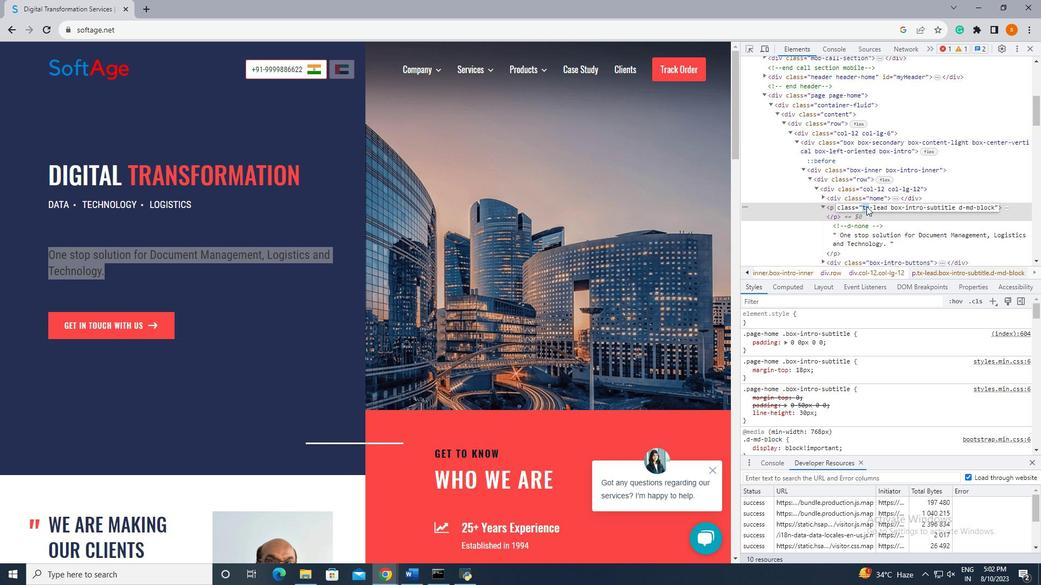 
Action: Mouse pressed left at (866, 206)
Screenshot: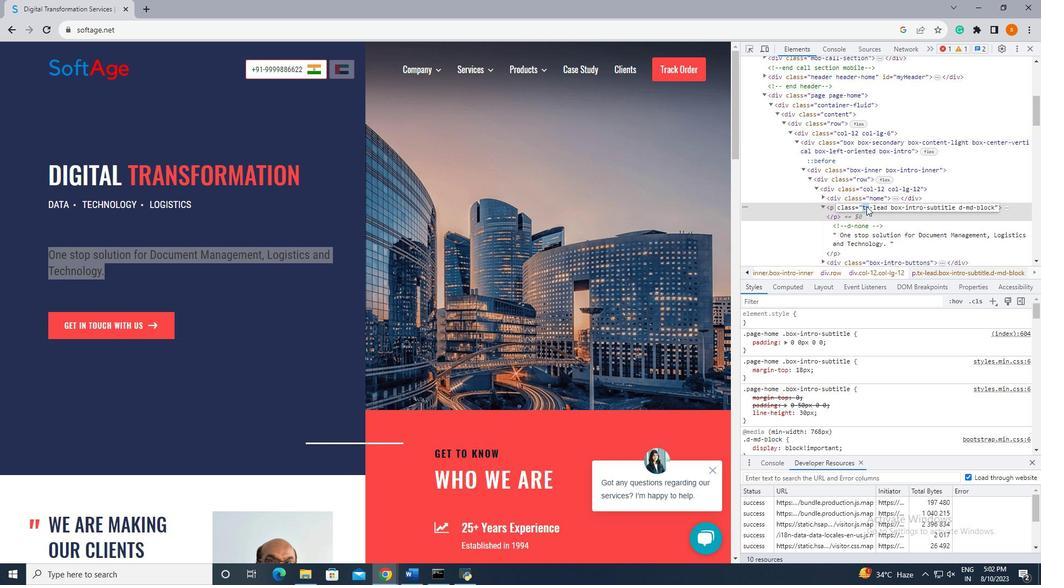 
Action: Mouse moved to (866, 206)
Screenshot: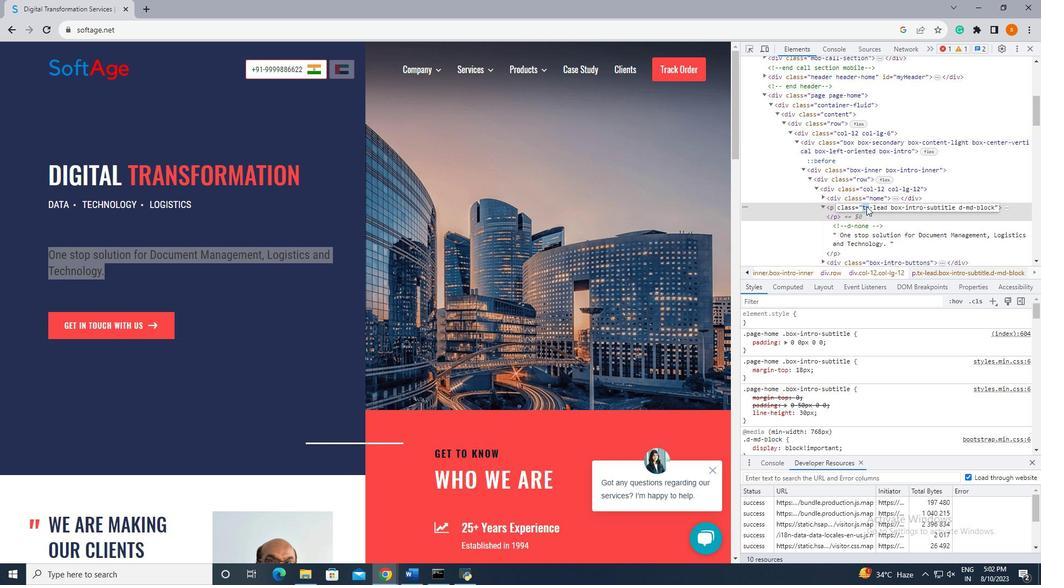 
Action: Mouse pressed left at (866, 206)
Screenshot: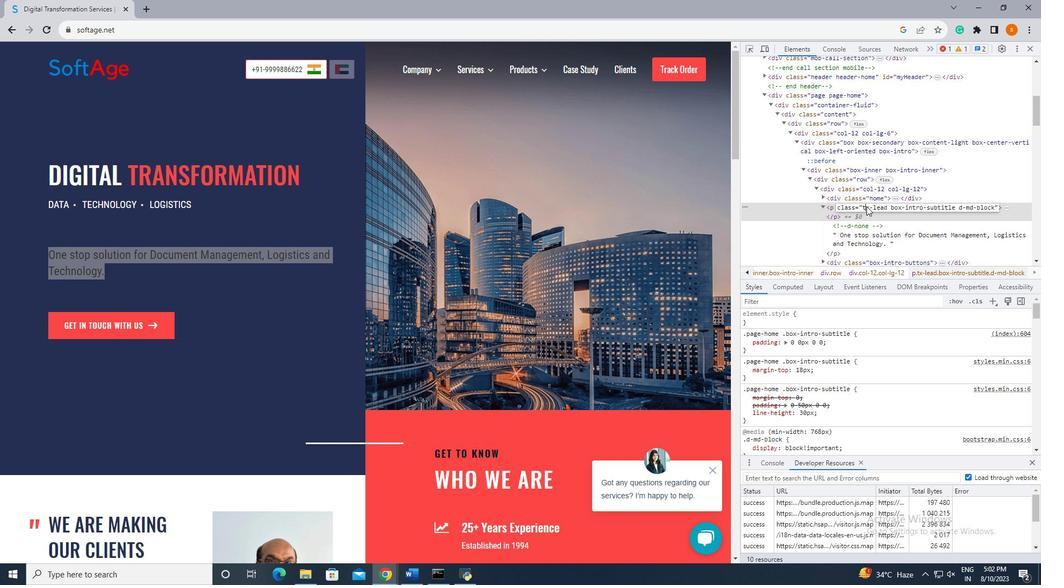 
Action: Mouse moved to (865, 205)
Screenshot: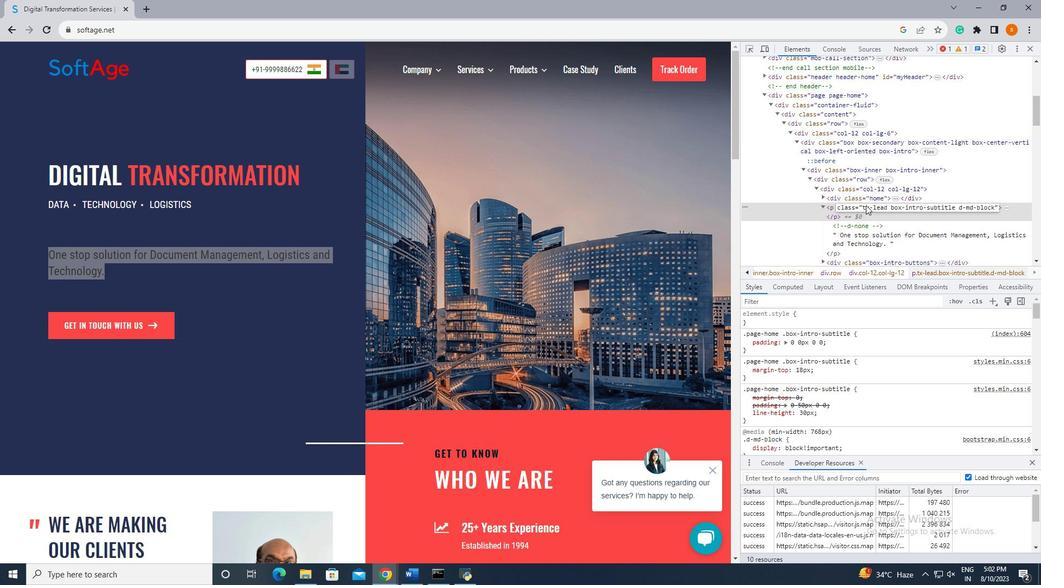 
Action: Key pressed <Key.shift><Key.shift><Key.shift><Key.shift><Key.shift><Key.shift><Key.shift><Key.shift><Key.shift><Key.shift><Key.shift><Key.shift><Key.shift><Key.shift><Key.shift><Key.shift><Key.shift><Key.shift>We<Key.space>are<Key.space>sui<Key.backspace><Key.backspace><Key.space><Key.backspace><Key.backspace><Key.space>wrer<Key.space>at<Key.space><Key.backspace><Key.backspace><Key.backspace><Key.backspace><Key.backspace><Key.backspace><Key.backspace><Key.backspace>employee<Key.space>at<Key.space>sofatage<Key.space>nformation<Key.space>technoloy<Key.backspace>gy<Key.space>pvt<Key.space>ltd<Key.enter>
Screenshot: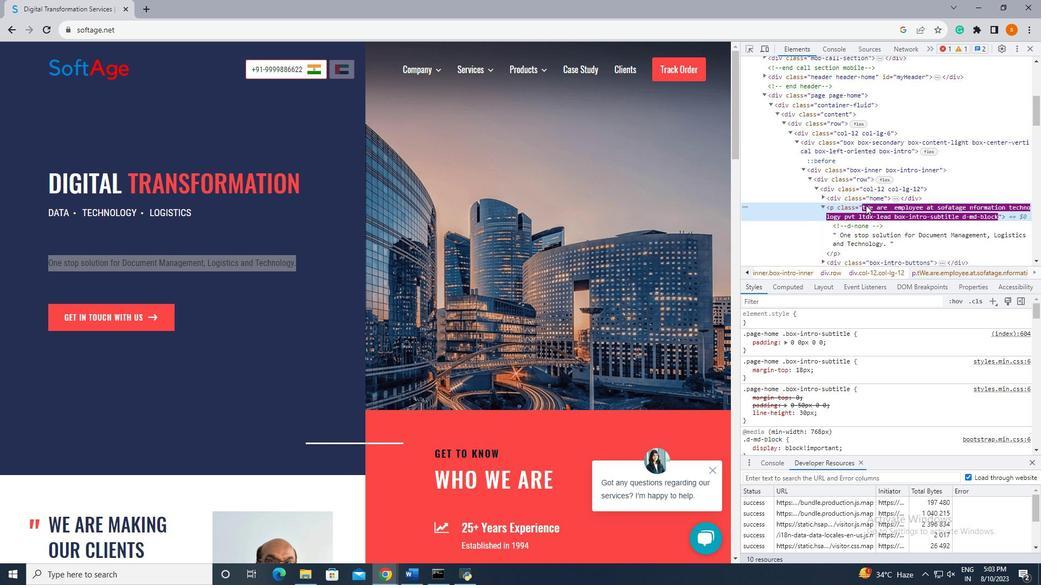 
Action: Mouse moved to (846, 225)
Screenshot: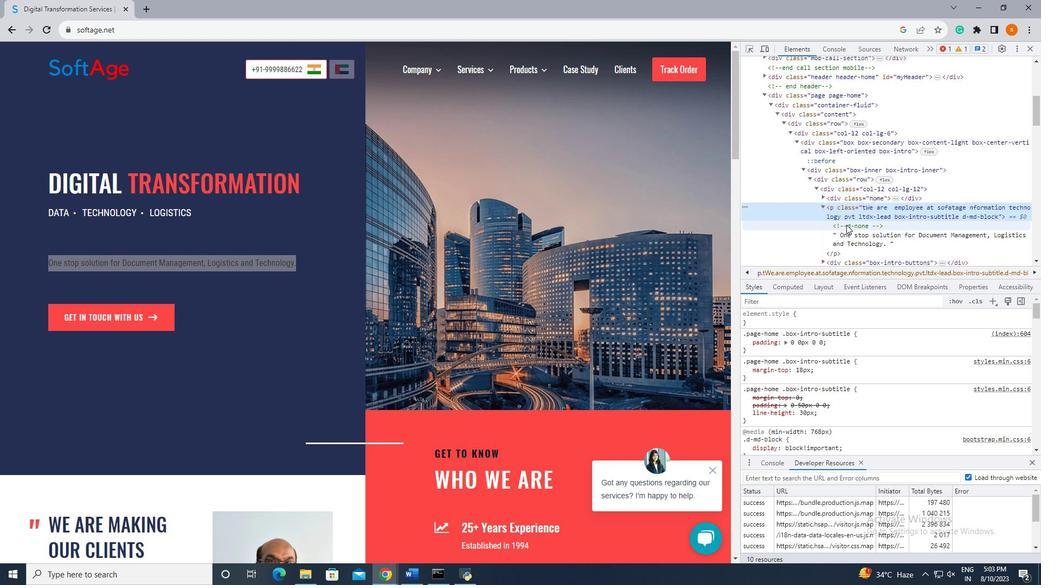 
Action: Mouse scrolled (846, 224) with delta (0, 0)
Screenshot: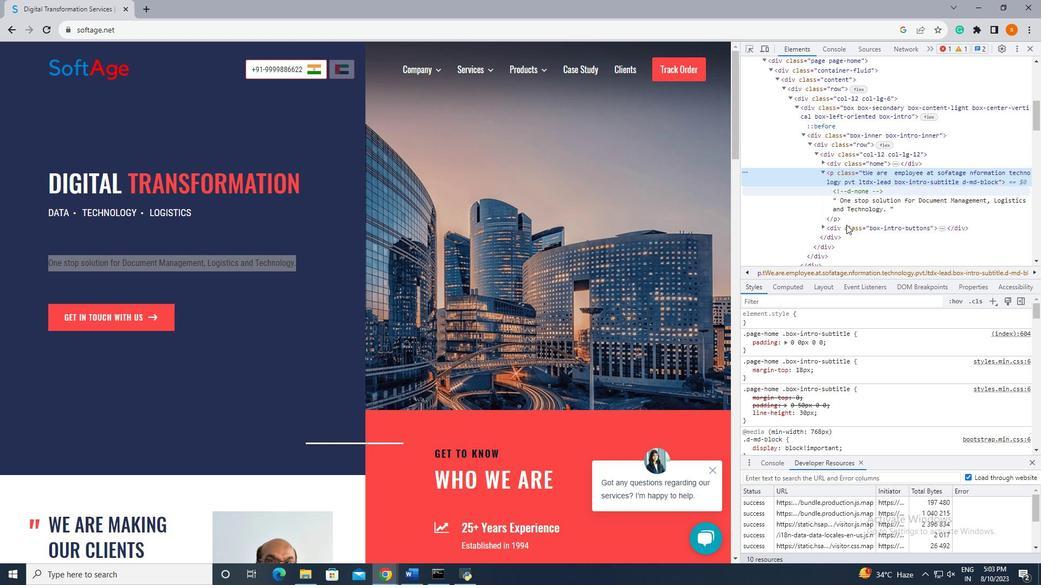 
Action: Mouse moved to (829, 204)
Screenshot: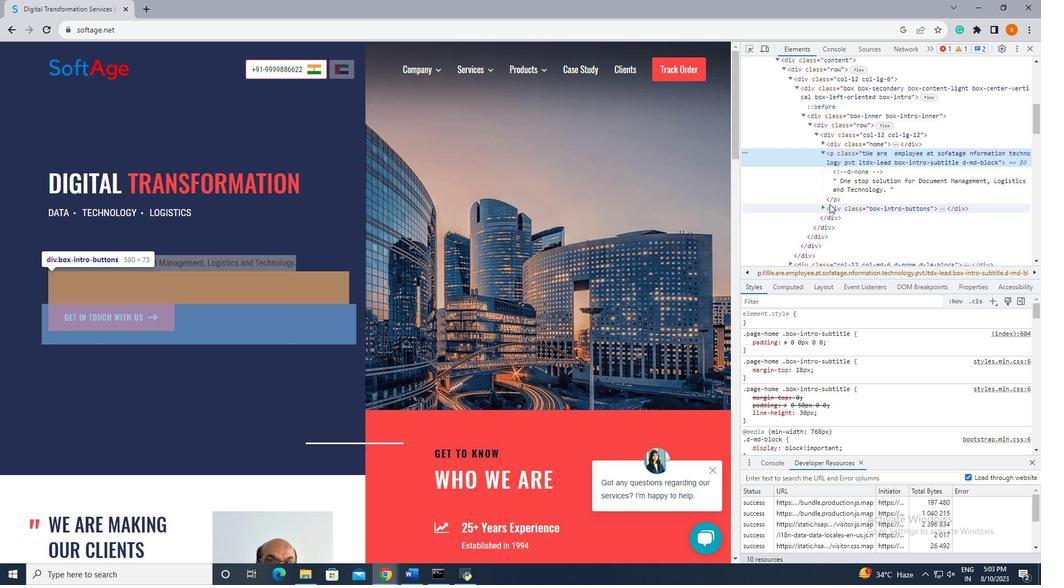 
Action: Mouse scrolled (829, 203) with delta (0, 0)
Screenshot: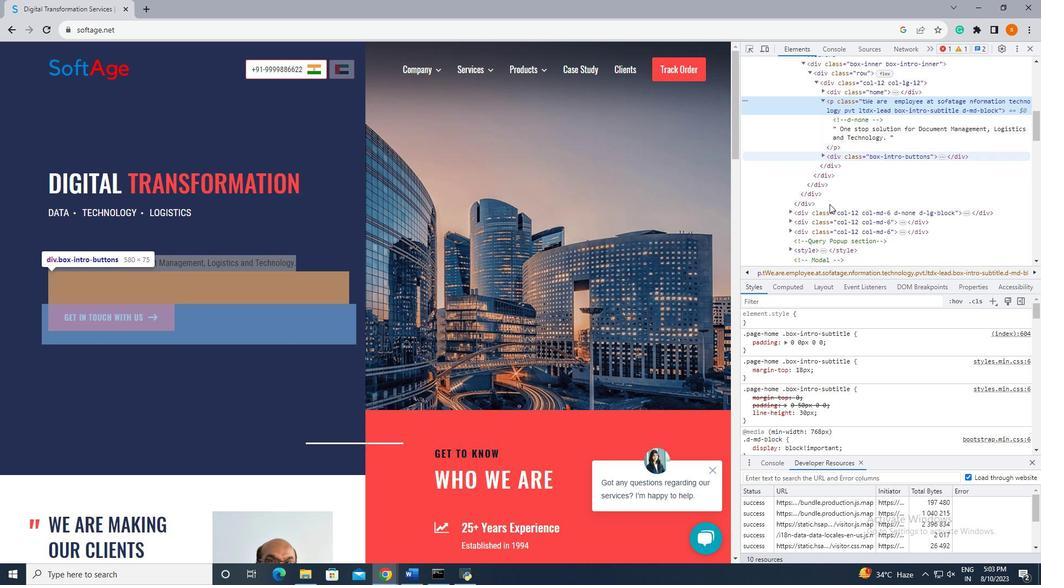 
Action: Mouse moved to (148, 238)
Screenshot: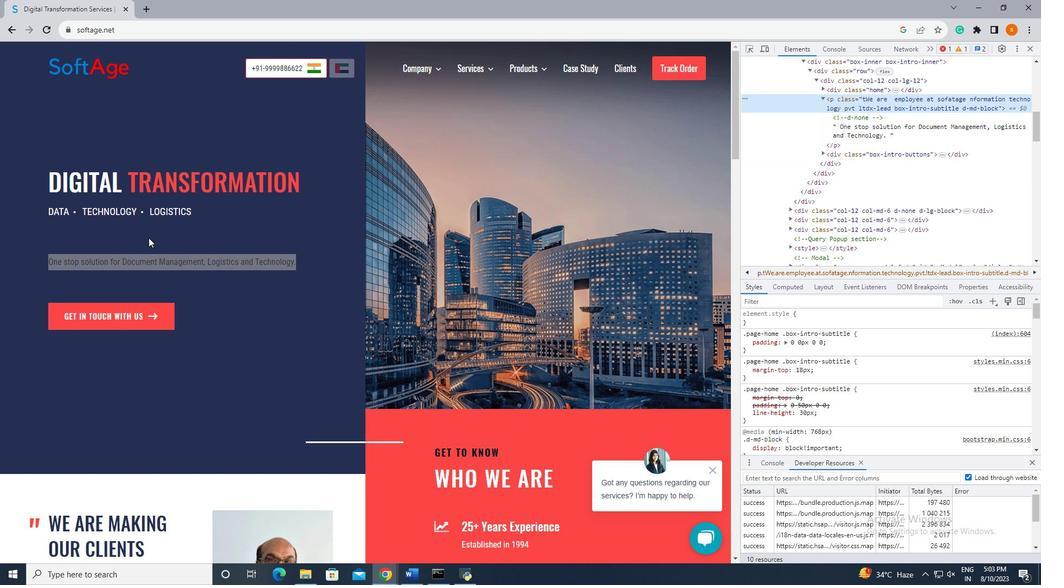 
Action: Mouse scrolled (148, 237) with delta (0, 0)
Screenshot: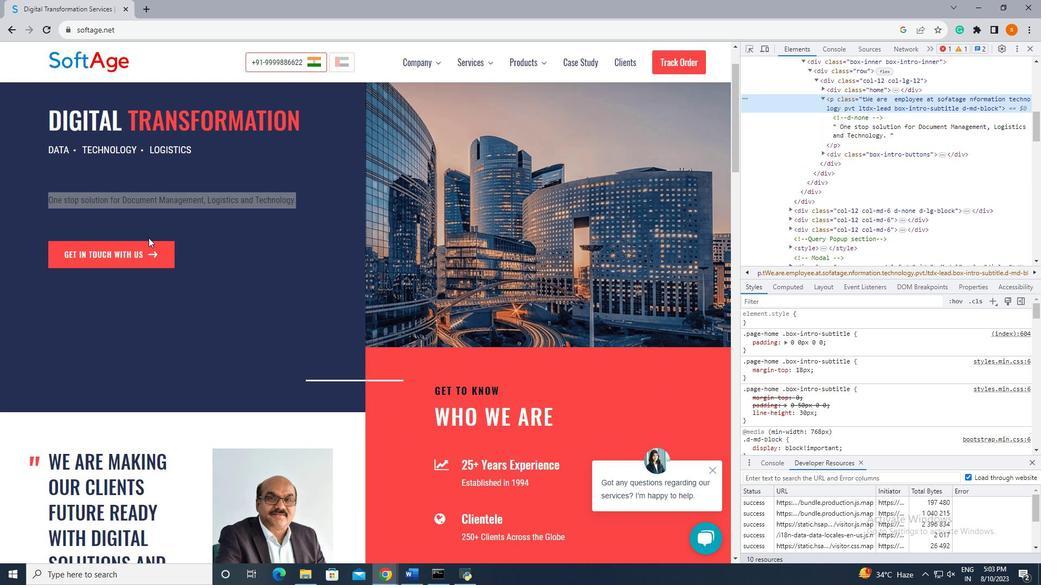 
Action: Mouse scrolled (148, 237) with delta (0, 0)
Screenshot: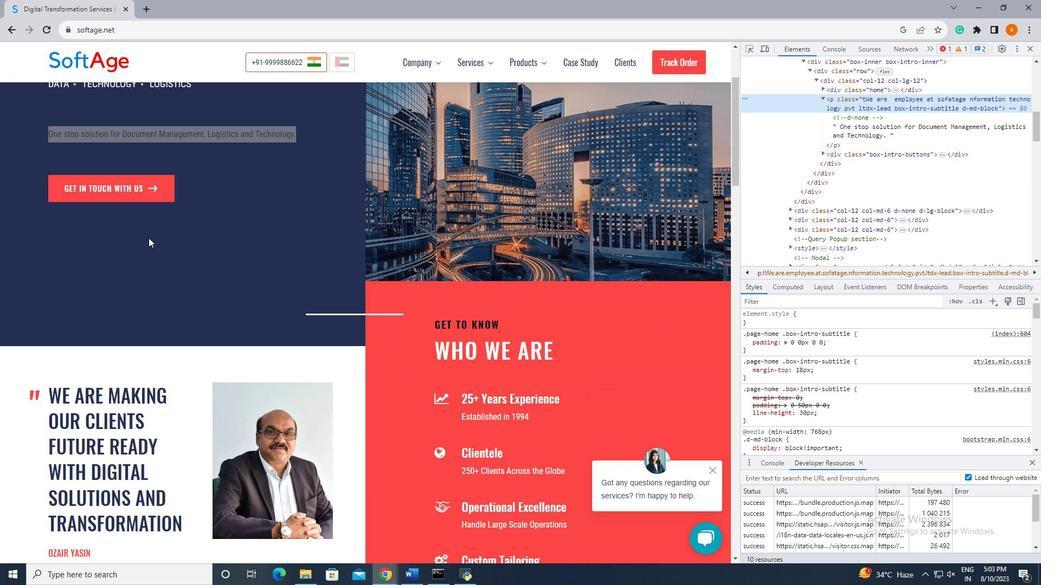 
Action: Mouse scrolled (148, 237) with delta (0, 0)
Screenshot: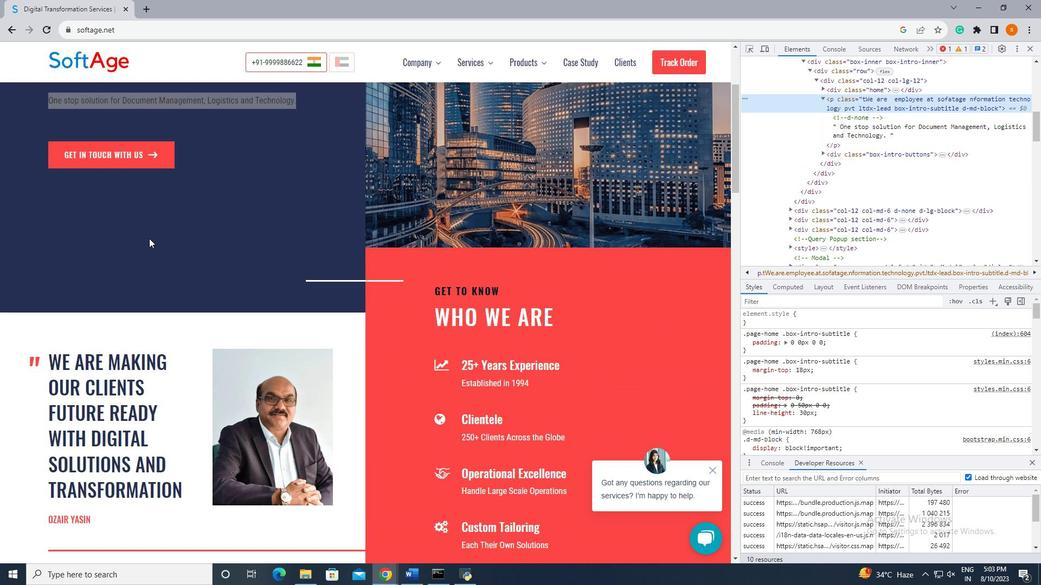 
Action: Mouse moved to (151, 245)
Screenshot: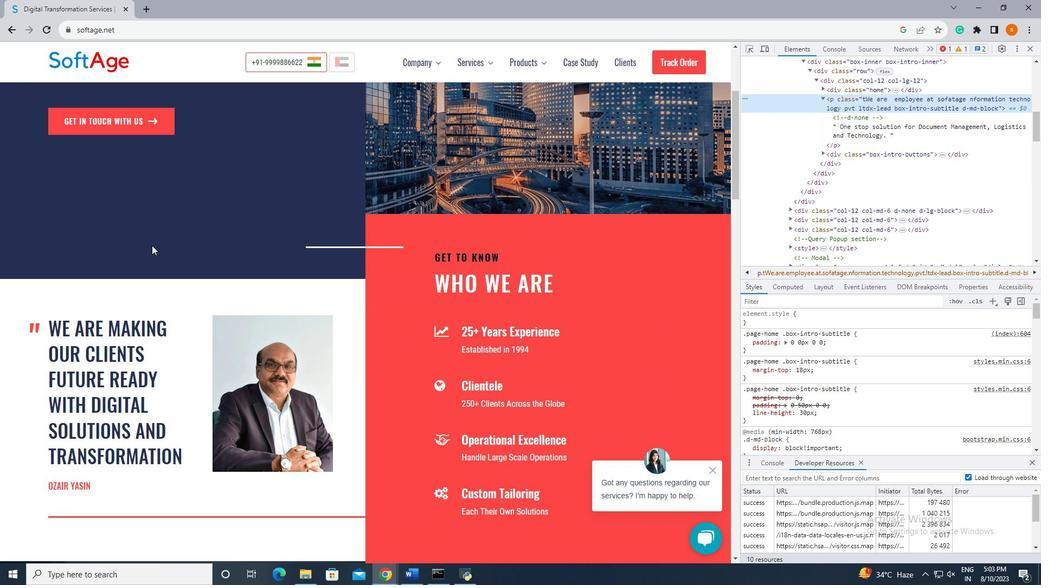 
Action: Mouse scrolled (151, 245) with delta (0, 0)
Screenshot: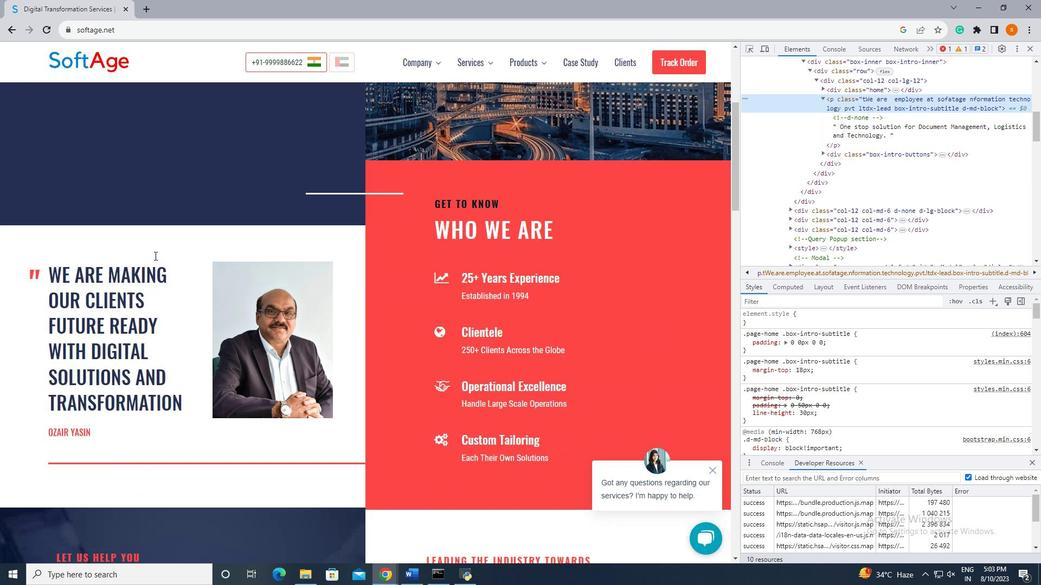
Action: Mouse scrolled (151, 245) with delta (0, 0)
Screenshot: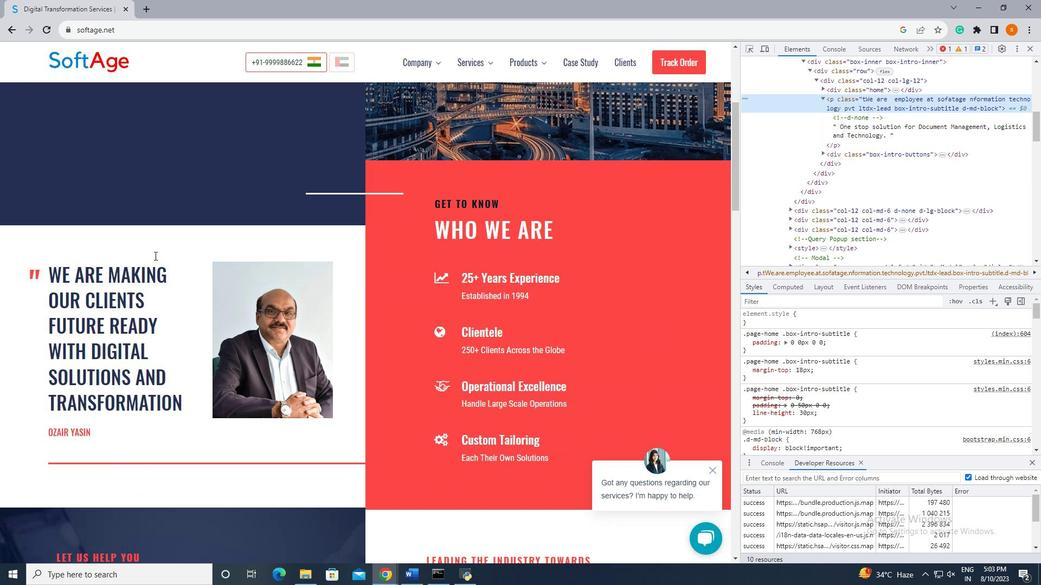 
Action: Mouse moved to (53, 251)
Screenshot: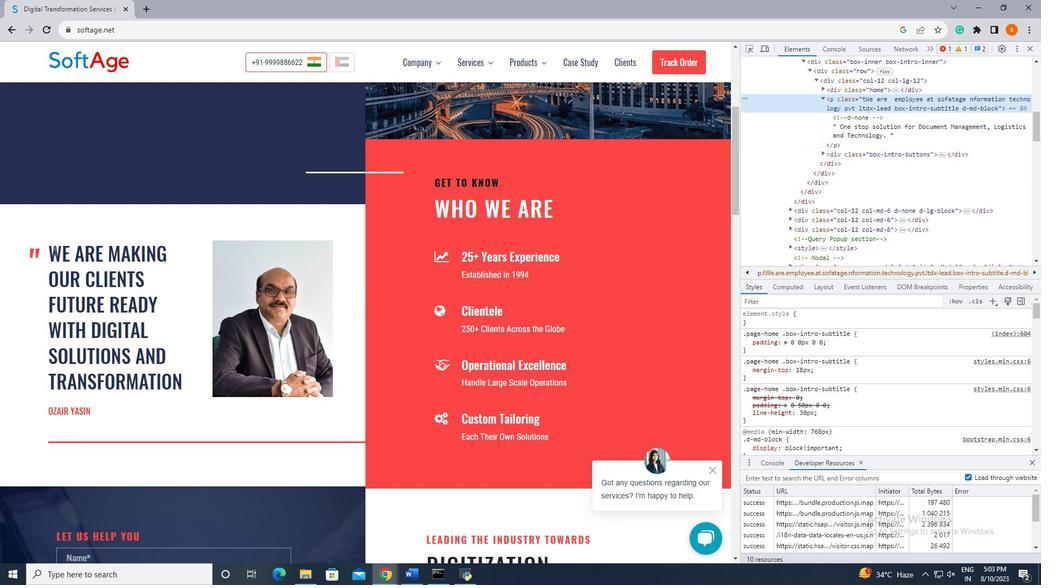 
Action: Mouse pressed left at (53, 251)
Screenshot: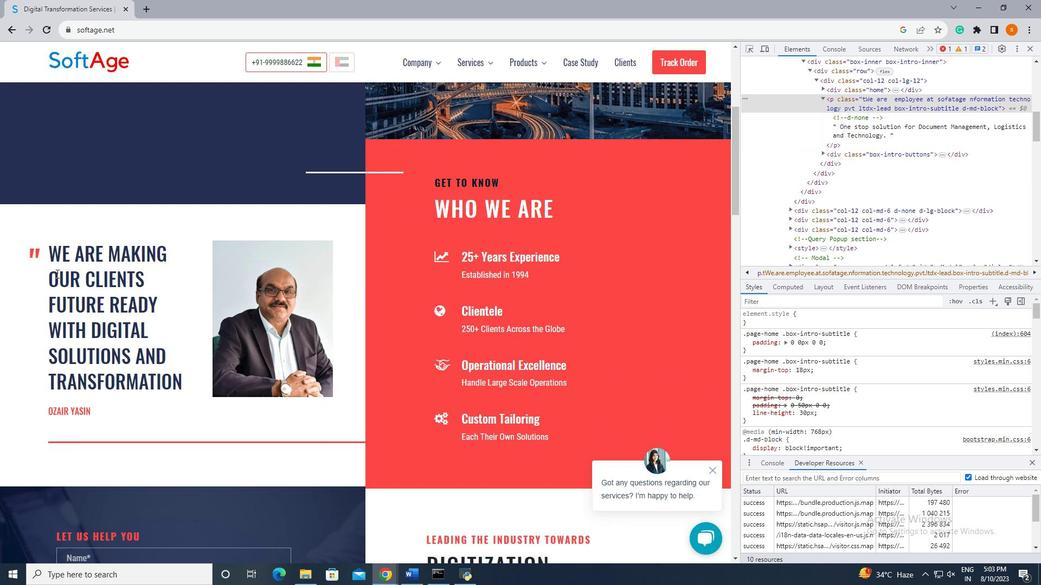 
Action: Mouse moved to (103, 343)
Screenshot: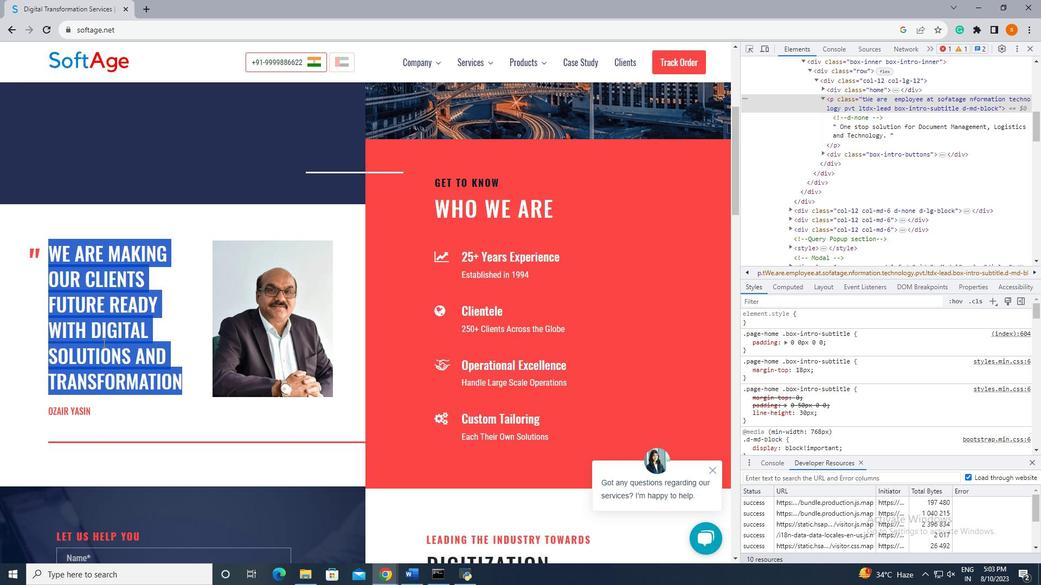 
Action: Mouse pressed right at (103, 343)
Screenshot: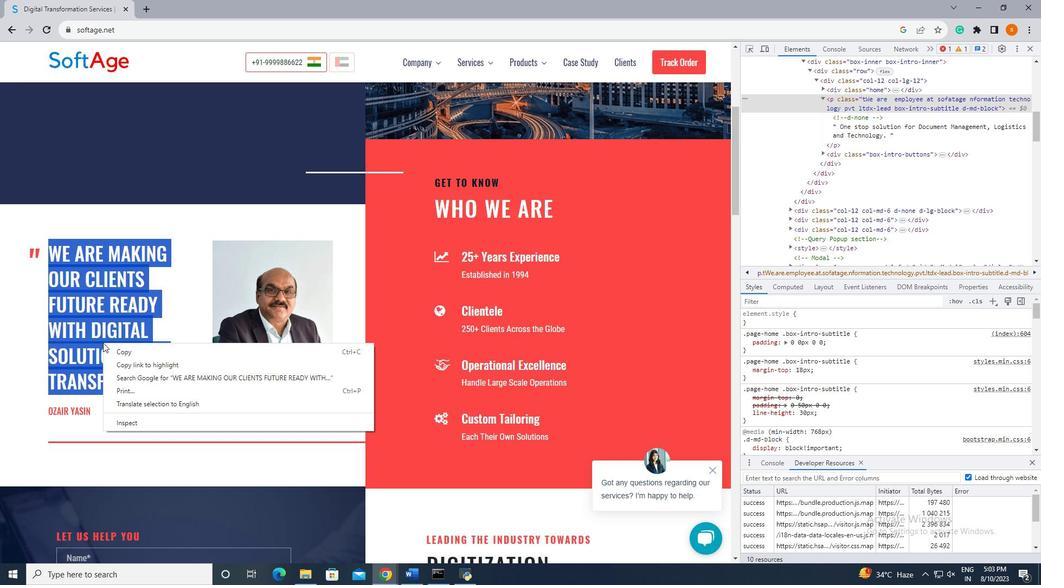 
Action: Mouse moved to (136, 422)
Screenshot: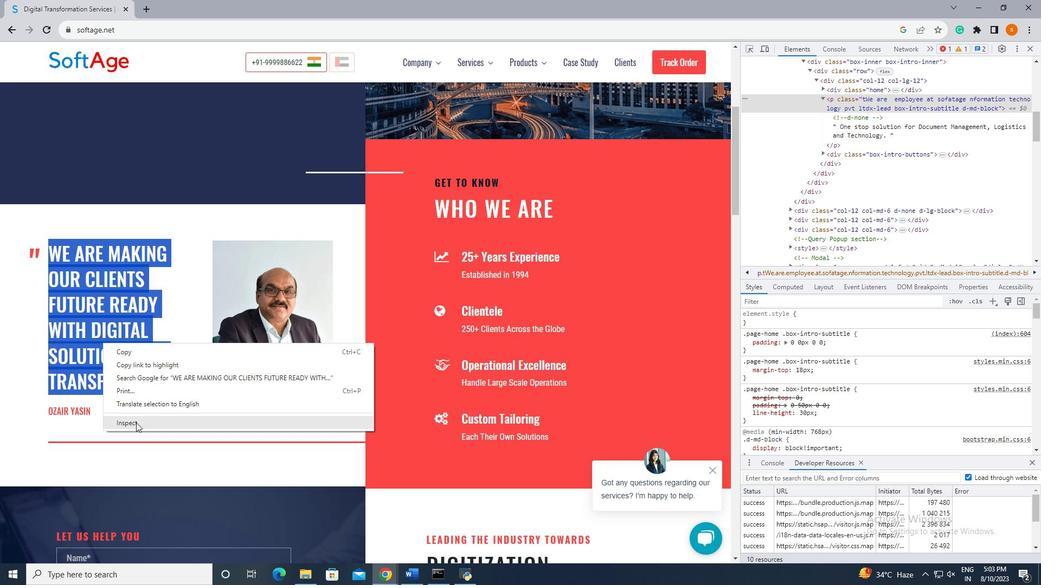 
Action: Mouse pressed left at (136, 422)
Screenshot: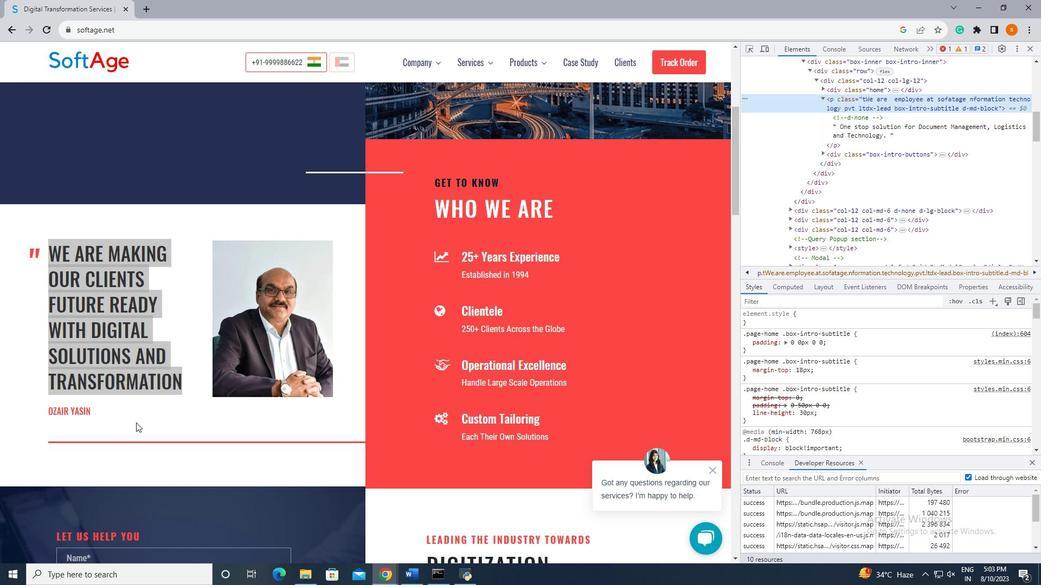 
Action: Mouse moved to (891, 156)
Screenshot: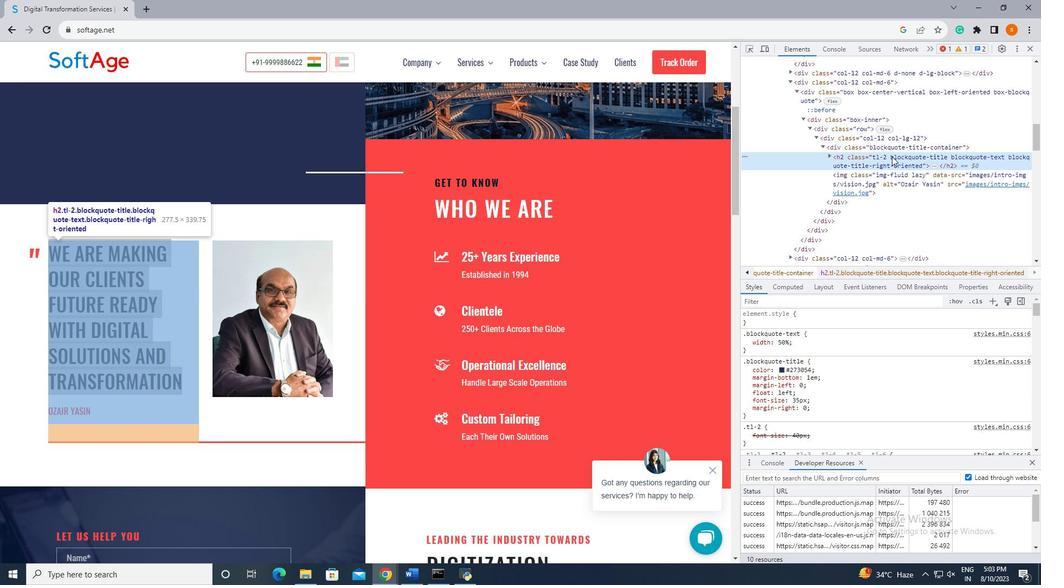 
Action: Mouse pressed left at (891, 156)
